 Task: Create data modelling, Tab and include under new custom app called Insurance Create lightning.
Action: Mouse moved to (1184, 158)
Screenshot: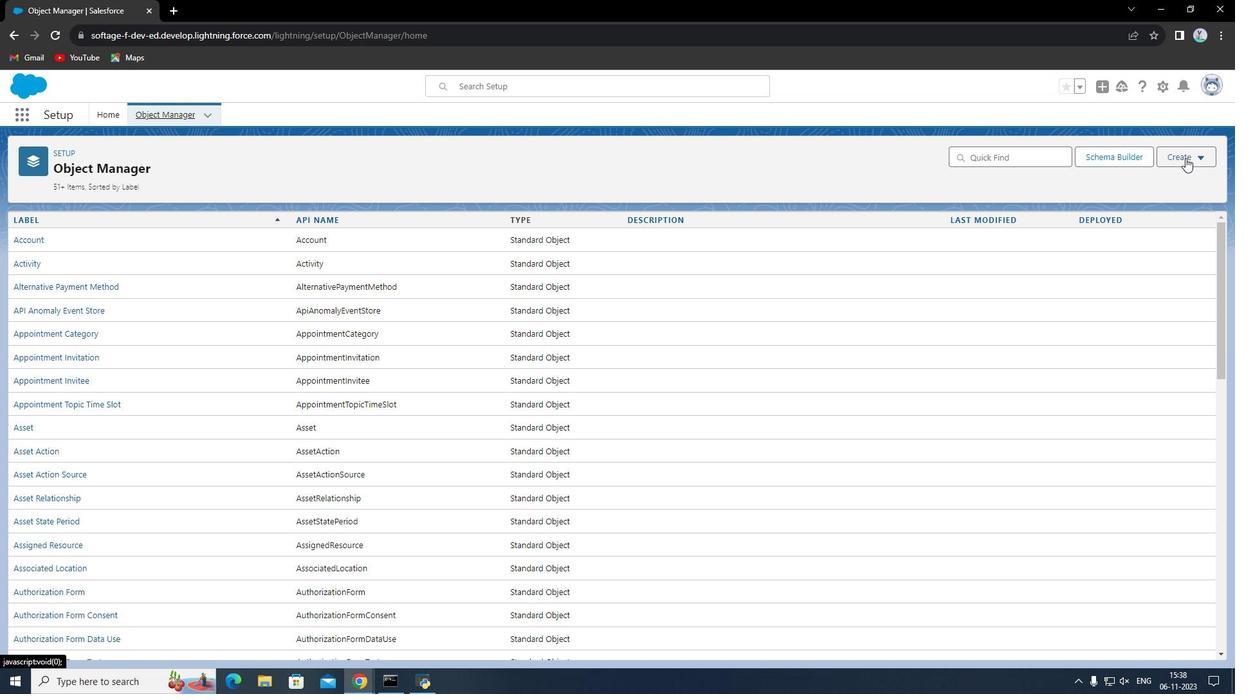 
Action: Mouse pressed left at (1184, 158)
Screenshot: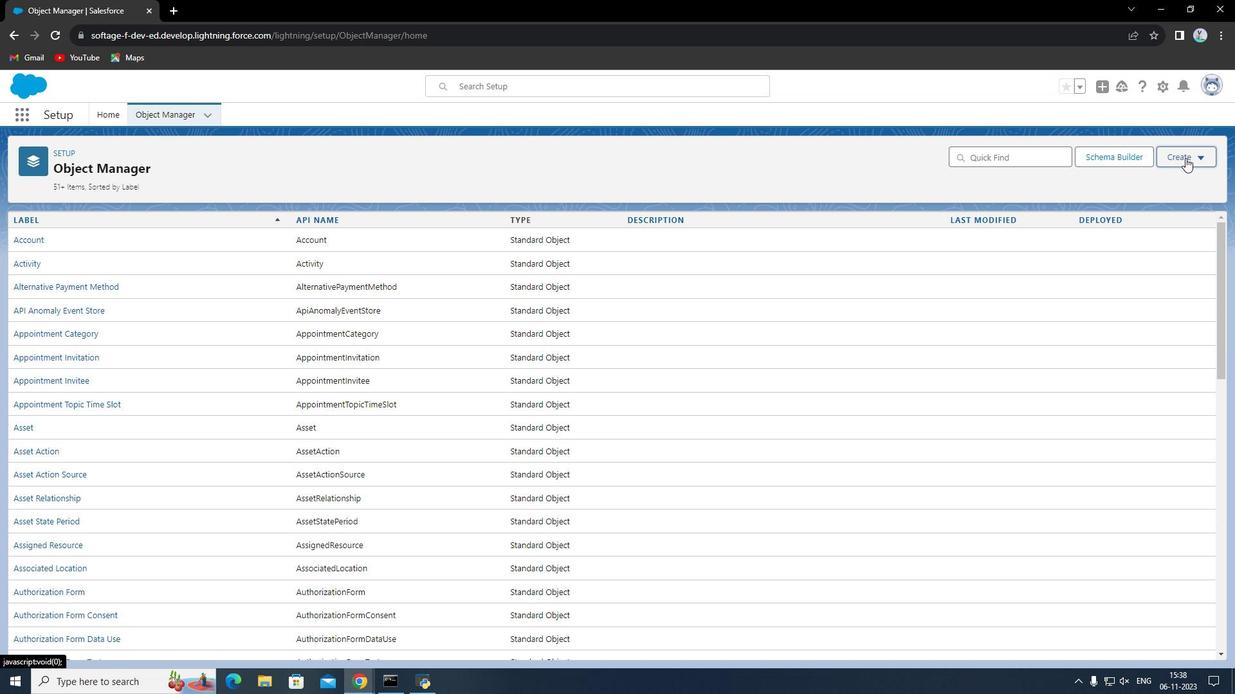 
Action: Mouse moved to (1162, 192)
Screenshot: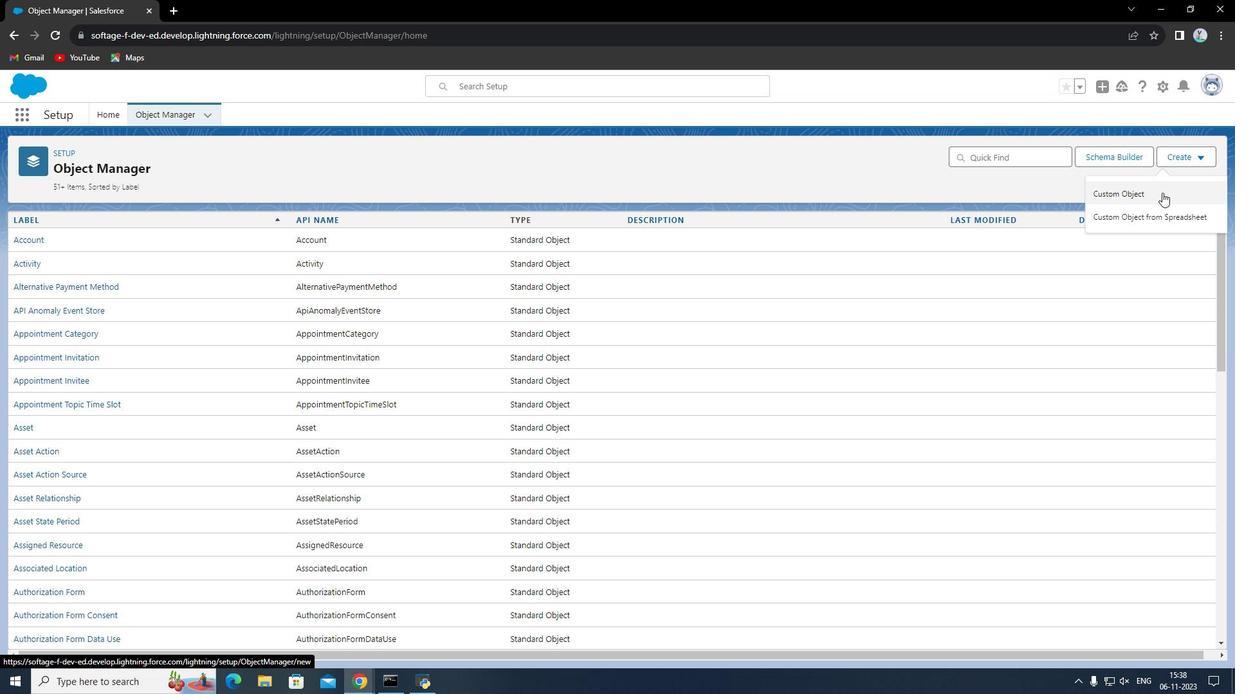 
Action: Mouse pressed left at (1162, 192)
Screenshot: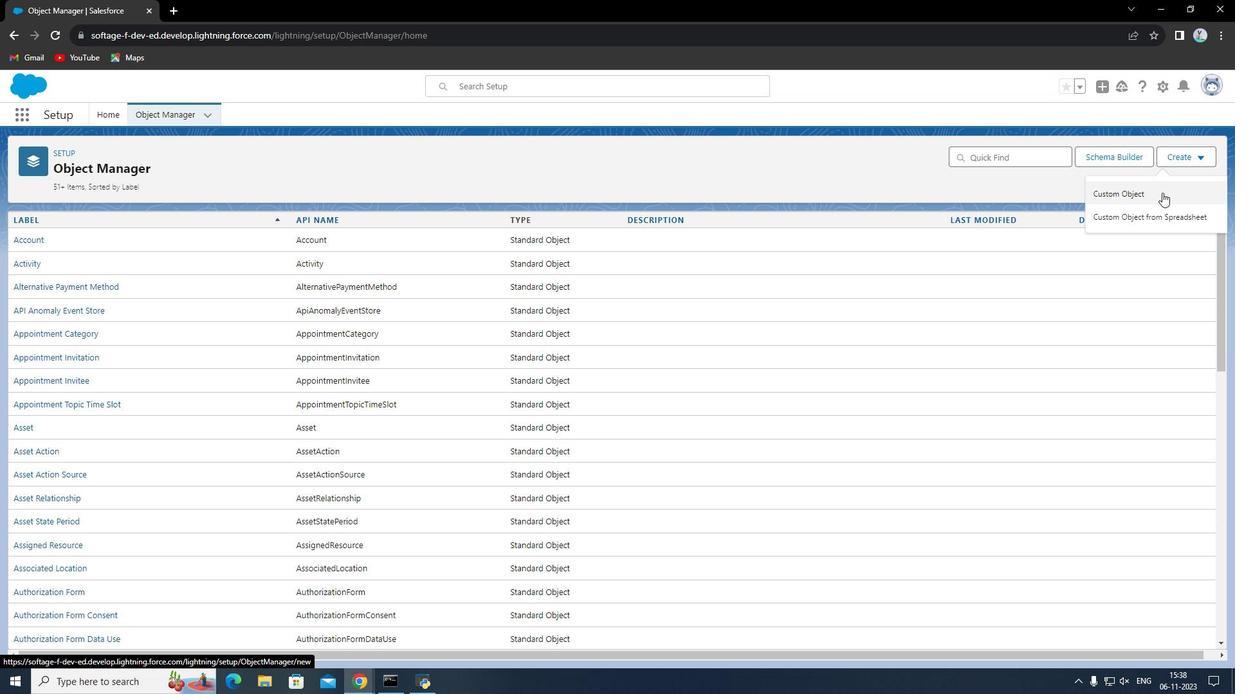 
Action: Mouse moved to (282, 326)
Screenshot: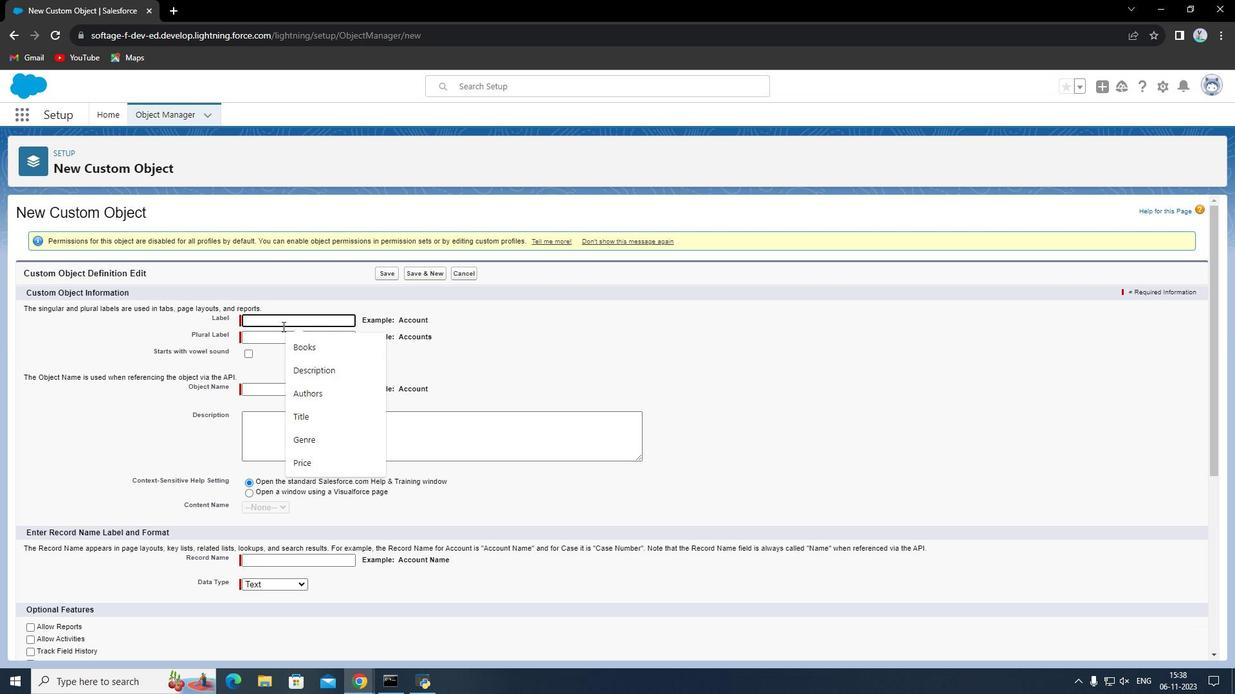 
Action: Mouse pressed left at (282, 326)
Screenshot: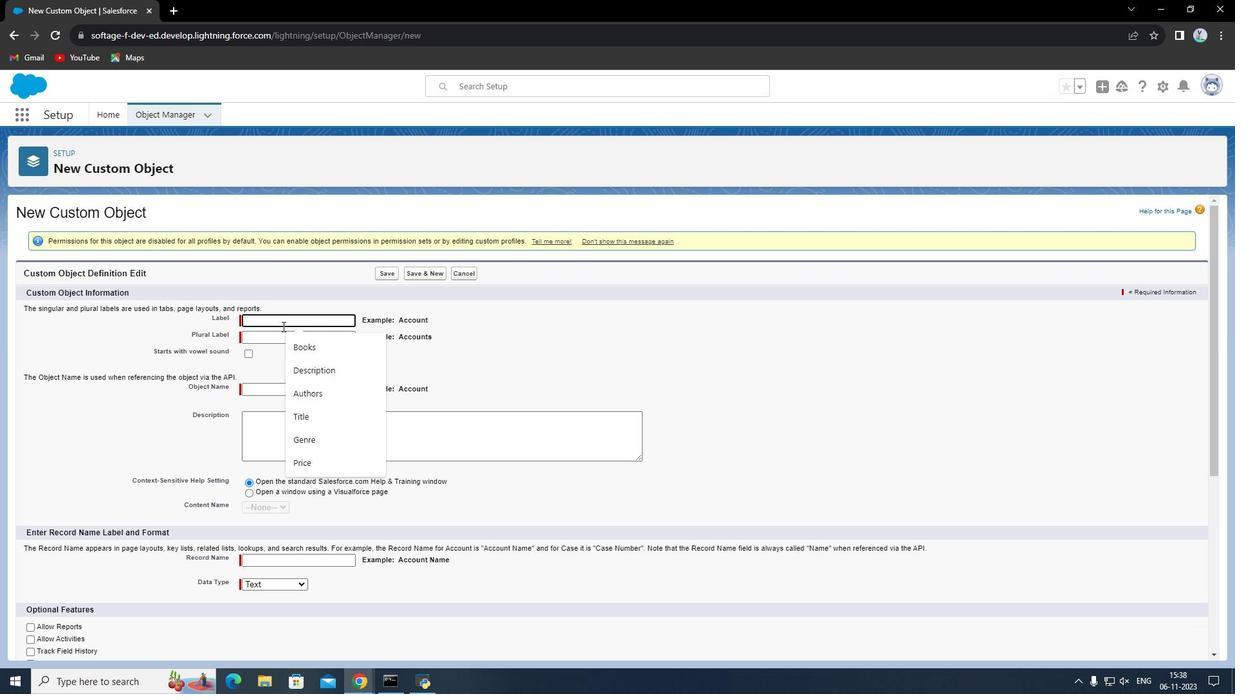 
Action: Mouse moved to (282, 326)
Screenshot: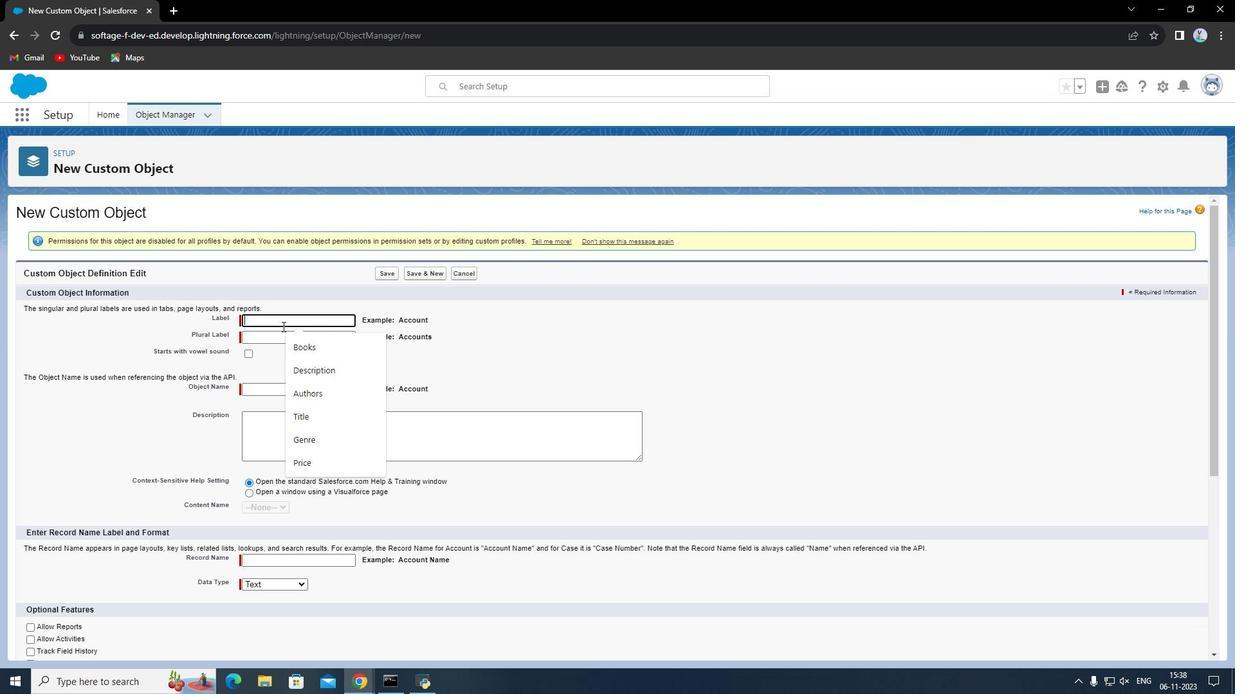 
Action: Key pressed <Key.shift><Key.shift><Key.shift><Key.shift>Policy<Key.tab><Key.shift>Policies
Screenshot: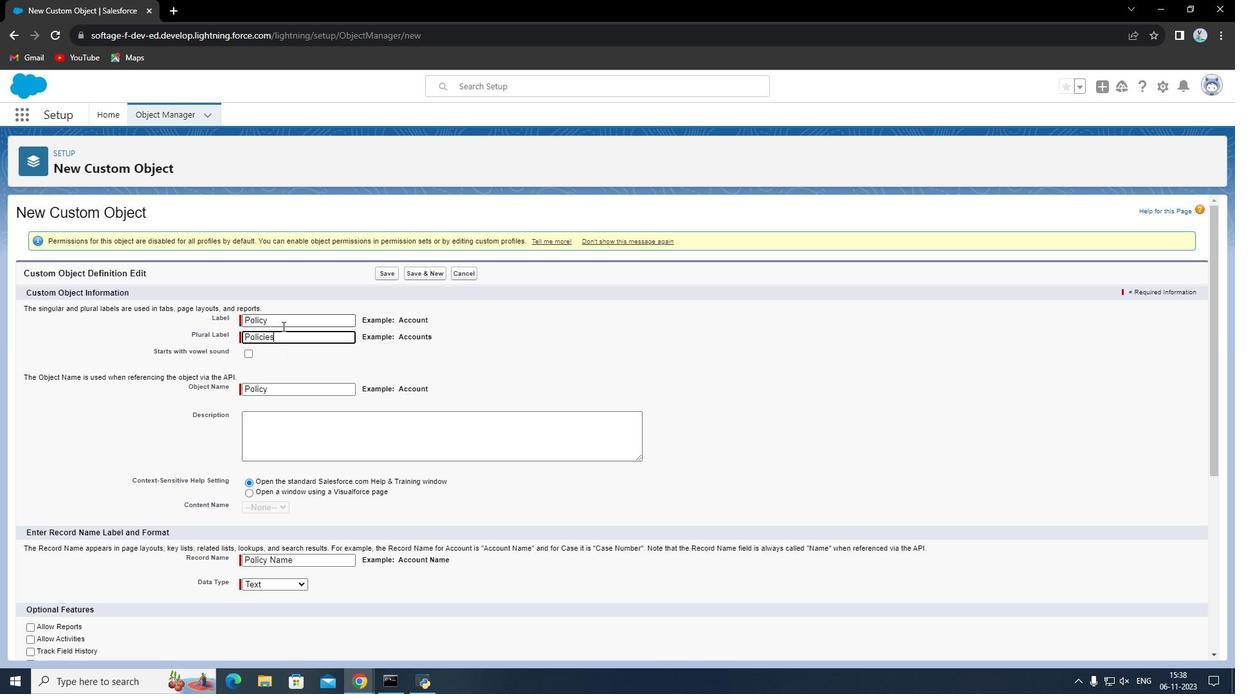 
Action: Mouse moved to (322, 449)
Screenshot: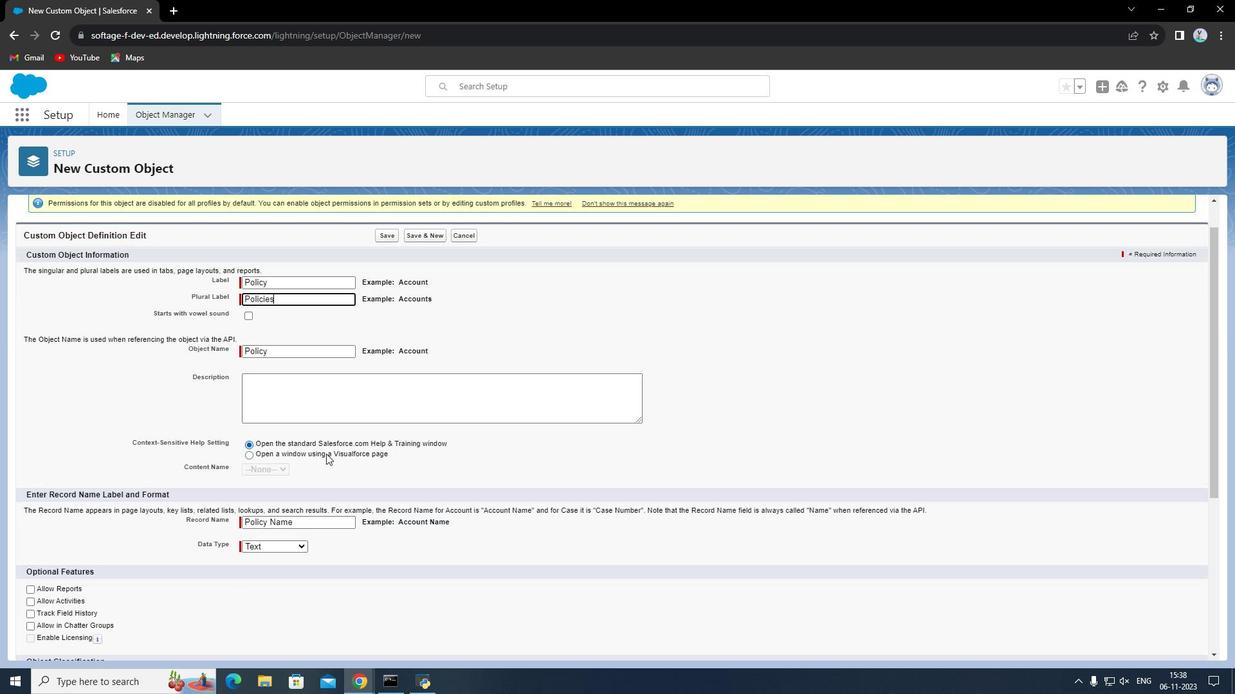 
Action: Mouse scrolled (322, 448) with delta (0, 0)
Screenshot: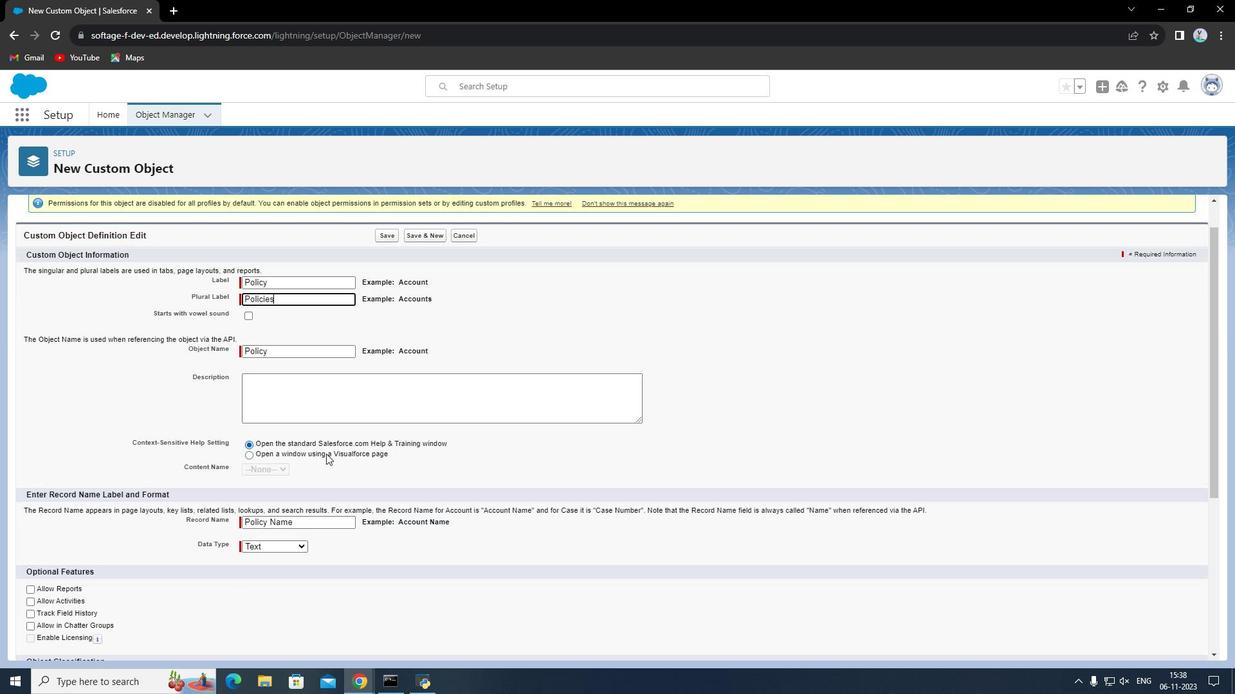 
Action: Mouse moved to (324, 451)
Screenshot: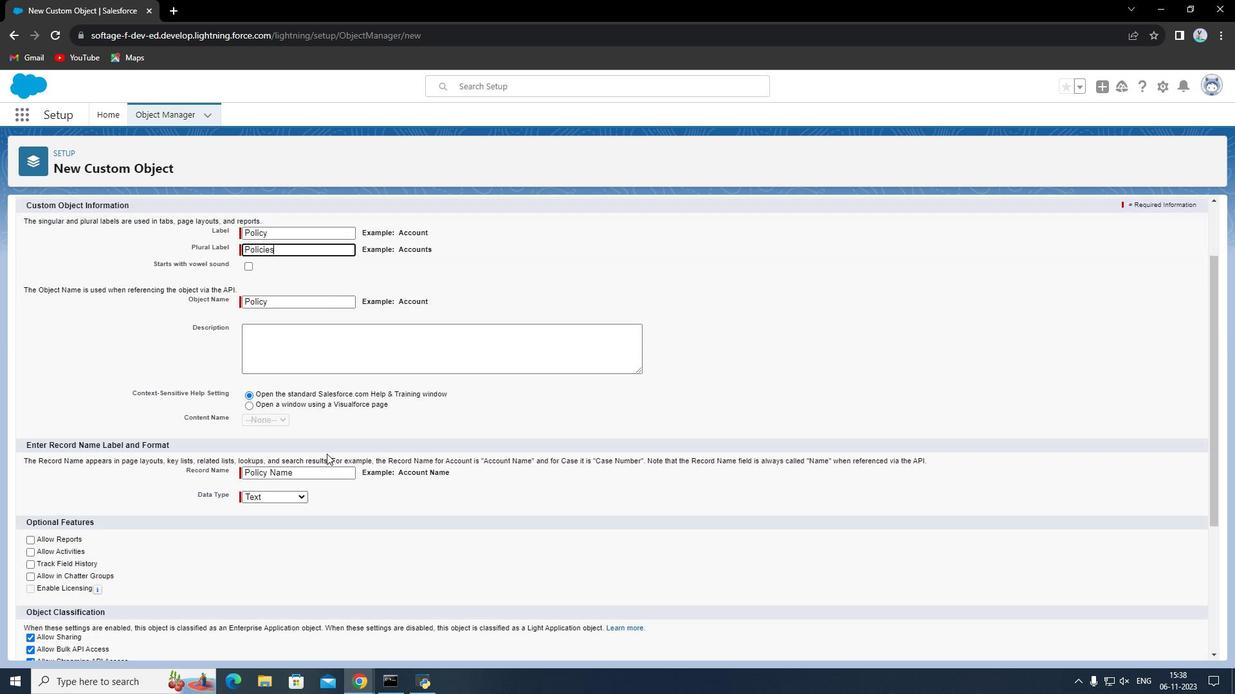 
Action: Mouse scrolled (324, 450) with delta (0, 0)
Screenshot: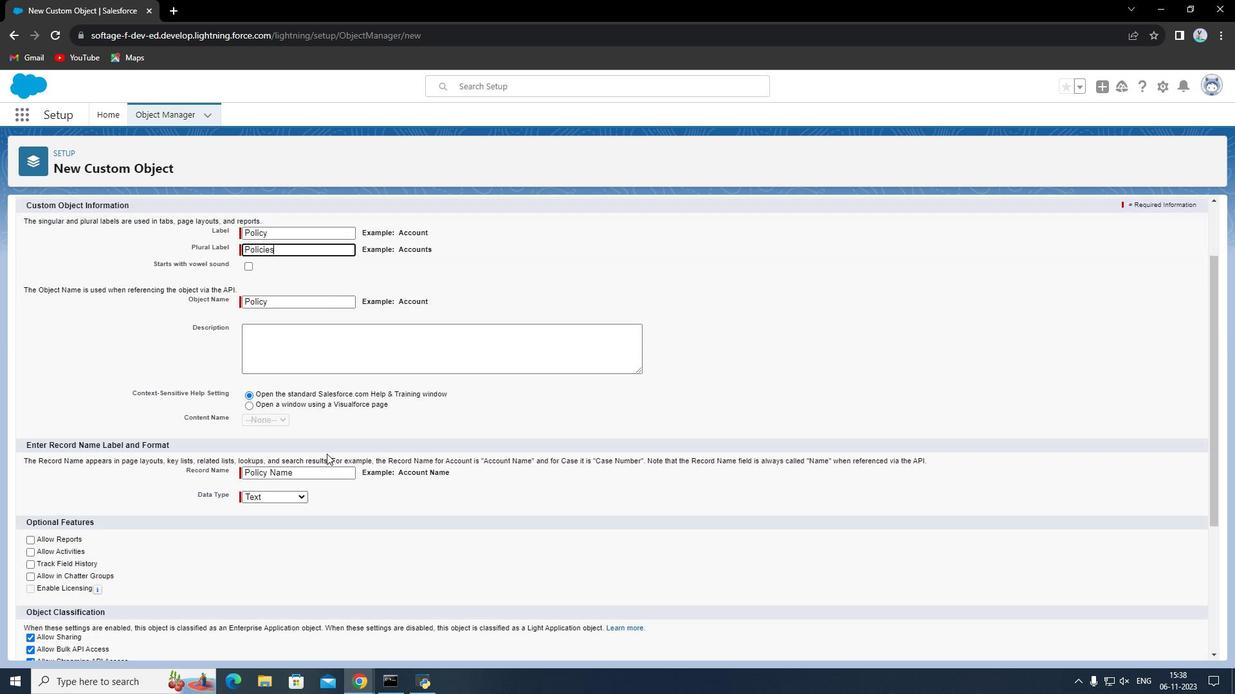 
Action: Mouse moved to (326, 453)
Screenshot: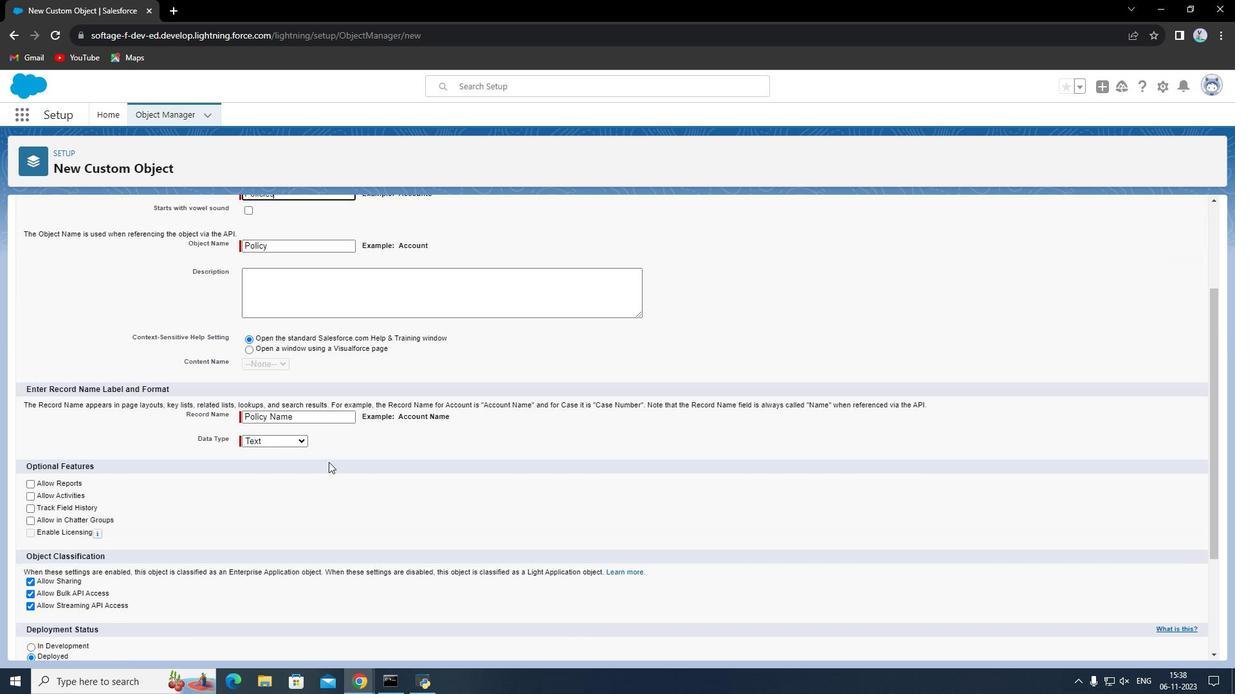 
Action: Mouse scrolled (326, 452) with delta (0, 0)
Screenshot: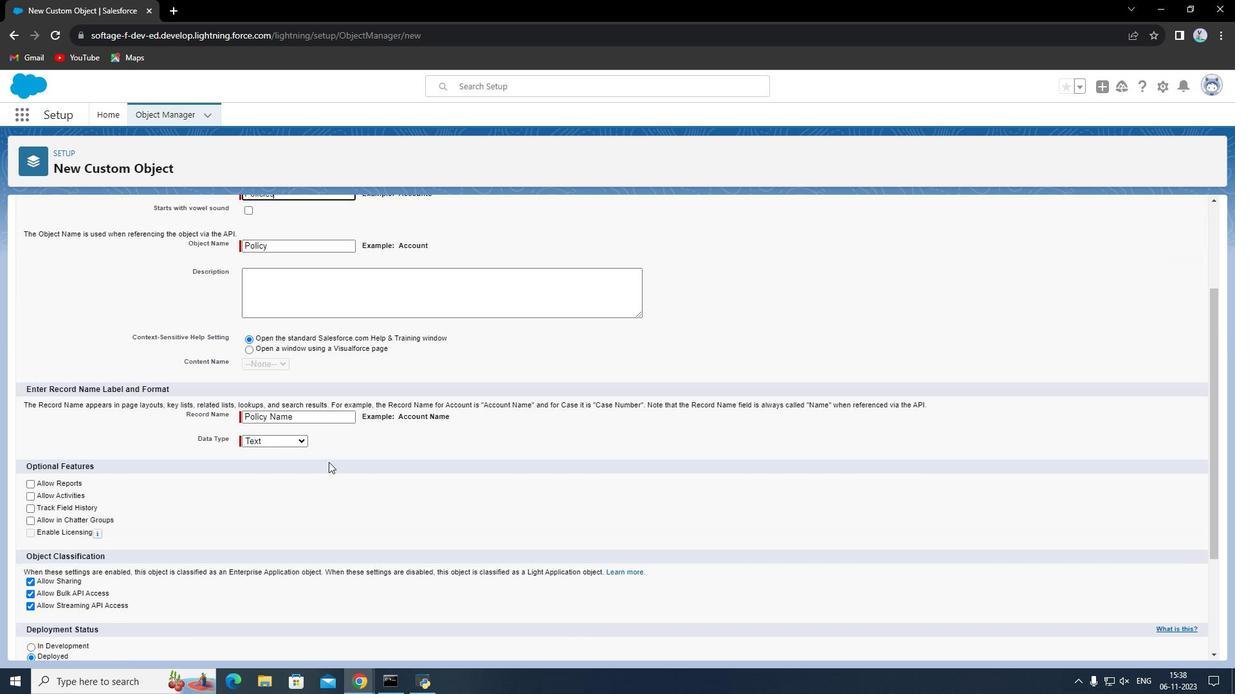 
Action: Mouse moved to (326, 454)
Screenshot: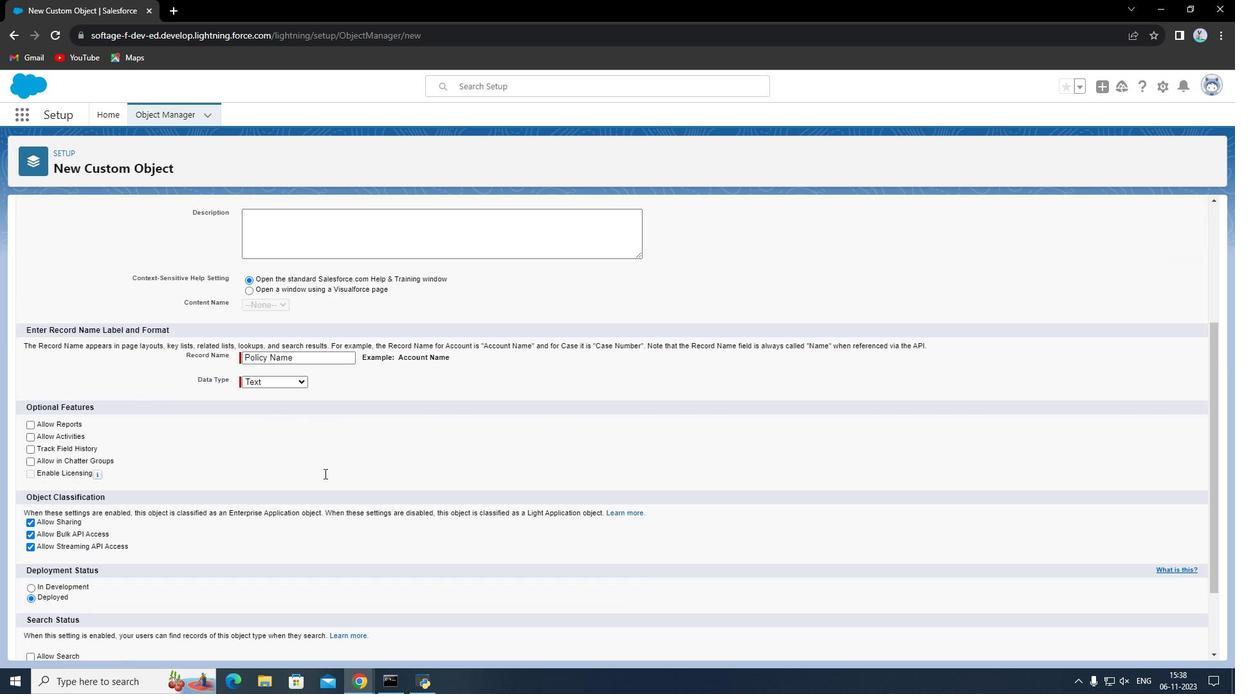 
Action: Mouse scrolled (326, 453) with delta (0, 0)
Screenshot: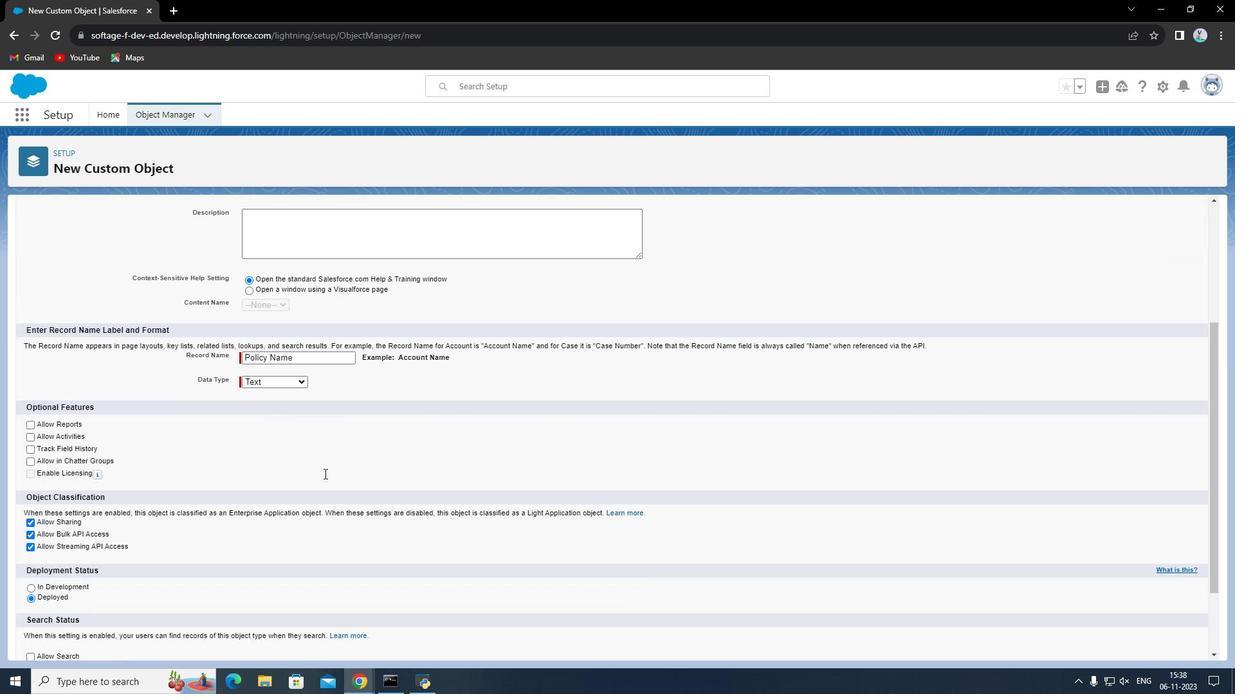 
Action: Mouse moved to (50, 370)
Screenshot: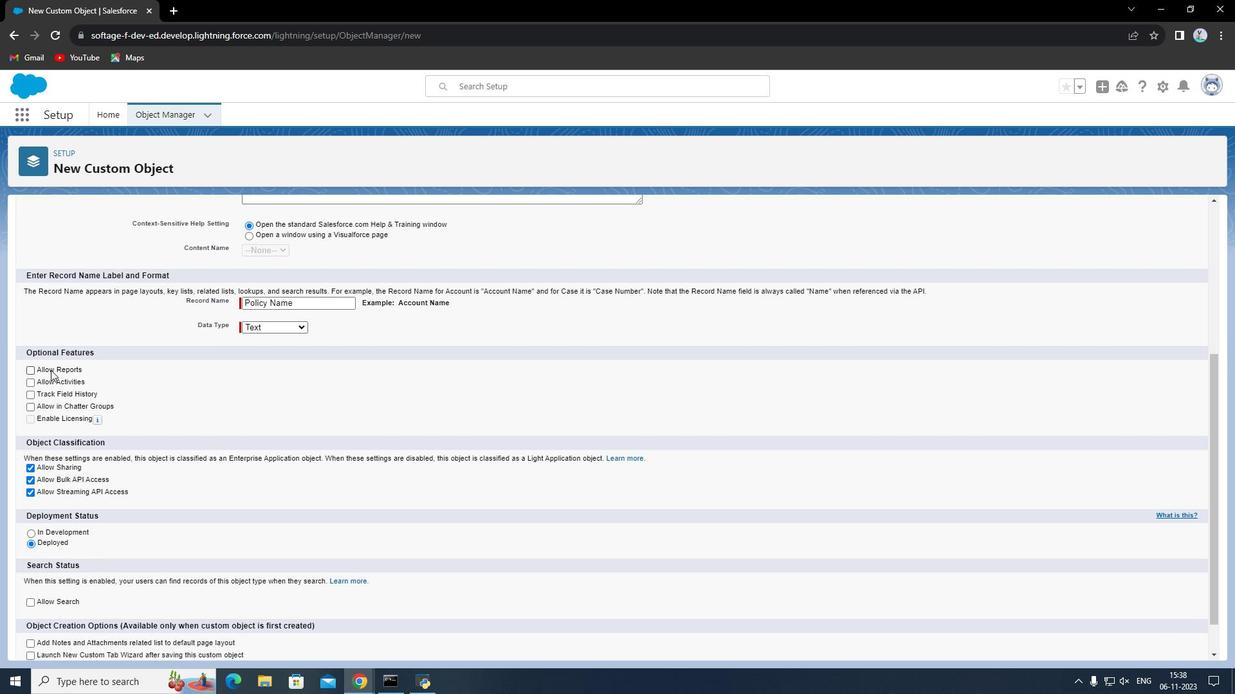 
Action: Mouse pressed left at (50, 370)
Screenshot: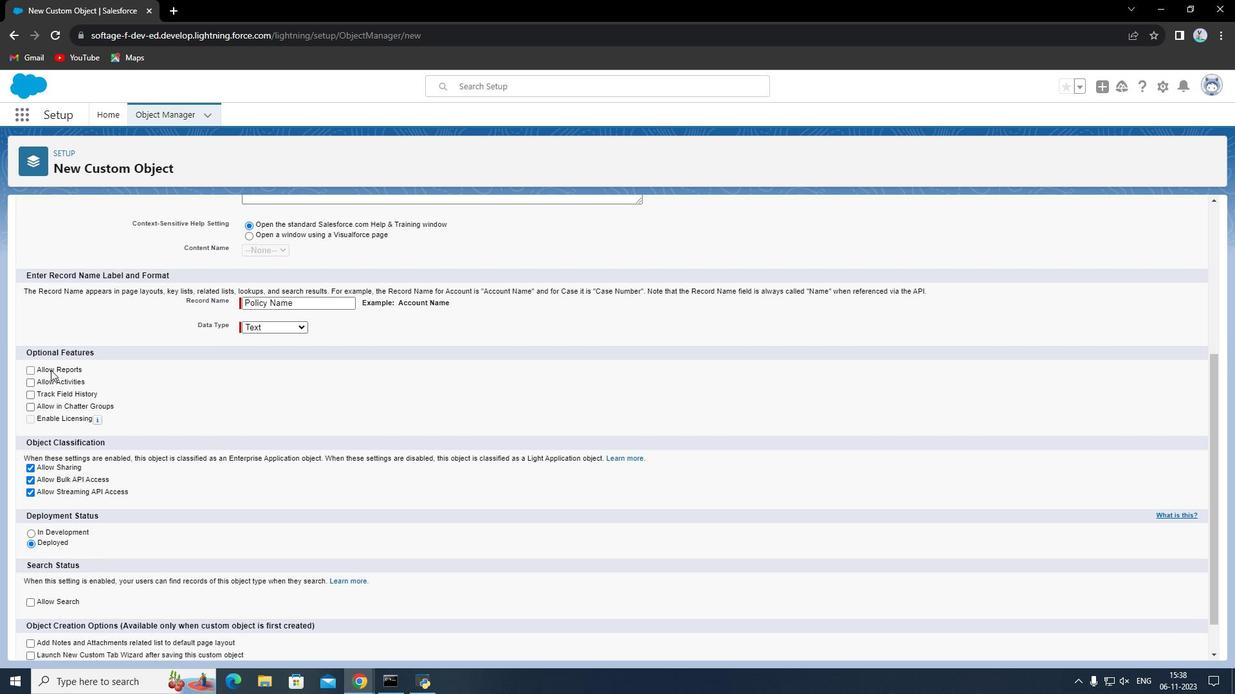 
Action: Mouse moved to (63, 382)
Screenshot: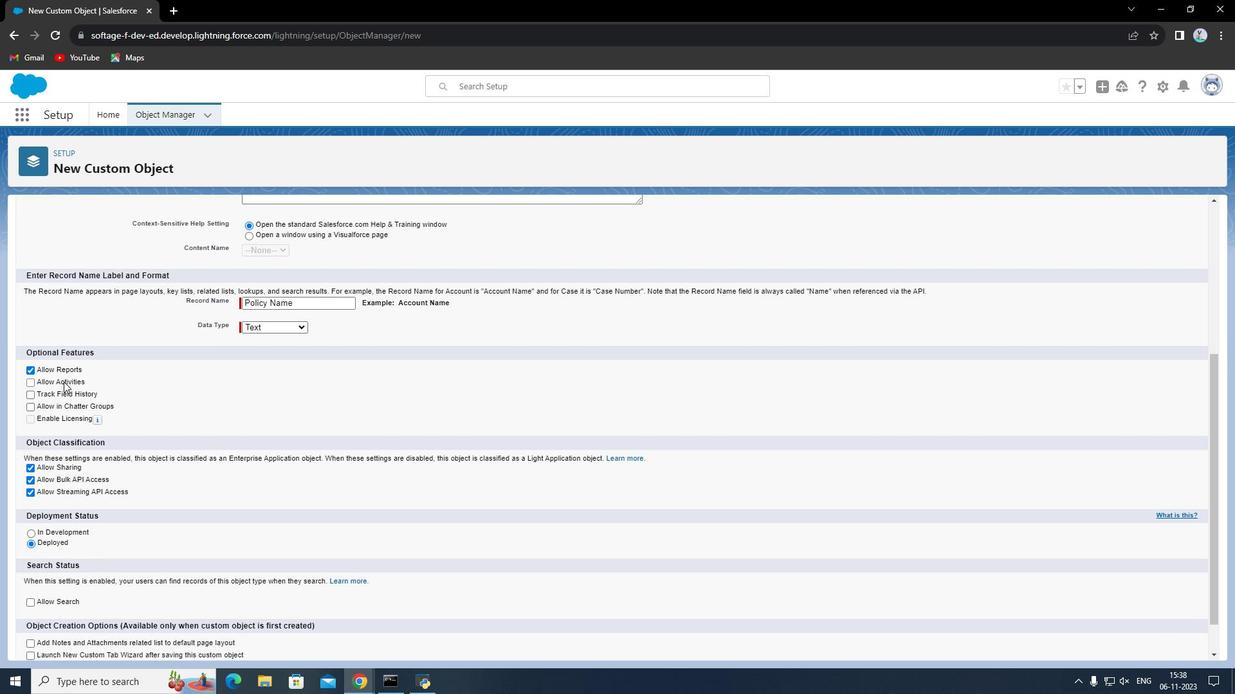 
Action: Mouse pressed left at (63, 382)
Screenshot: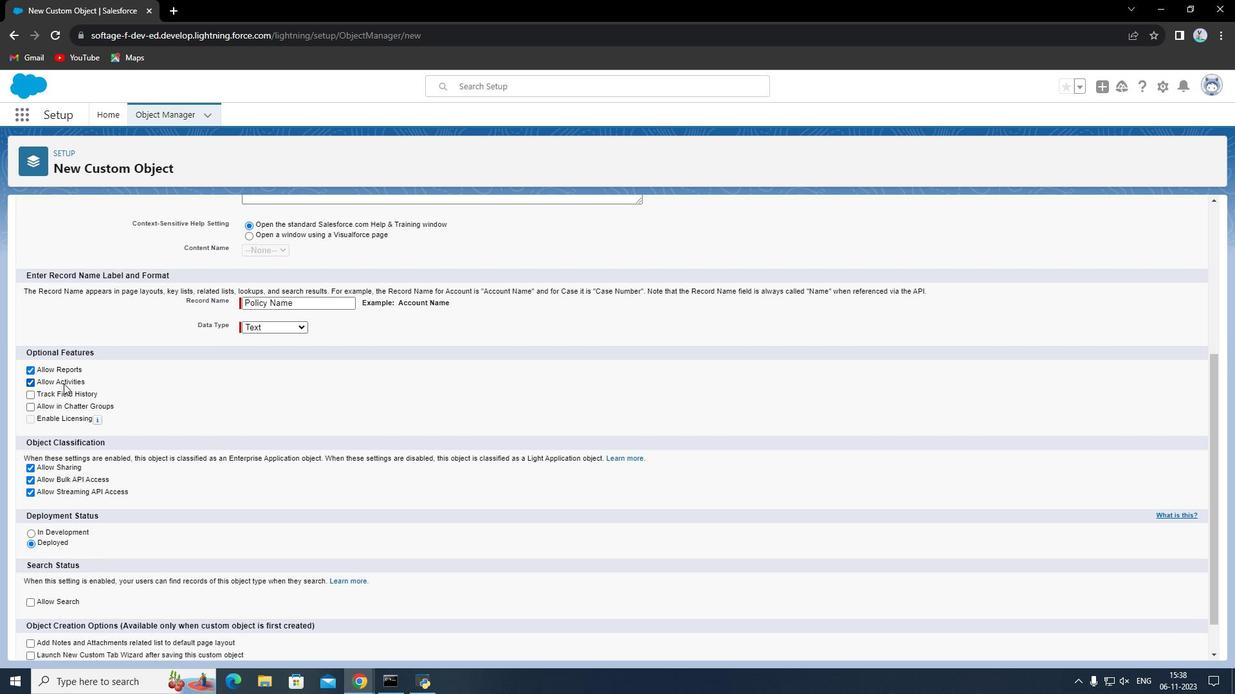 
Action: Mouse moved to (62, 390)
Screenshot: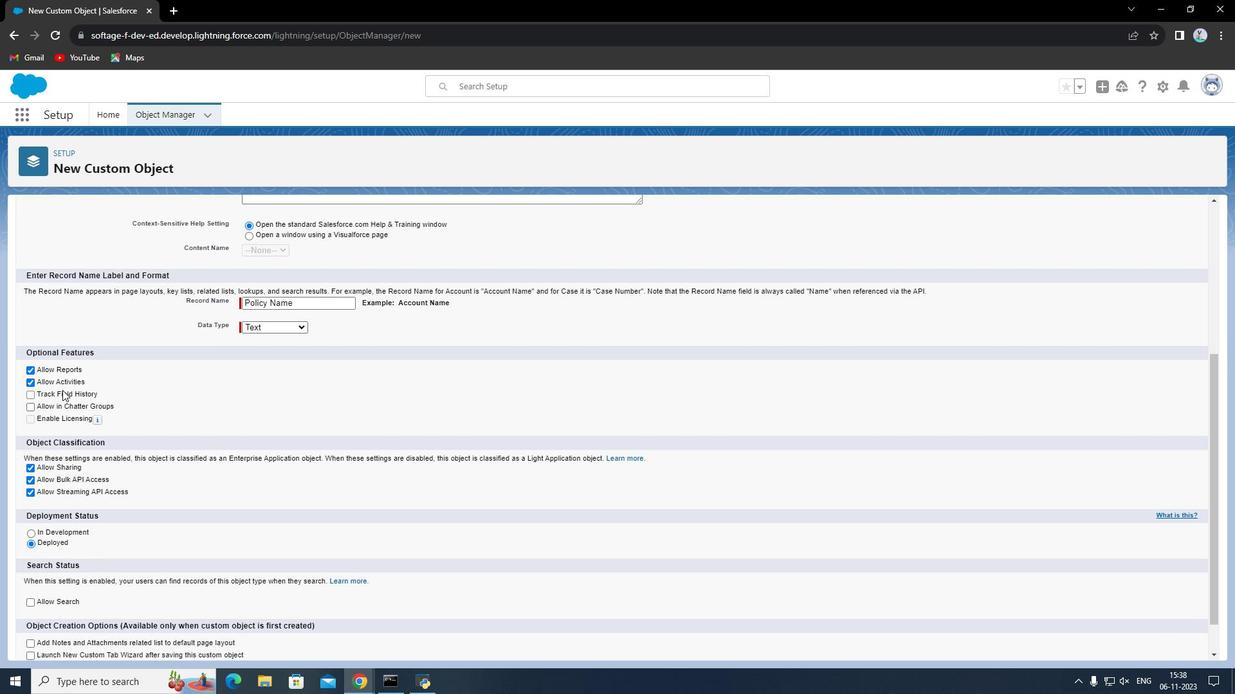 
Action: Mouse pressed left at (62, 390)
Screenshot: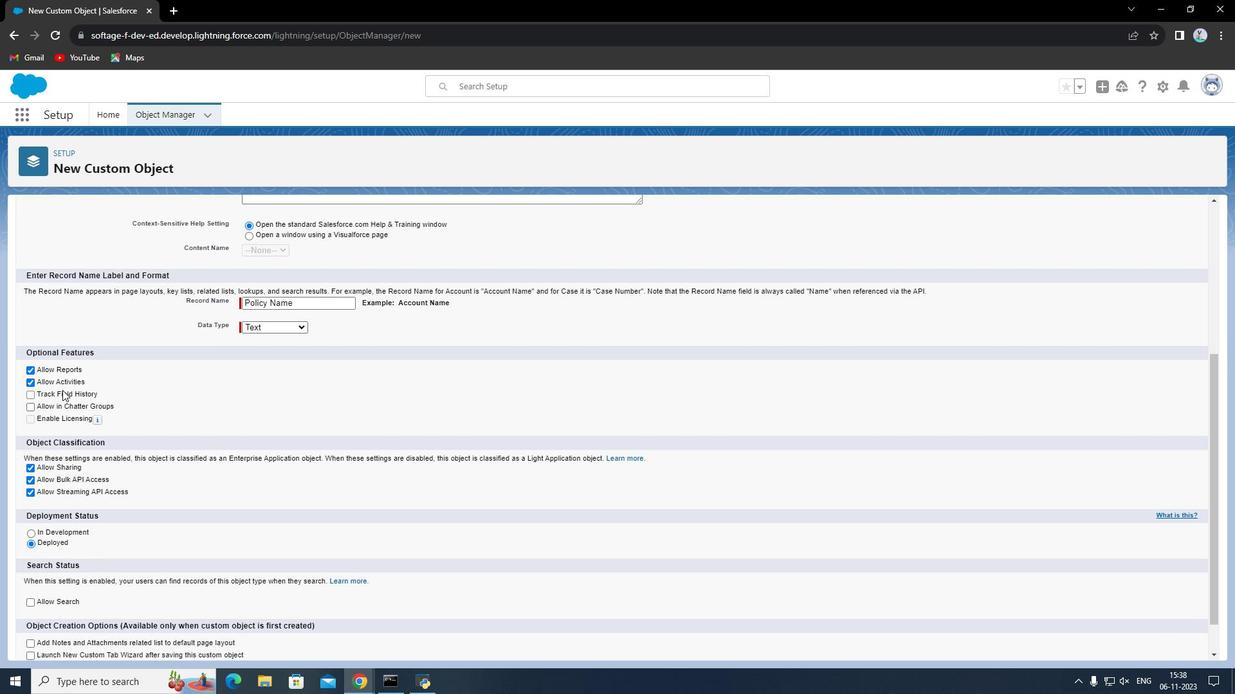
Action: Mouse moved to (85, 479)
Screenshot: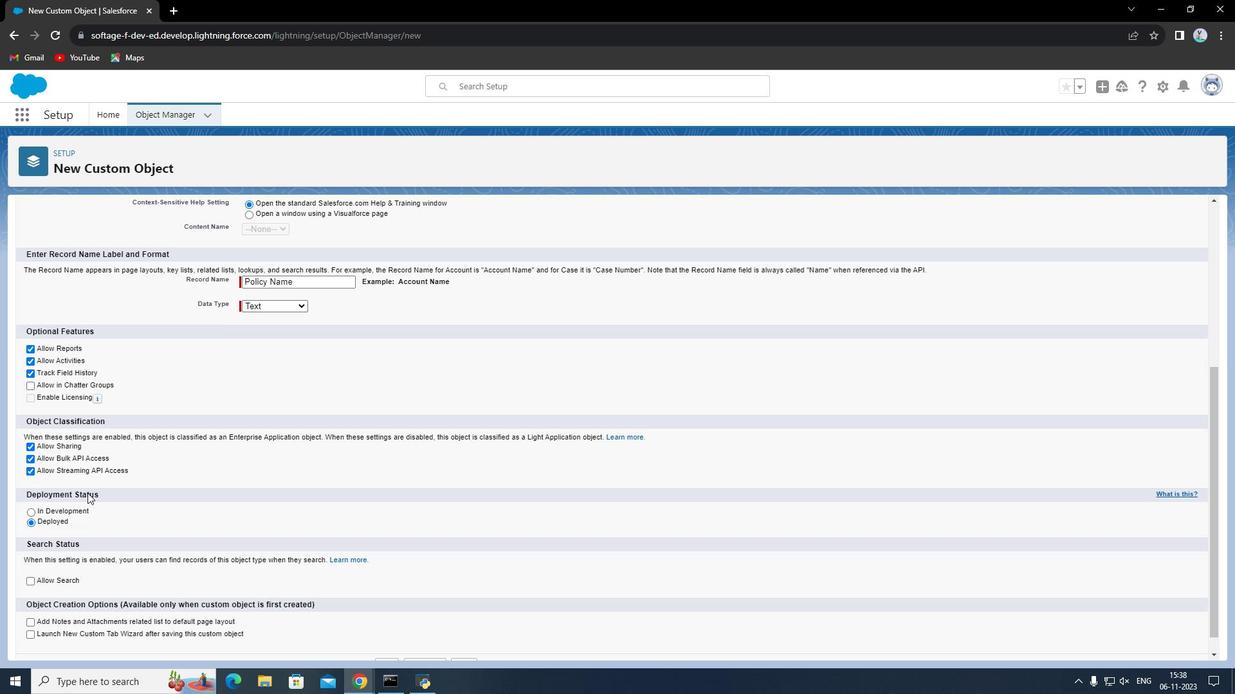 
Action: Mouse scrolled (85, 478) with delta (0, 0)
Screenshot: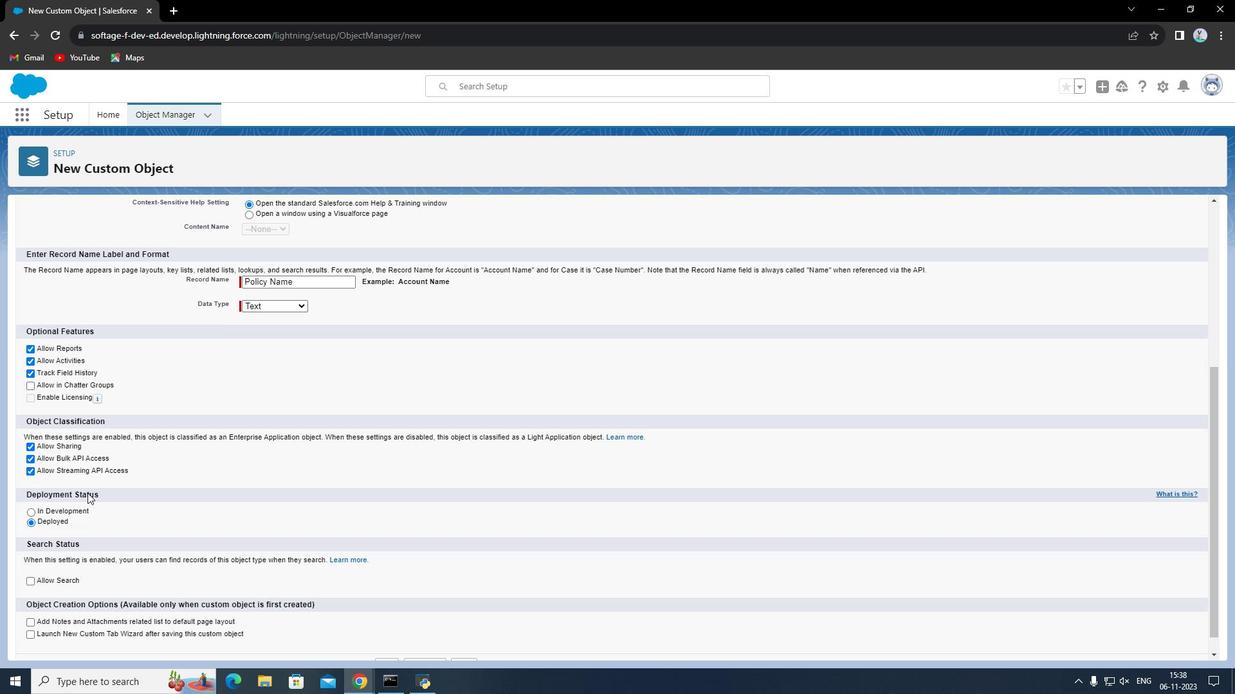 
Action: Mouse moved to (86, 486)
Screenshot: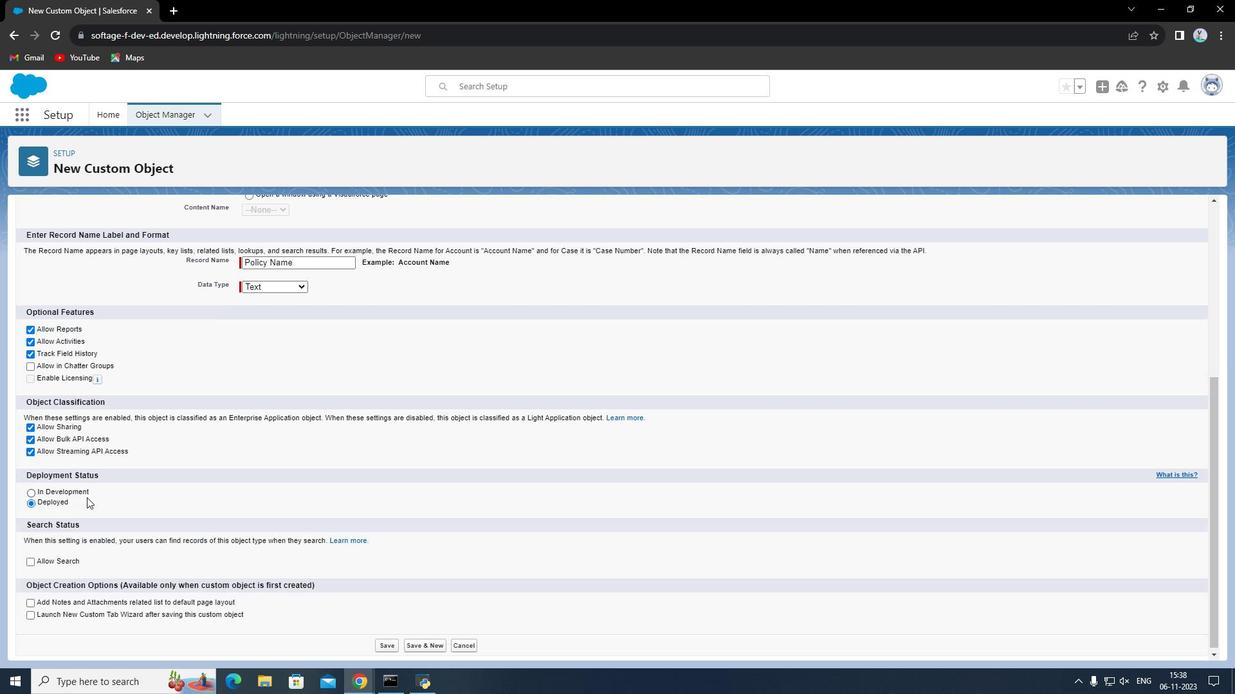 
Action: Mouse scrolled (86, 486) with delta (0, 0)
Screenshot: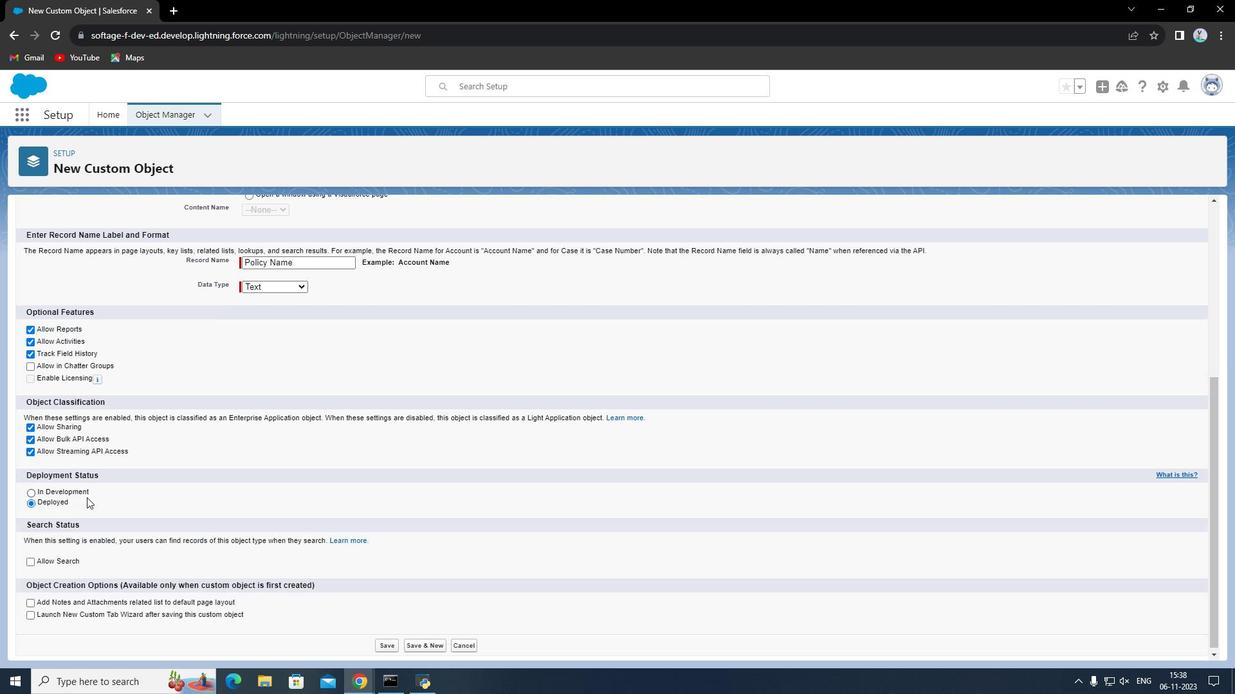 
Action: Mouse moved to (87, 489)
Screenshot: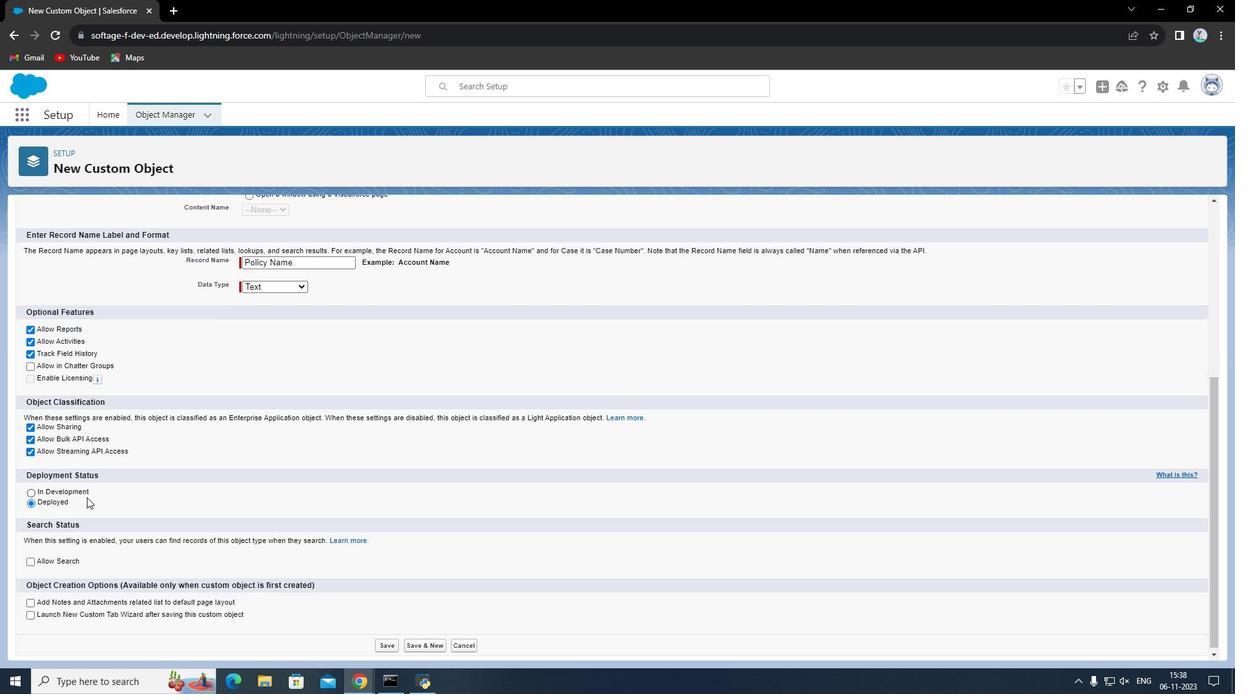 
Action: Mouse scrolled (87, 488) with delta (0, 0)
Screenshot: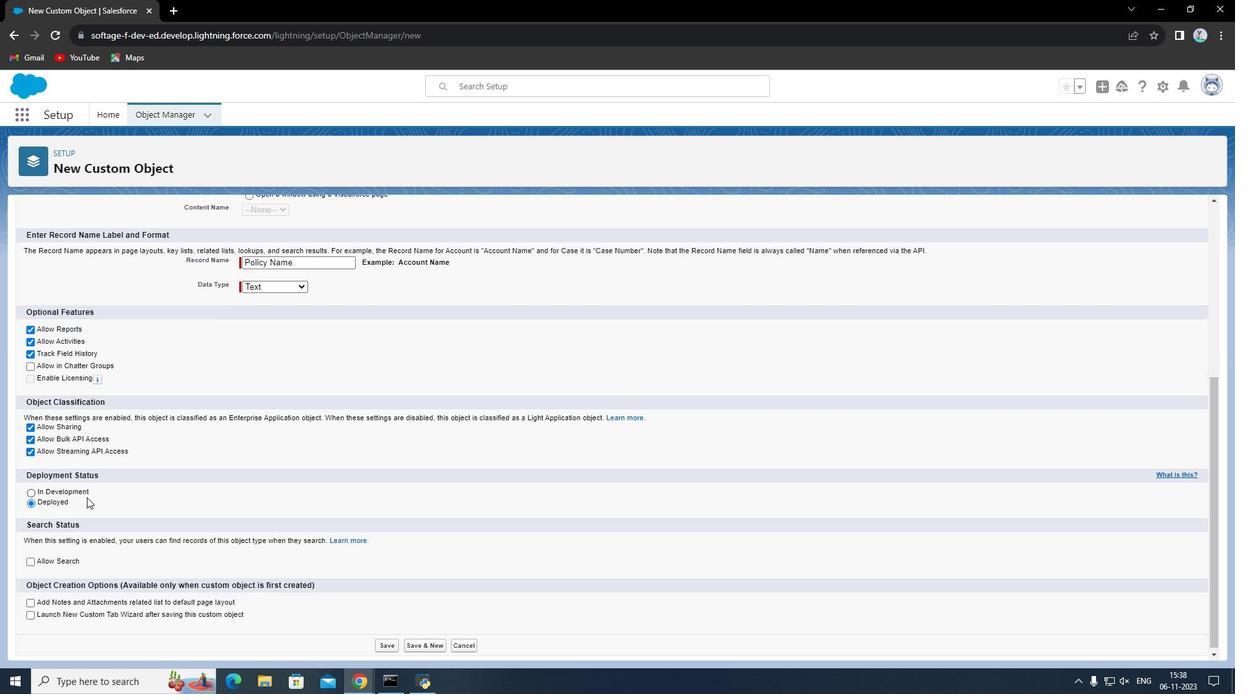 
Action: Mouse moved to (64, 558)
Screenshot: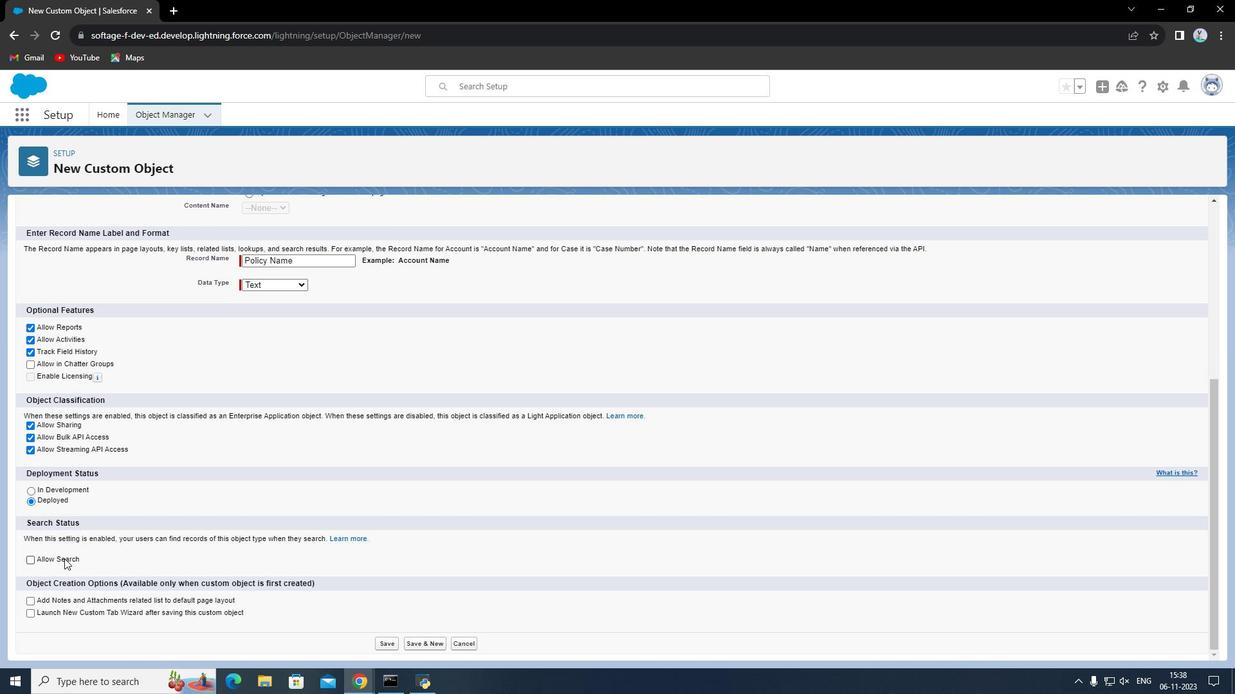 
Action: Mouse pressed left at (64, 558)
Screenshot: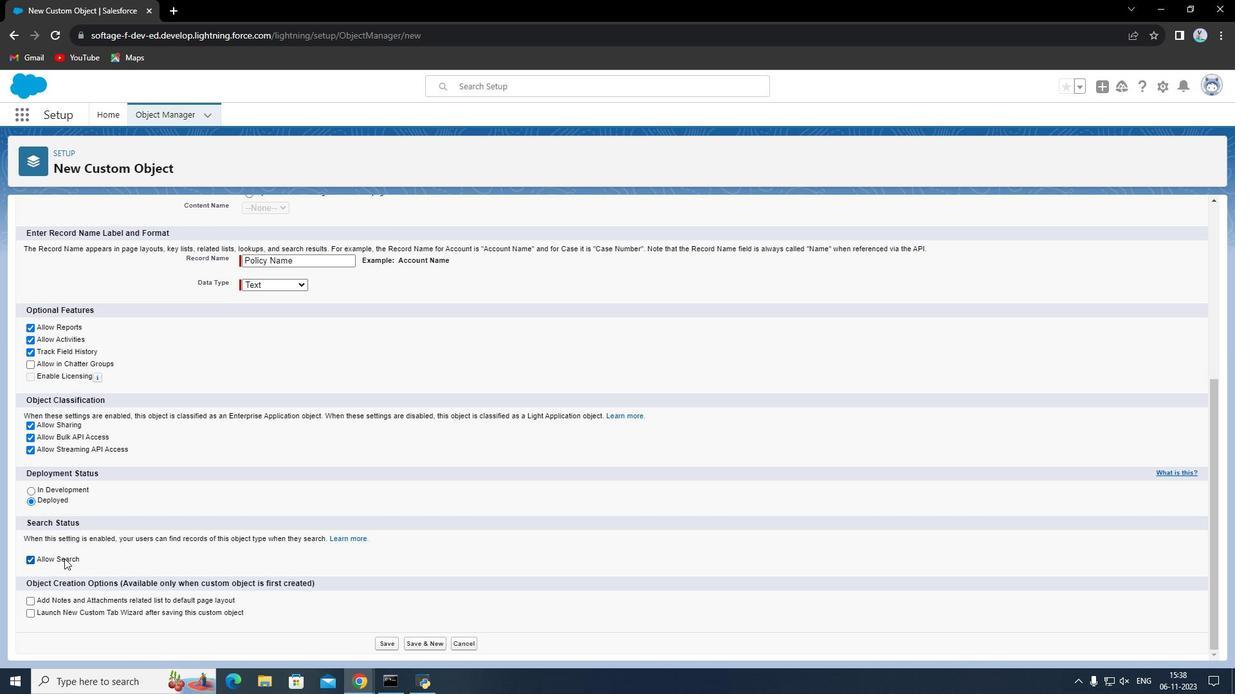 
Action: Mouse moved to (386, 645)
Screenshot: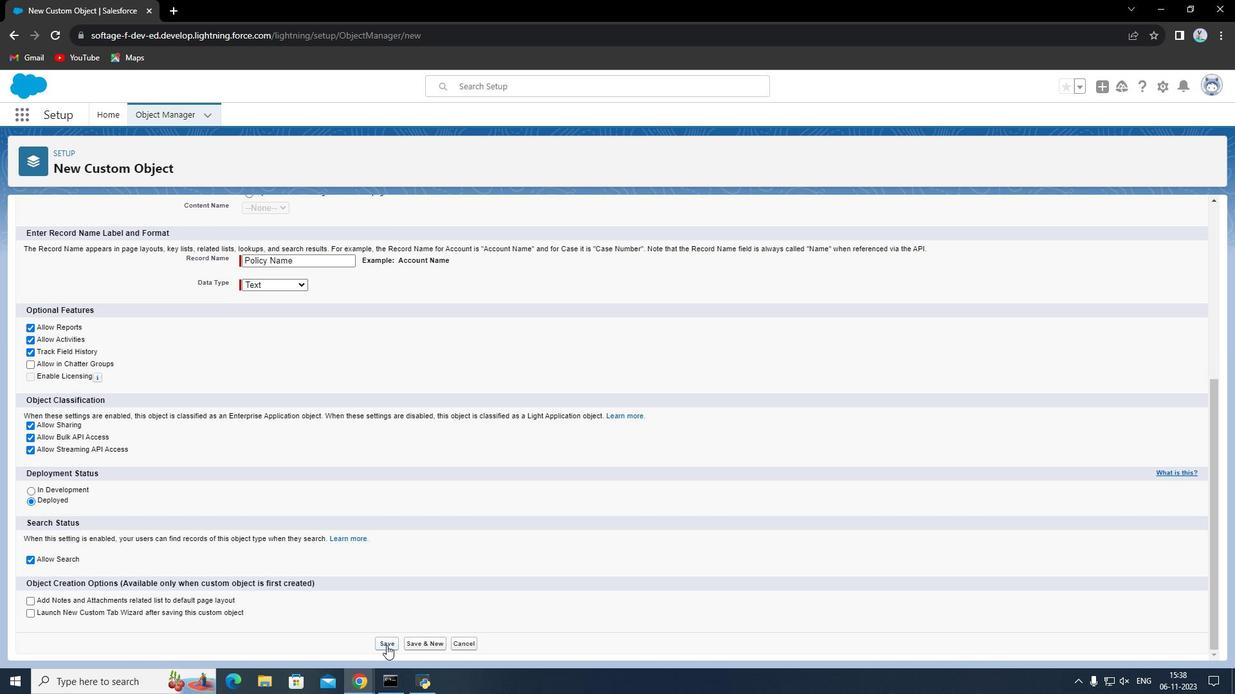 
Action: Mouse pressed left at (386, 645)
Screenshot: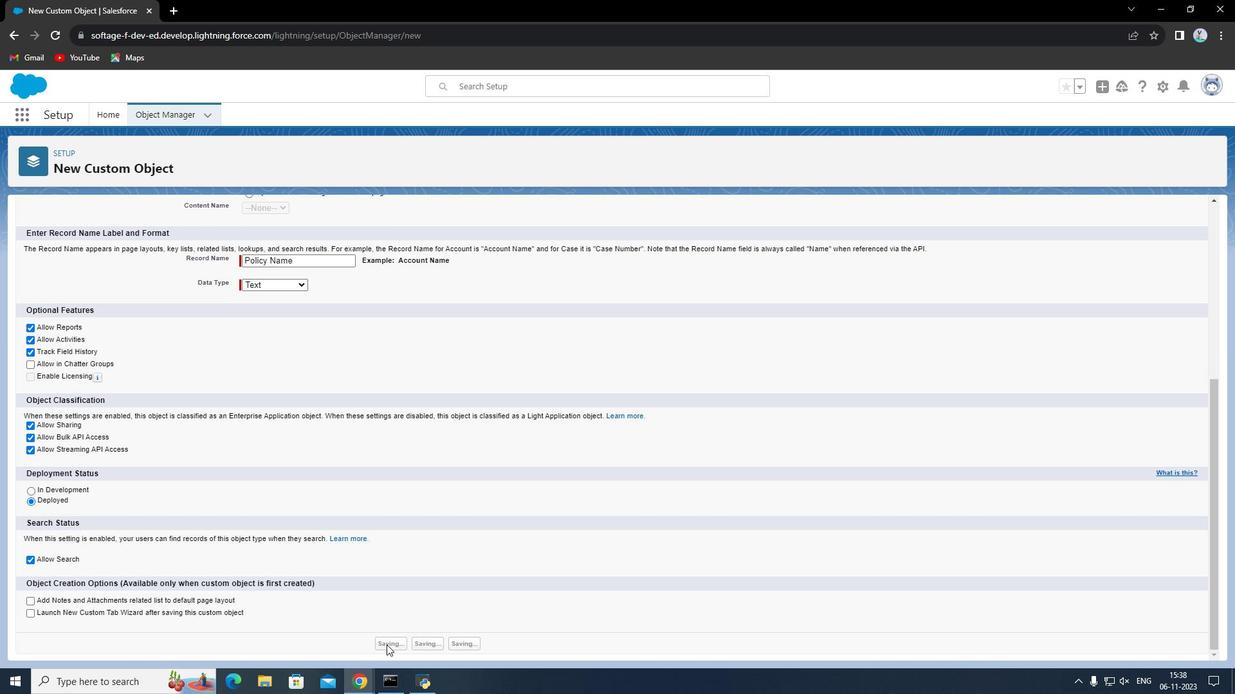 
Action: Mouse moved to (95, 245)
Screenshot: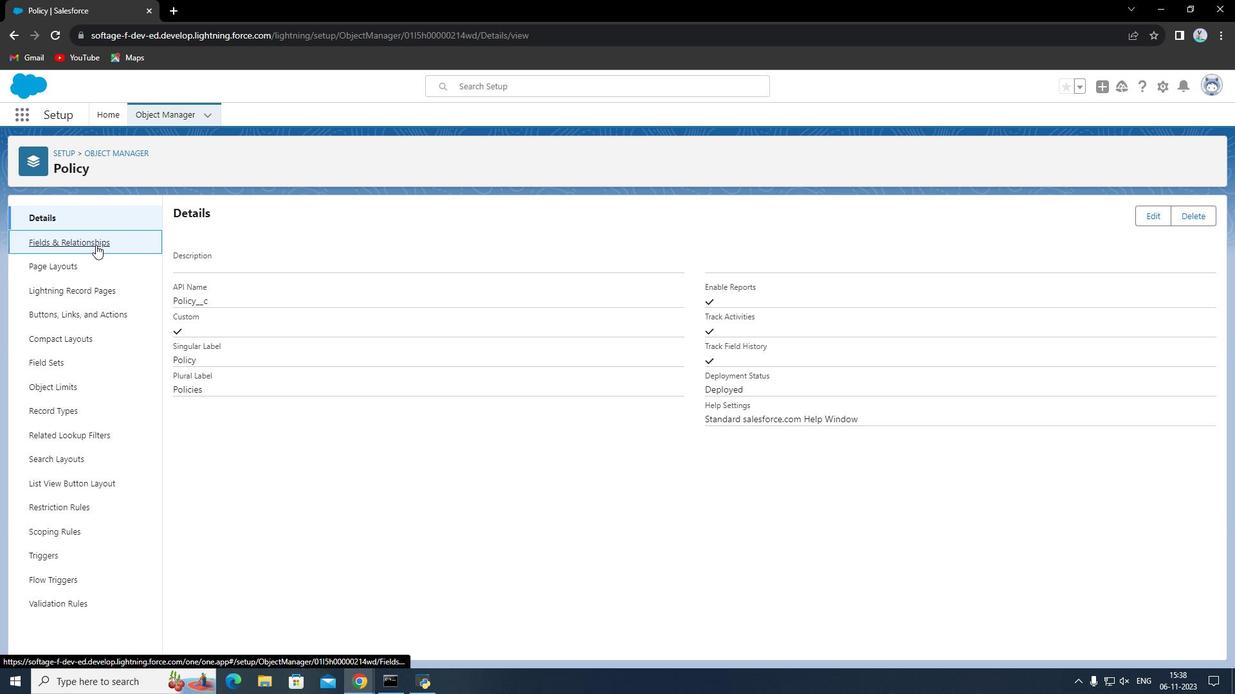 
Action: Mouse pressed left at (95, 245)
Screenshot: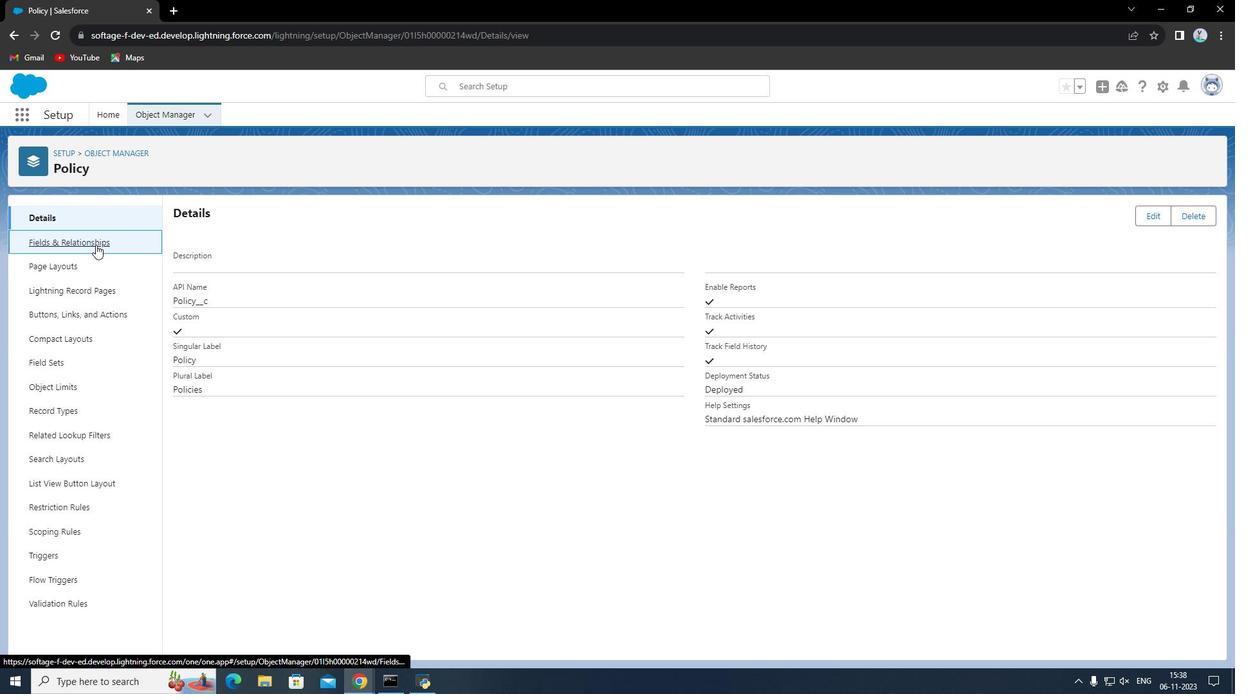 
Action: Mouse moved to (950, 215)
Screenshot: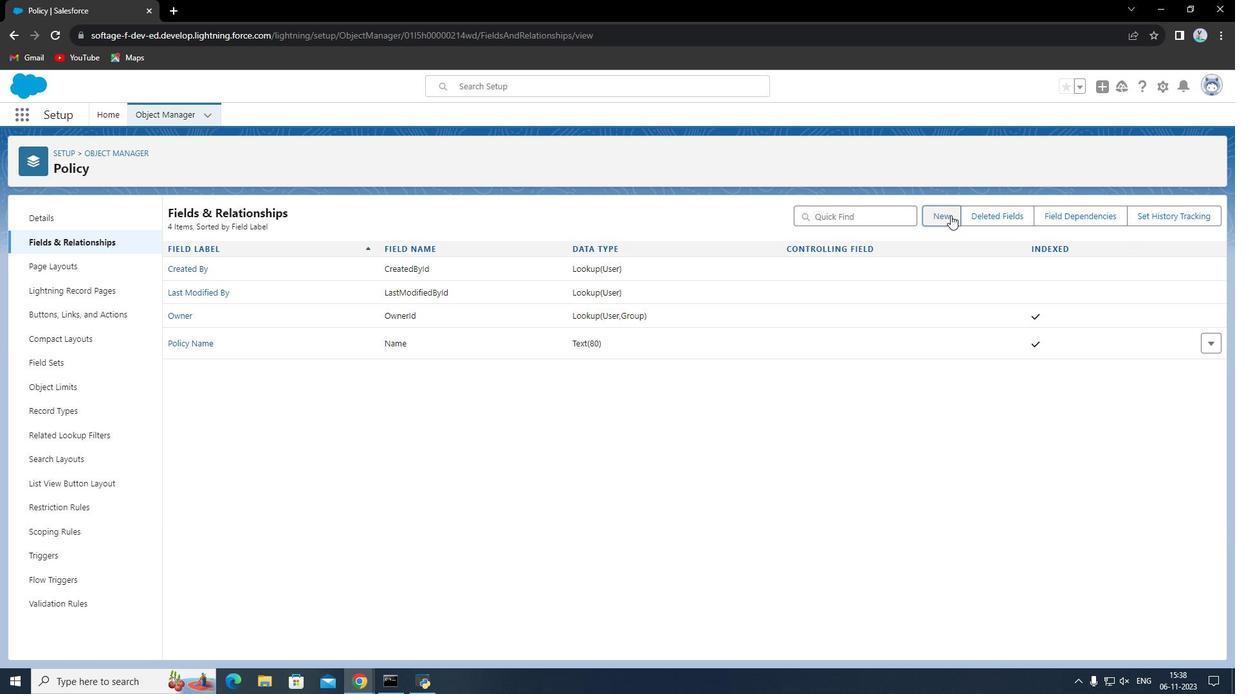 
Action: Mouse pressed left at (950, 215)
Screenshot: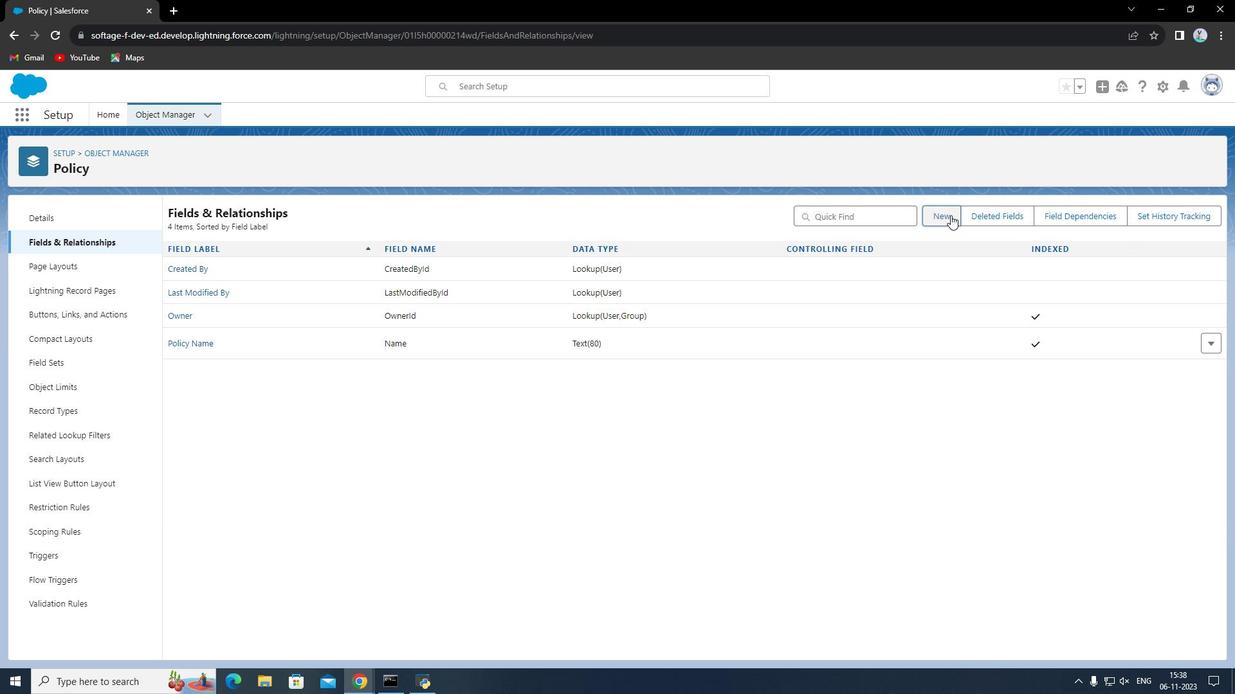 
Action: Mouse moved to (214, 438)
Screenshot: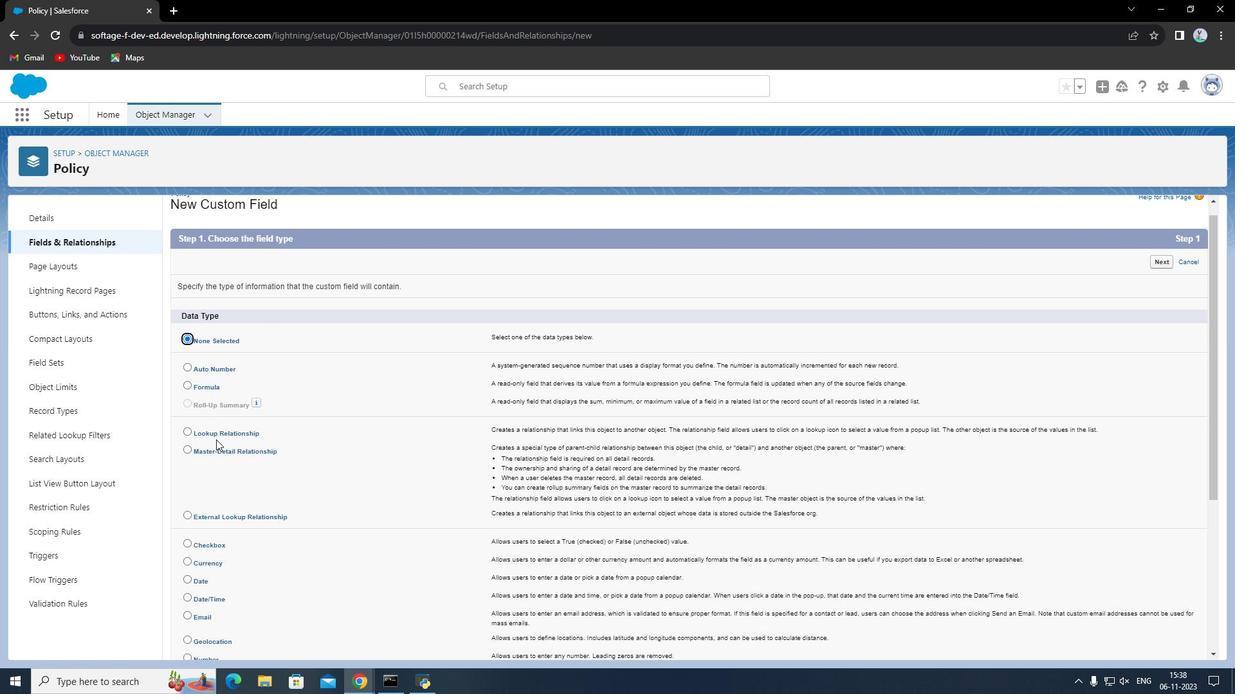 
Action: Mouse scrolled (214, 437) with delta (0, 0)
Screenshot: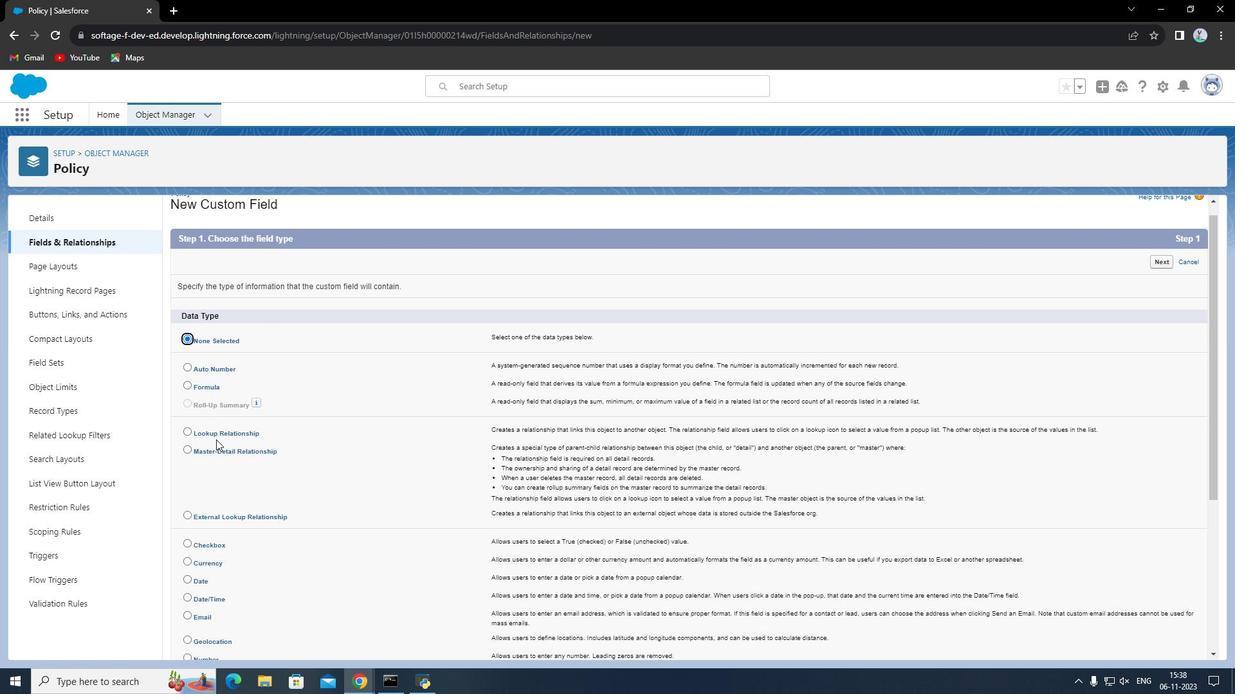 
Action: Mouse moved to (218, 442)
Screenshot: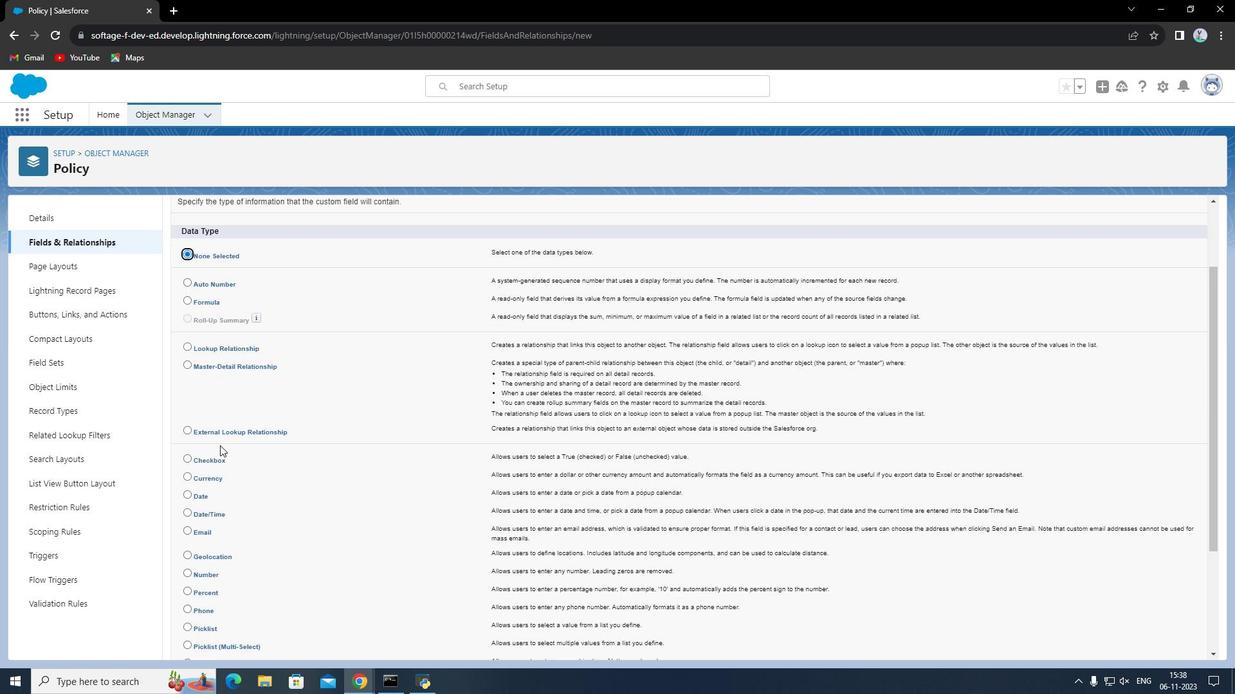 
Action: Mouse scrolled (218, 441) with delta (0, 0)
Screenshot: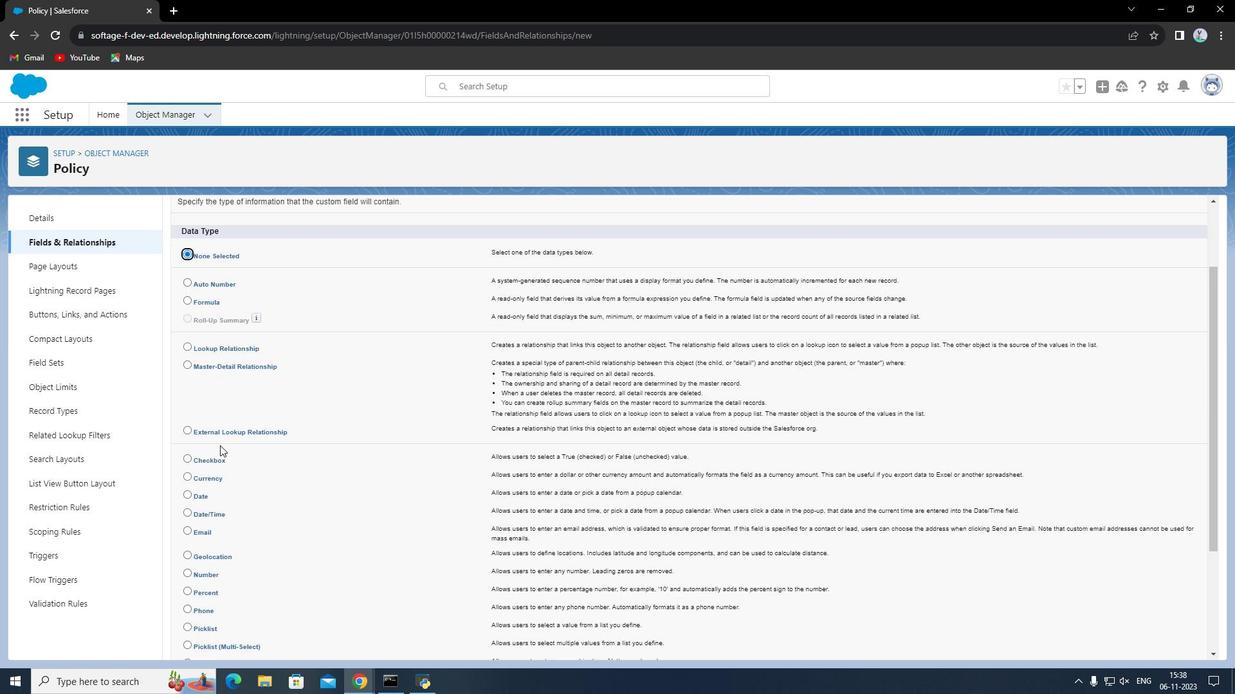 
Action: Mouse moved to (222, 468)
Screenshot: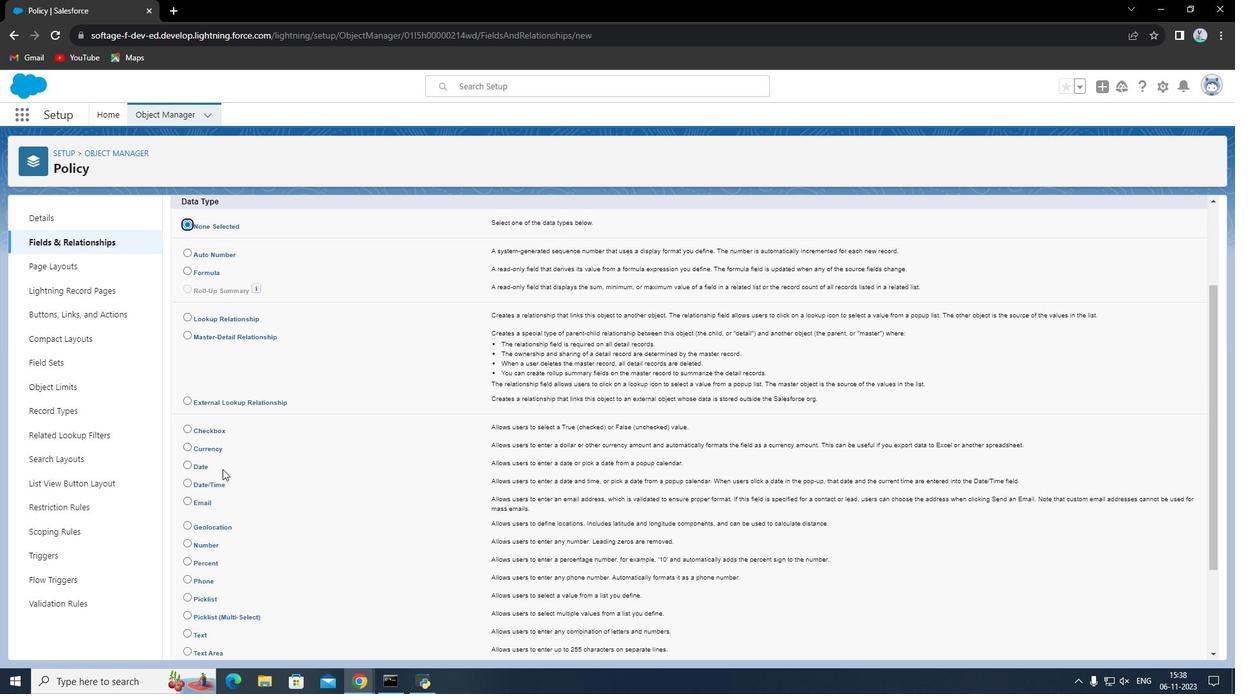
Action: Mouse scrolled (222, 468) with delta (0, 0)
Screenshot: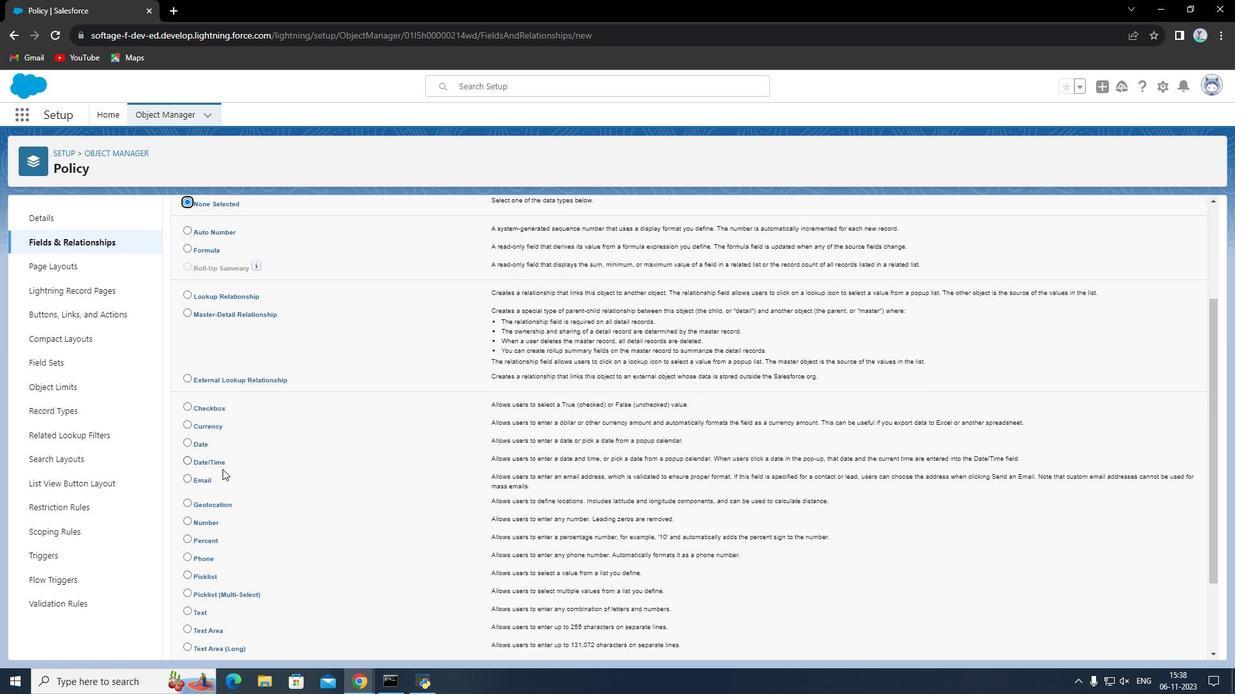 
Action: Mouse moved to (210, 463)
Screenshot: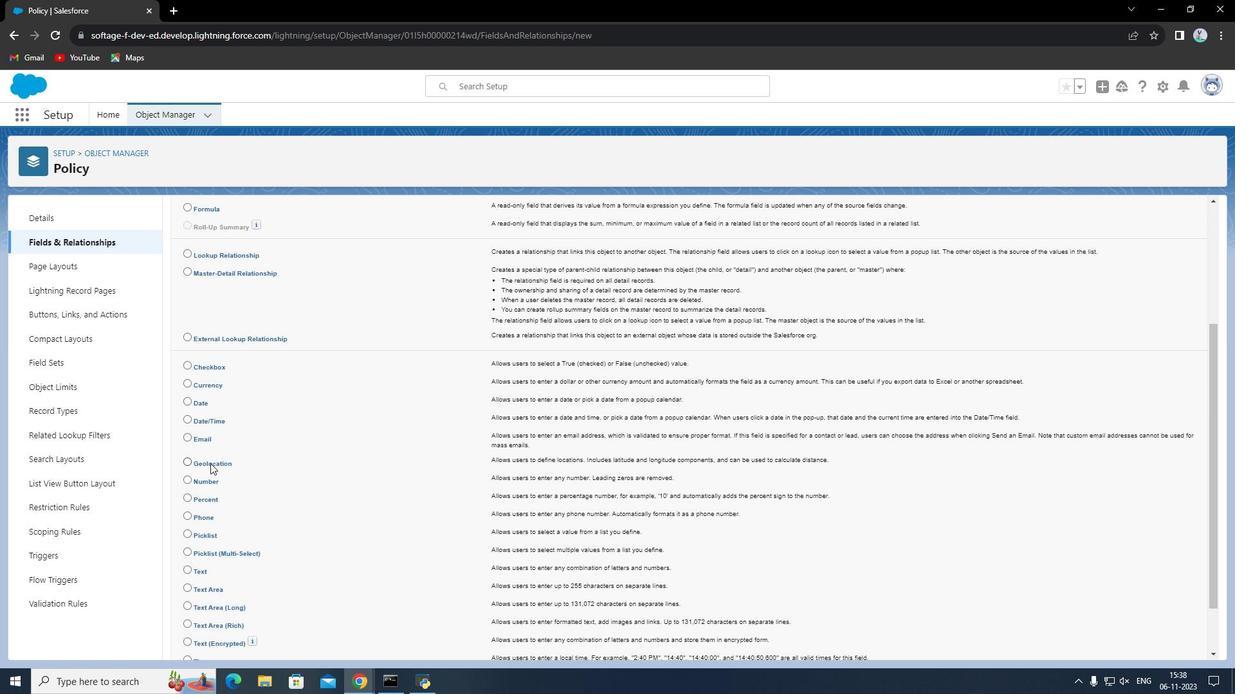 
Action: Mouse scrolled (210, 463) with delta (0, 0)
Screenshot: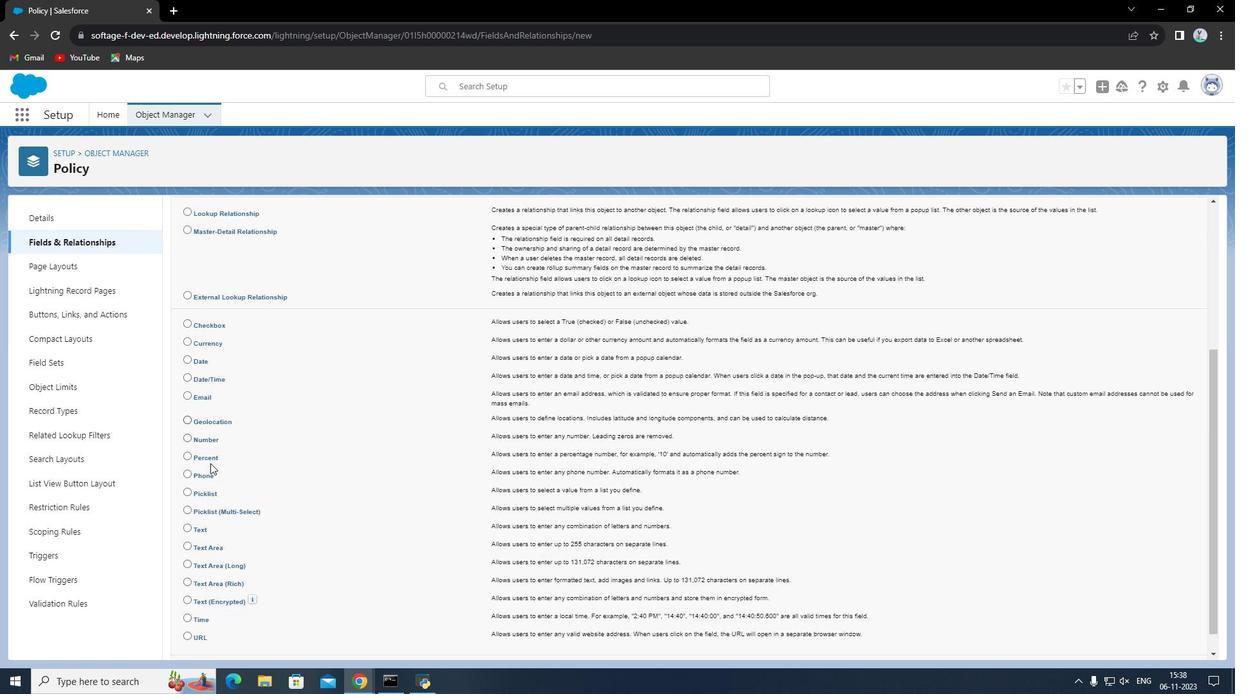 
Action: Mouse moved to (201, 415)
Screenshot: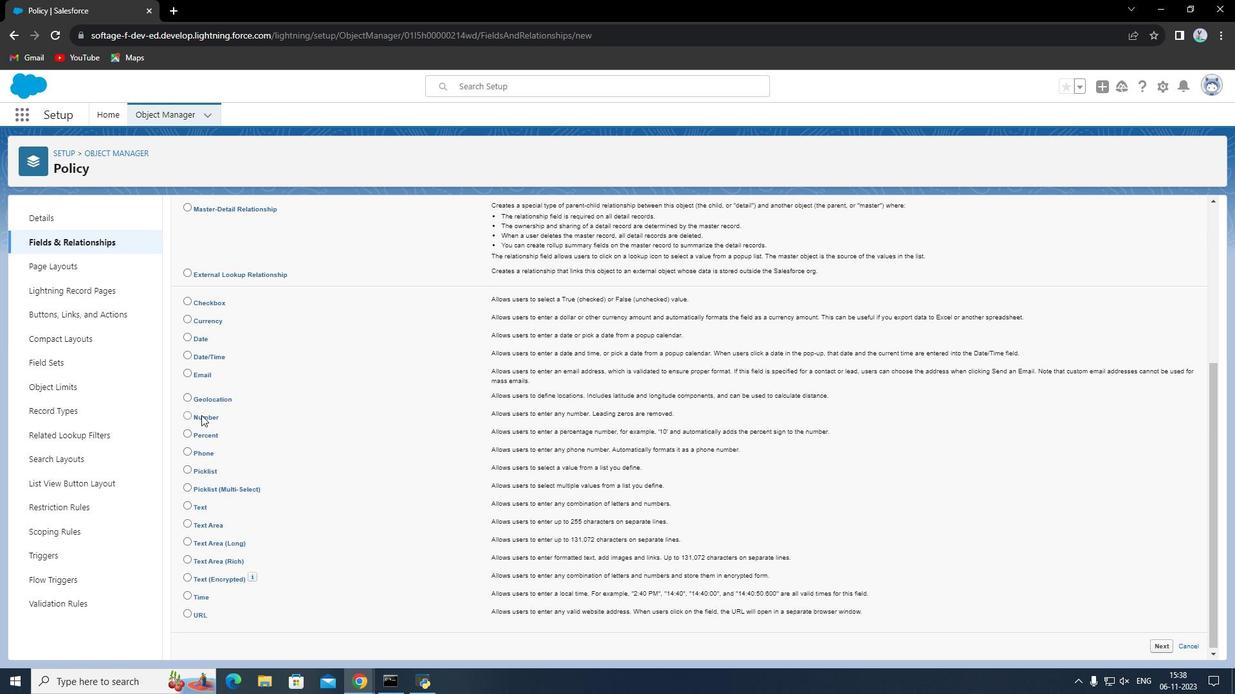 
Action: Mouse pressed left at (201, 415)
Screenshot: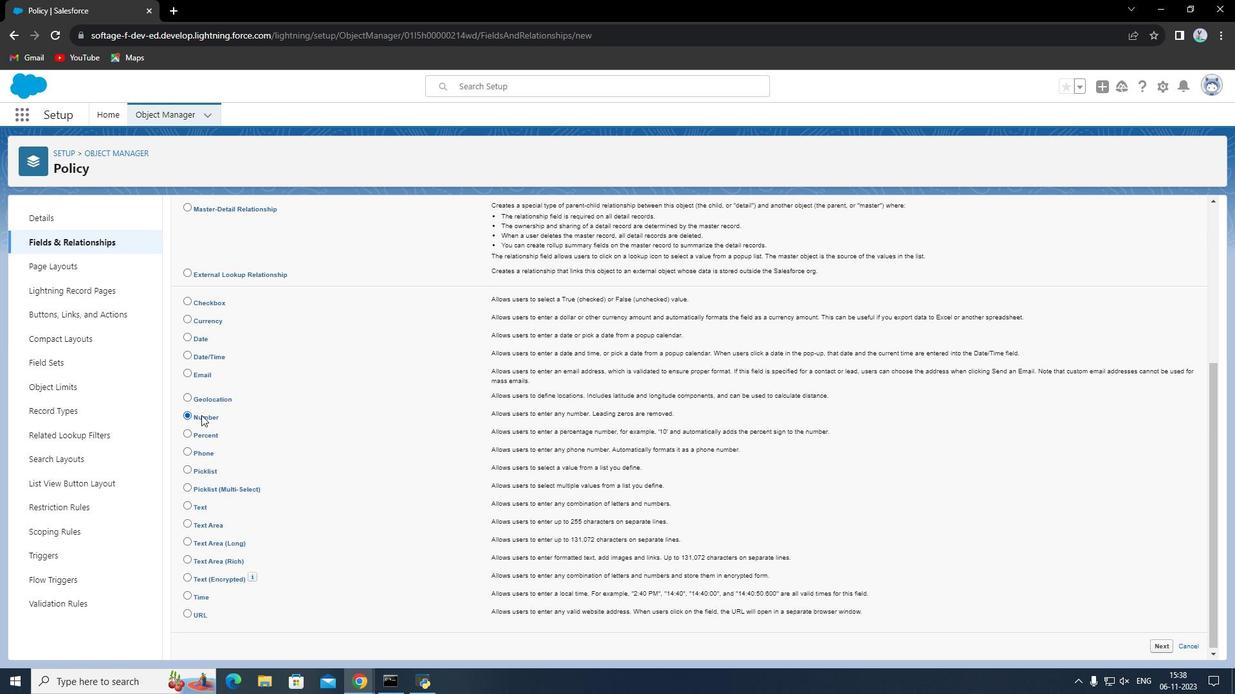 
Action: Mouse moved to (1161, 645)
Screenshot: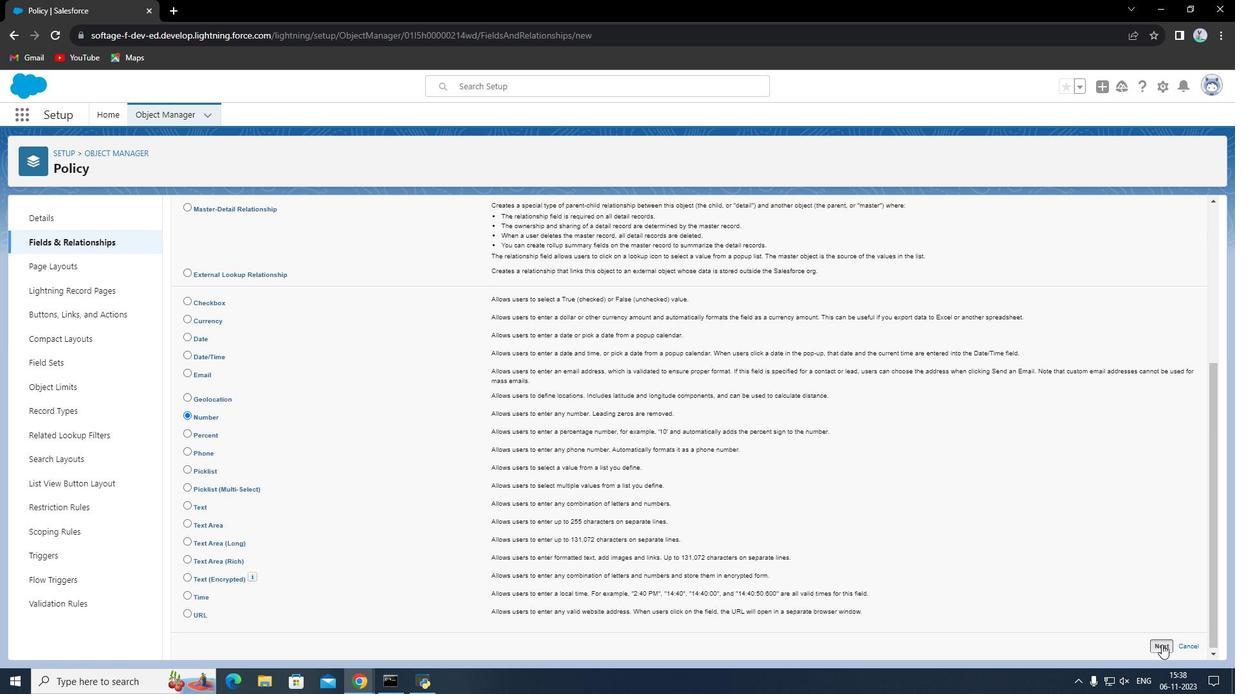 
Action: Mouse pressed left at (1161, 645)
Screenshot: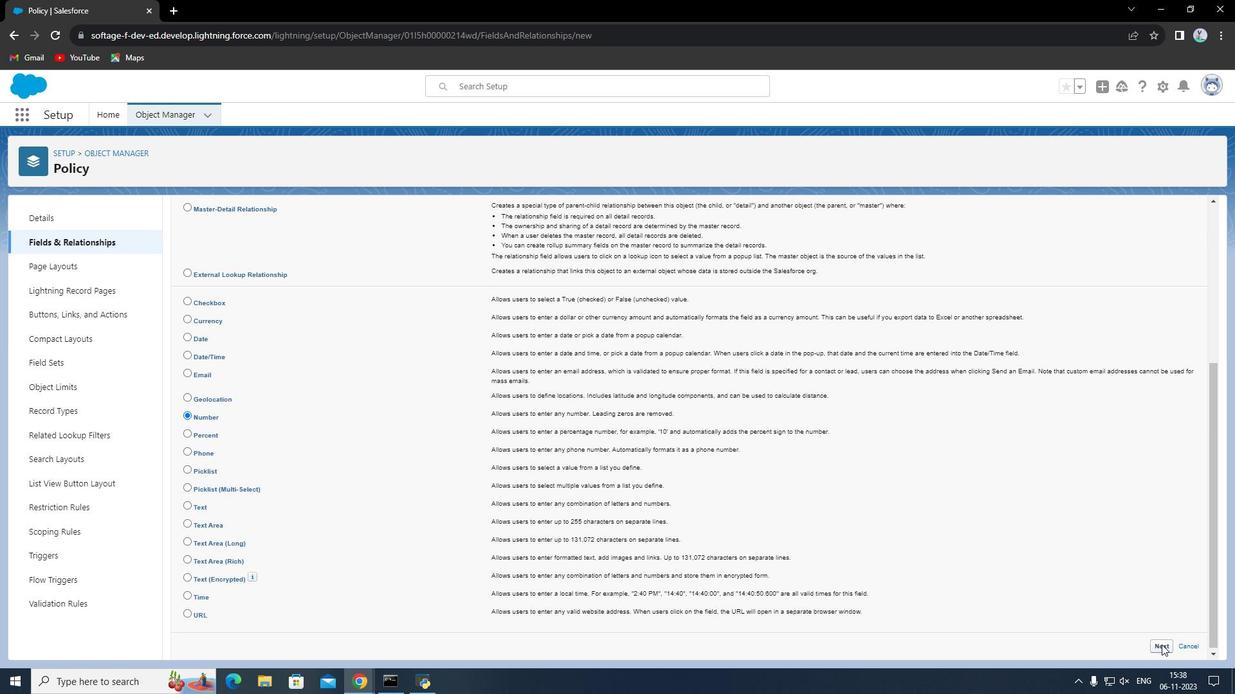 
Action: Mouse moved to (428, 308)
Screenshot: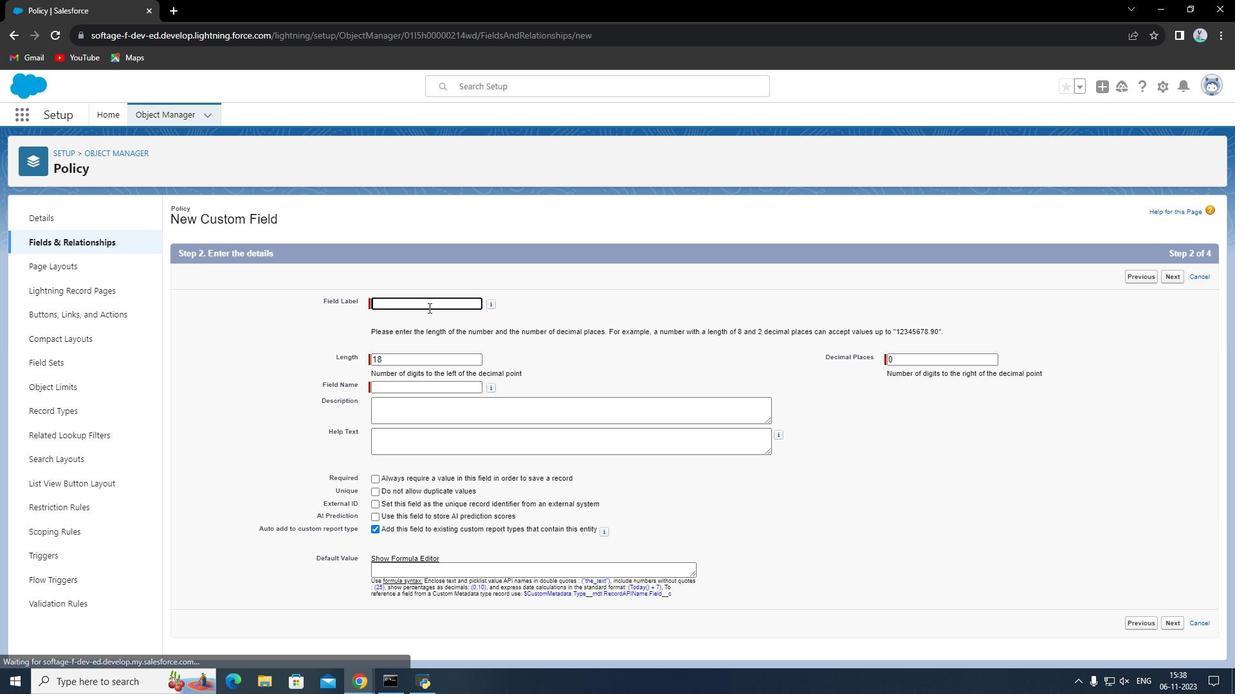 
Action: Mouse pressed left at (428, 308)
Screenshot: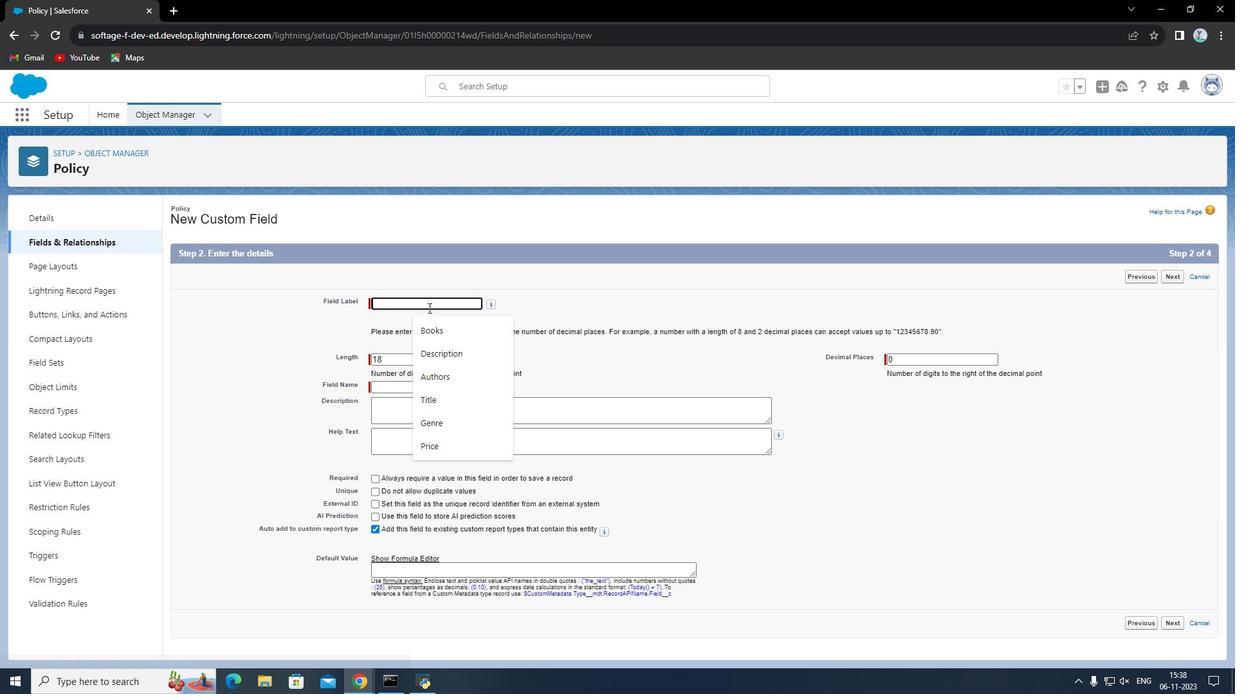 
Action: Key pressed <Key.shift><Key.shift><Key.shift><Key.shift><Key.shift><Key.shift>Policy<Key.space><Key.shift>Number
Screenshot: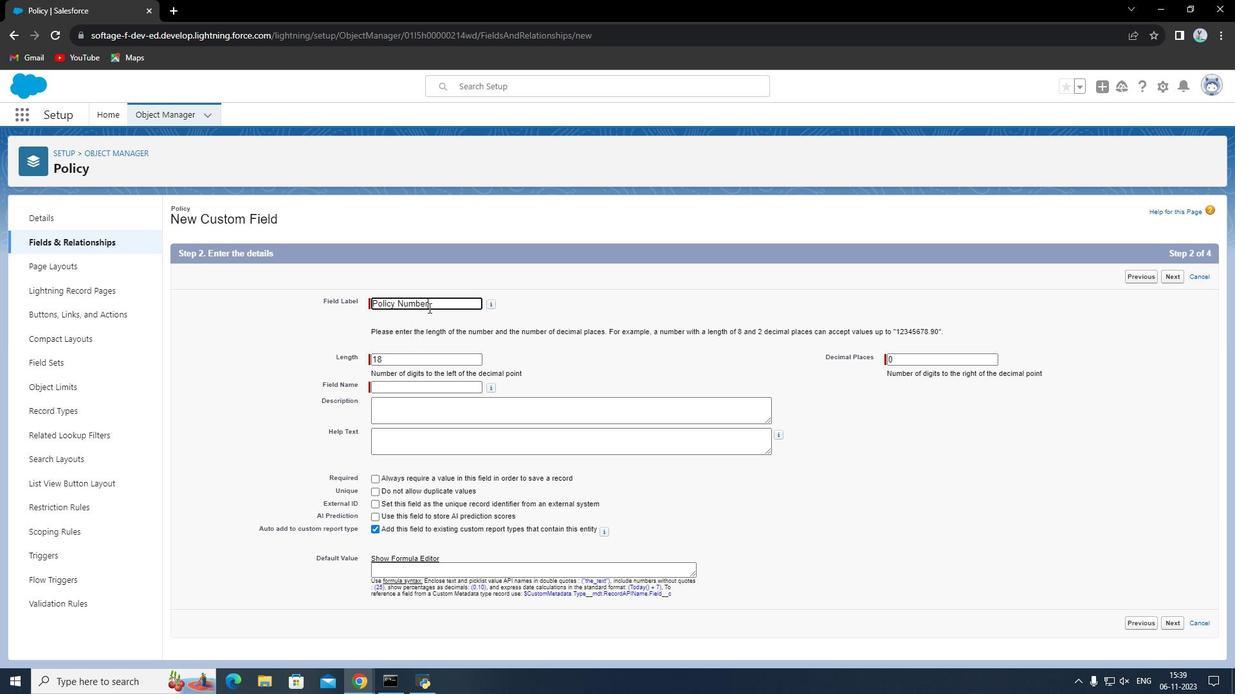 
Action: Mouse moved to (1170, 623)
Screenshot: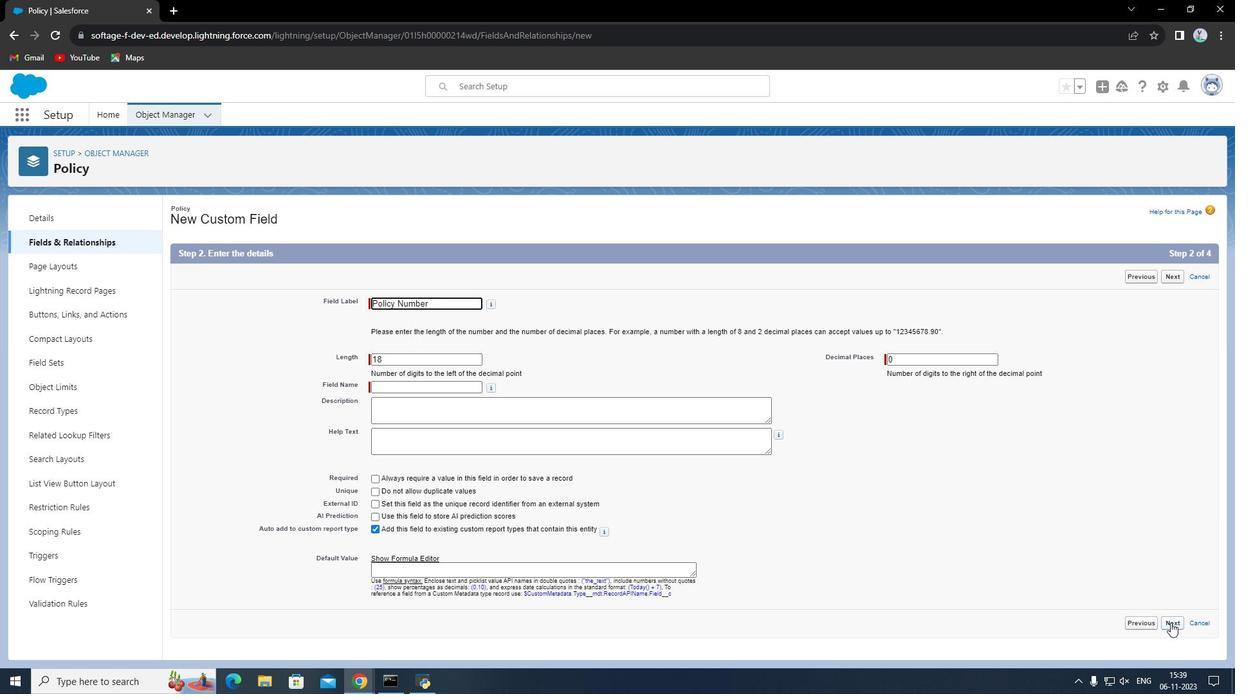 
Action: Mouse pressed left at (1170, 623)
Screenshot: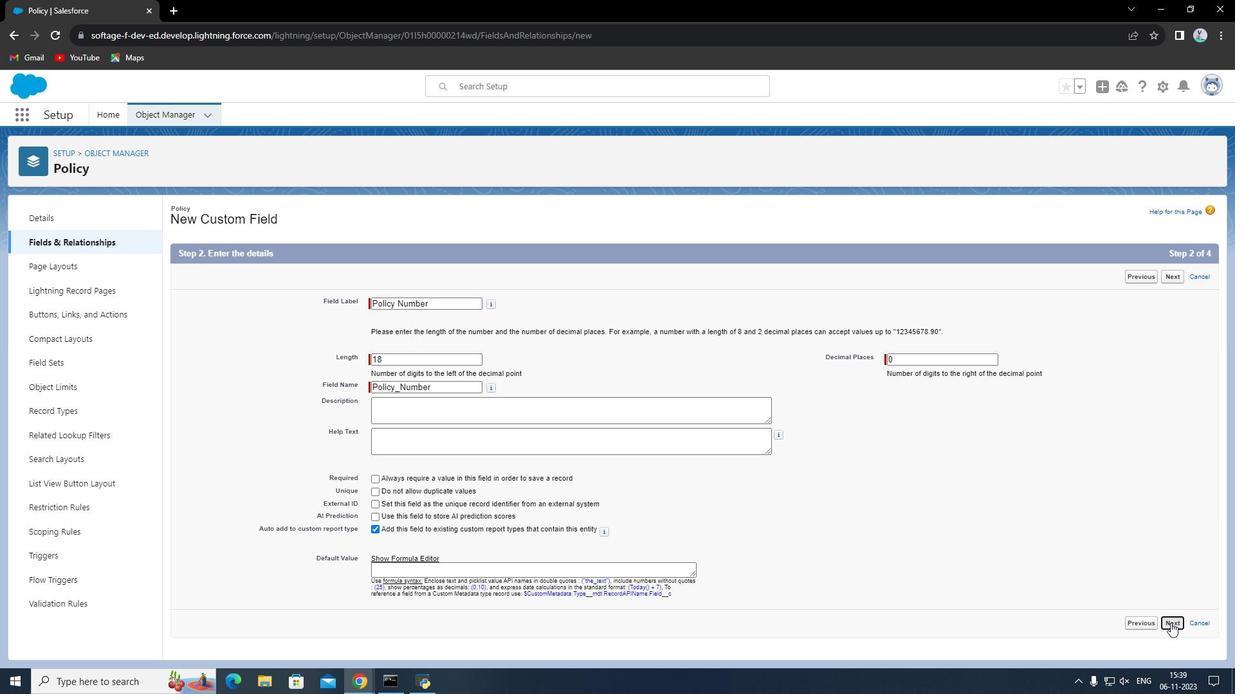 
Action: Mouse pressed left at (1170, 623)
Screenshot: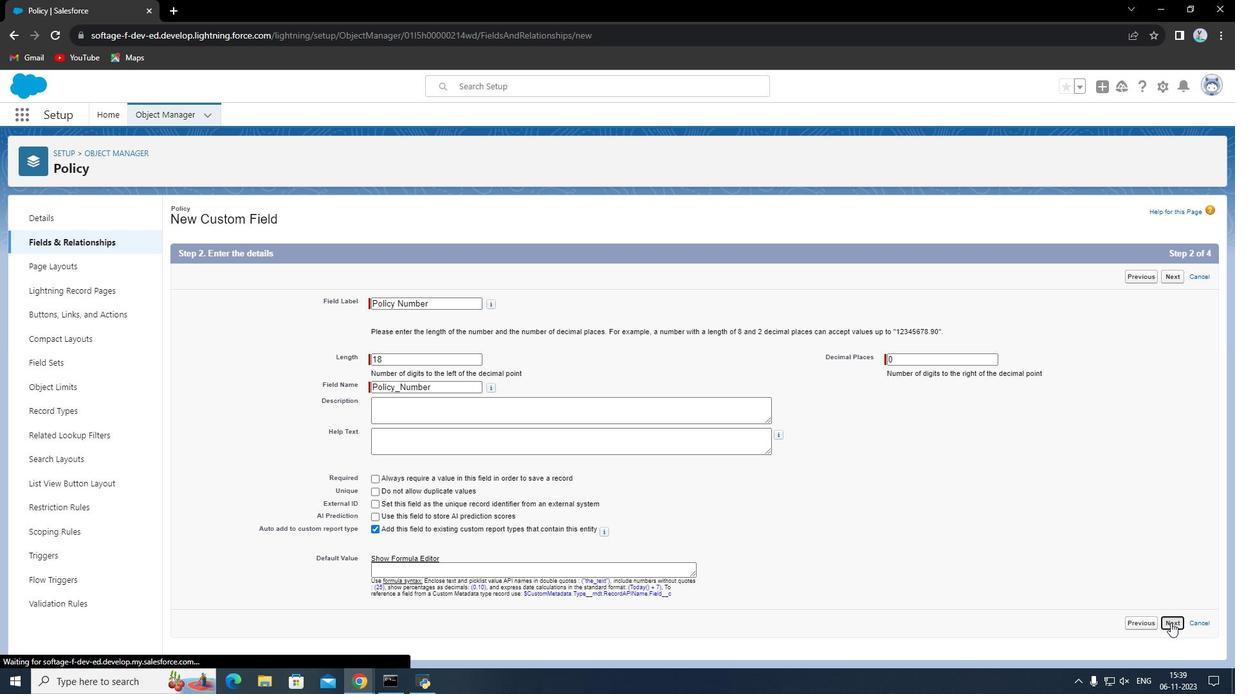 
Action: Mouse moved to (869, 382)
Screenshot: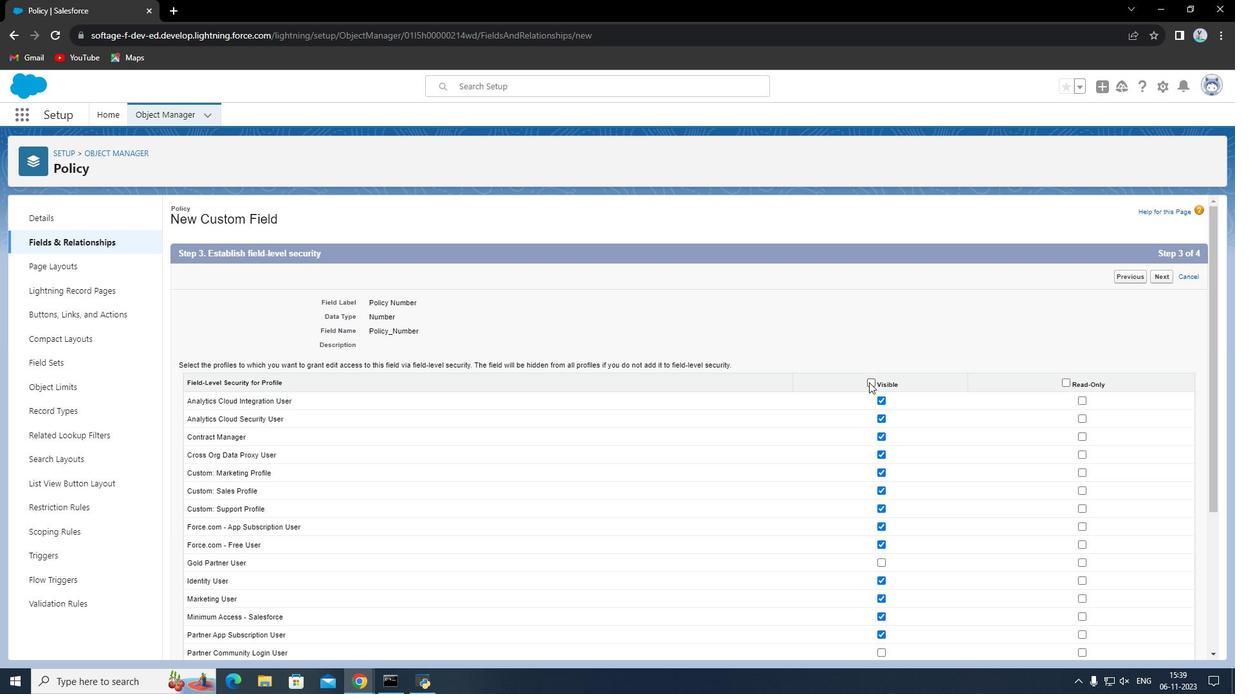 
Action: Mouse pressed left at (869, 382)
Screenshot: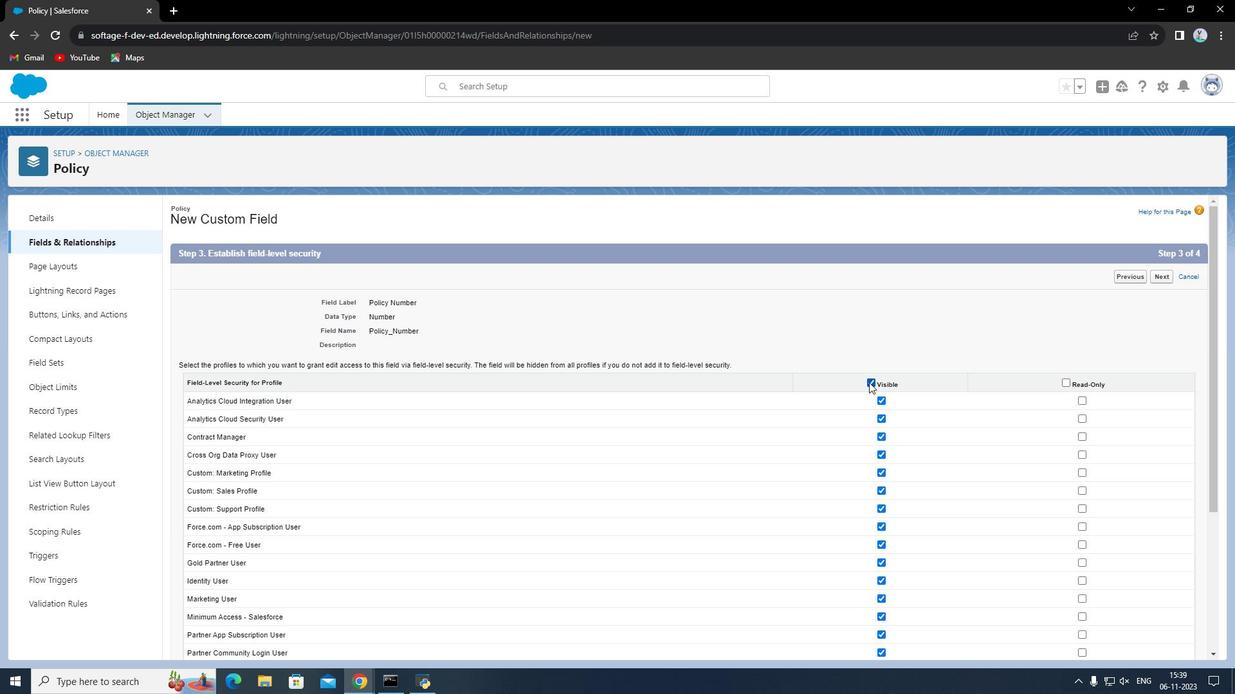 
Action: Mouse moved to (1155, 277)
Screenshot: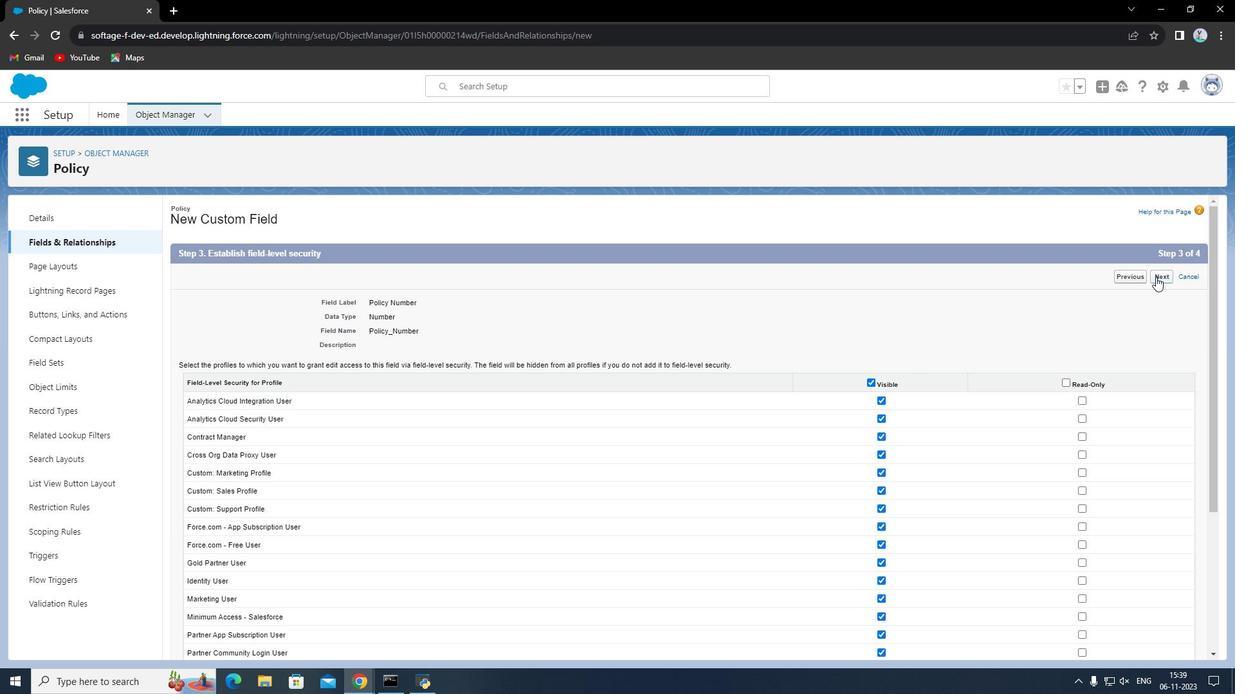 
Action: Mouse pressed left at (1155, 277)
Screenshot: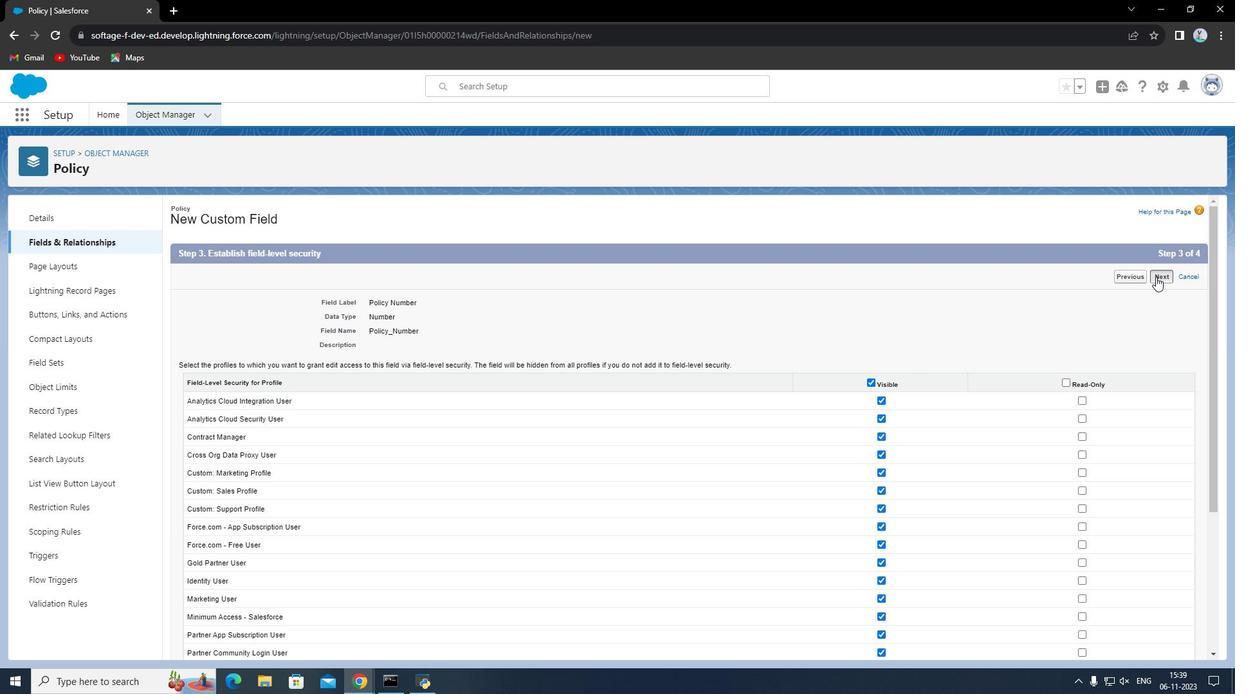 
Action: Mouse moved to (1150, 275)
Screenshot: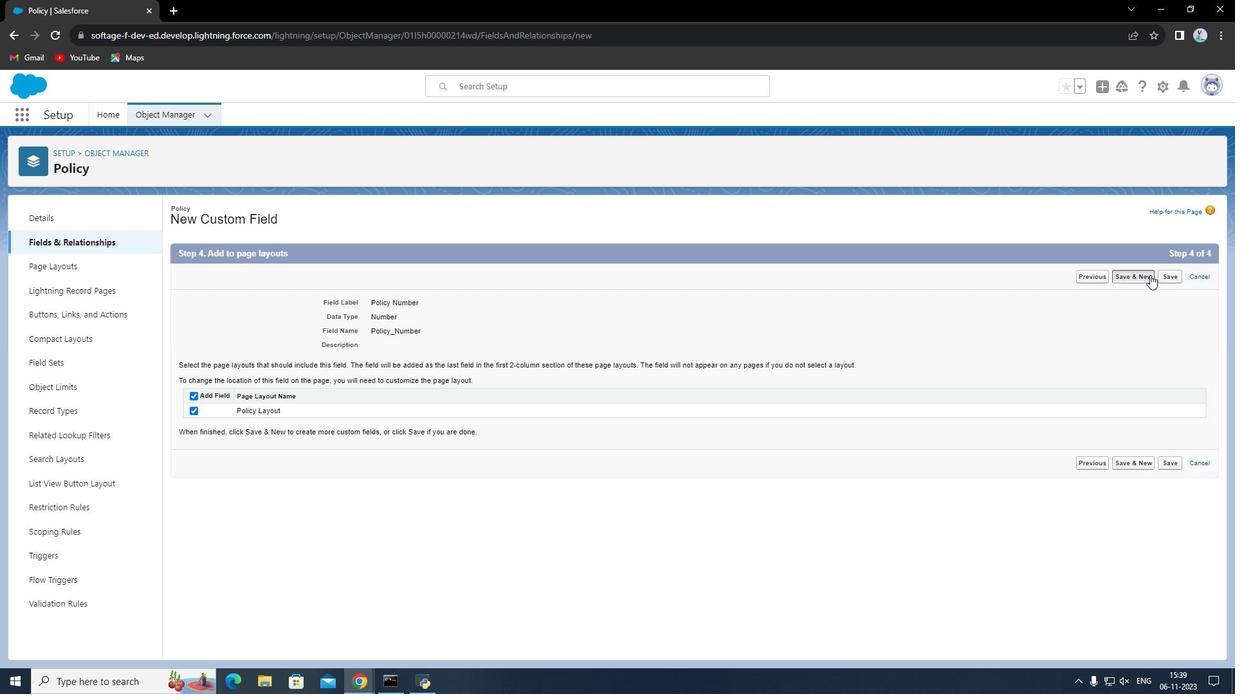 
Action: Mouse pressed left at (1150, 275)
Screenshot: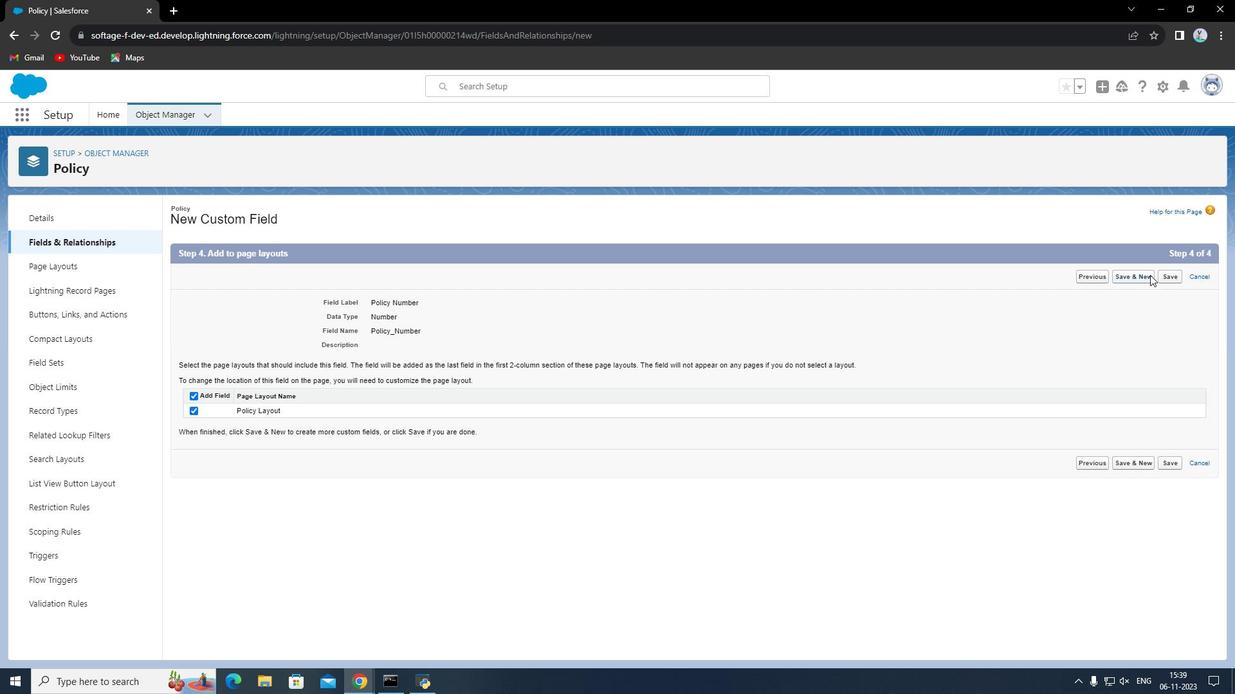 
Action: Mouse moved to (218, 449)
Screenshot: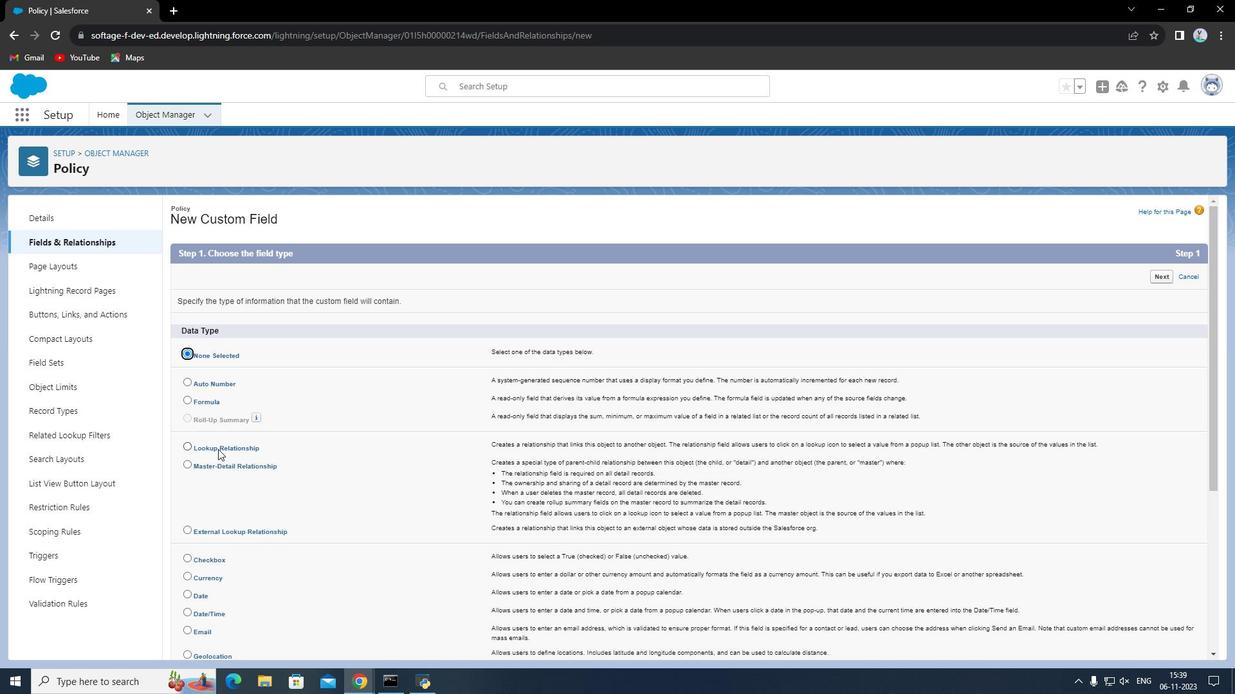 
Action: Mouse pressed left at (218, 449)
Screenshot: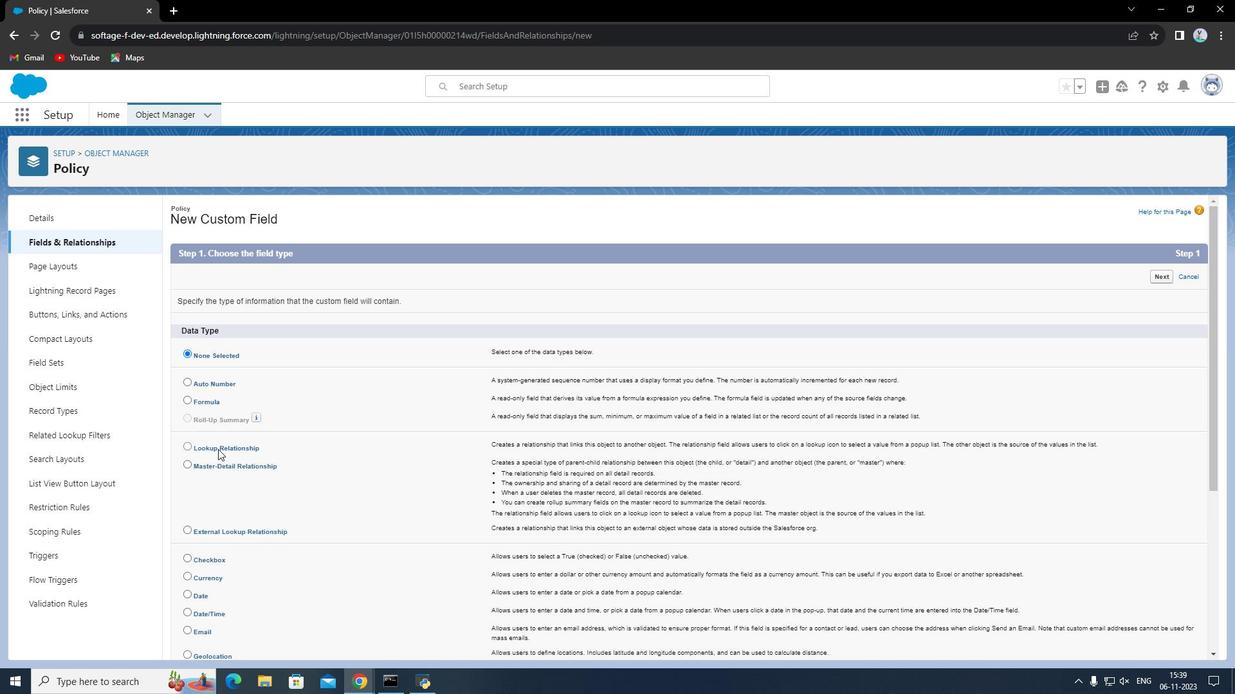 
Action: Mouse moved to (1157, 272)
Screenshot: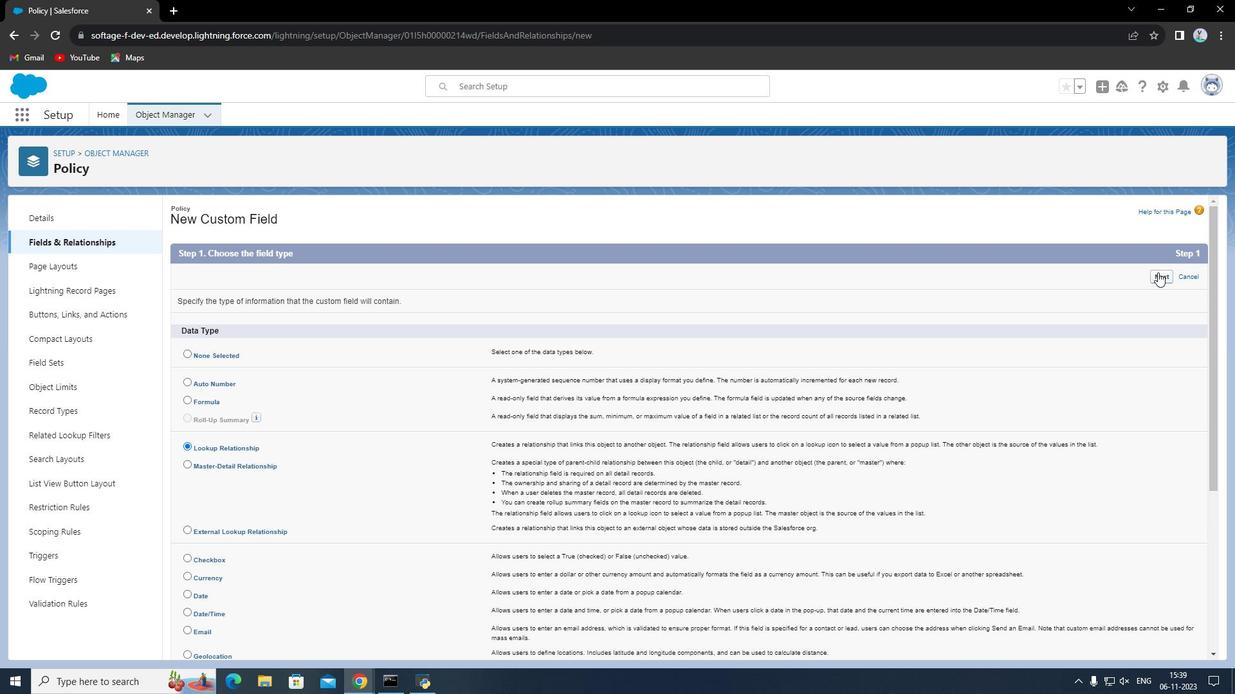 
Action: Mouse pressed left at (1157, 272)
Screenshot: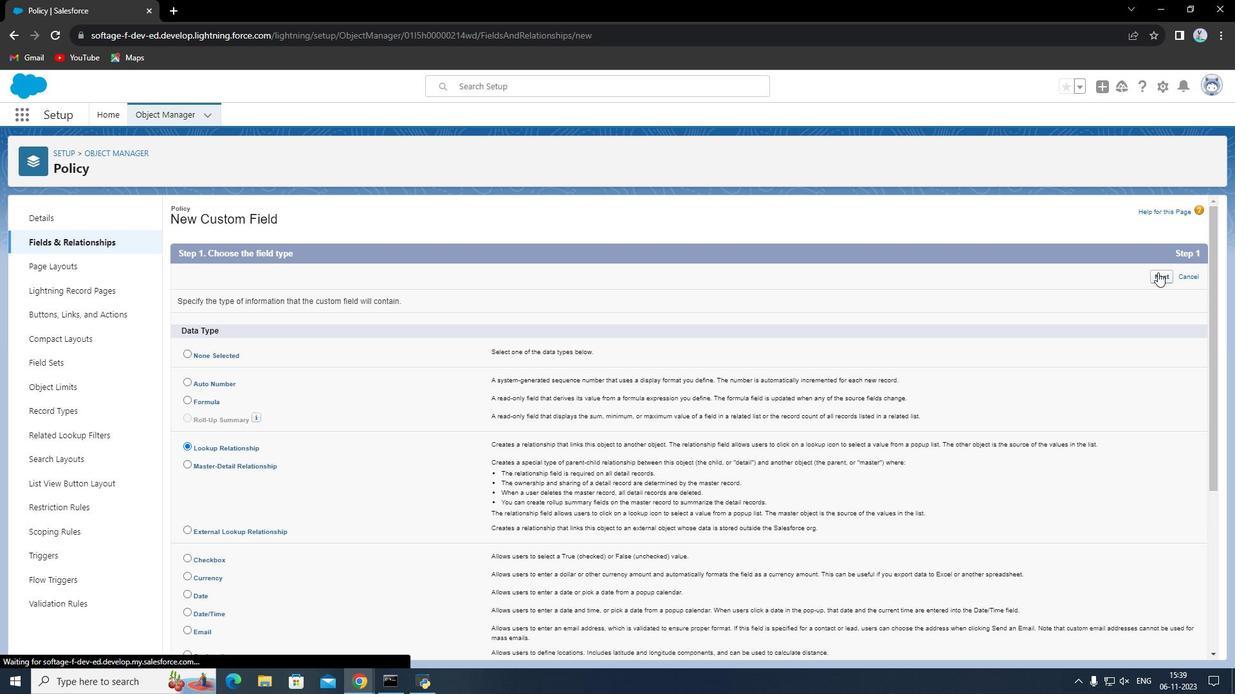 
Action: Mouse moved to (461, 328)
Screenshot: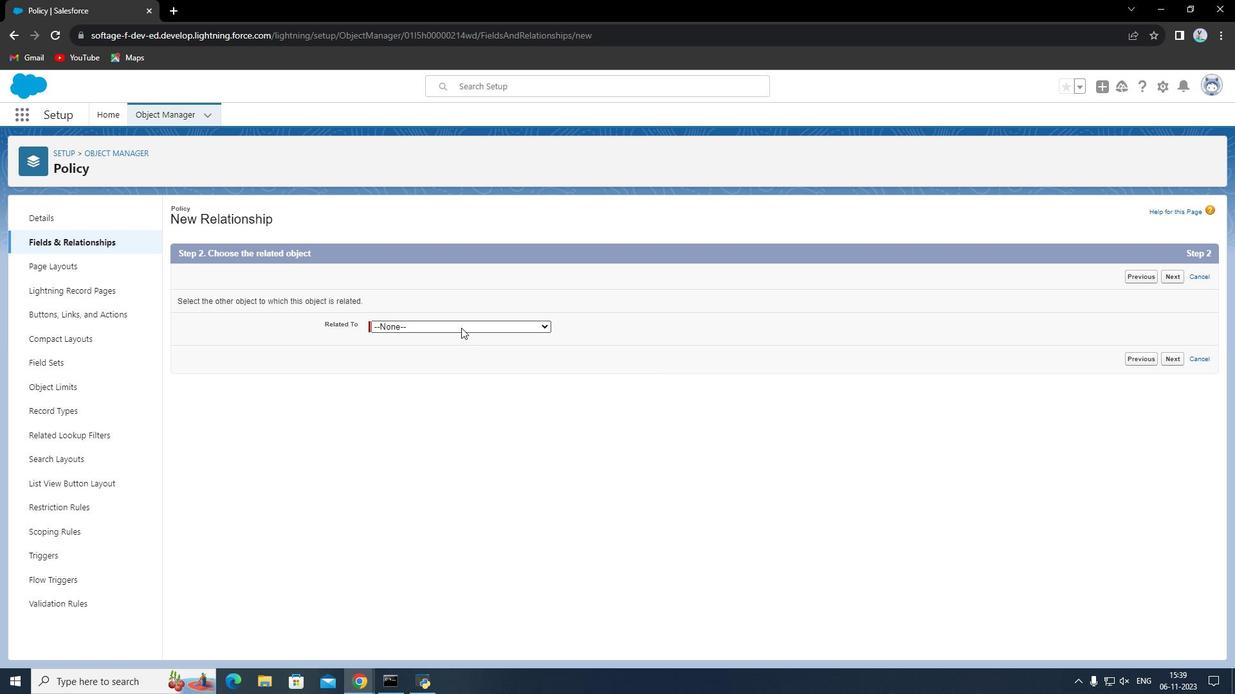 
Action: Mouse pressed left at (461, 328)
Screenshot: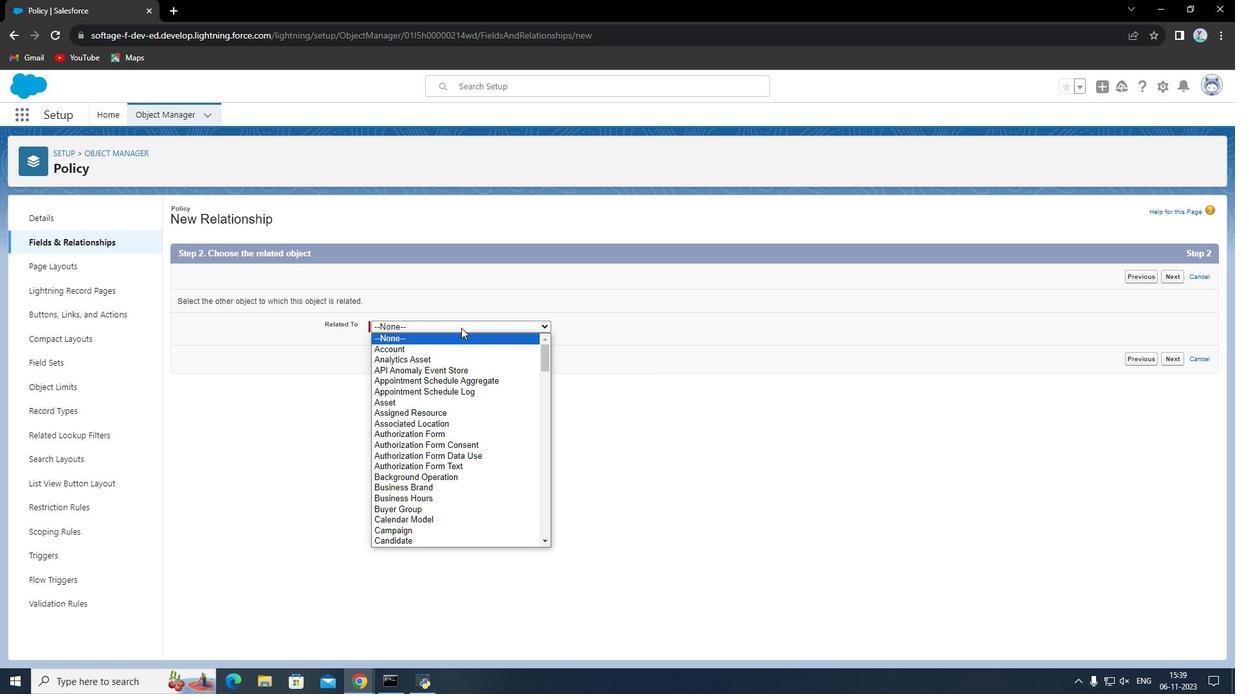 
Action: Key pressed c
Screenshot: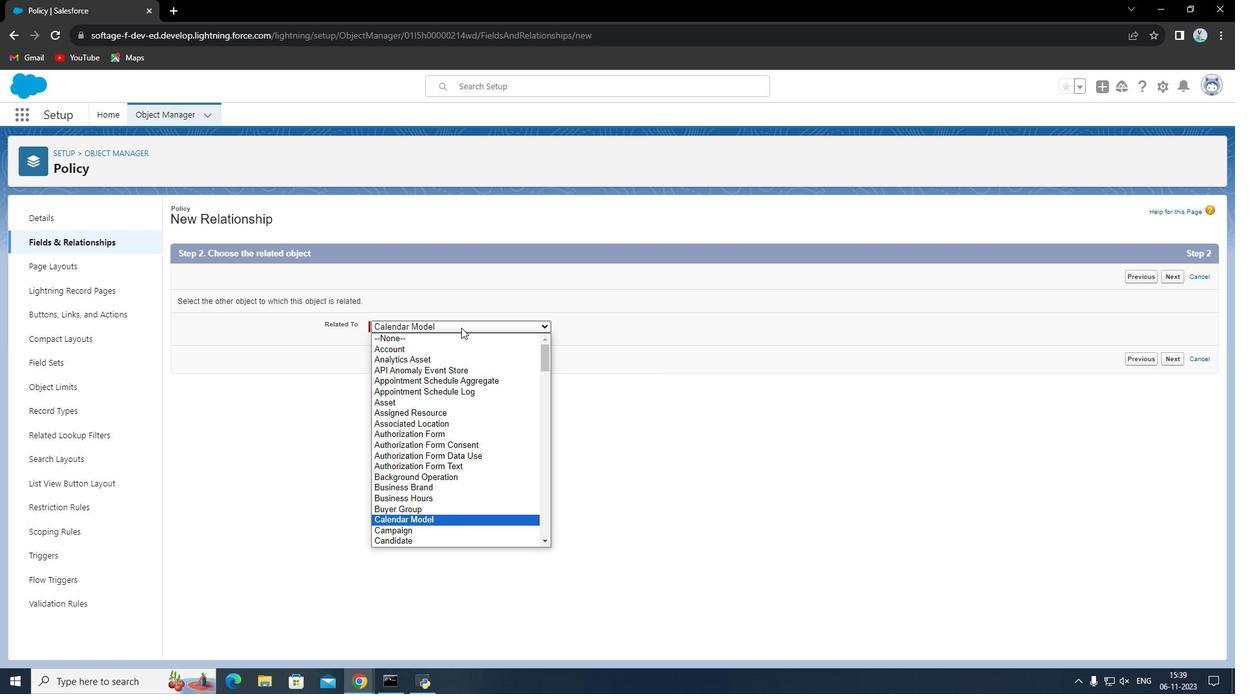 
Action: Mouse moved to (456, 390)
Screenshot: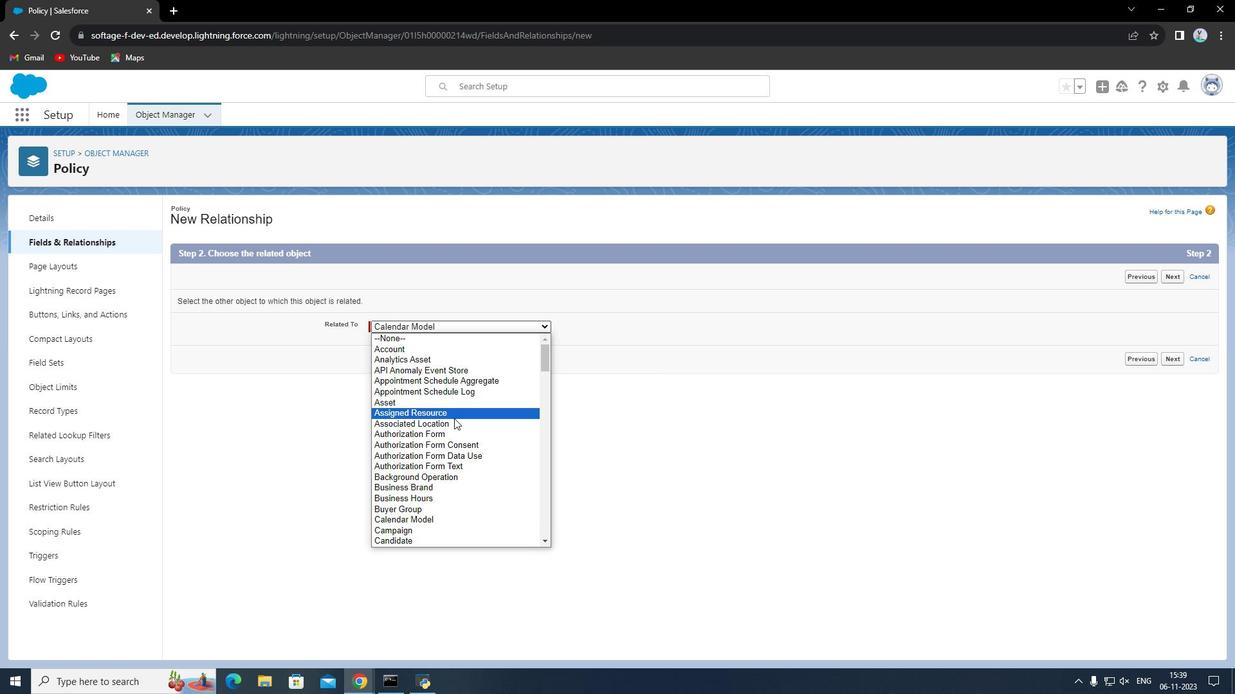 
Action: Key pressed c
Screenshot: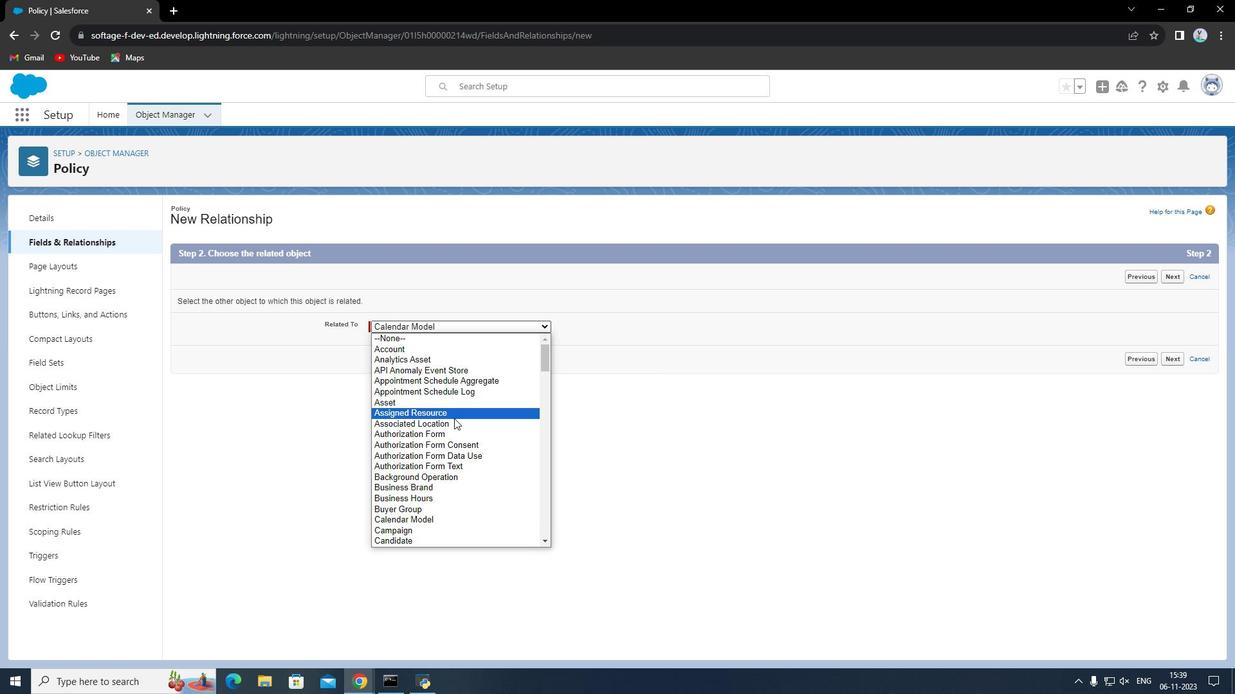 
Action: Mouse moved to (459, 498)
Screenshot: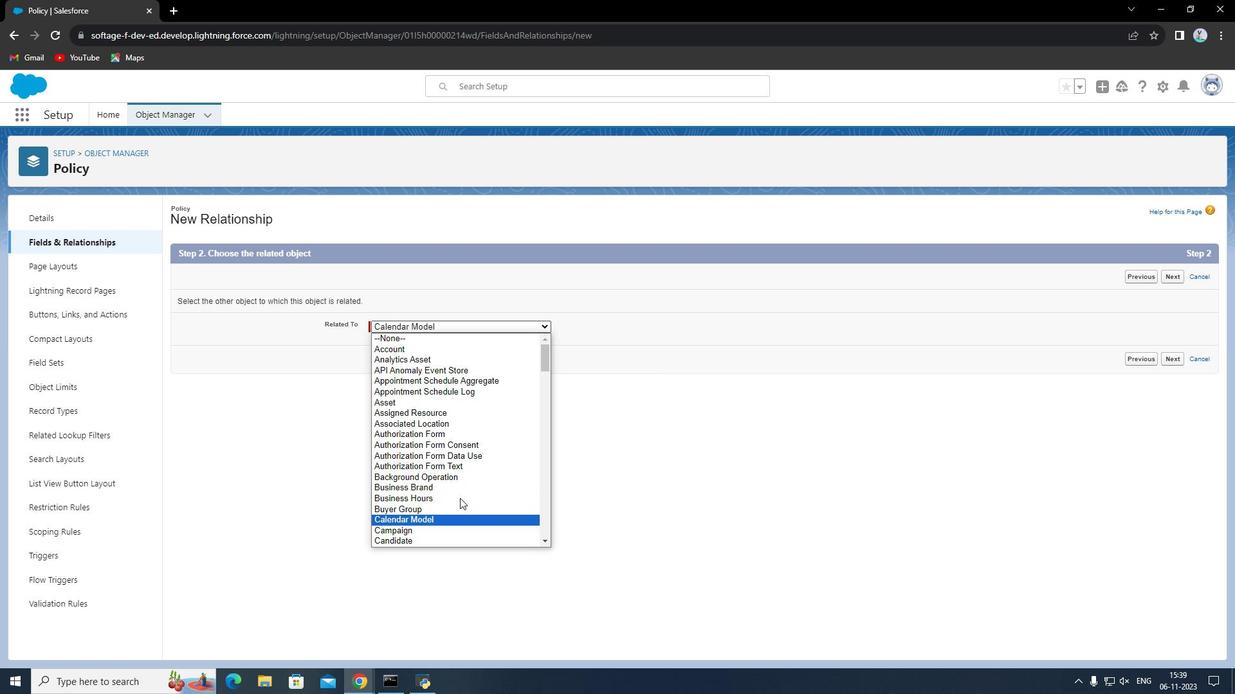 
Action: Key pressed c
Screenshot: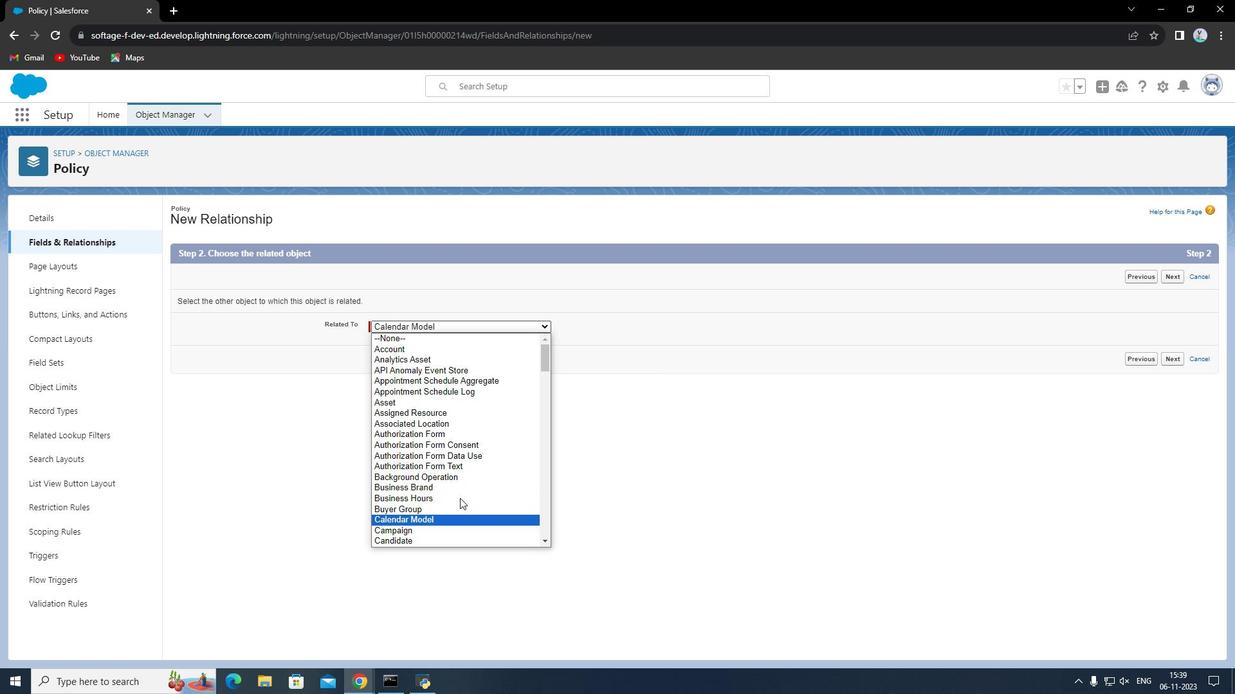 
Action: Mouse moved to (459, 498)
Screenshot: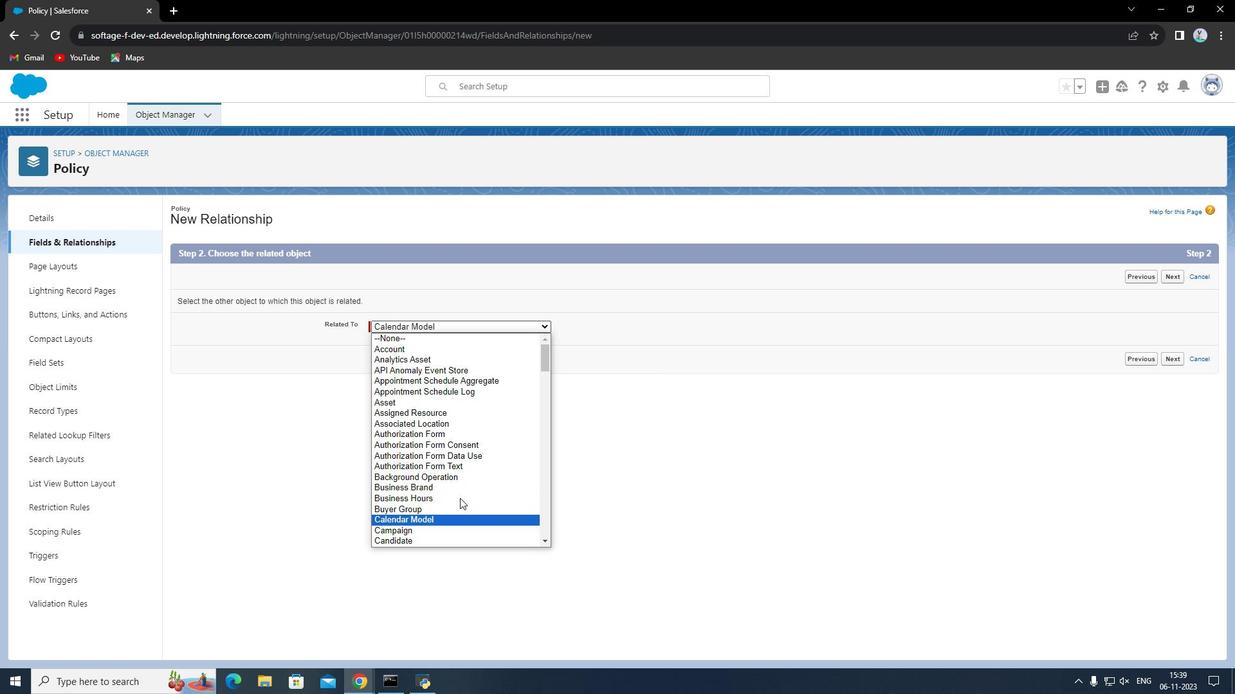 
Action: Key pressed c
Screenshot: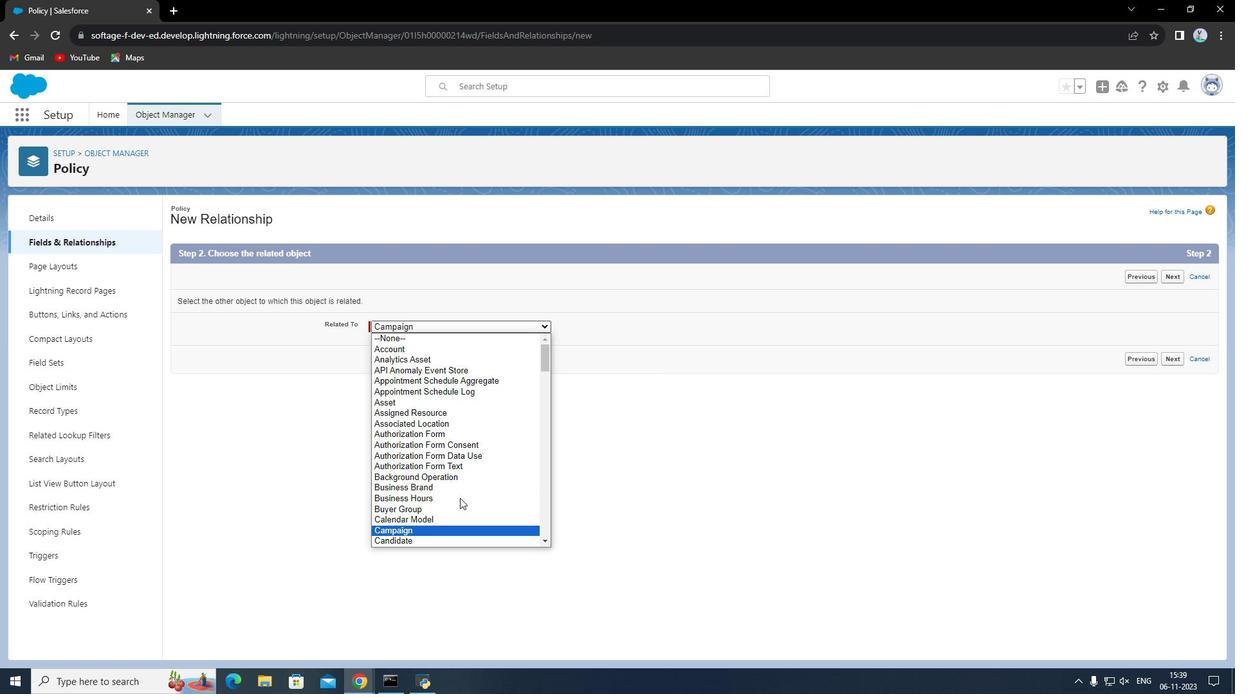 
Action: Mouse moved to (458, 498)
Screenshot: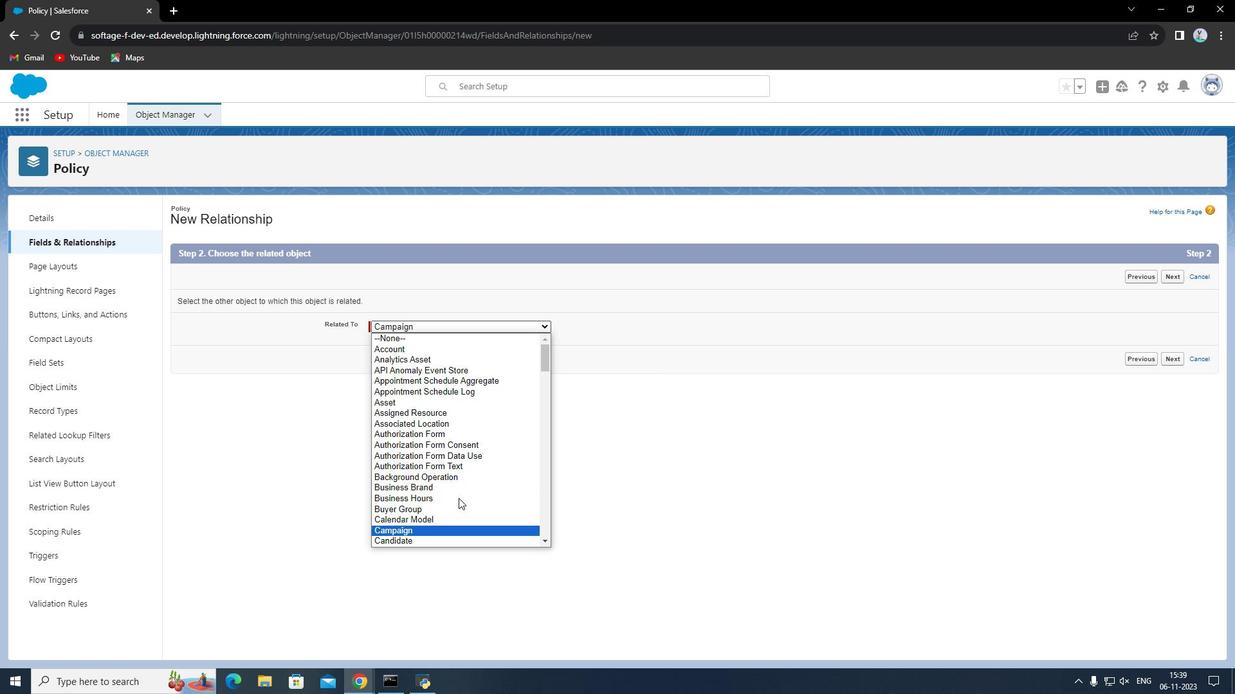 
Action: Key pressed ccc
Screenshot: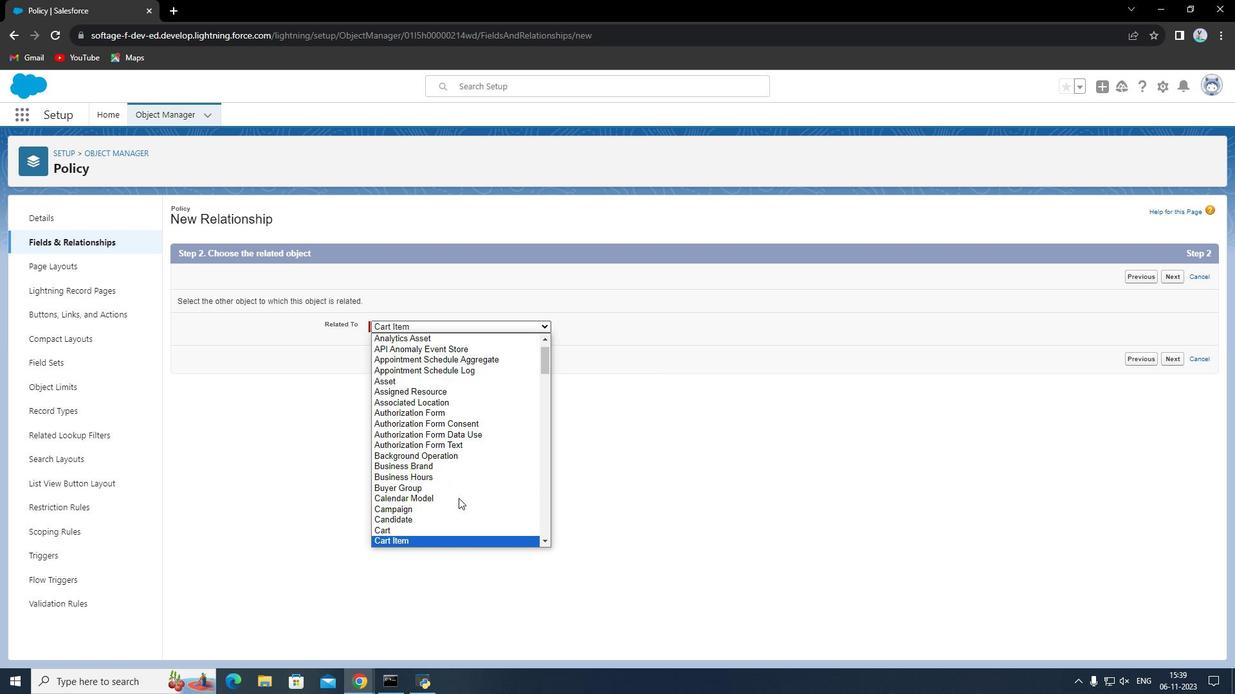 
Action: Mouse moved to (457, 498)
Screenshot: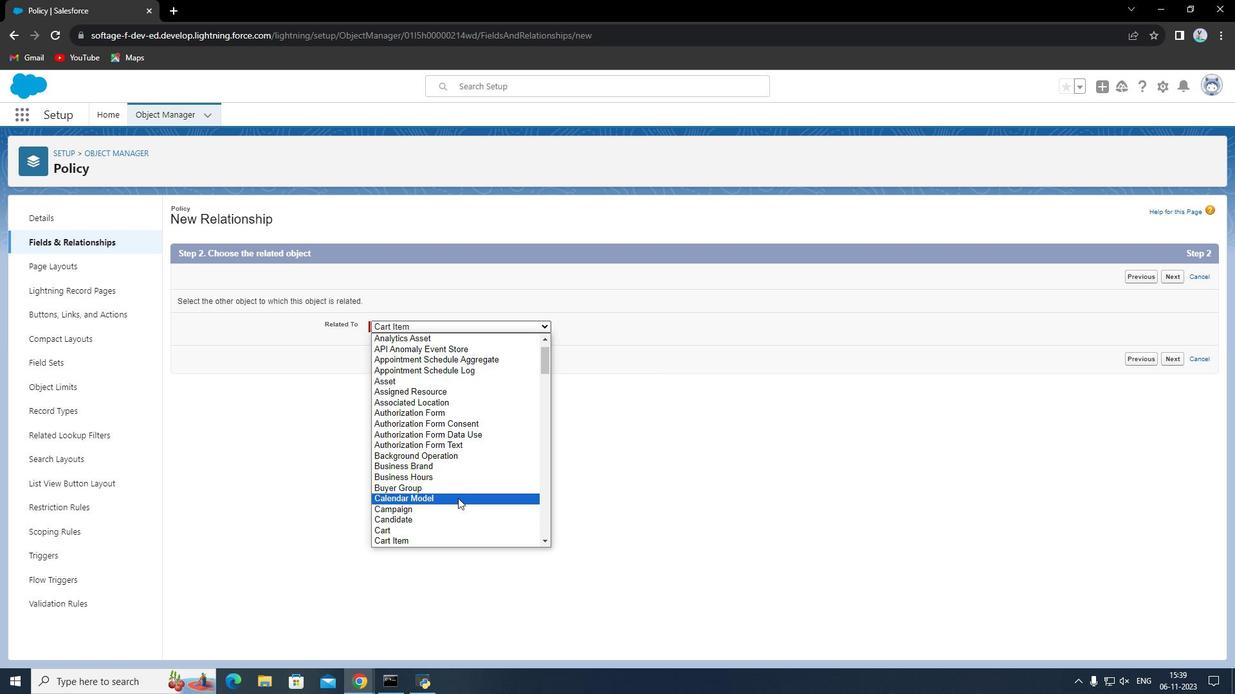 
Action: Key pressed cccccccccccccccccccc
Screenshot: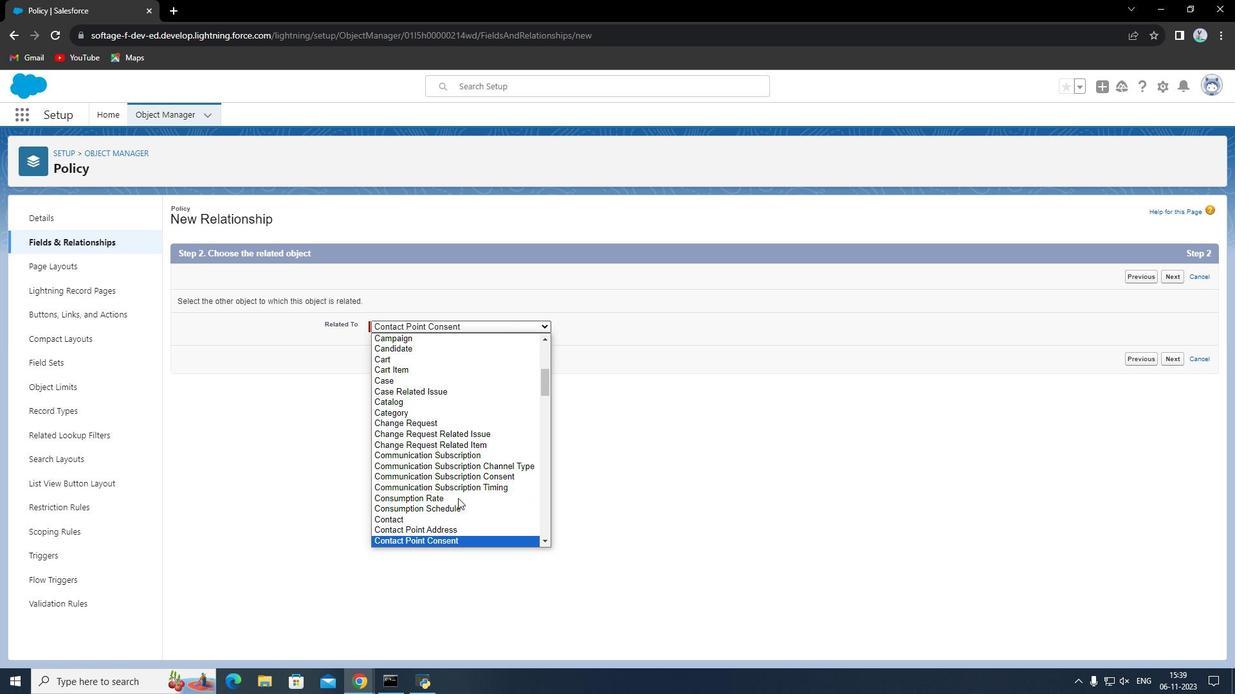 
Action: Mouse moved to (449, 522)
Screenshot: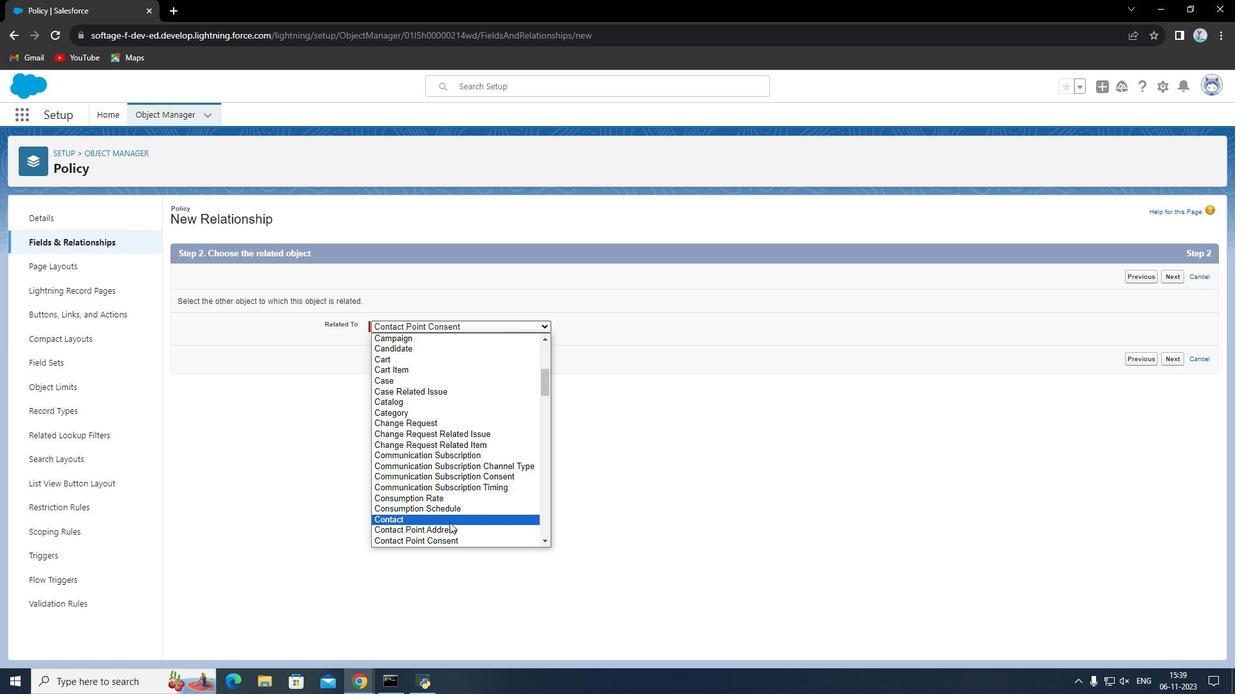 
Action: Mouse pressed left at (449, 522)
Screenshot: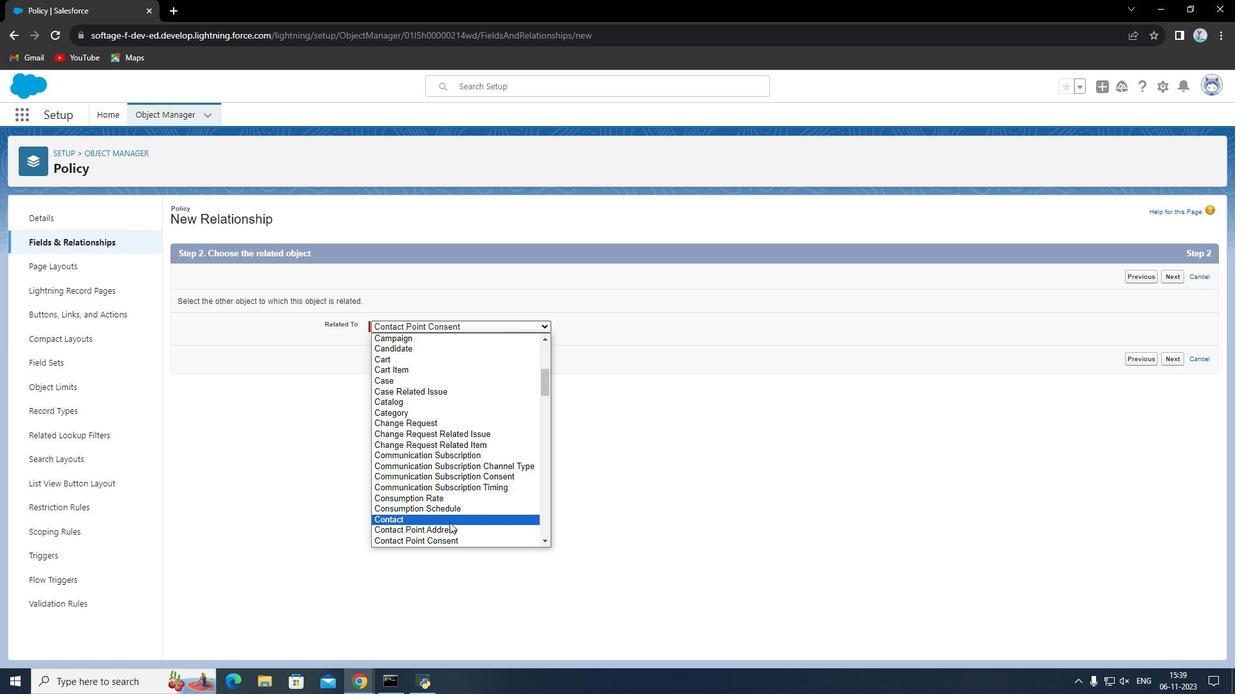 
Action: Mouse moved to (1170, 279)
Screenshot: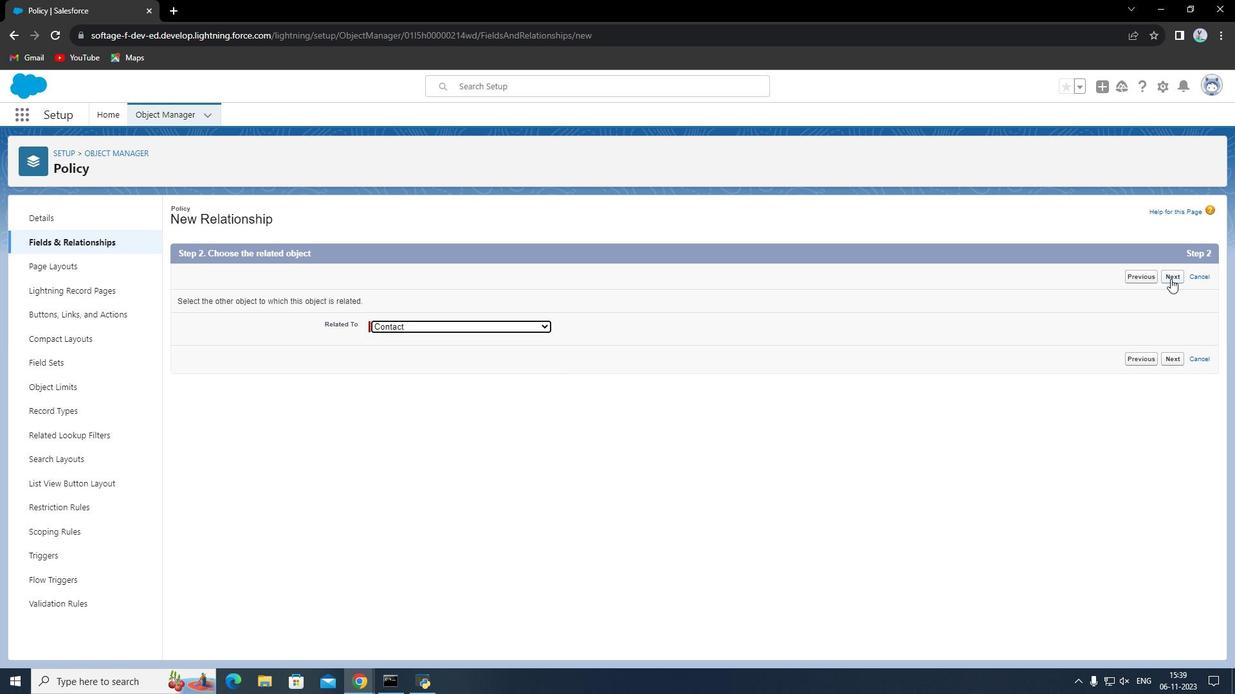 
Action: Mouse pressed left at (1170, 279)
Screenshot: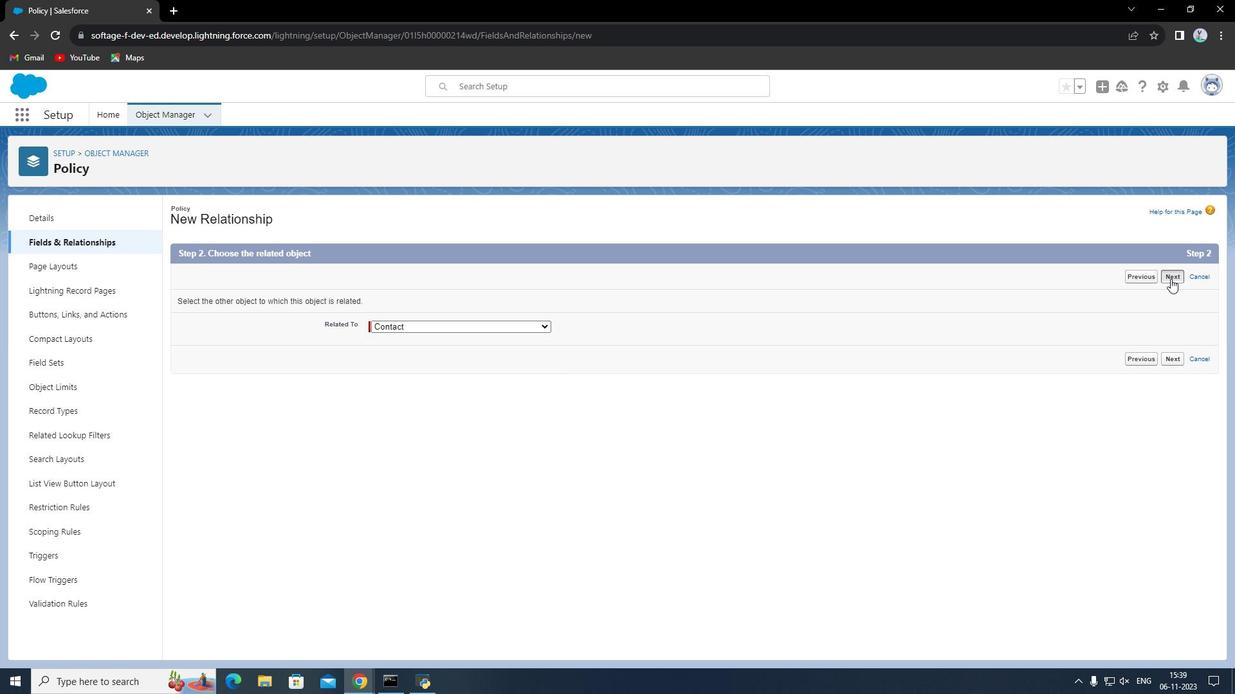 
Action: Mouse moved to (452, 303)
Screenshot: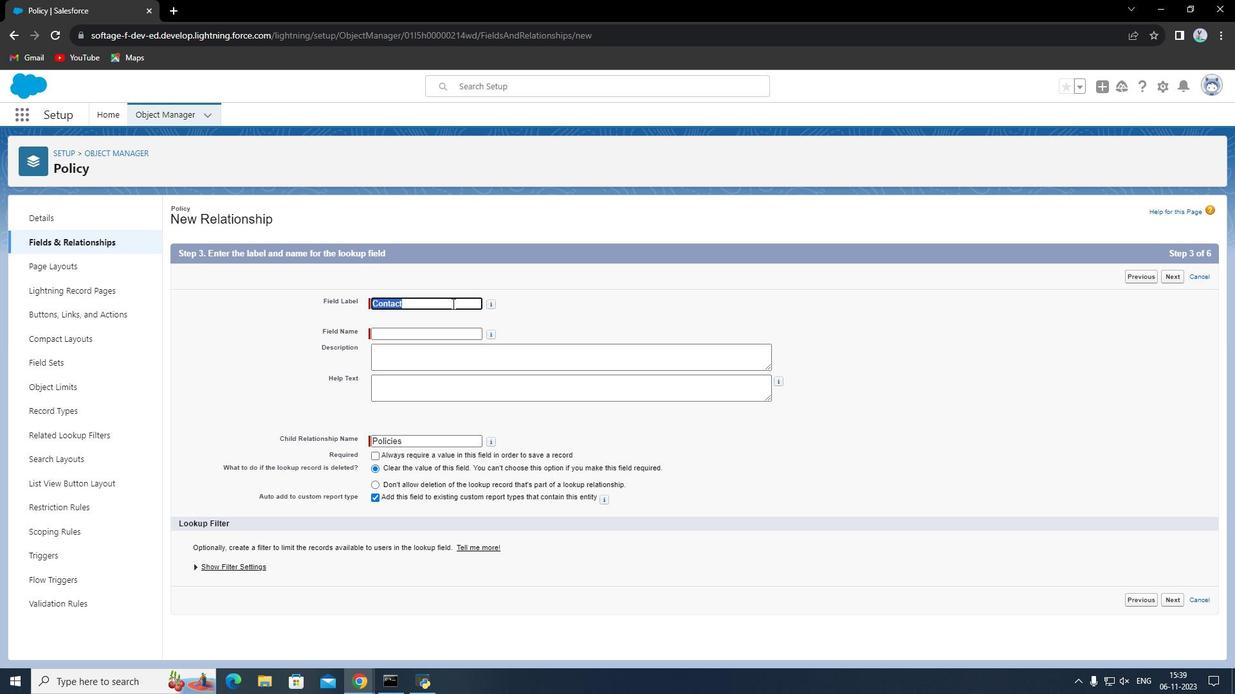 
Action: Key pressed <Key.shift>Policy<Key.space><Key.shift>Holder
Screenshot: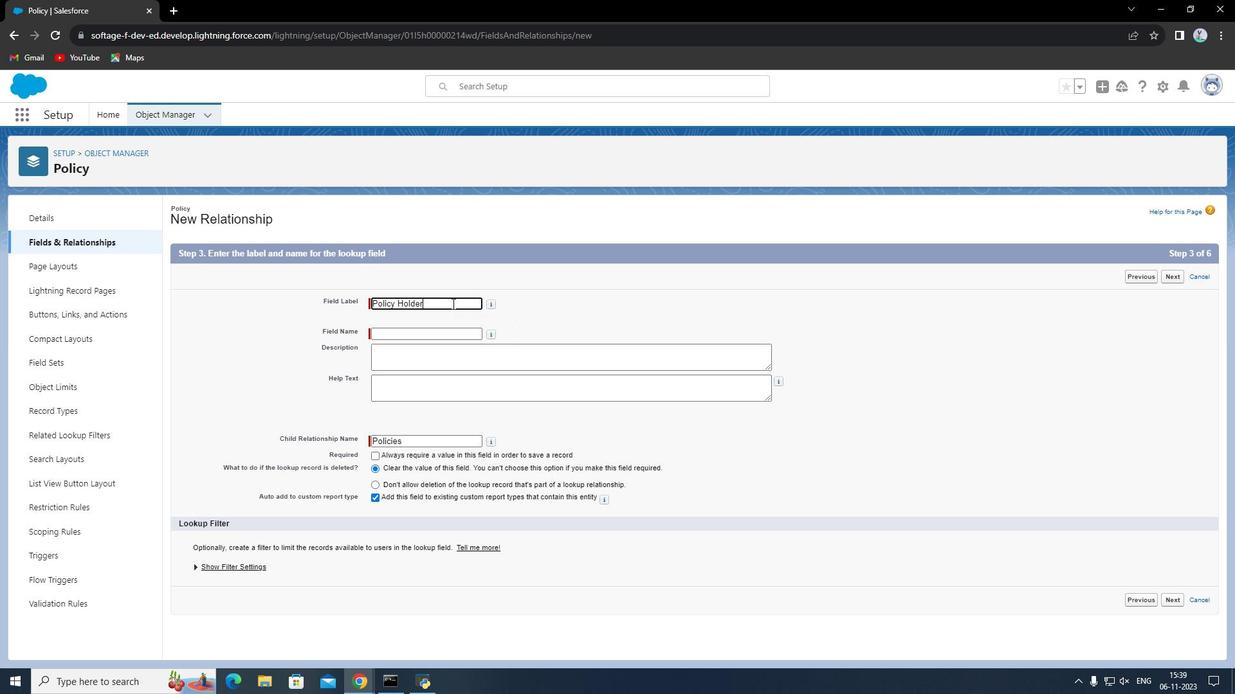 
Action: Mouse moved to (456, 331)
Screenshot: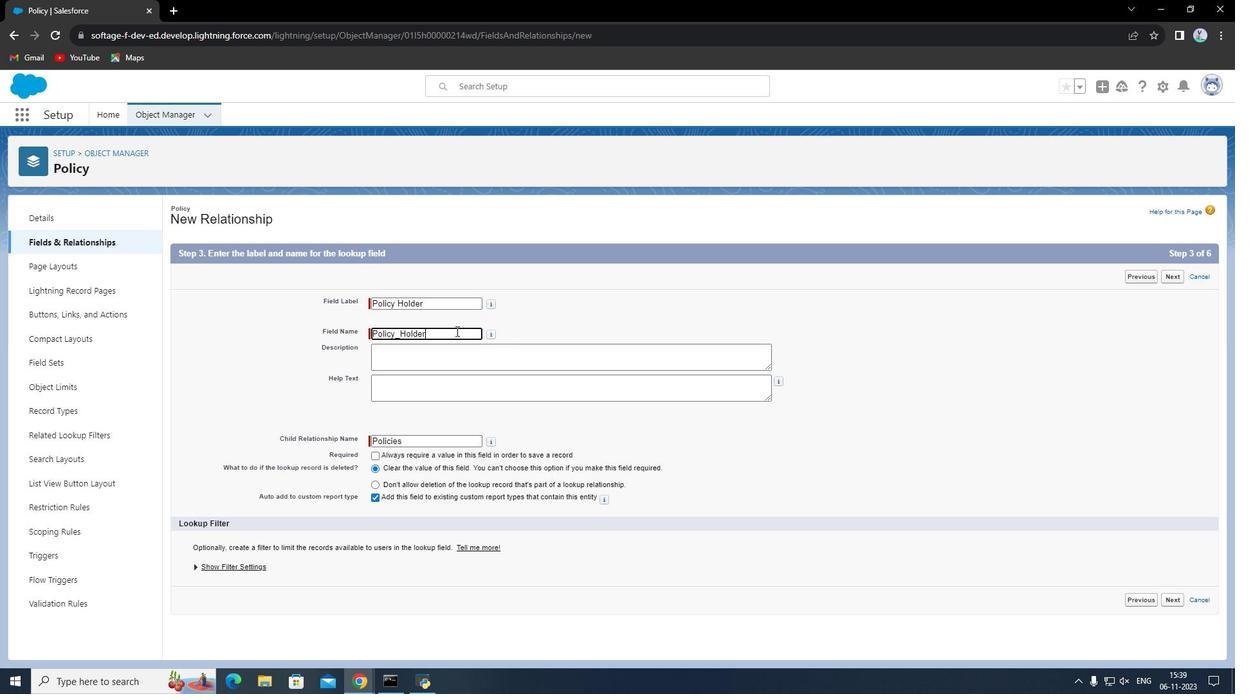 
Action: Mouse pressed left at (456, 331)
Screenshot: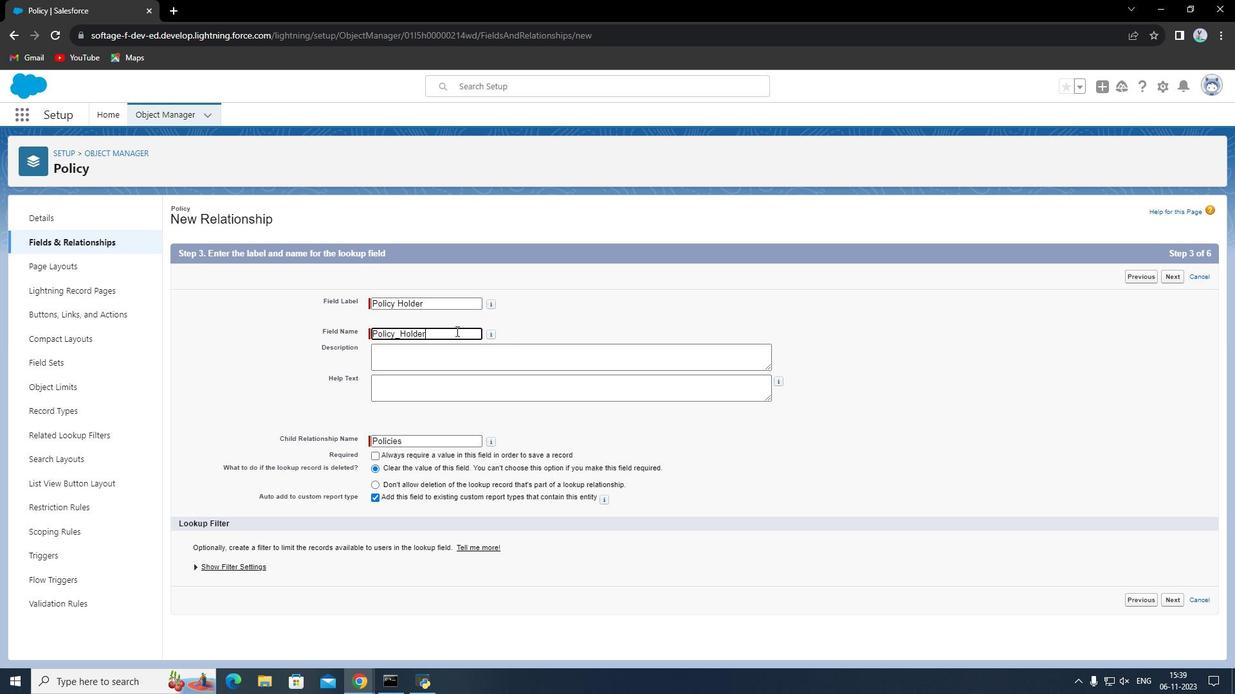 
Action: Mouse moved to (1173, 275)
Screenshot: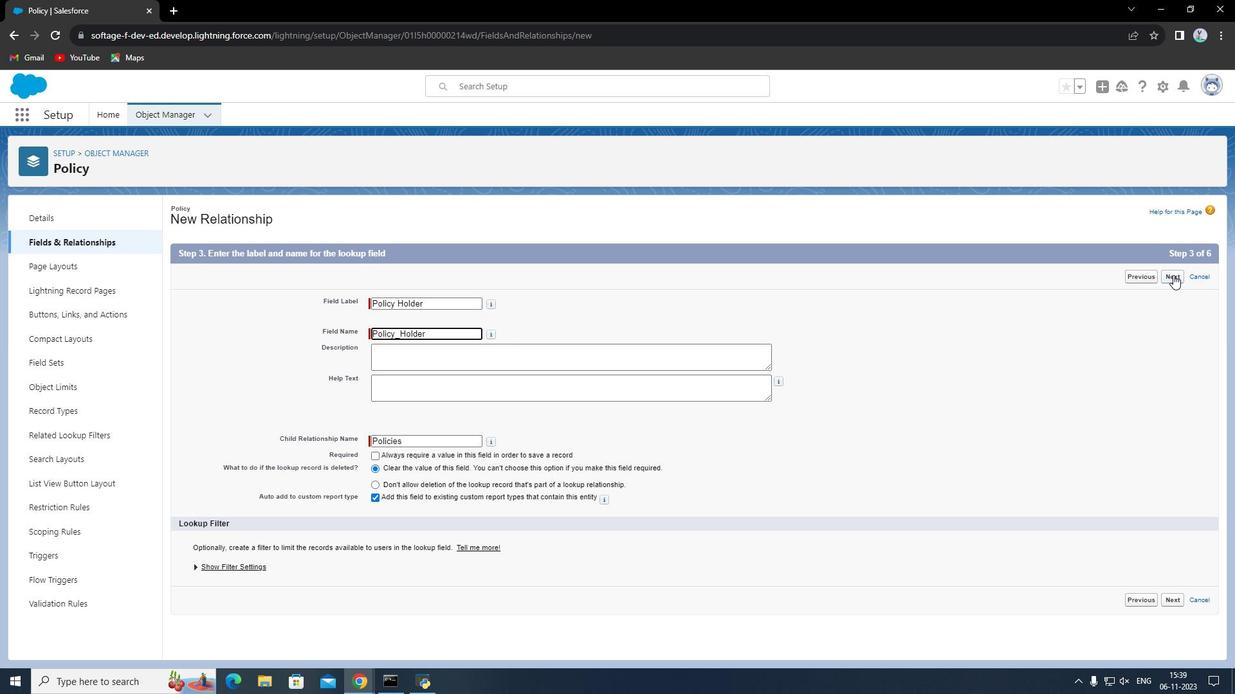 
Action: Mouse pressed left at (1173, 275)
Screenshot: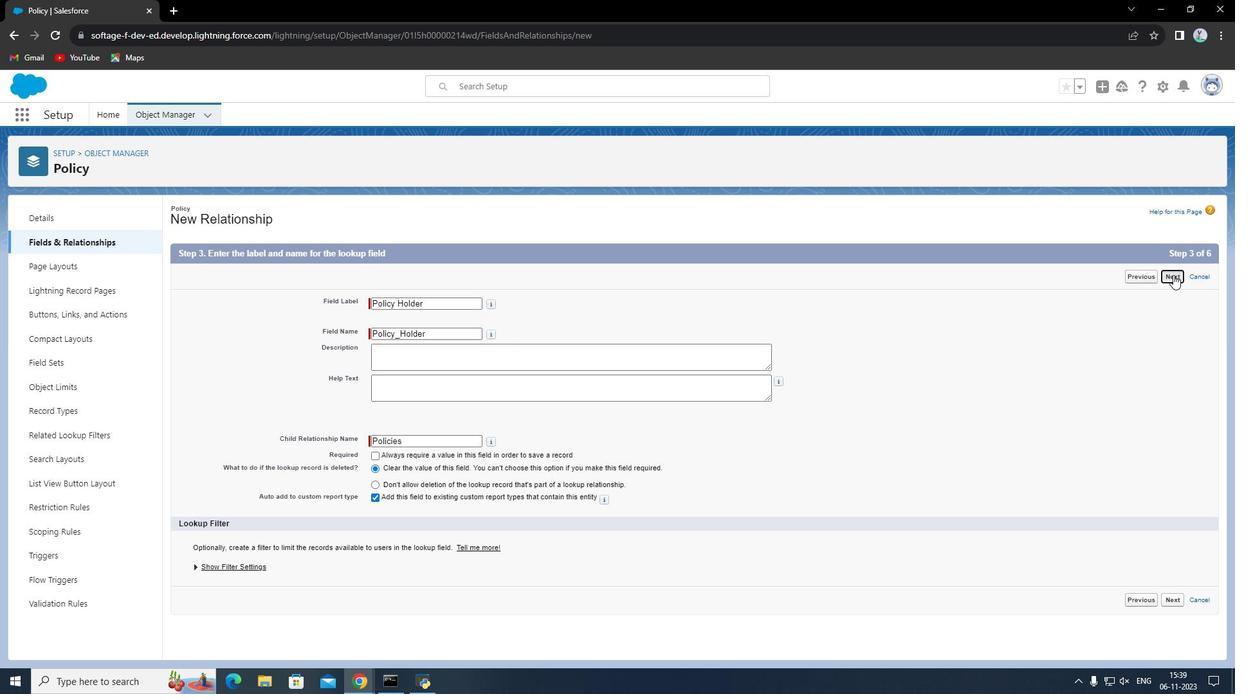 
Action: Mouse moved to (870, 380)
Screenshot: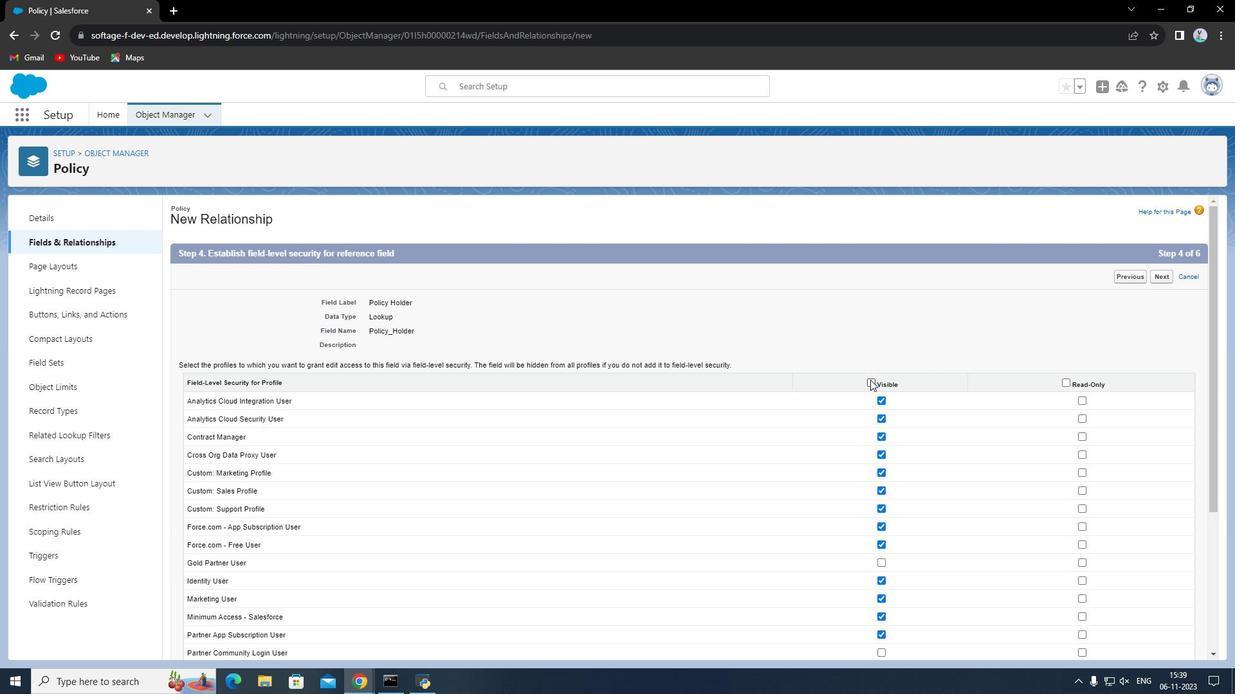 
Action: Mouse pressed left at (870, 380)
Screenshot: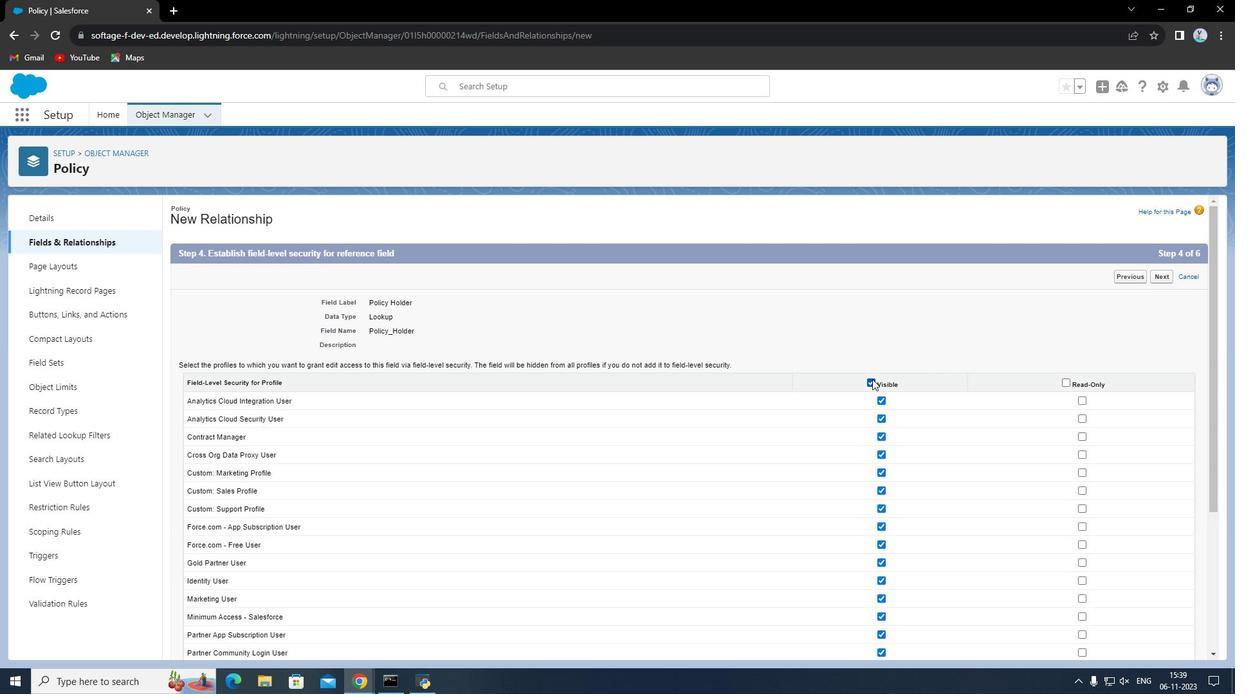
Action: Mouse moved to (1171, 276)
Screenshot: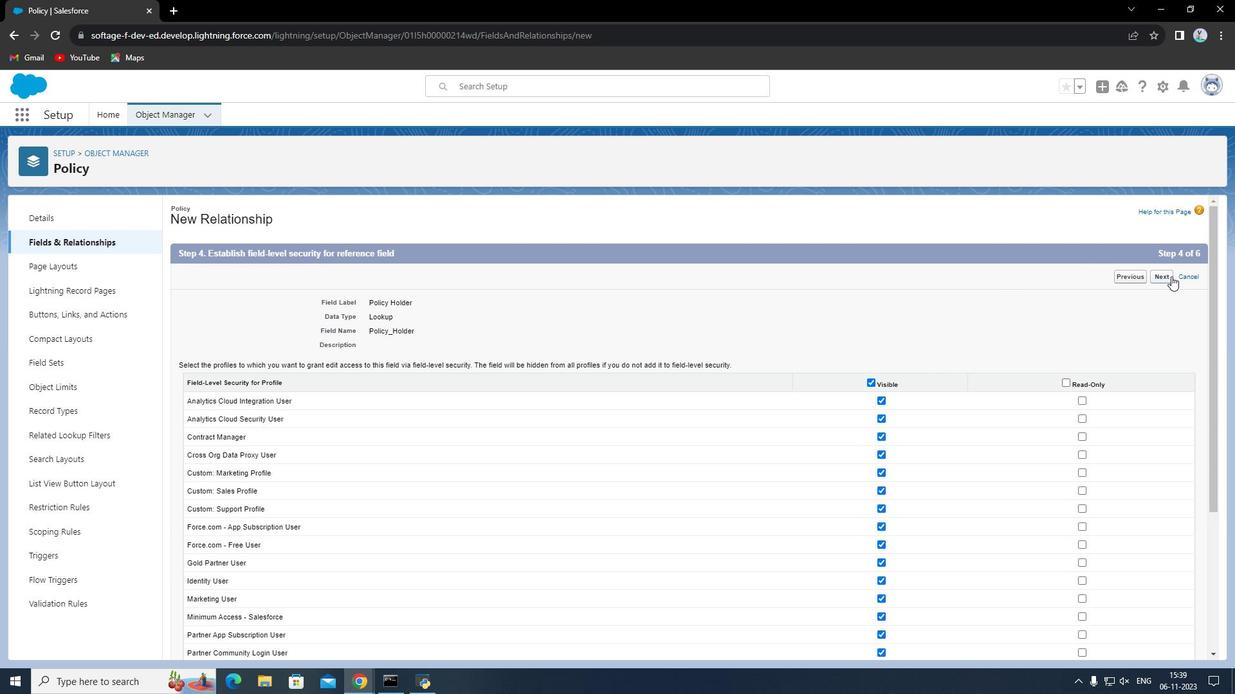 
Action: Mouse pressed left at (1171, 276)
Screenshot: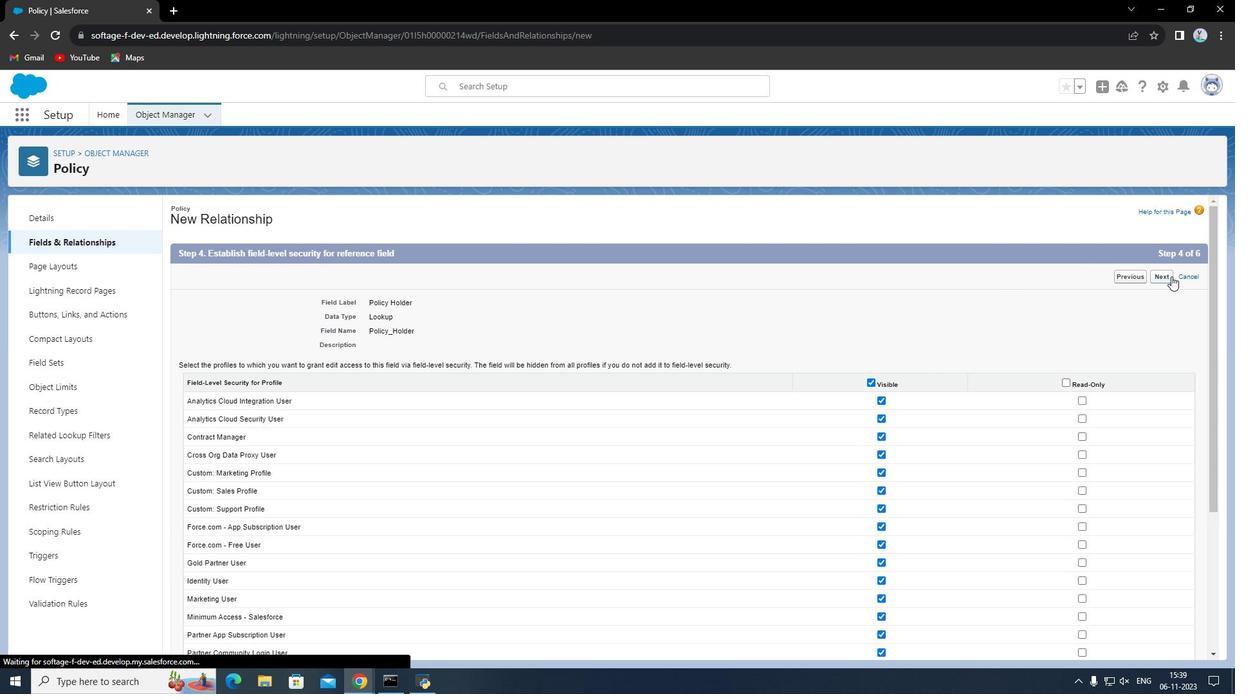
Action: Mouse moved to (1168, 275)
Screenshot: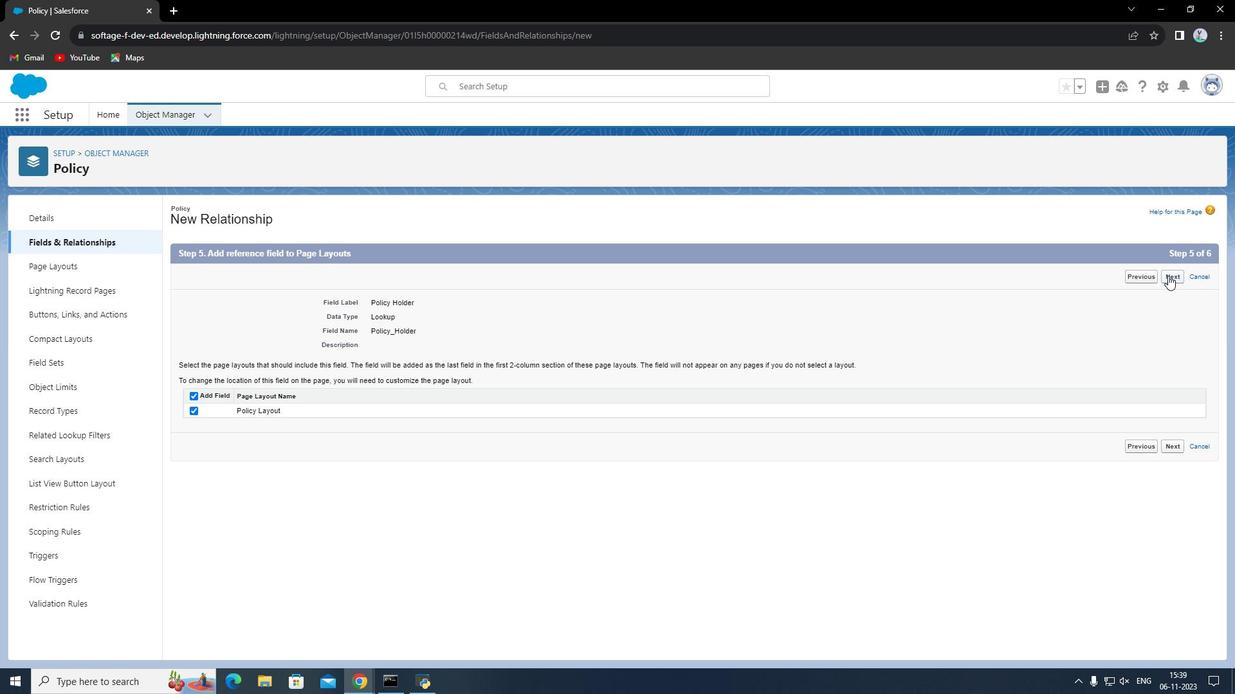 
Action: Mouse pressed left at (1168, 275)
Screenshot: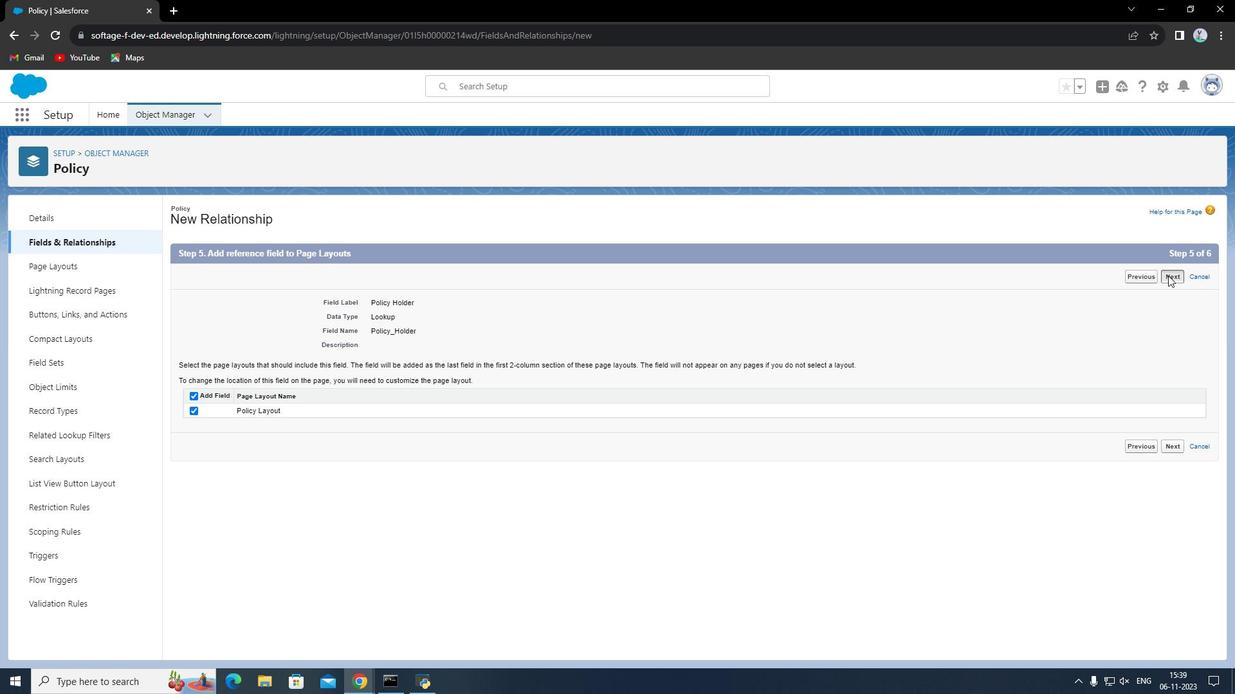 
Action: Mouse moved to (1148, 277)
Screenshot: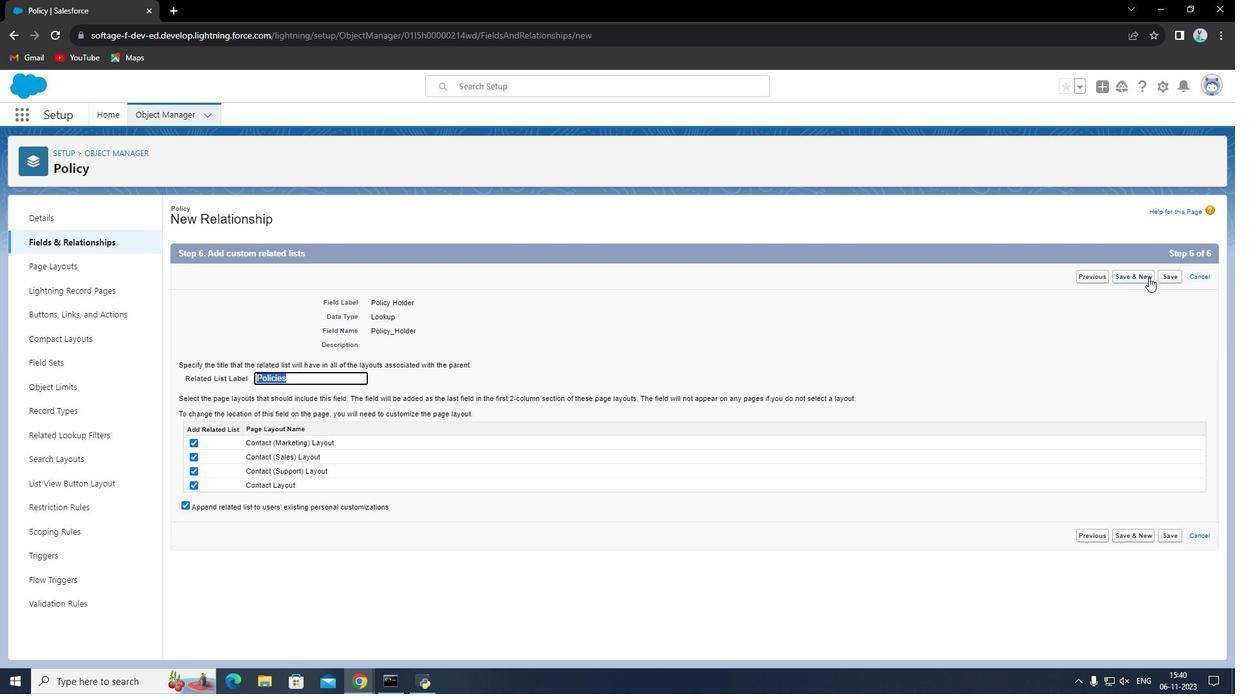 
Action: Mouse pressed left at (1148, 277)
Screenshot: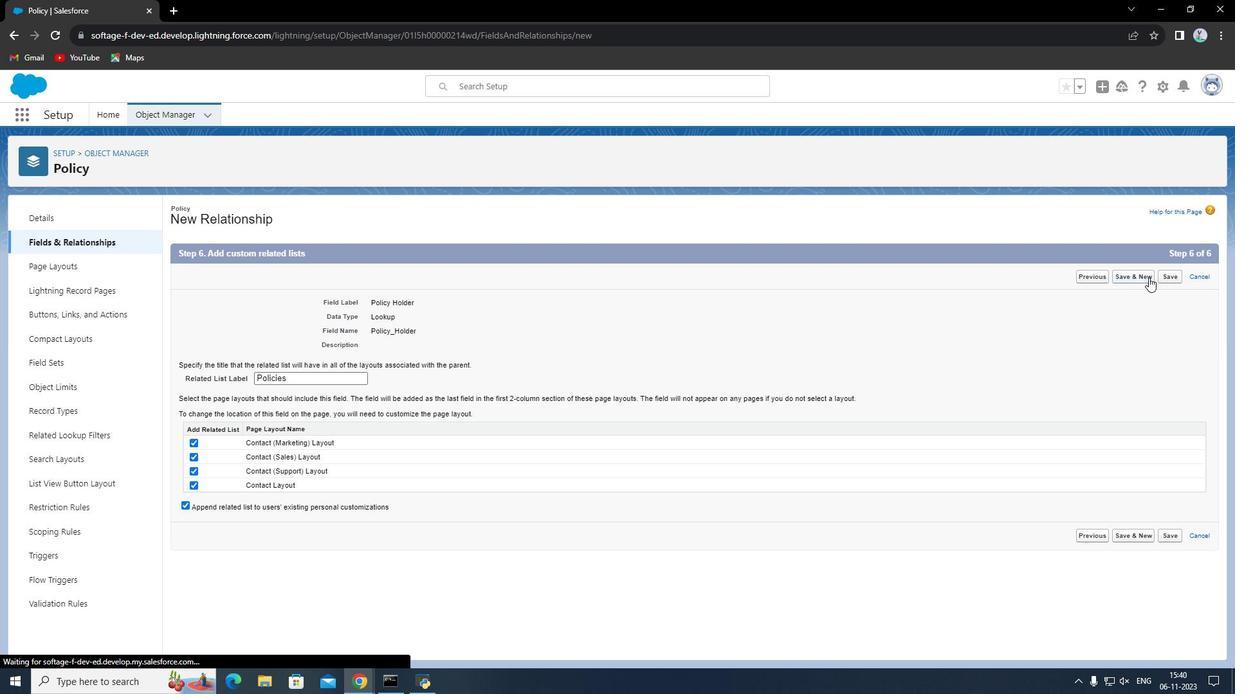 
Action: Mouse moved to (264, 421)
Screenshot: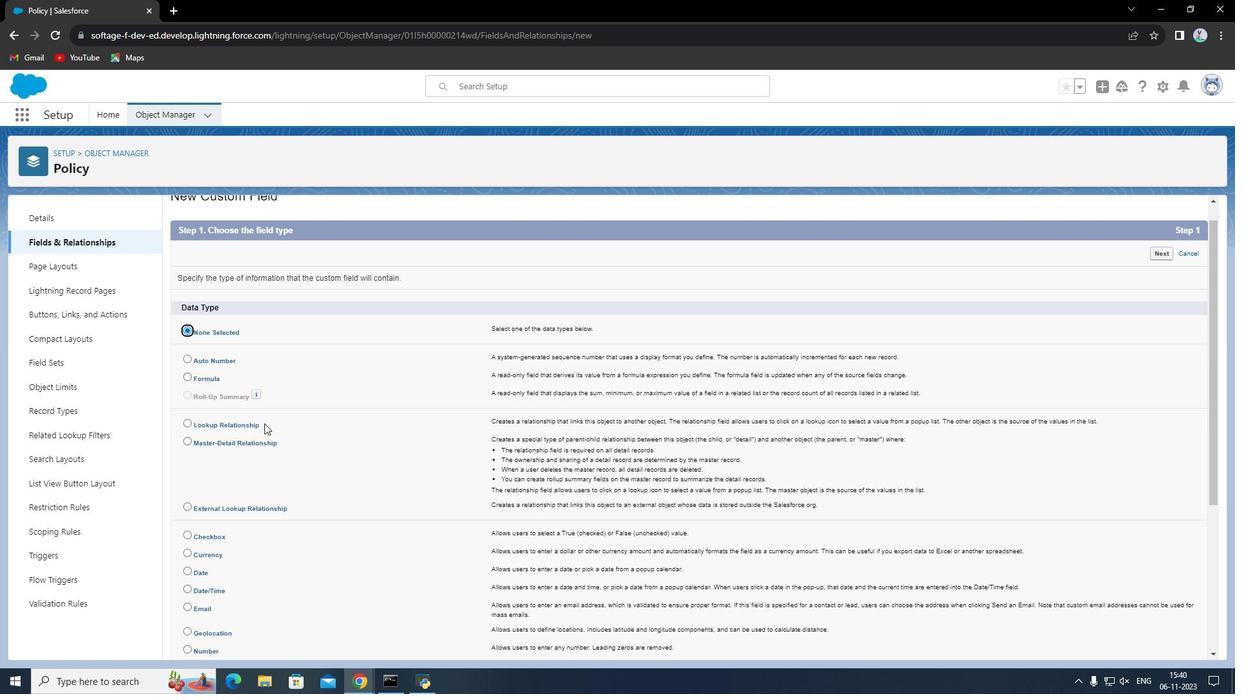 
Action: Mouse scrolled (264, 421) with delta (0, 0)
Screenshot: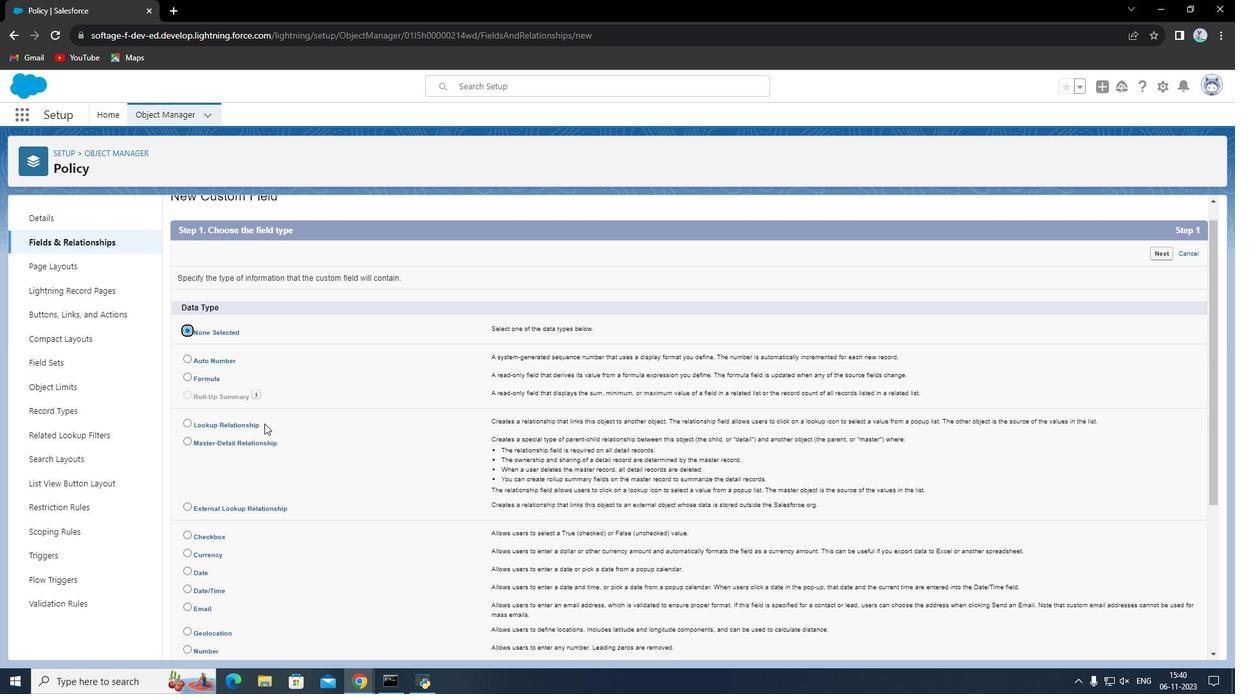 
Action: Mouse moved to (264, 423)
Screenshot: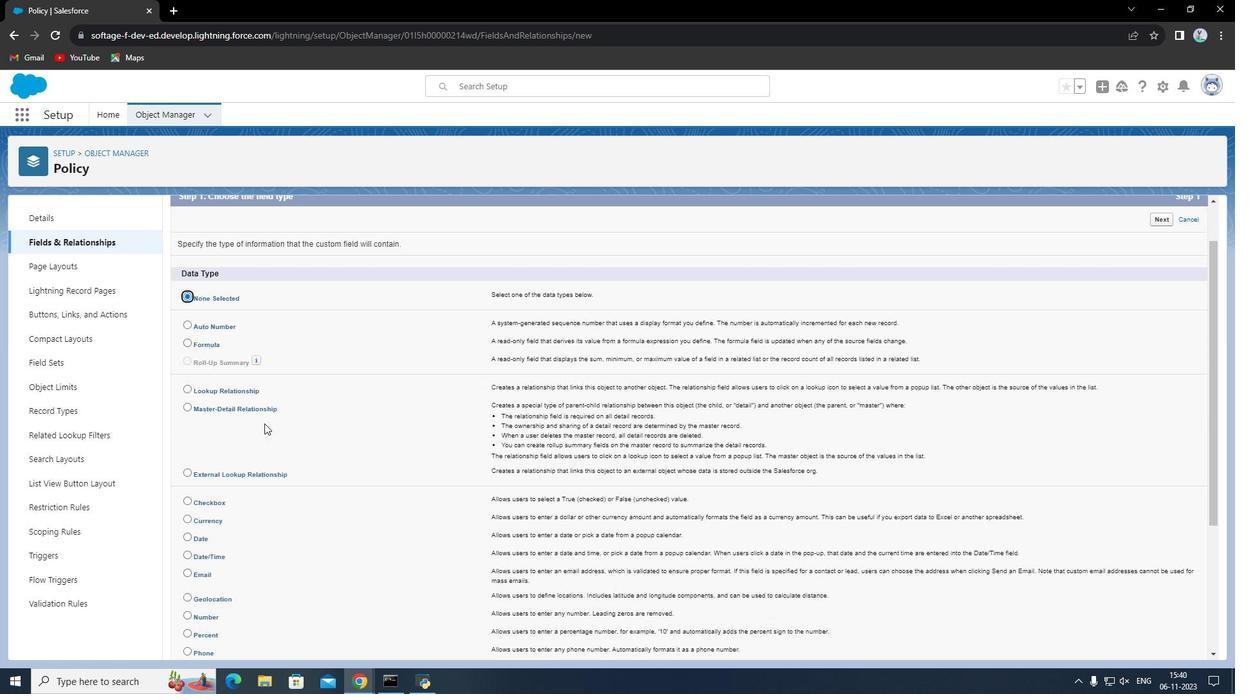 
Action: Mouse scrolled (264, 423) with delta (0, 0)
Screenshot: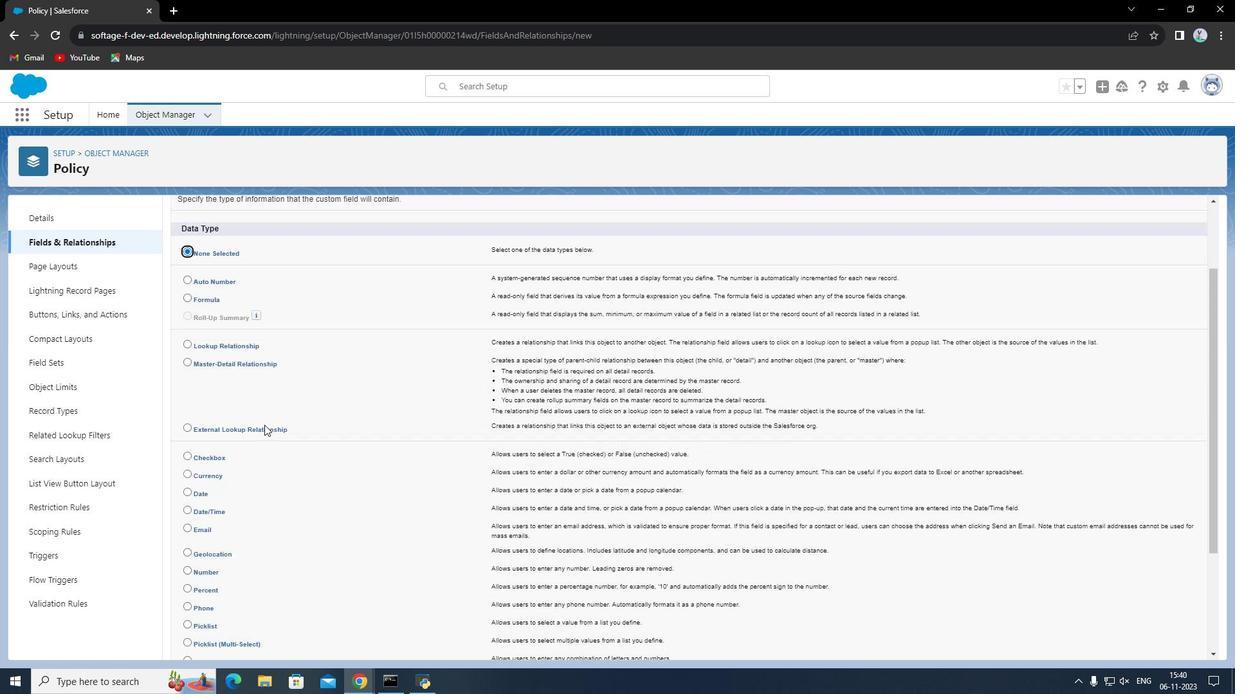 
Action: Mouse moved to (183, 468)
Screenshot: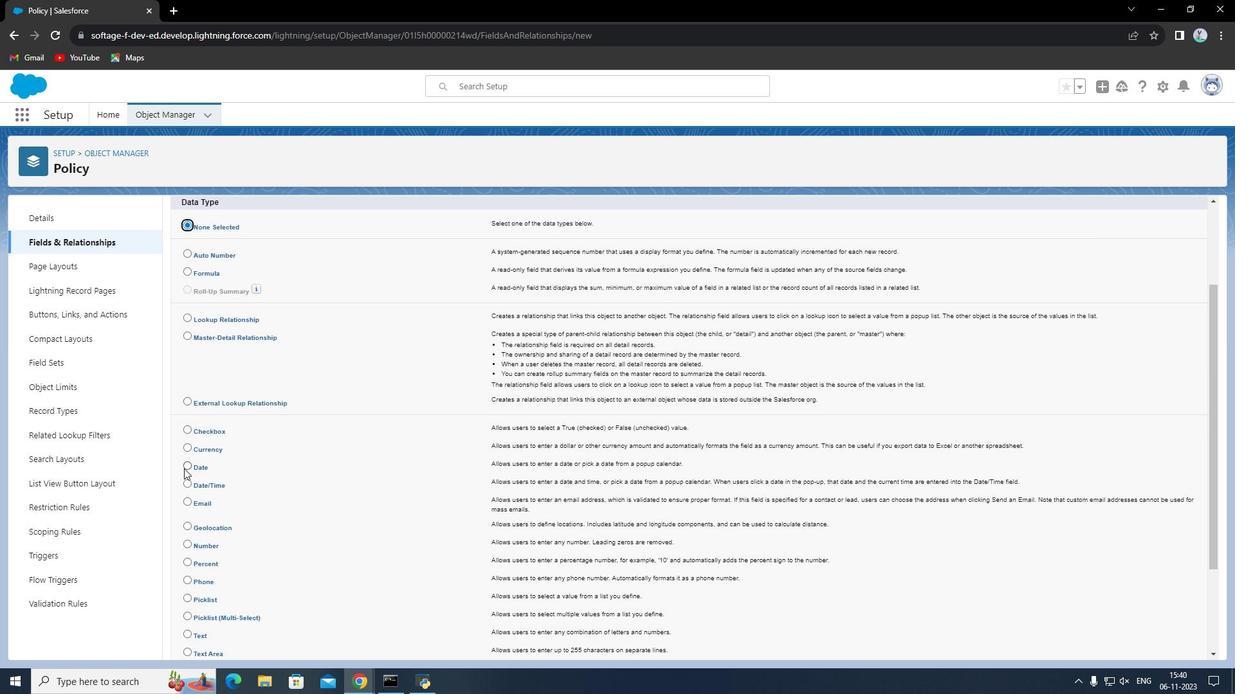 
Action: Mouse pressed left at (183, 468)
Screenshot: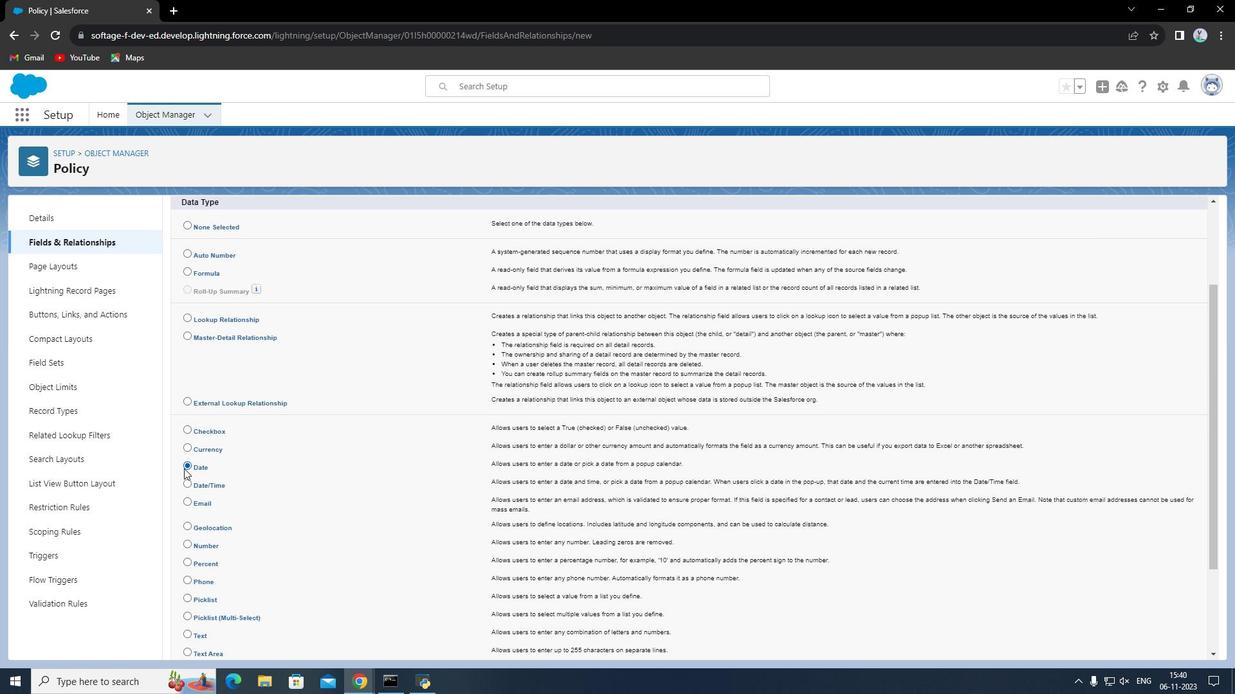 
Action: Mouse moved to (1099, 317)
Screenshot: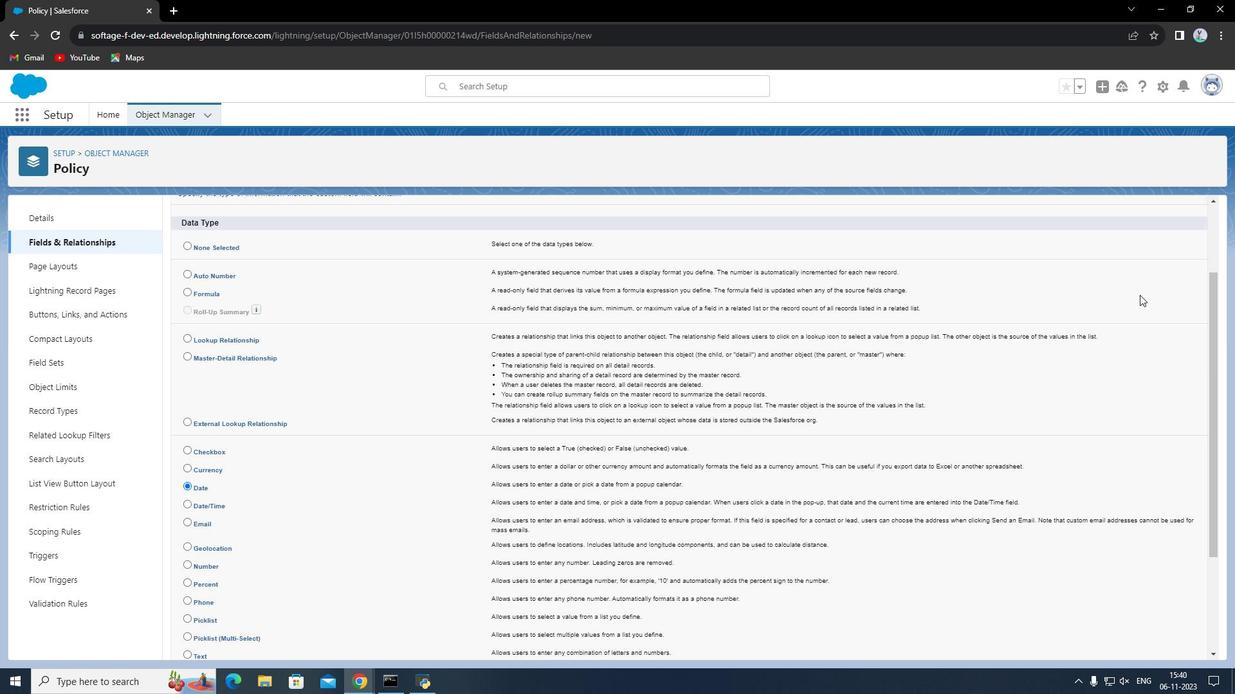 
Action: Mouse scrolled (1099, 317) with delta (0, 0)
Screenshot: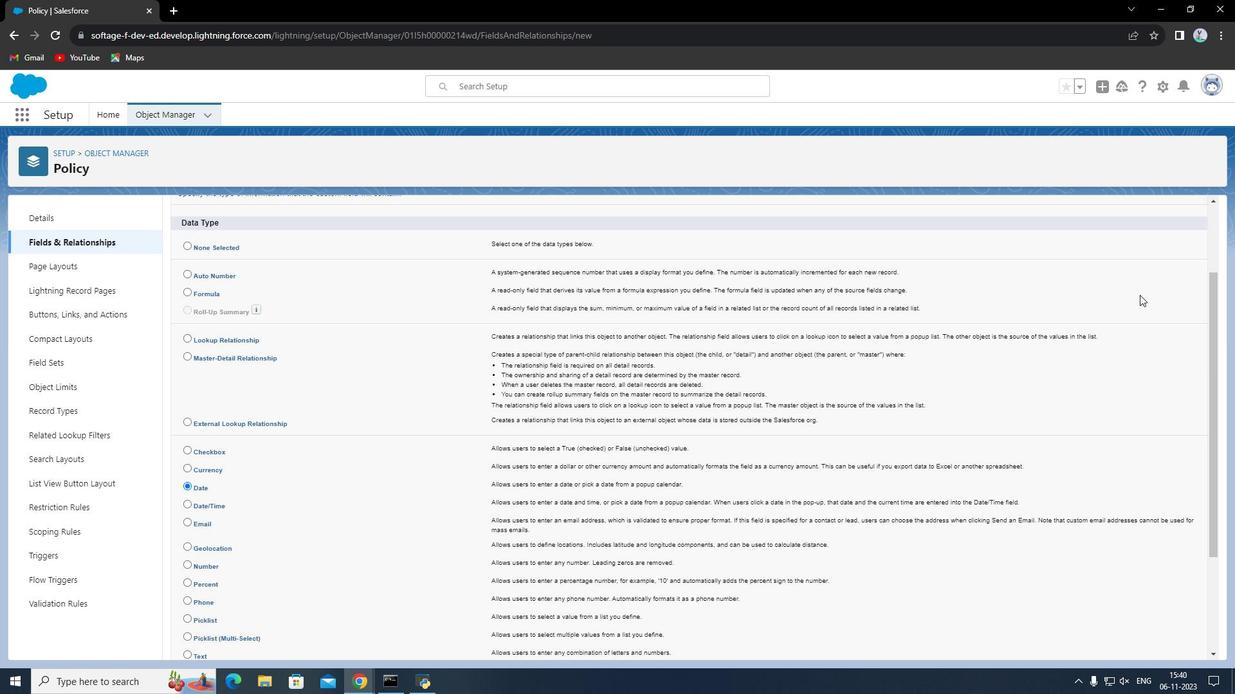 
Action: Mouse moved to (1121, 308)
Screenshot: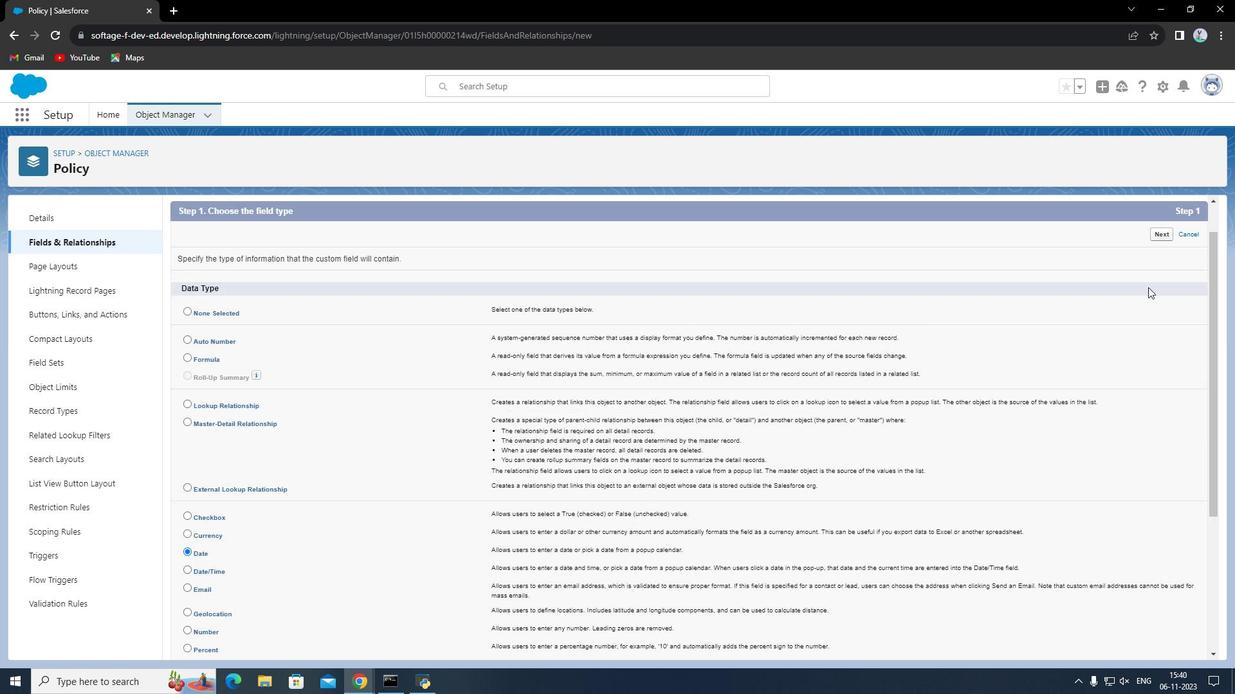 
Action: Mouse scrolled (1121, 309) with delta (0, 0)
Screenshot: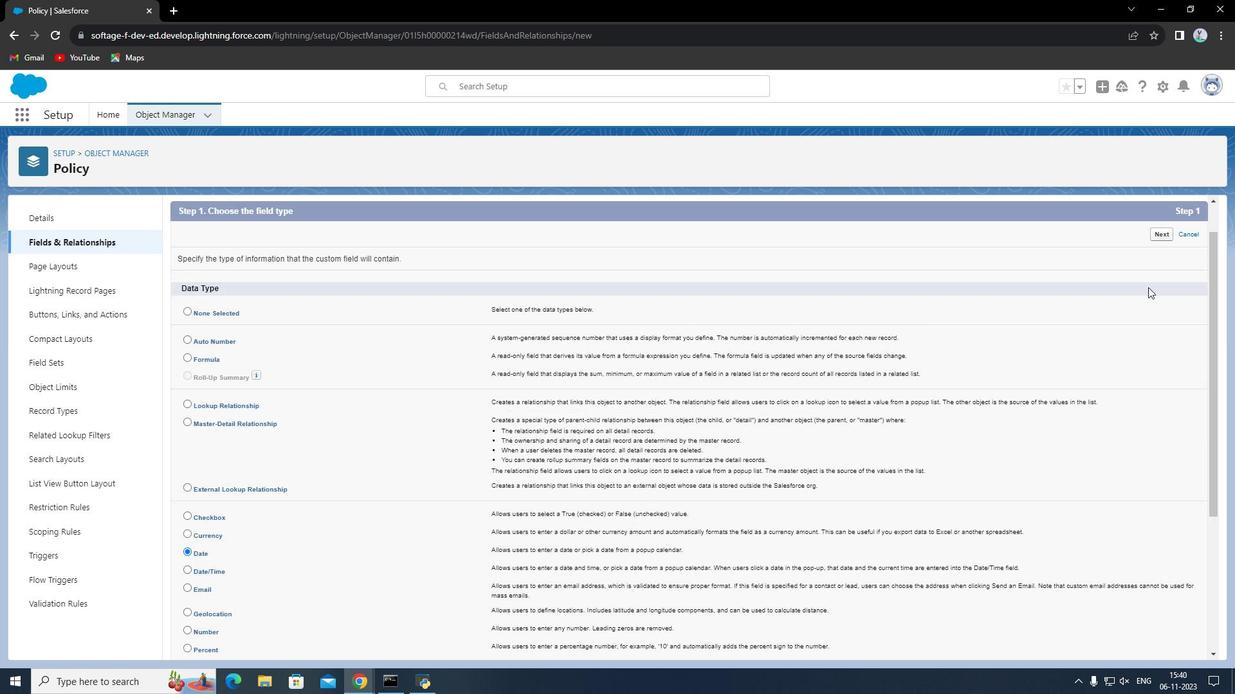 
Action: Mouse moved to (1162, 272)
Screenshot: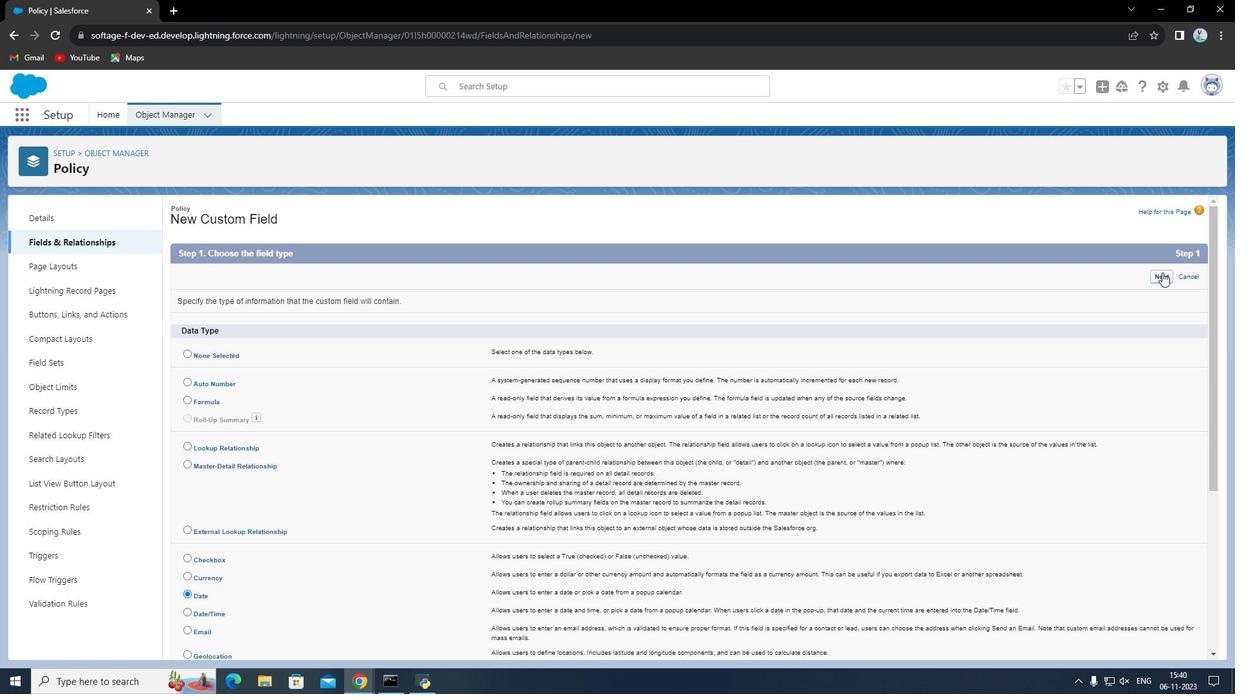 
Action: Mouse pressed left at (1162, 272)
Screenshot: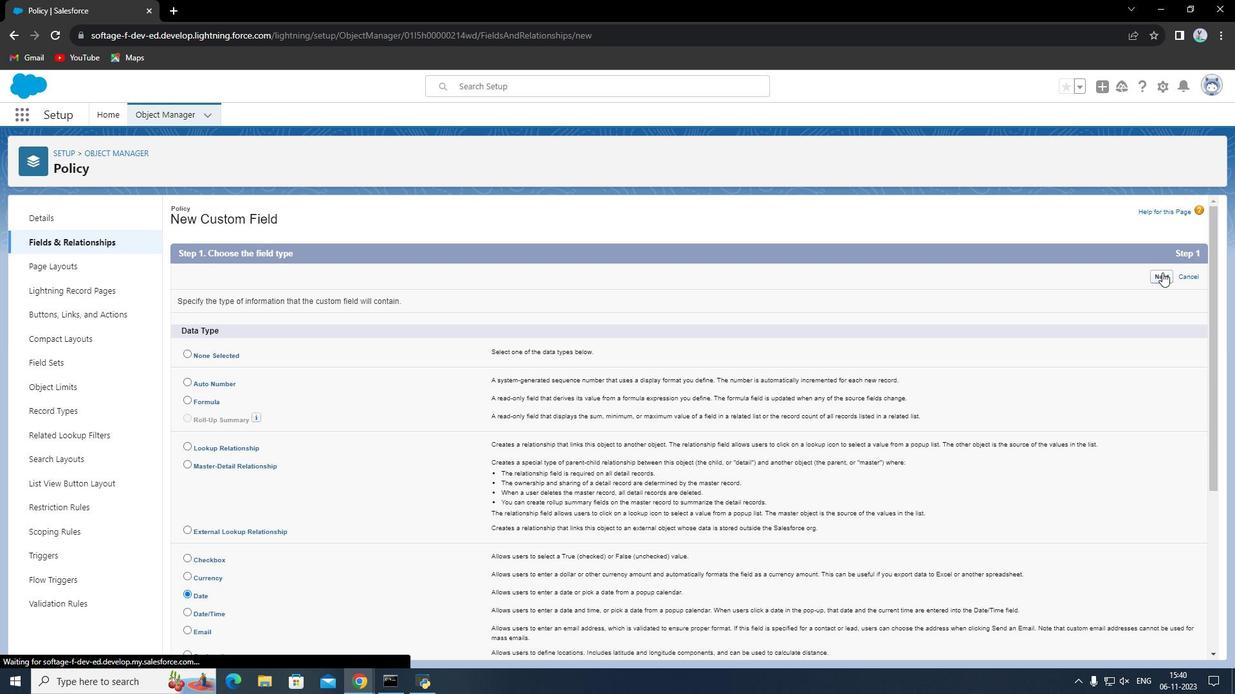 
Action: Mouse moved to (407, 304)
Screenshot: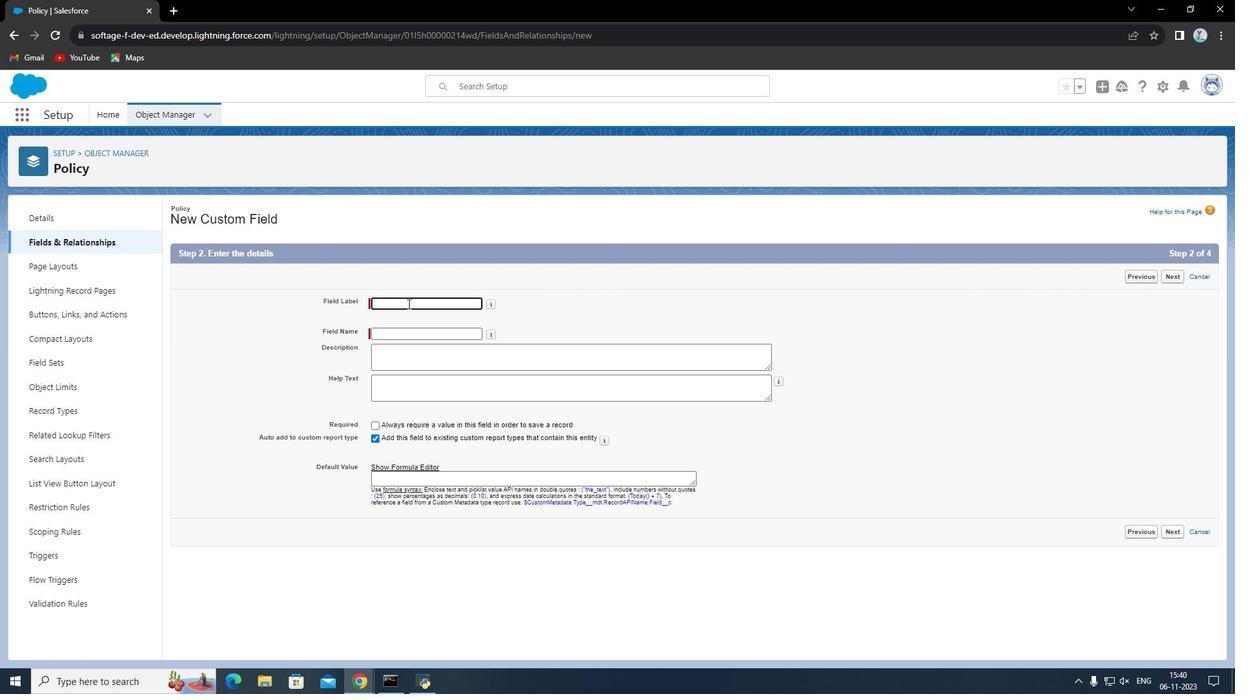 
Action: Mouse pressed left at (407, 304)
Screenshot: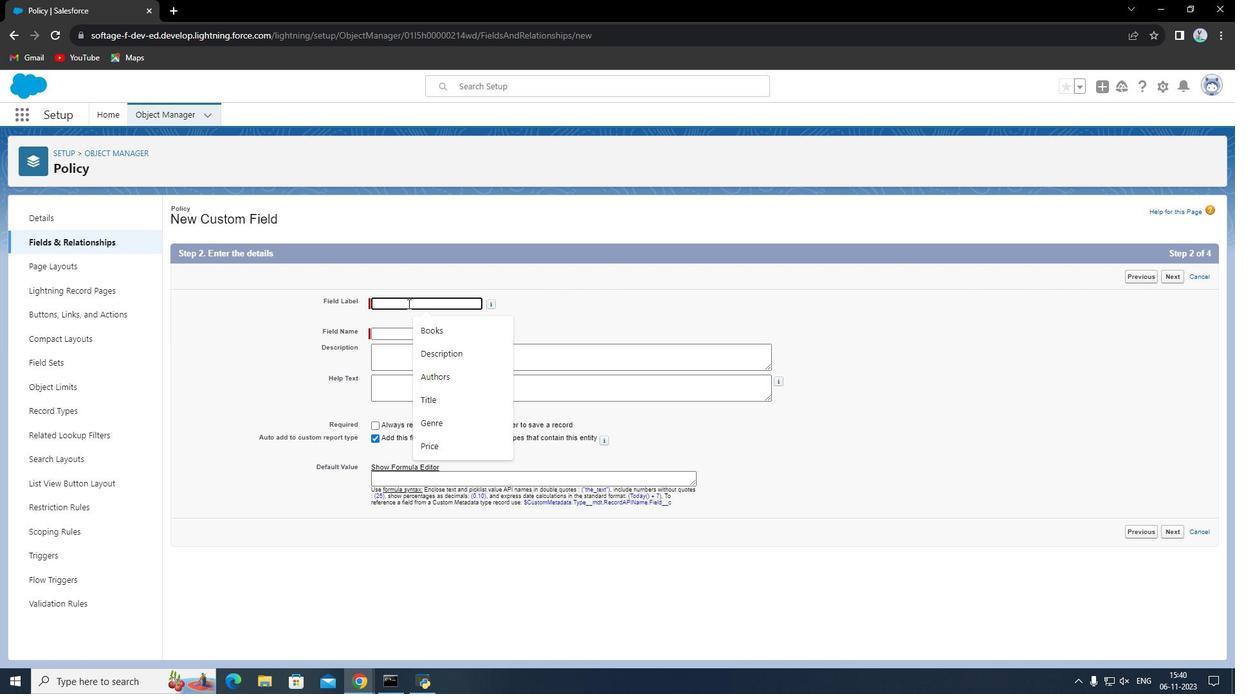 
Action: Key pressed <Key.shift>
Screenshot: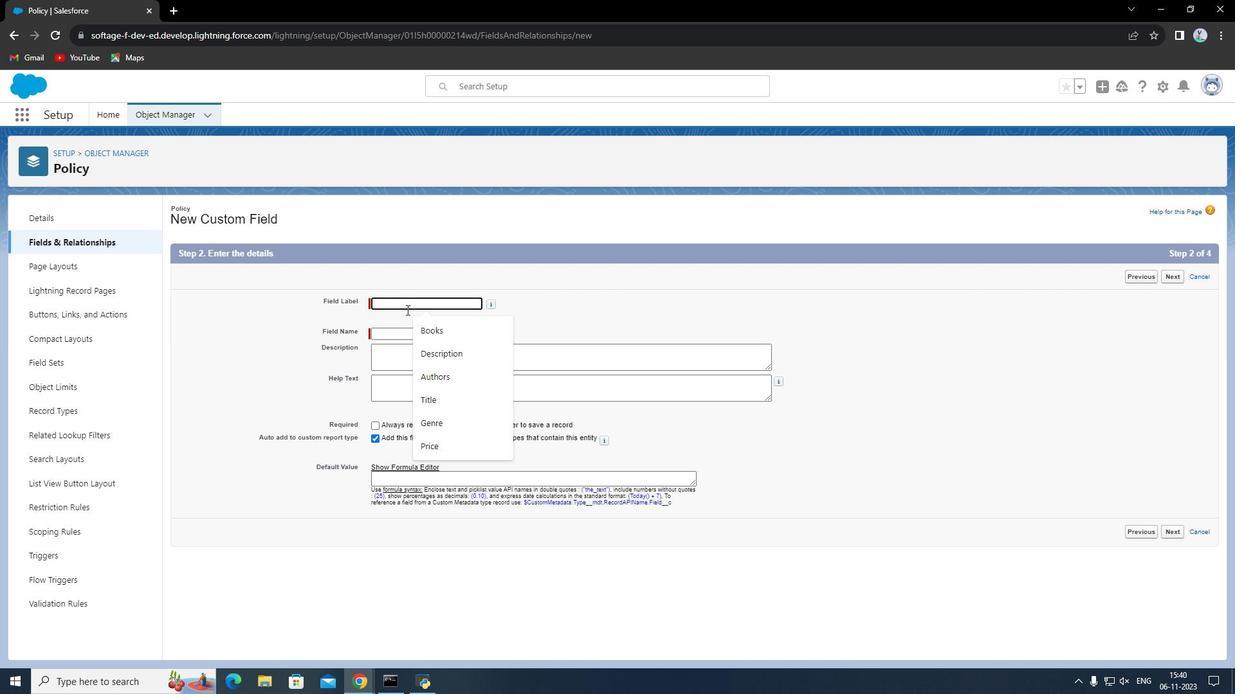 
Action: Mouse moved to (406, 310)
Screenshot: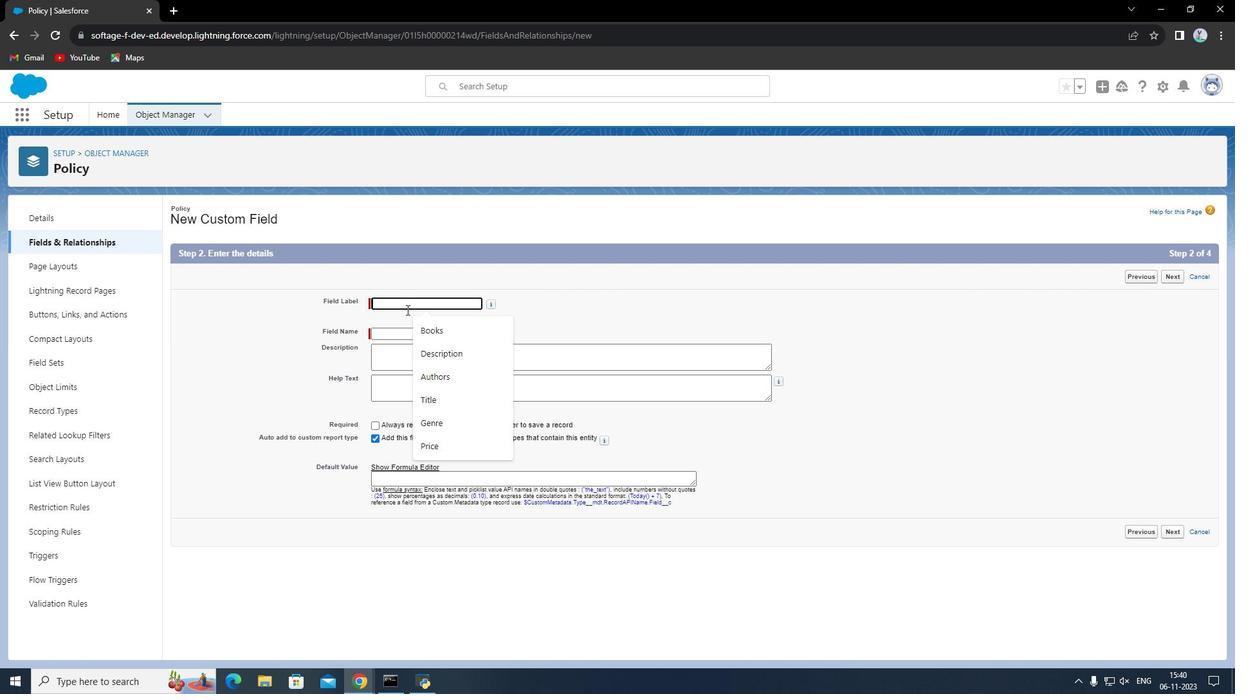 
Action: Key pressed Coverage<Key.space><Key.shift>Start<Key.space><Key.shift><Key.shift>Date
Screenshot: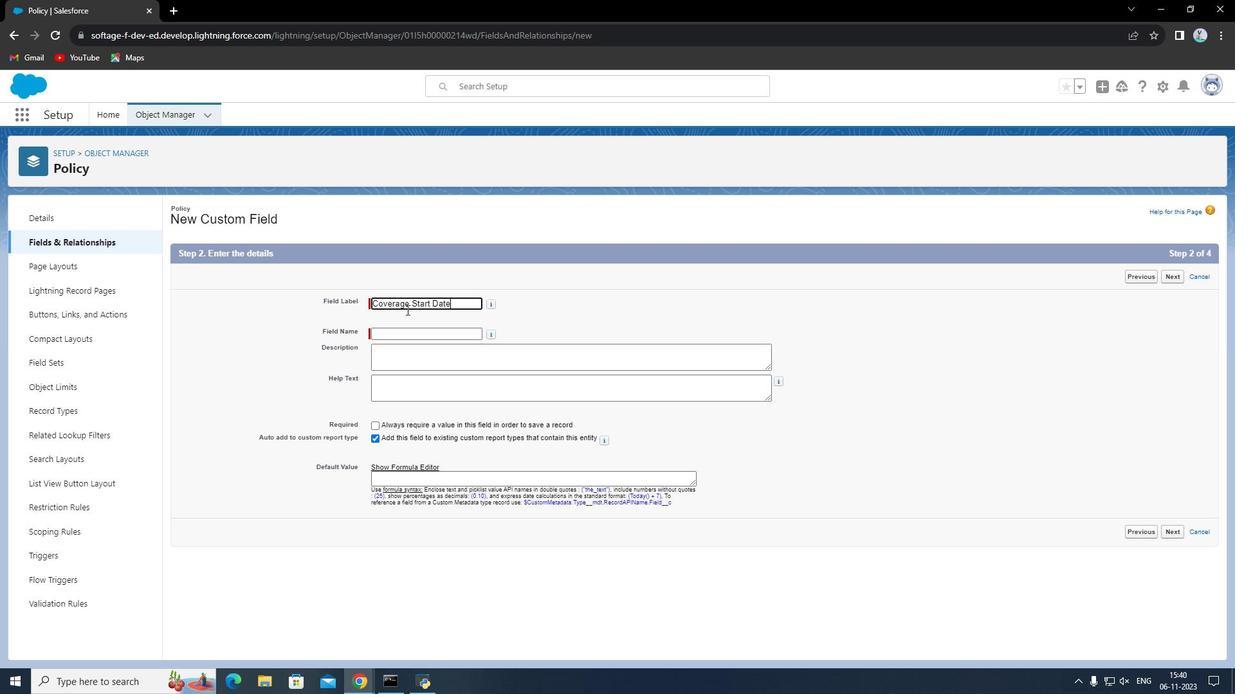 
Action: Mouse moved to (430, 337)
Screenshot: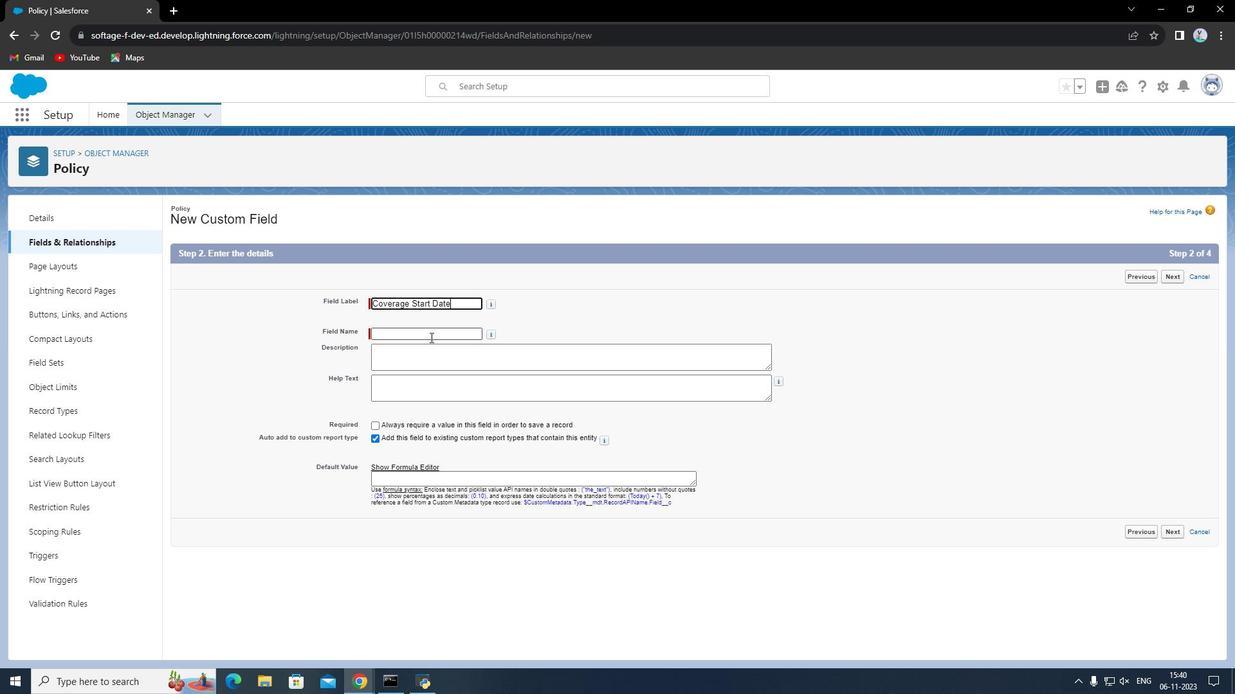 
Action: Mouse pressed left at (430, 337)
Screenshot: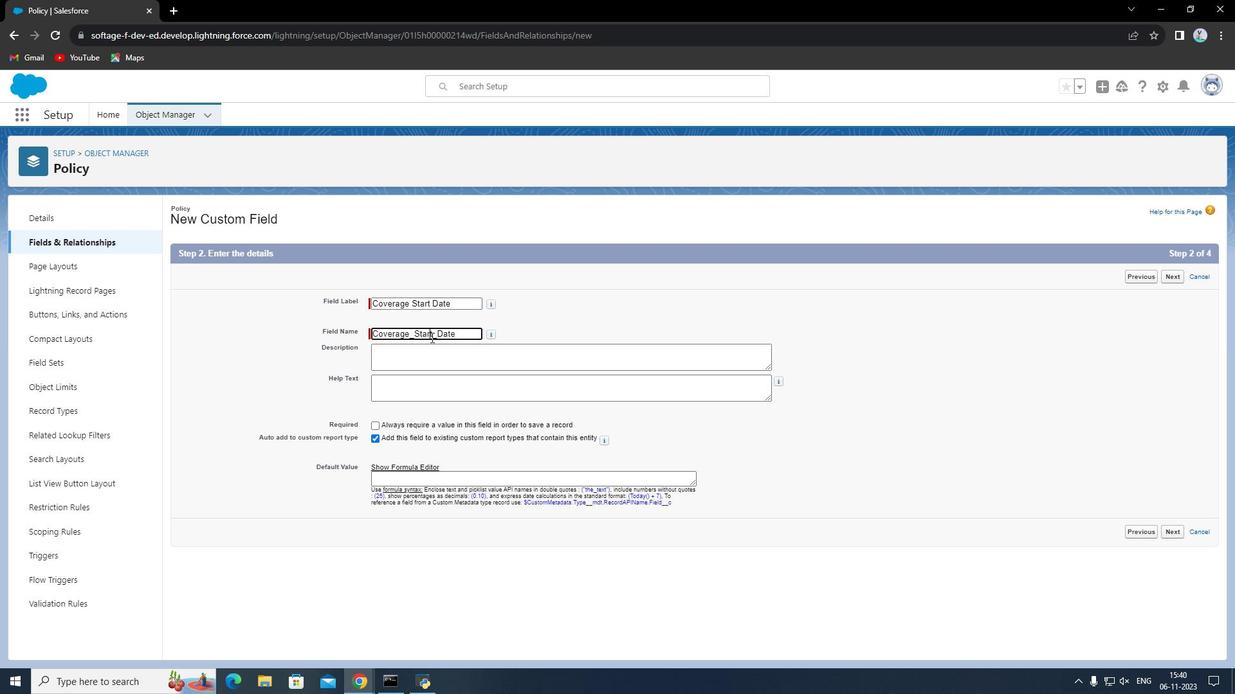 
Action: Mouse moved to (1161, 274)
Screenshot: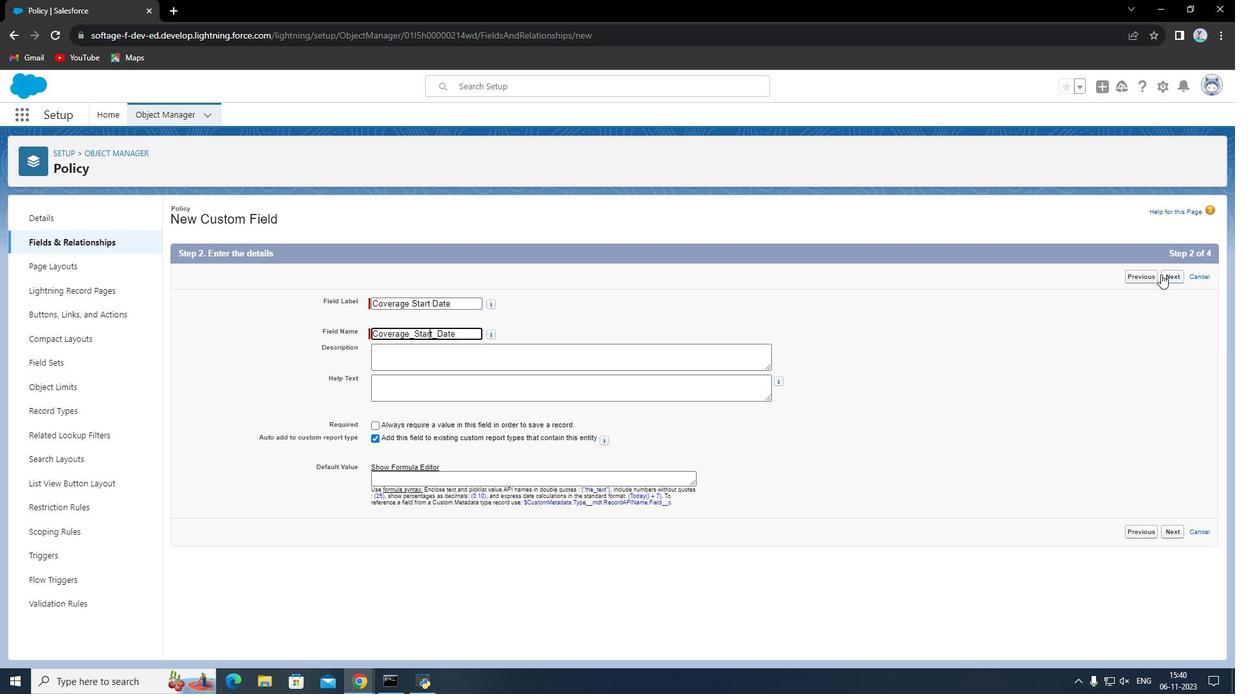 
Action: Mouse pressed left at (1161, 274)
Screenshot: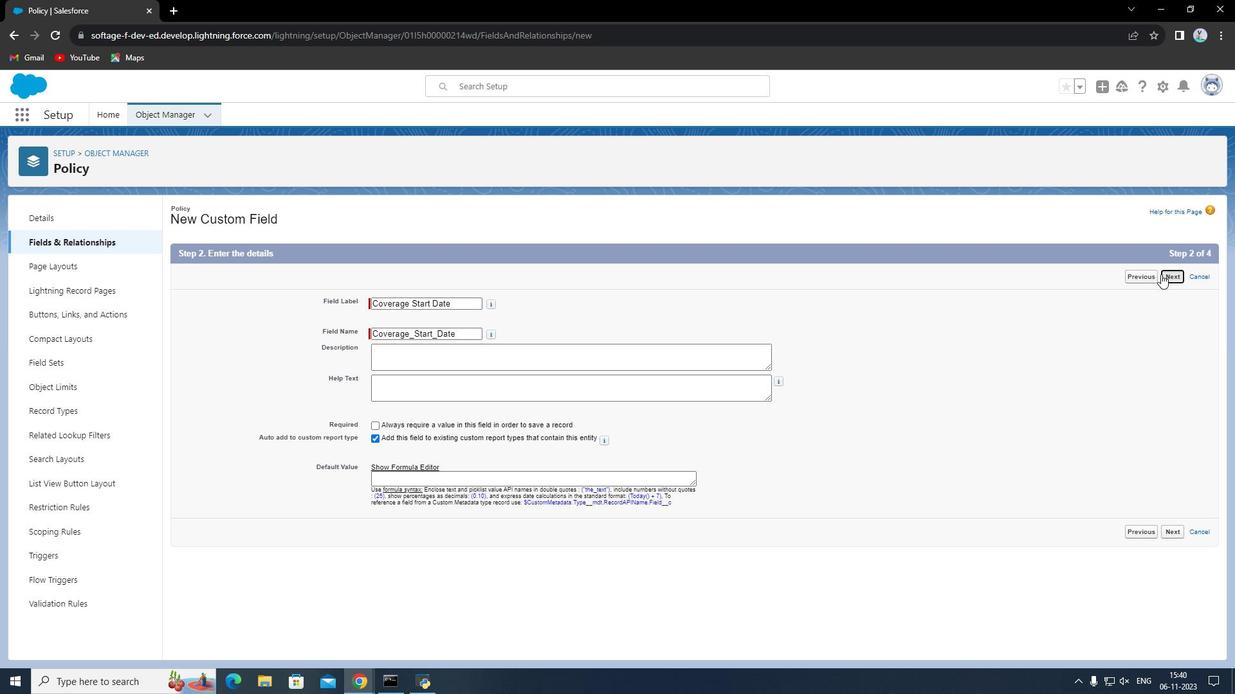 
Action: Mouse moved to (874, 375)
Screenshot: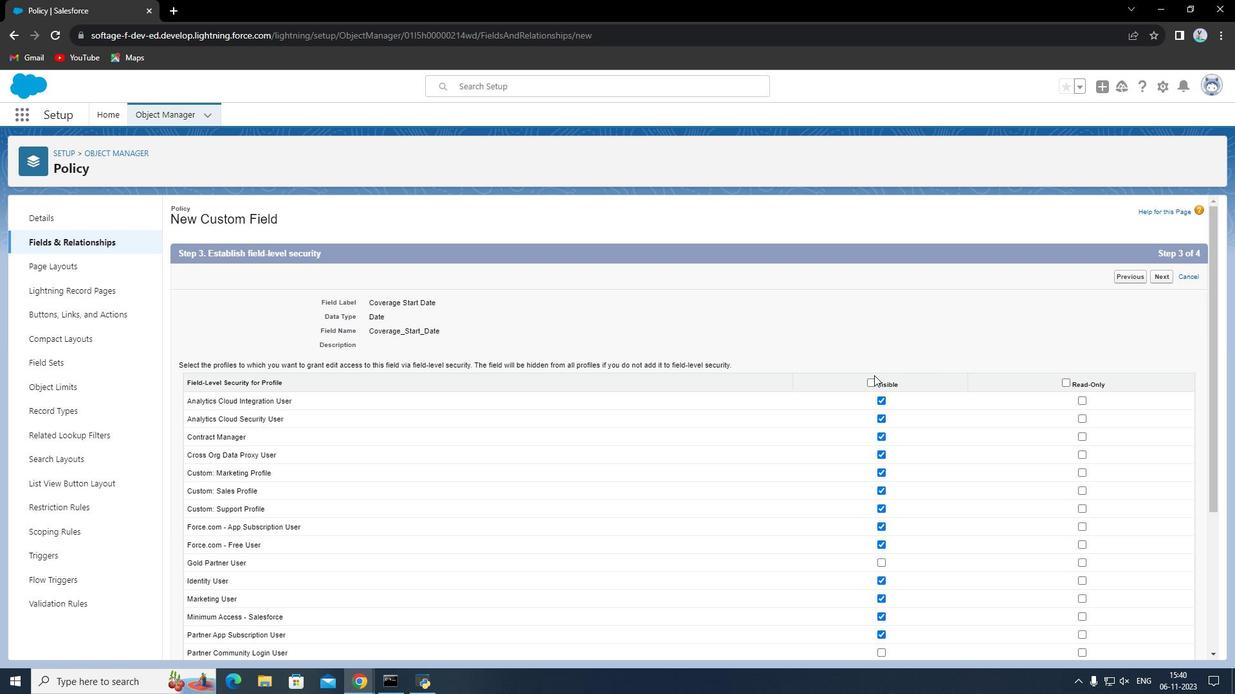 
Action: Mouse pressed left at (874, 375)
Screenshot: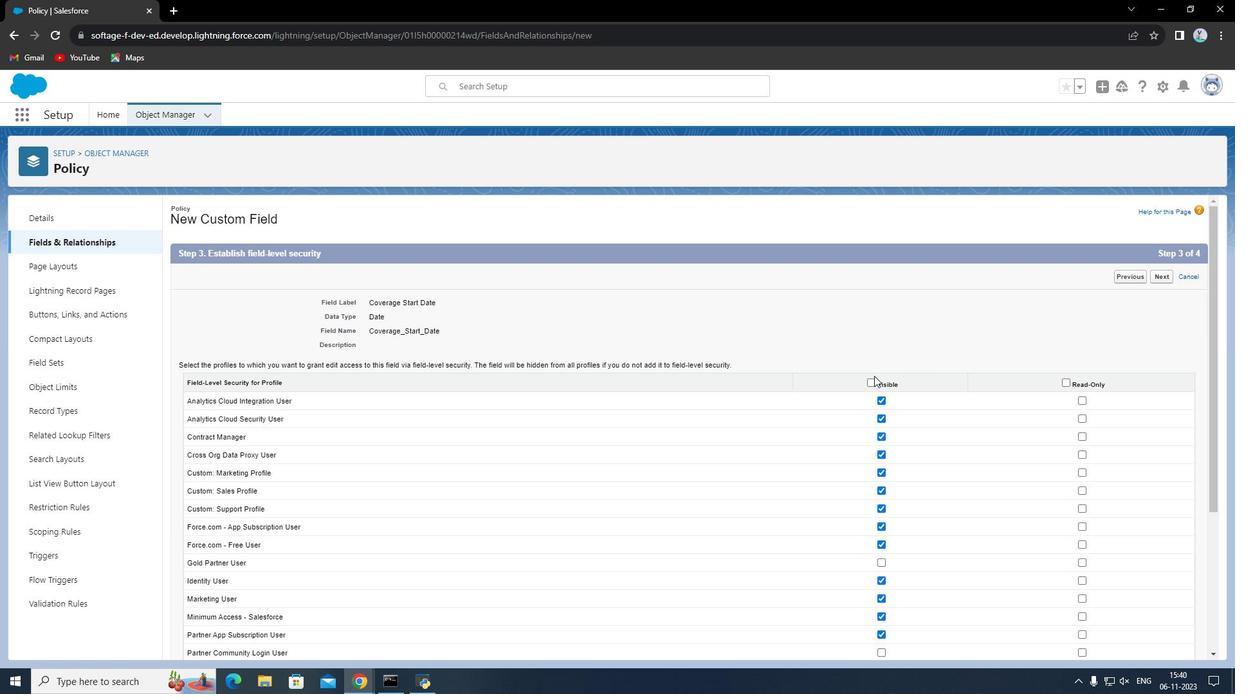 
Action: Mouse moved to (874, 381)
Screenshot: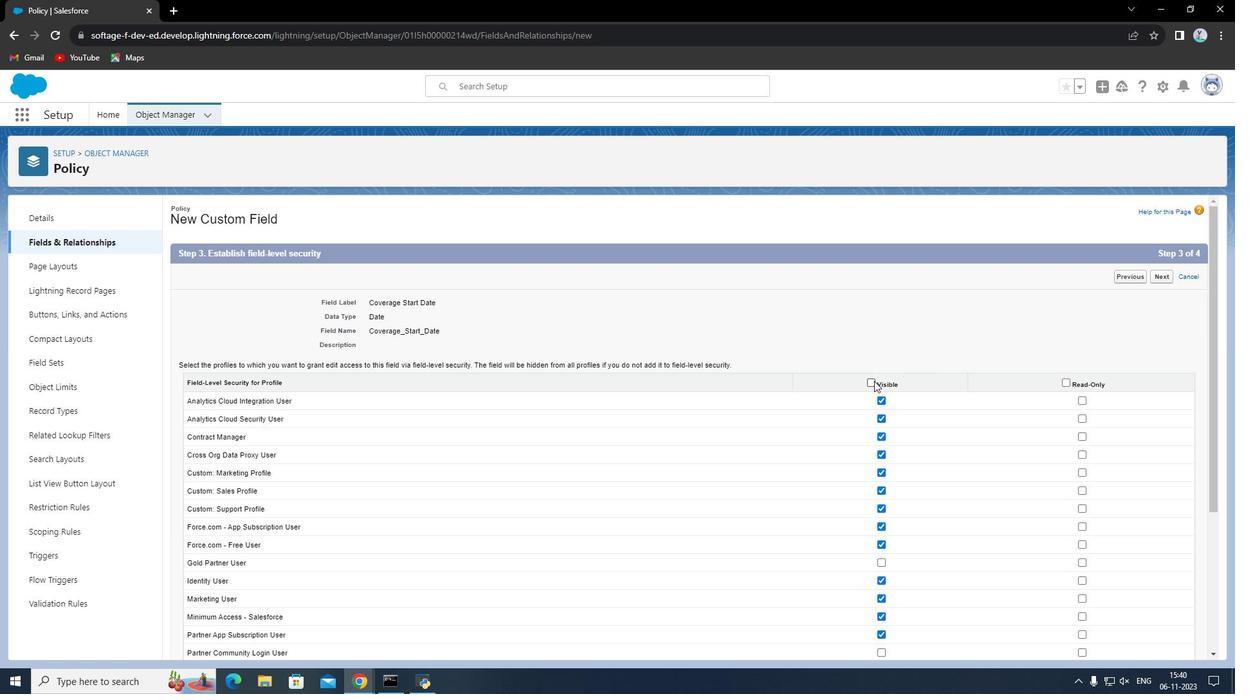 
Action: Mouse pressed left at (874, 381)
Screenshot: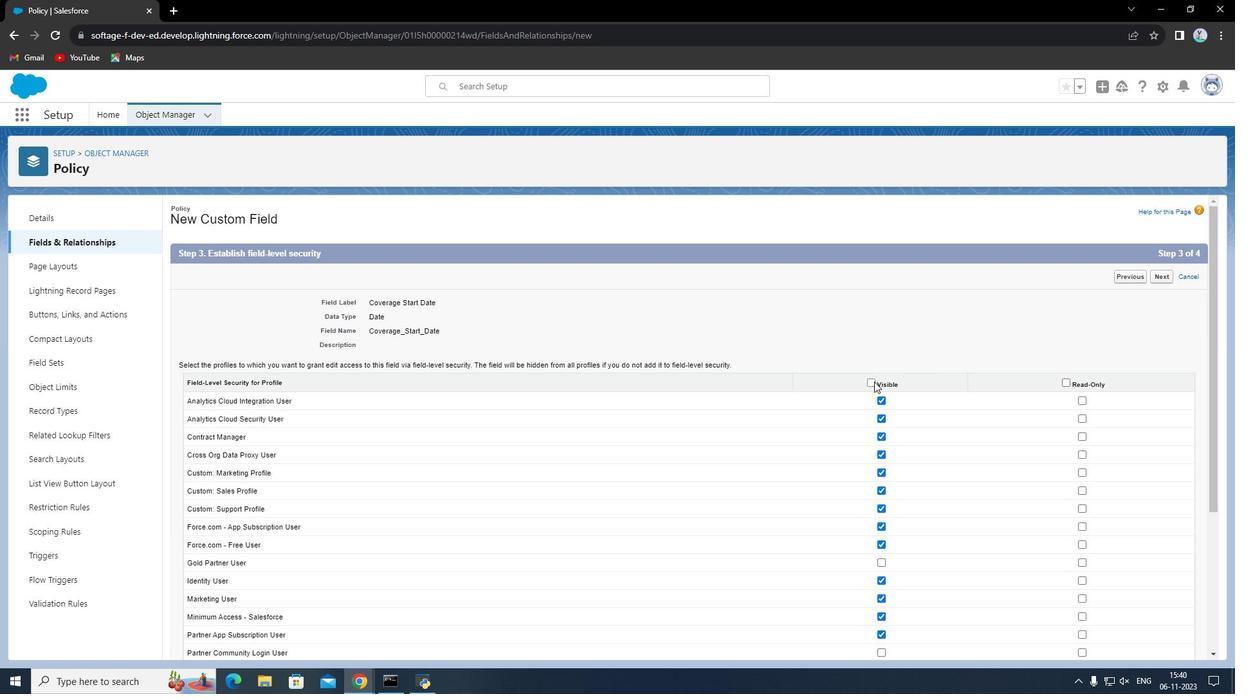 
Action: Mouse moved to (1162, 278)
Screenshot: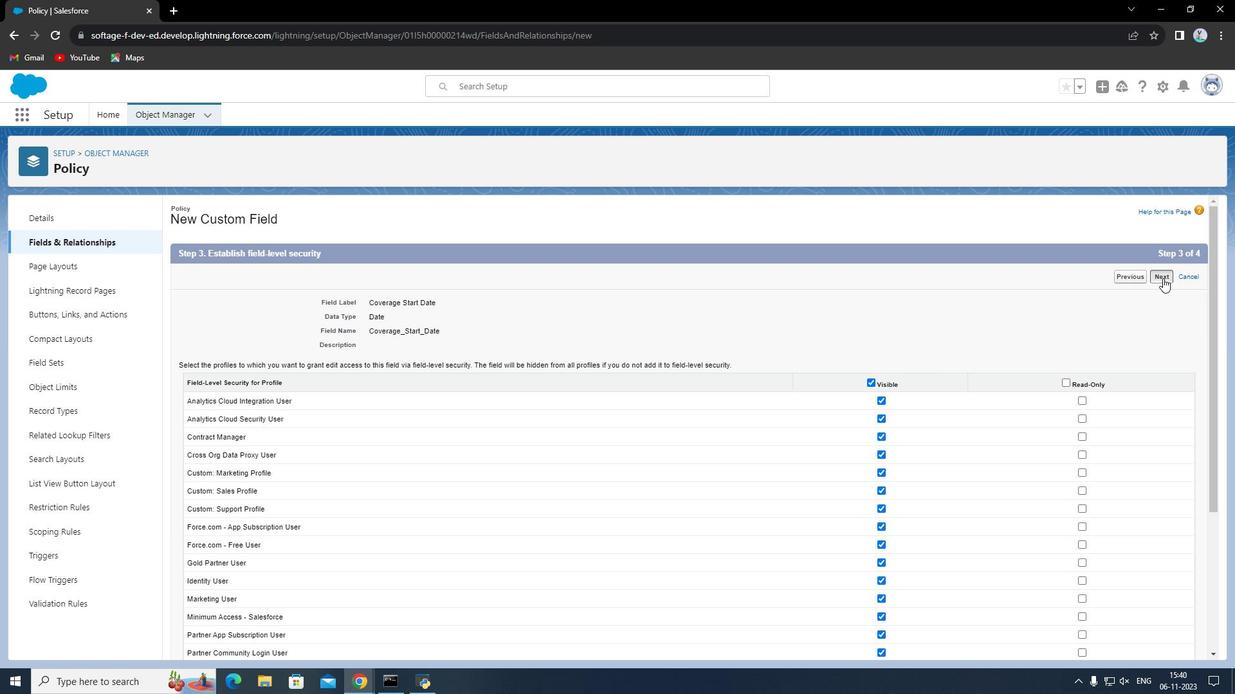 
Action: Mouse pressed left at (1162, 278)
Screenshot: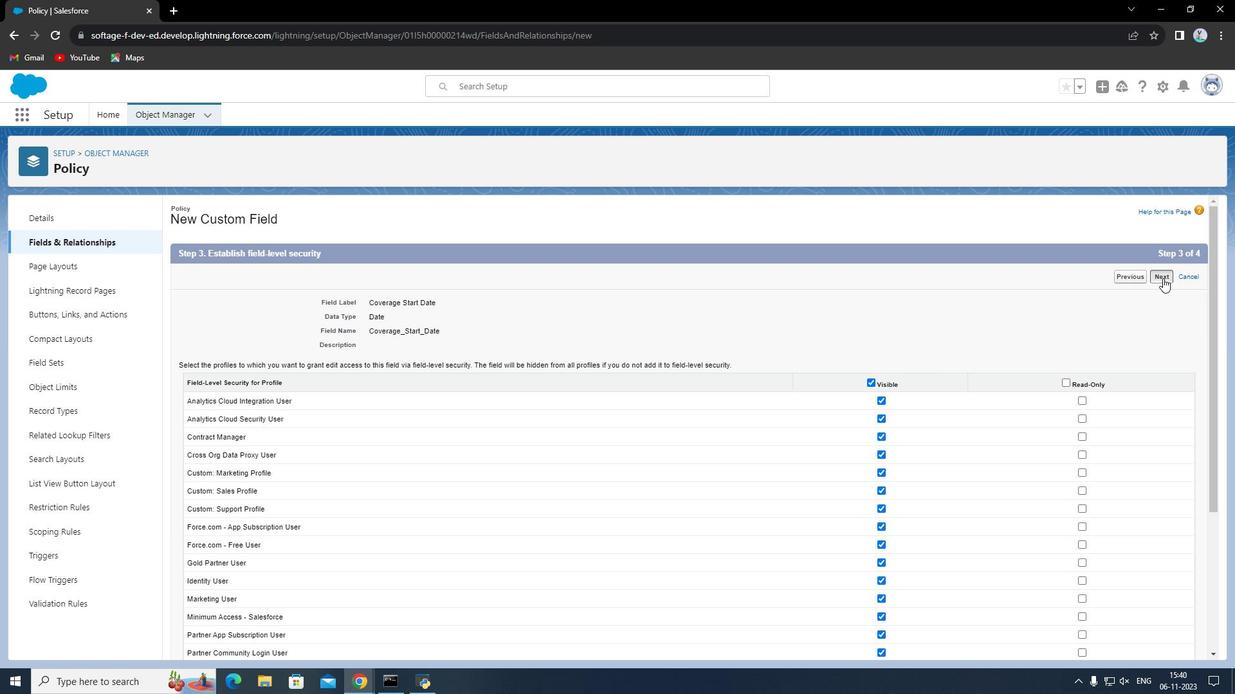 
Action: Mouse moved to (1149, 277)
Screenshot: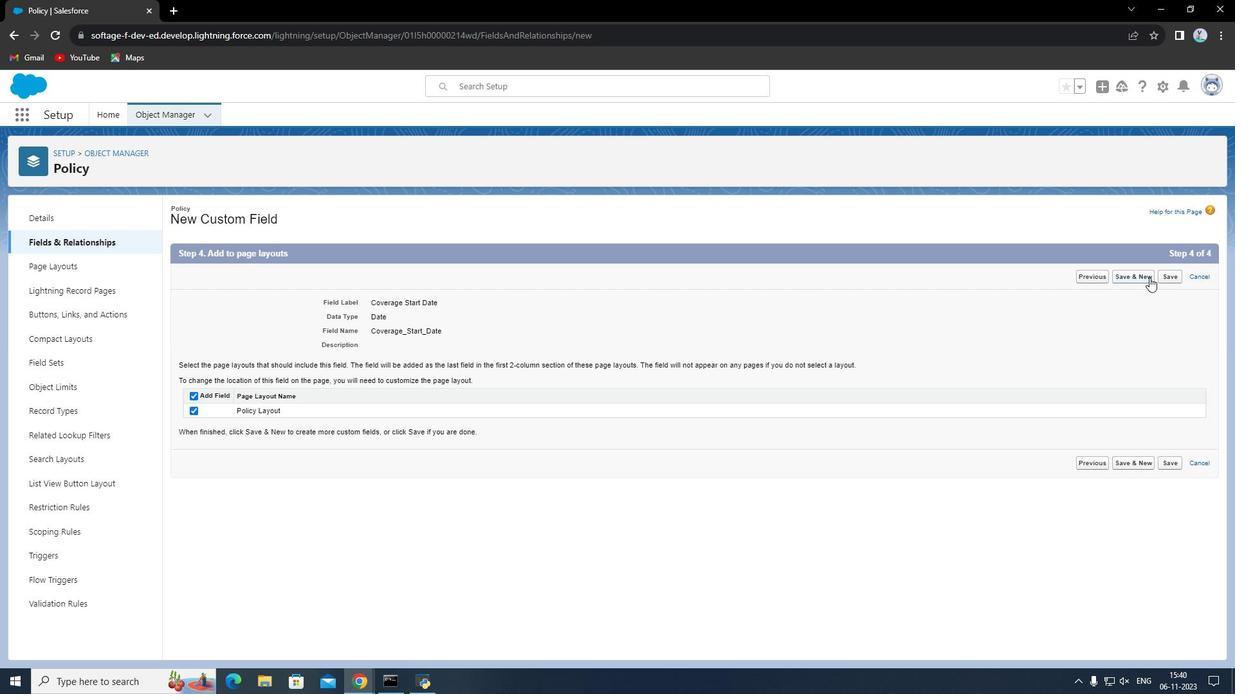 
Action: Mouse pressed left at (1149, 277)
Screenshot: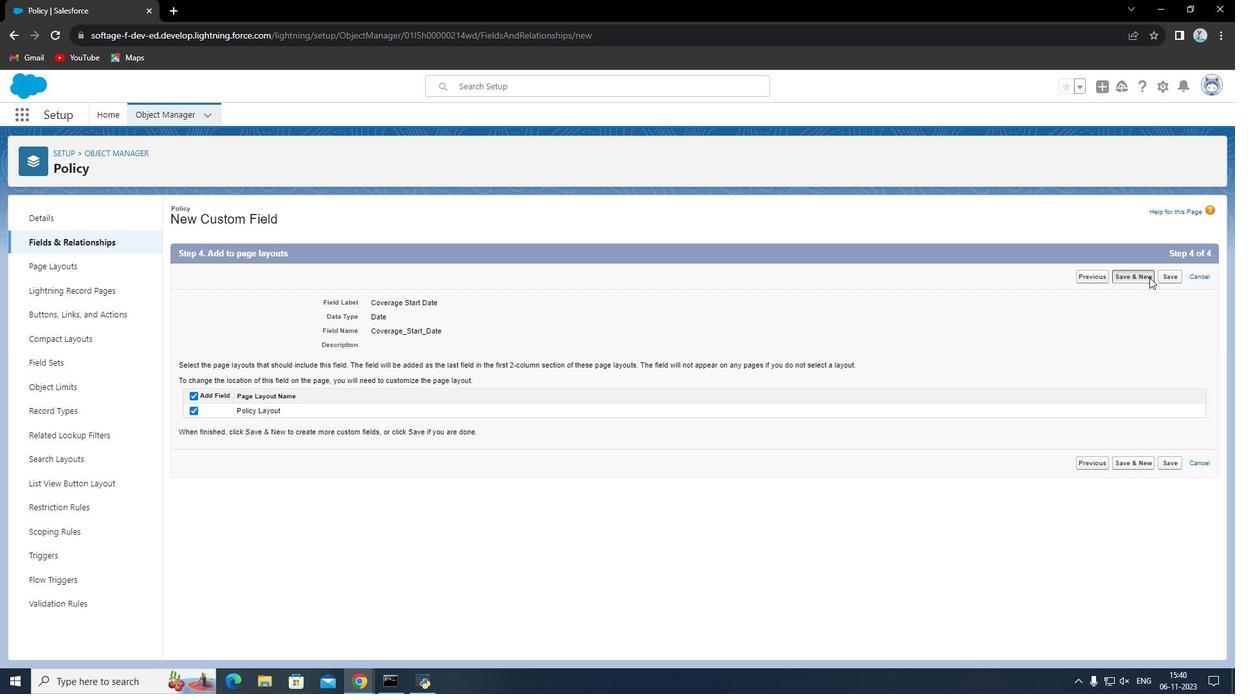 
Action: Mouse moved to (351, 379)
Screenshot: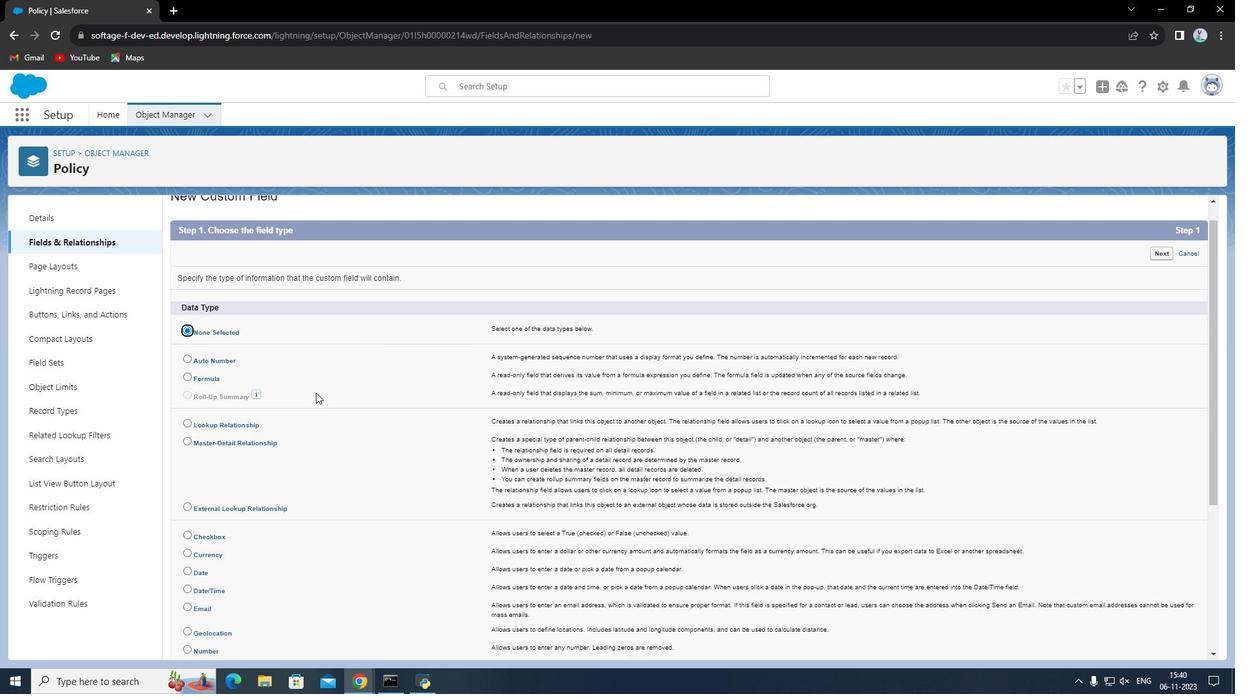 
Action: Mouse scrolled (351, 378) with delta (0, 0)
Screenshot: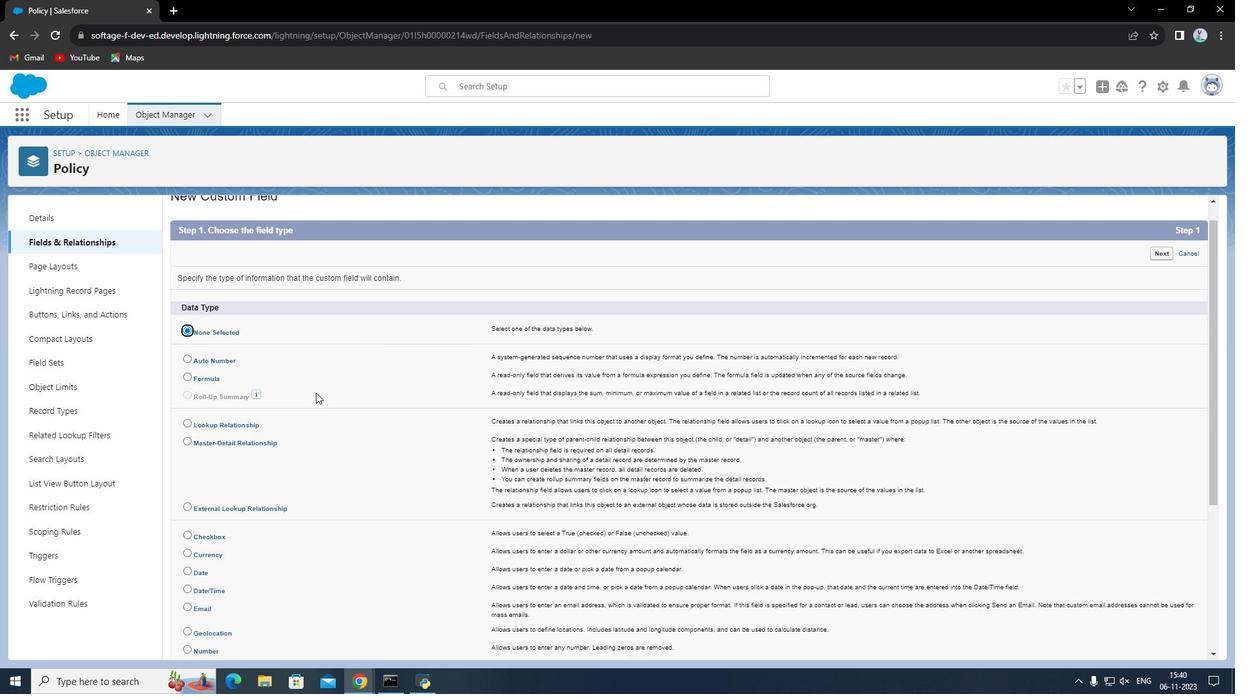 
Action: Mouse moved to (310, 394)
Screenshot: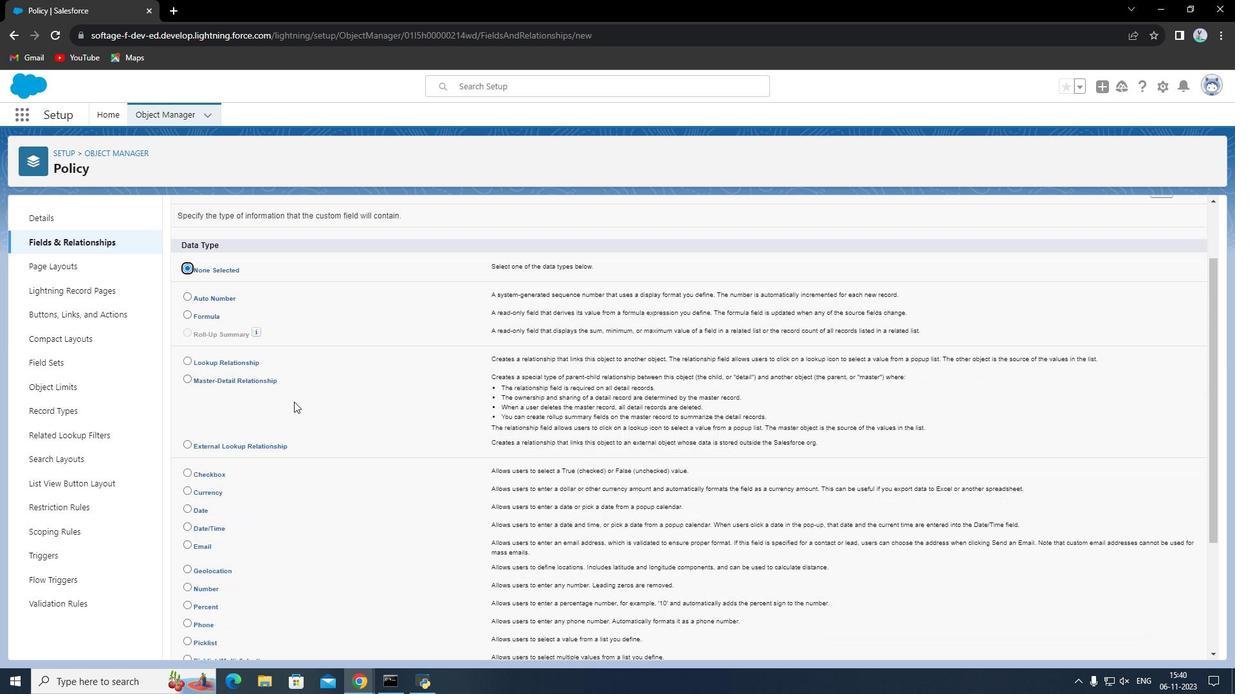 
Action: Mouse scrolled (310, 394) with delta (0, 0)
Screenshot: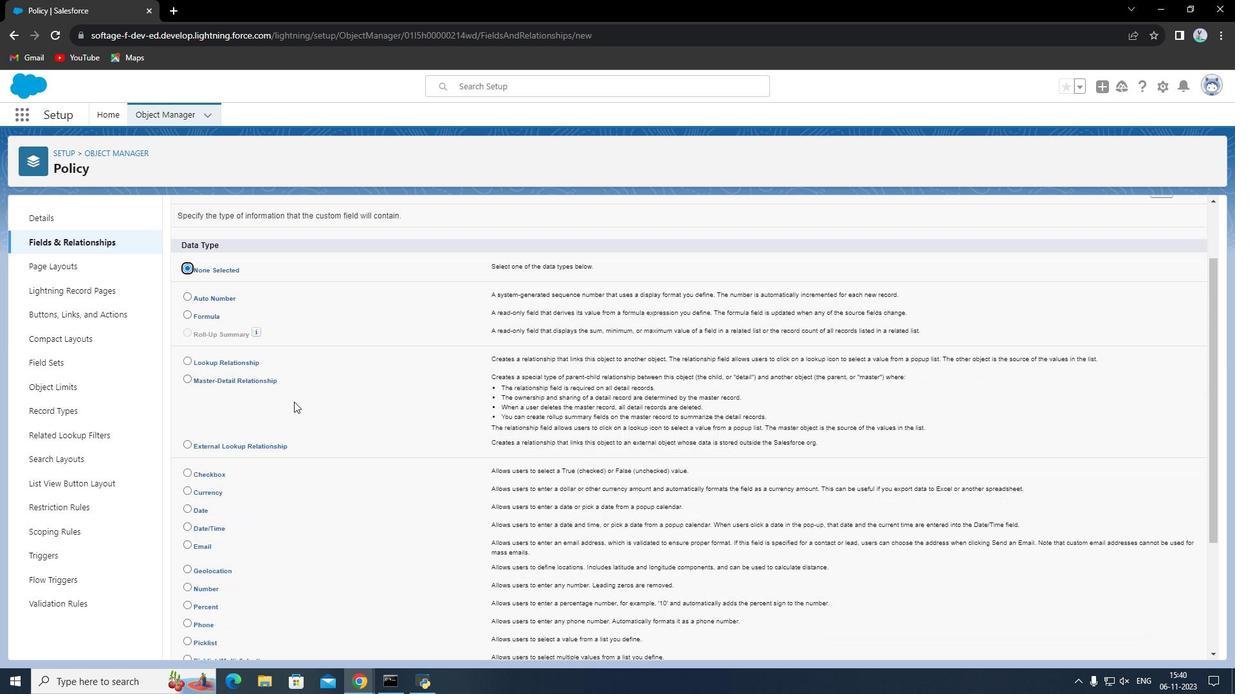 
Action: Mouse moved to (196, 467)
Screenshot: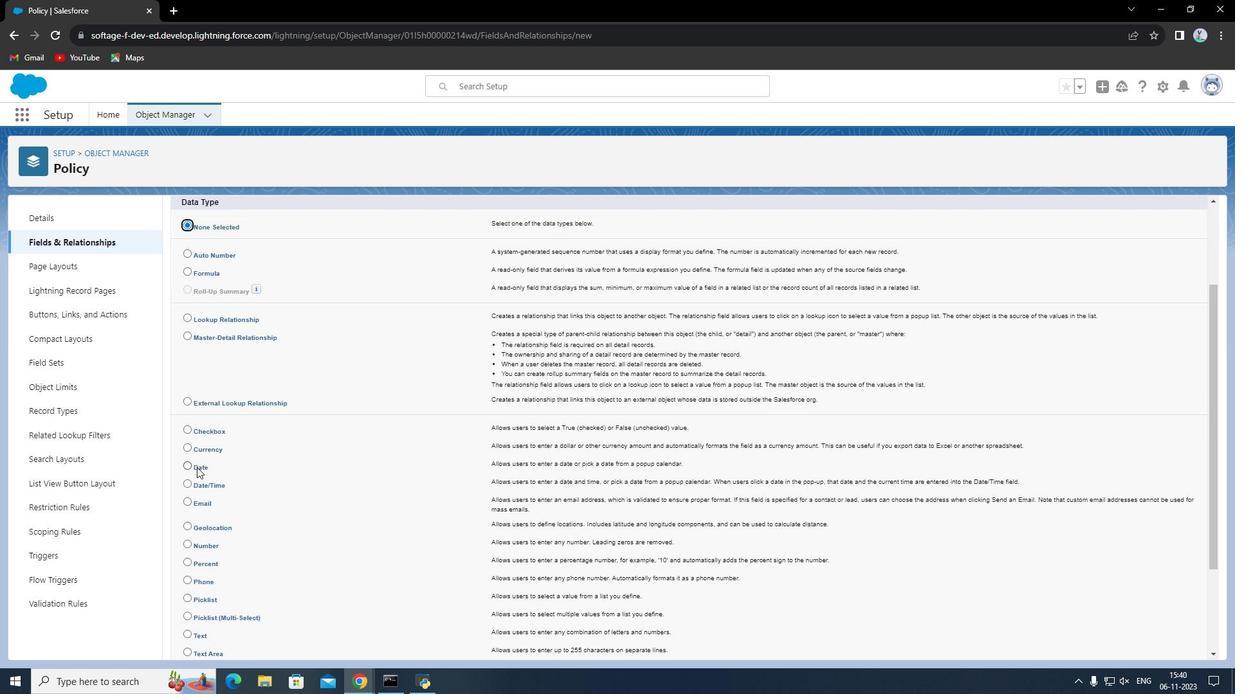 
Action: Mouse pressed left at (196, 467)
Screenshot: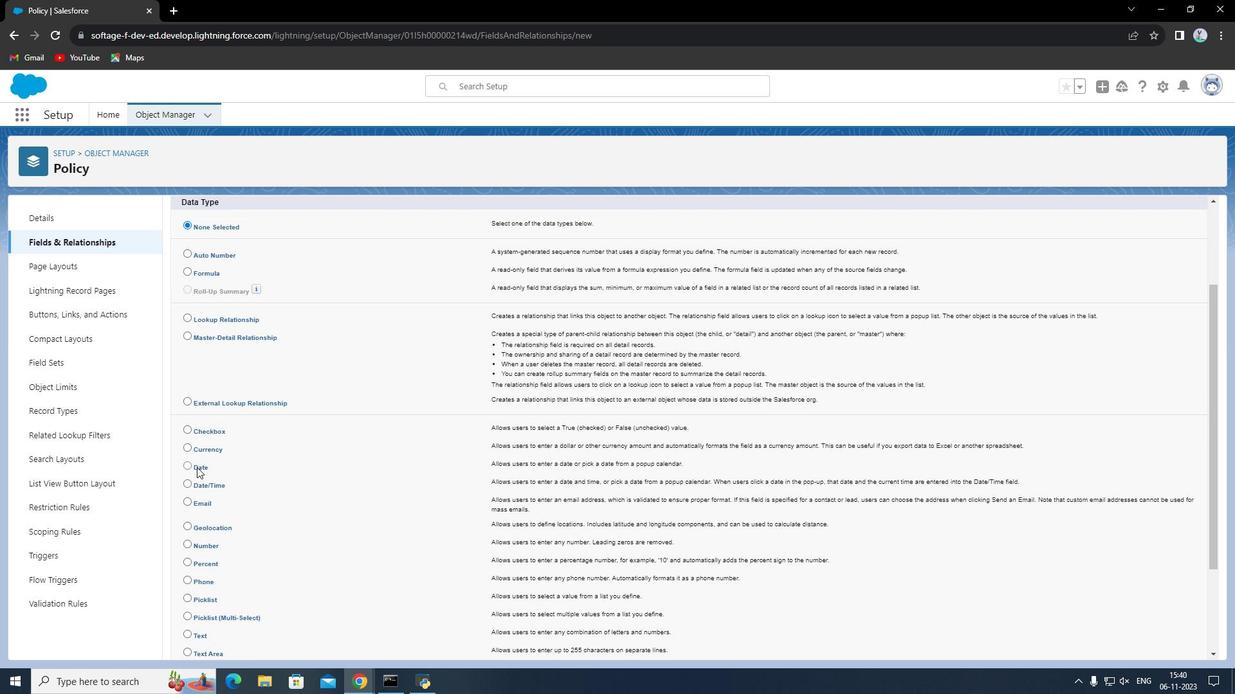 
Action: Mouse moved to (1090, 279)
Screenshot: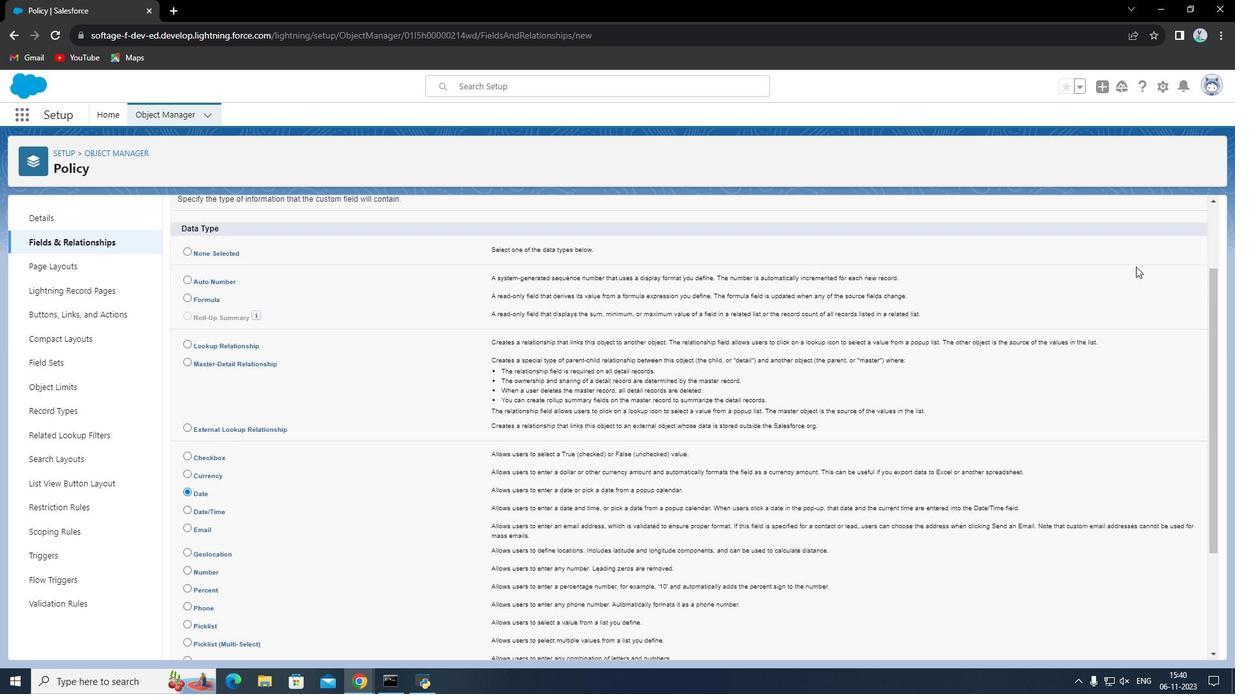 
Action: Mouse scrolled (1090, 280) with delta (0, 0)
Screenshot: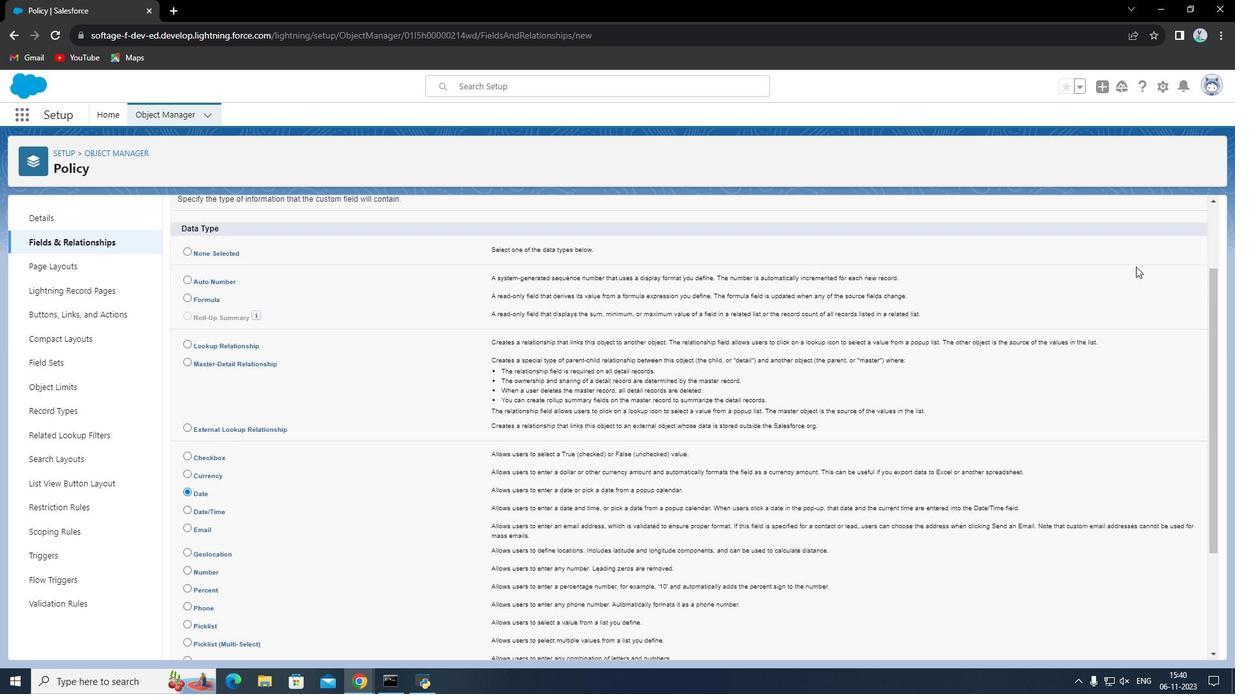 
Action: Mouse moved to (1096, 278)
Screenshot: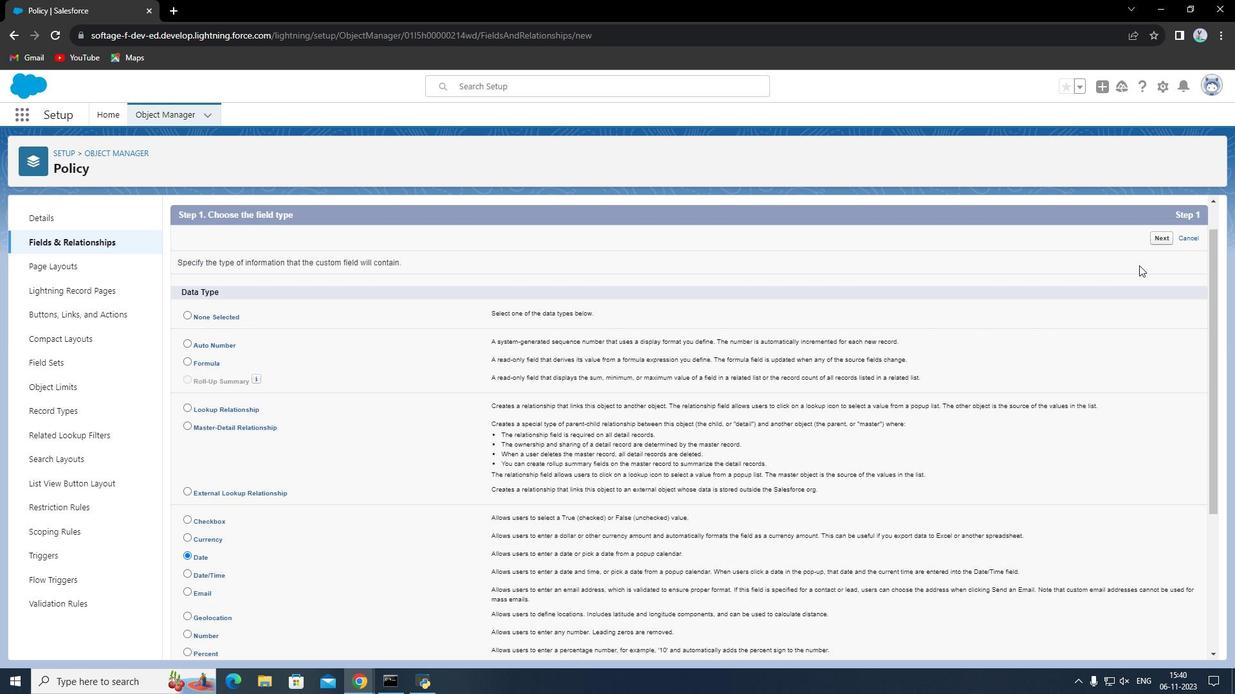 
Action: Mouse scrolled (1096, 279) with delta (0, 0)
Screenshot: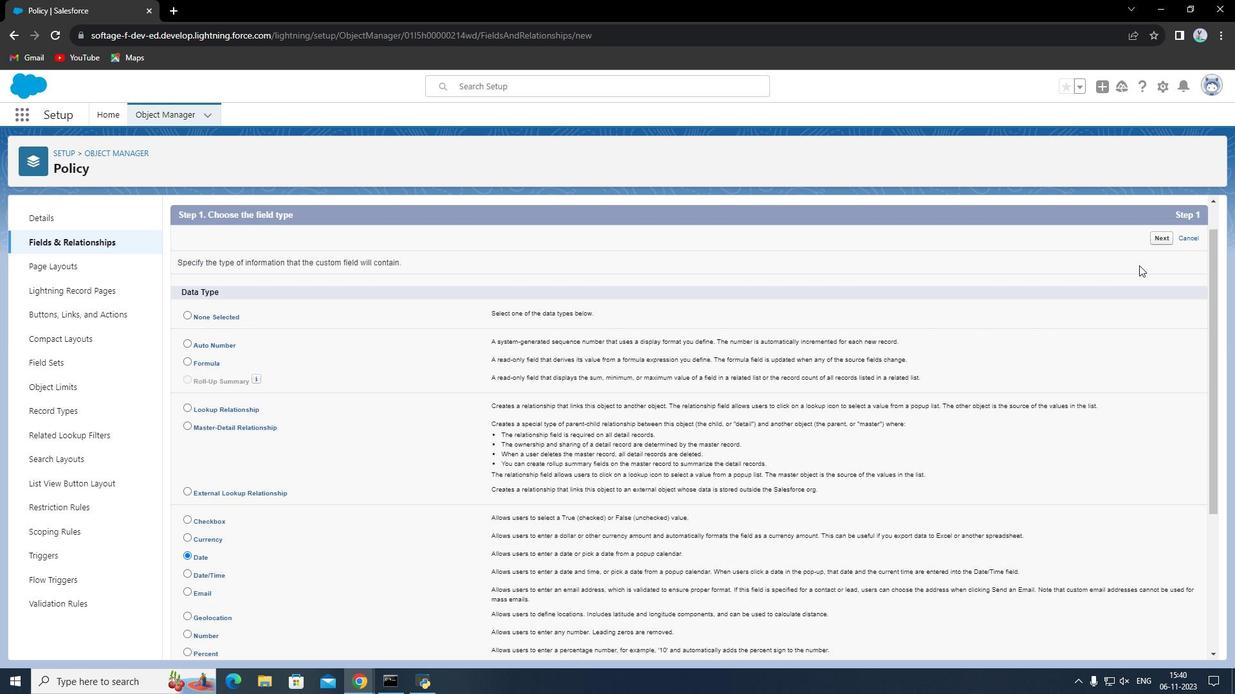 
Action: Mouse moved to (1130, 268)
Screenshot: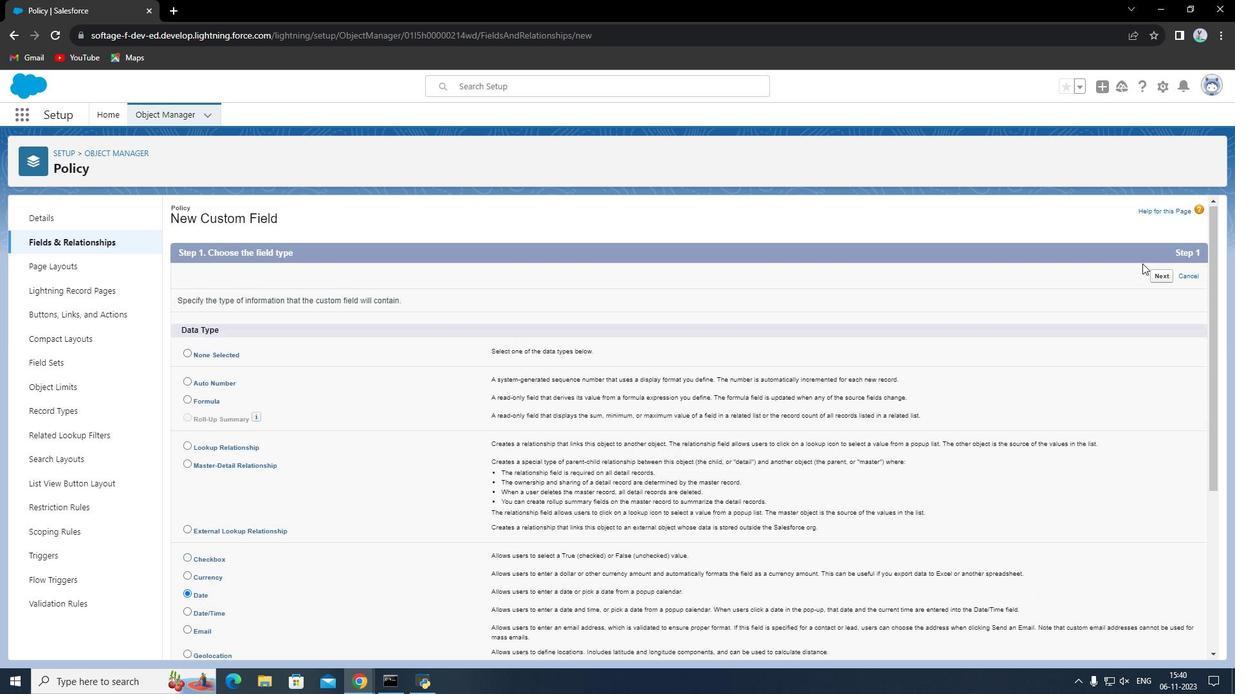 
Action: Mouse scrolled (1130, 269) with delta (0, 0)
Screenshot: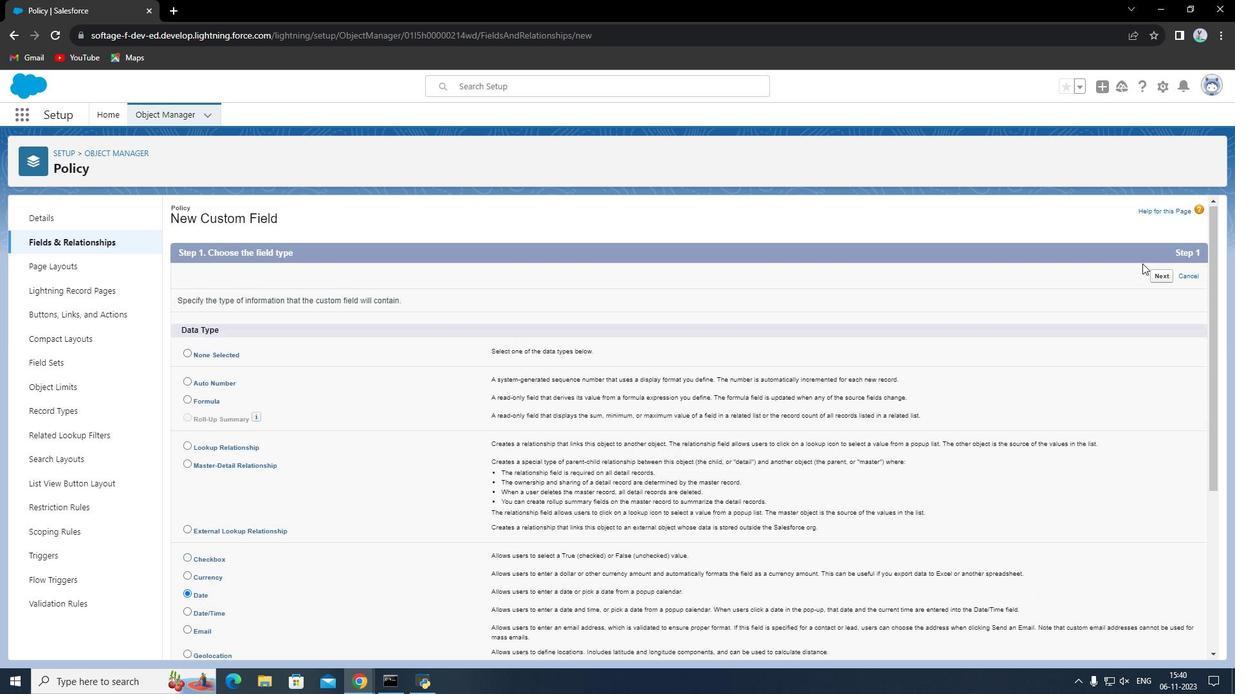 
Action: Mouse moved to (1157, 279)
Screenshot: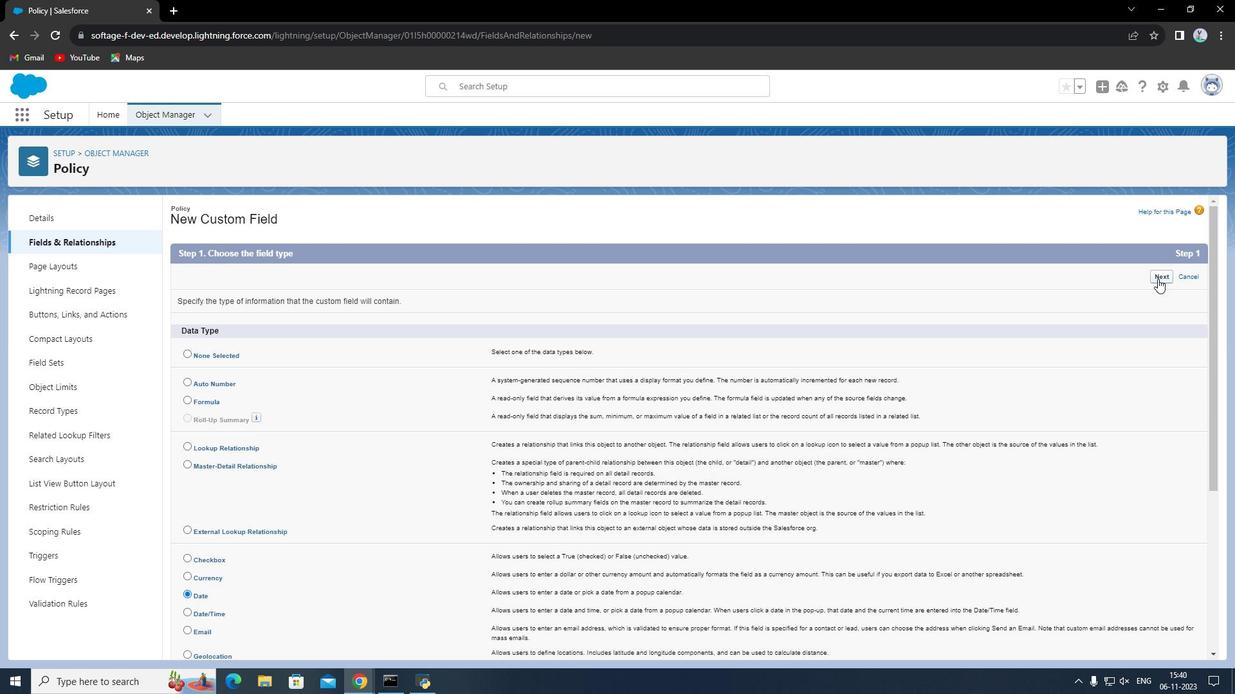 
Action: Mouse pressed left at (1157, 279)
Screenshot: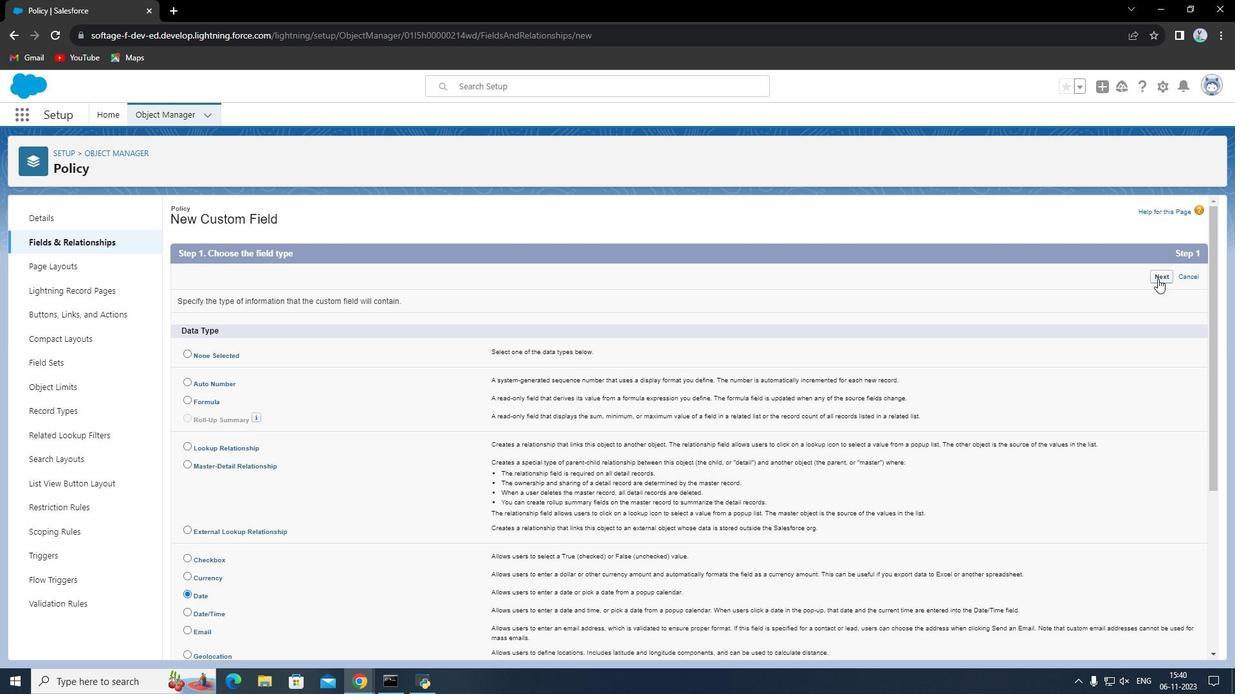 
Action: Mouse moved to (420, 305)
Screenshot: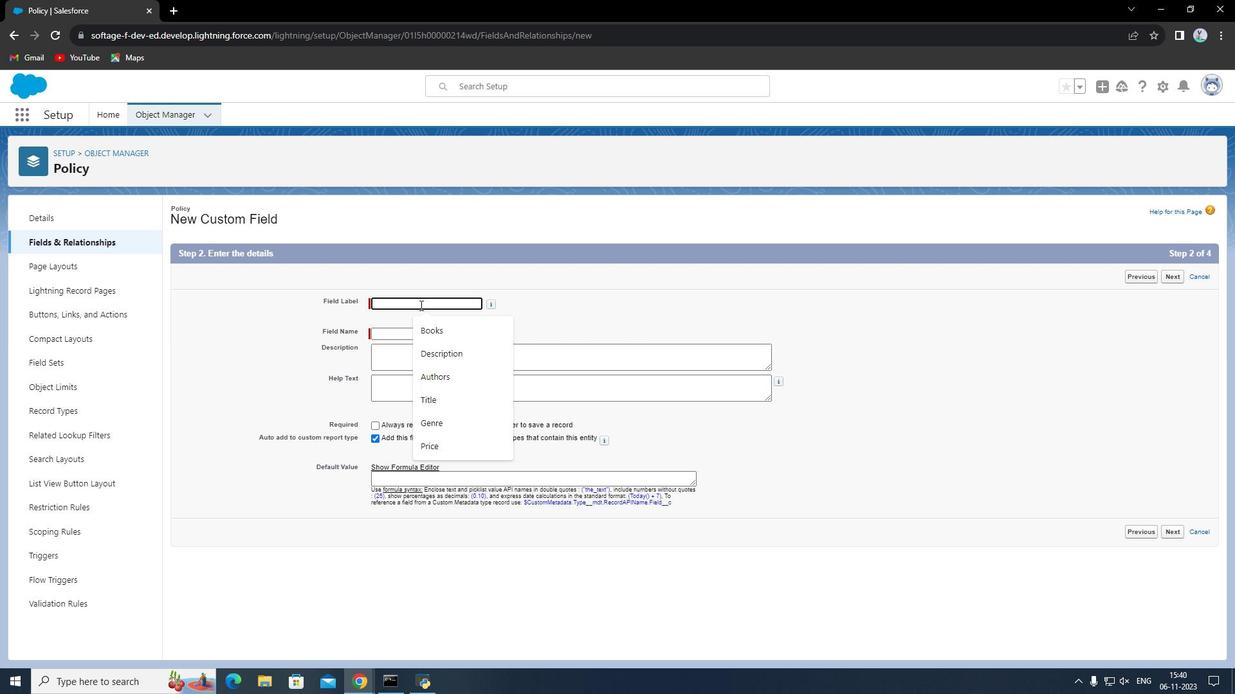 
Action: Mouse pressed left at (420, 305)
Screenshot: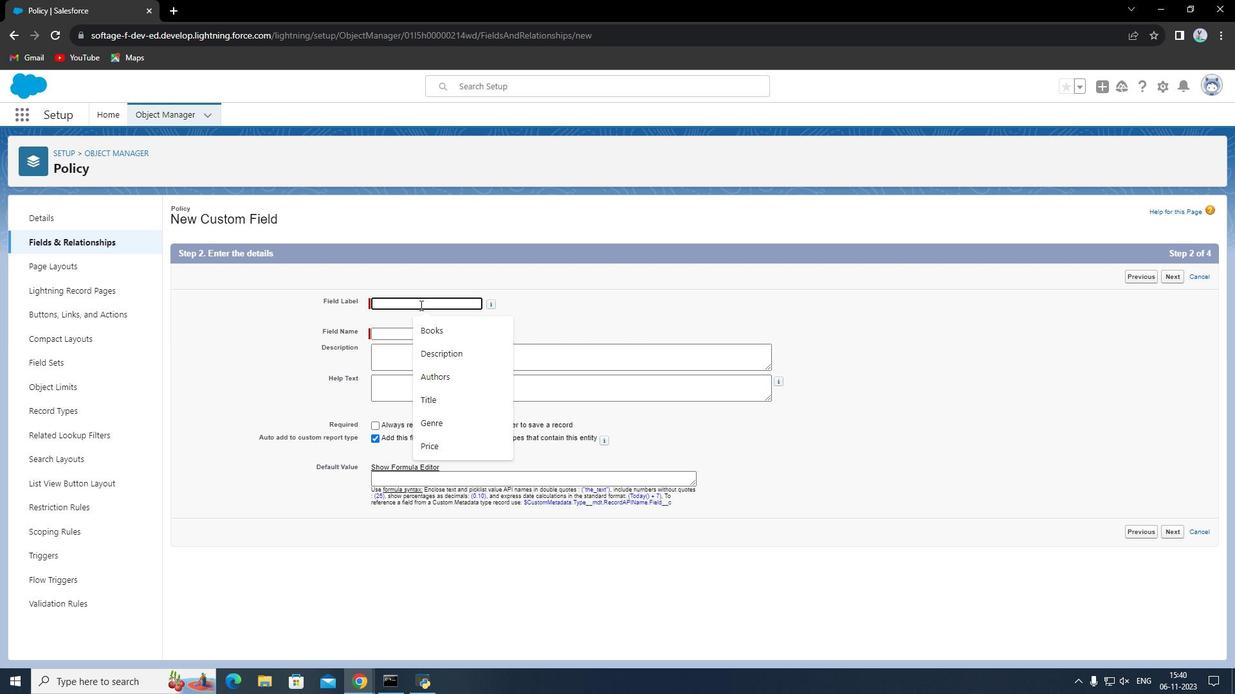 
Action: Key pressed <Key.shift>Coverage<Key.space><Key.shift>End<Key.space><Key.shift>Date
Screenshot: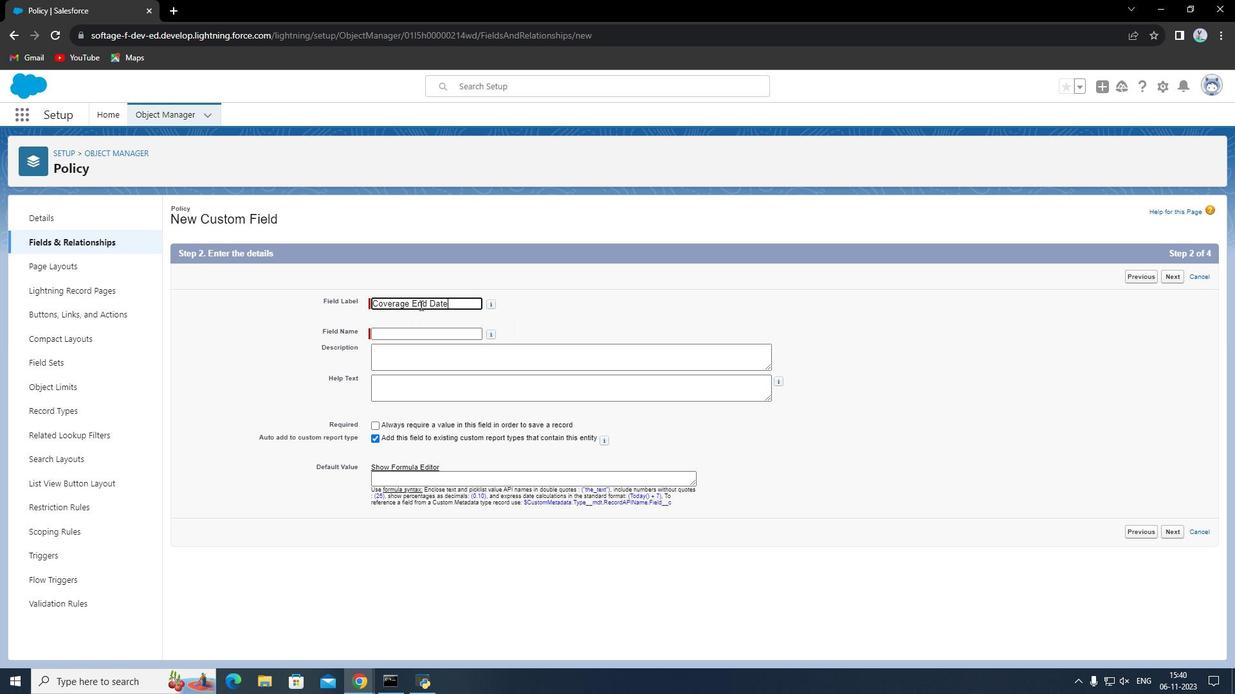 
Action: Mouse moved to (459, 331)
Screenshot: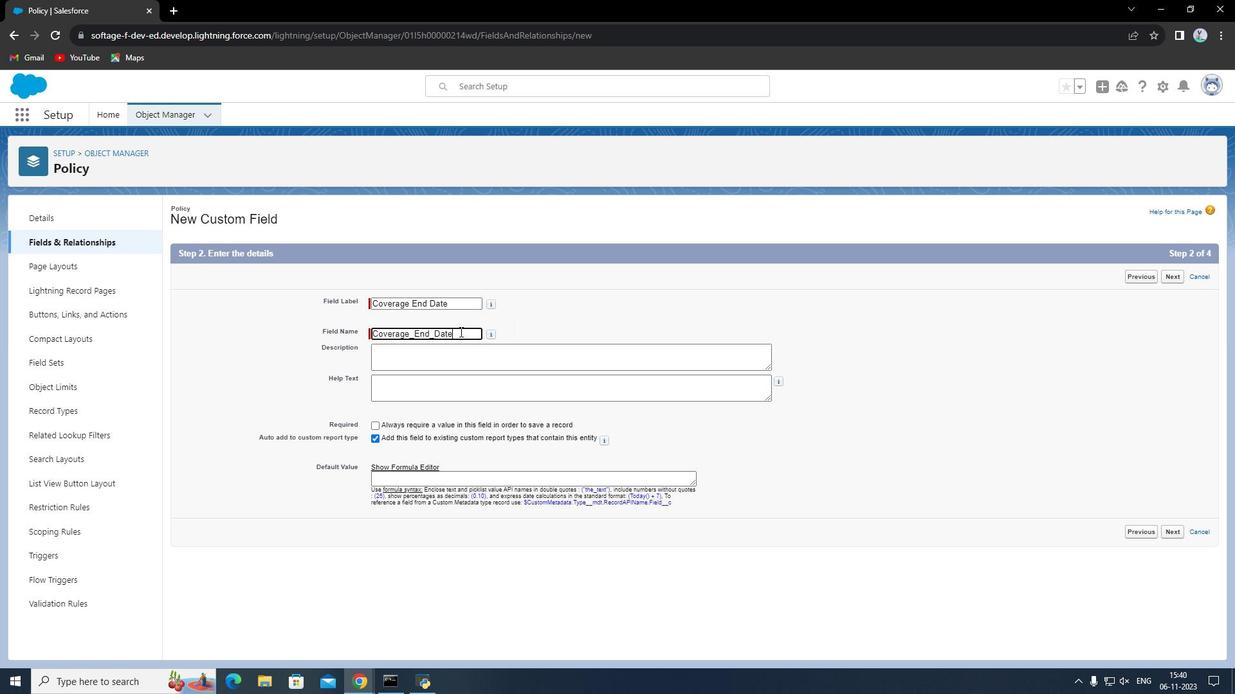 
Action: Mouse pressed left at (459, 331)
Screenshot: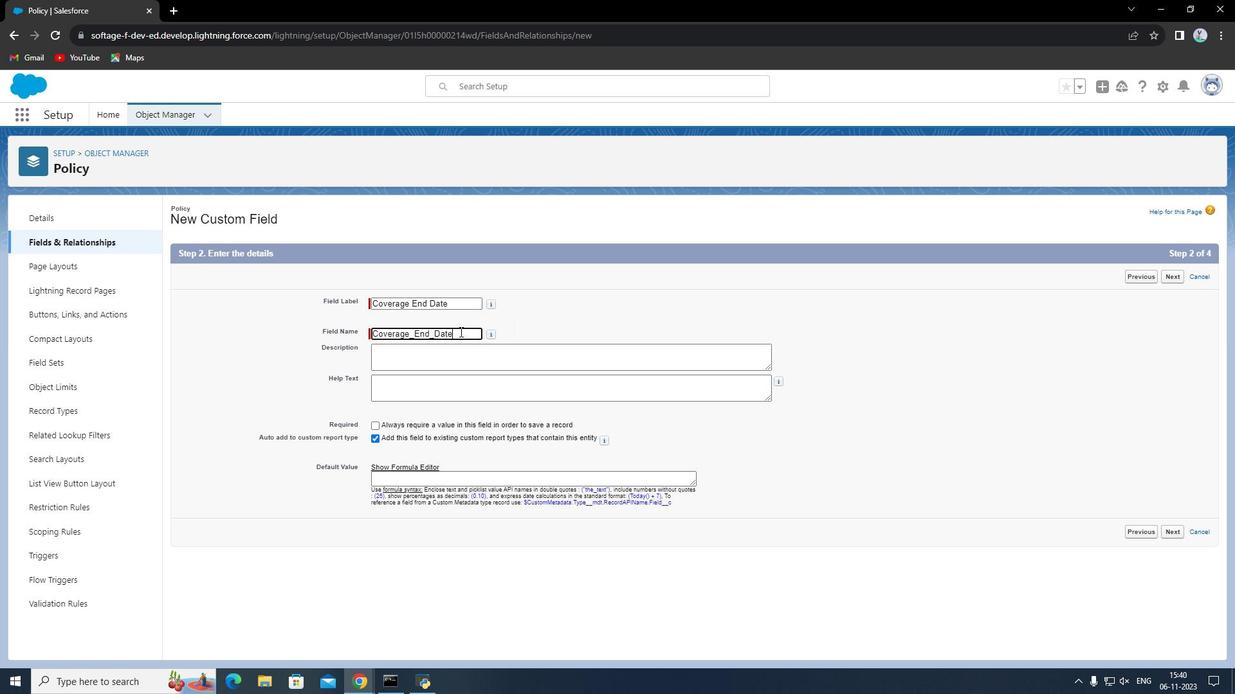 
Action: Mouse moved to (1162, 275)
Screenshot: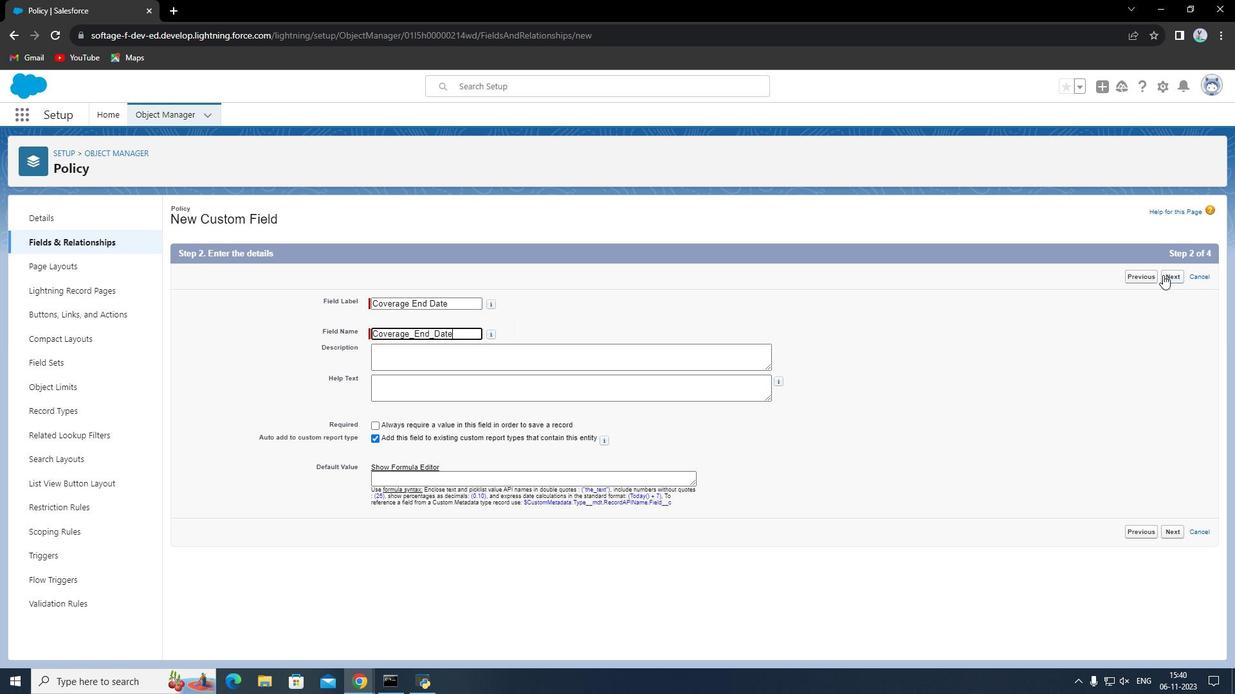 
Action: Mouse pressed left at (1162, 275)
Screenshot: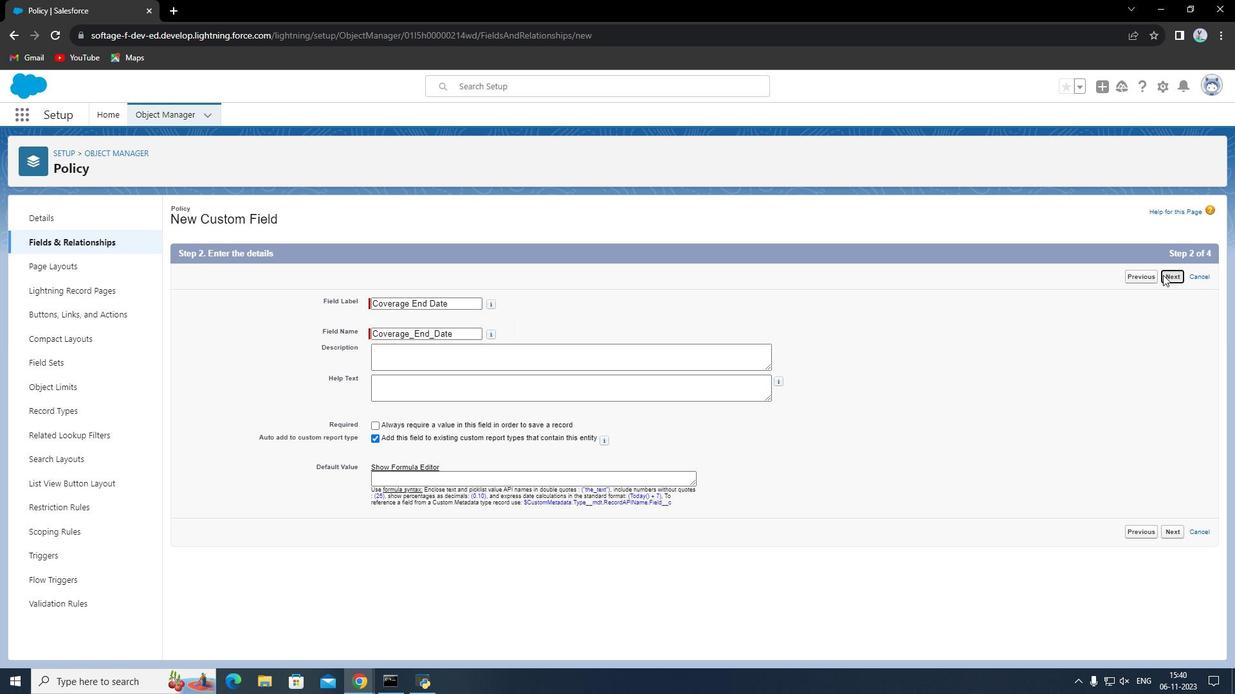 
Action: Mouse moved to (870, 382)
Screenshot: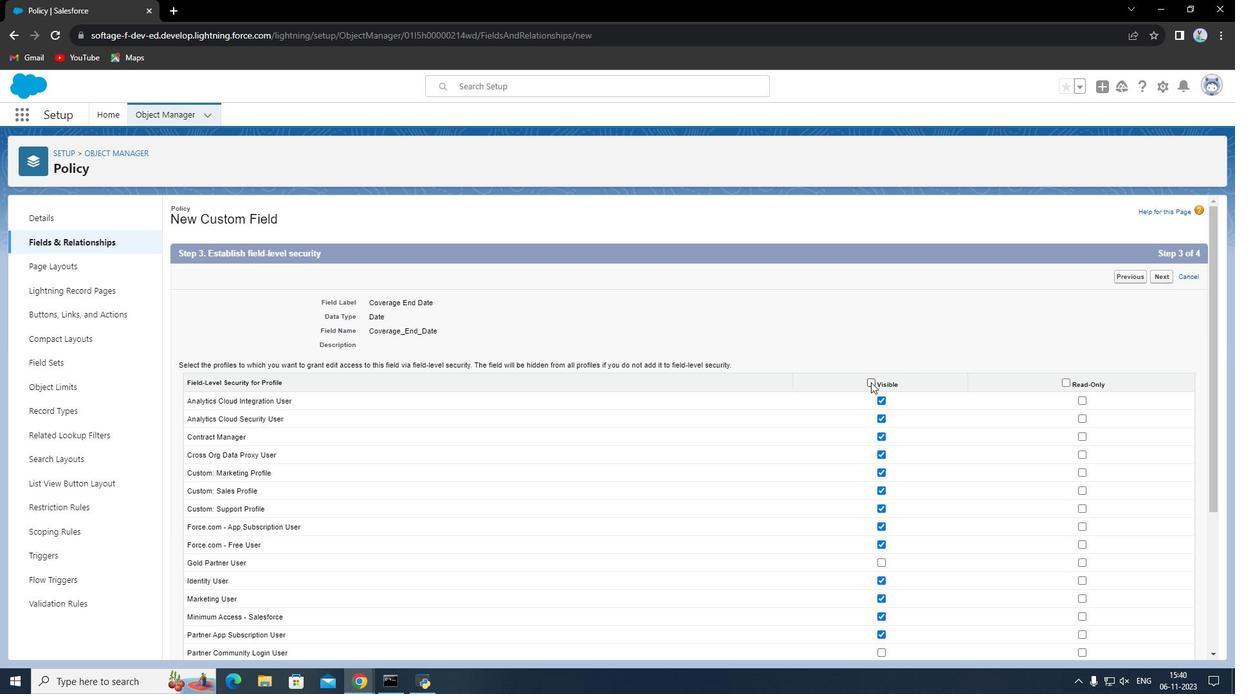 
Action: Mouse pressed left at (870, 382)
Screenshot: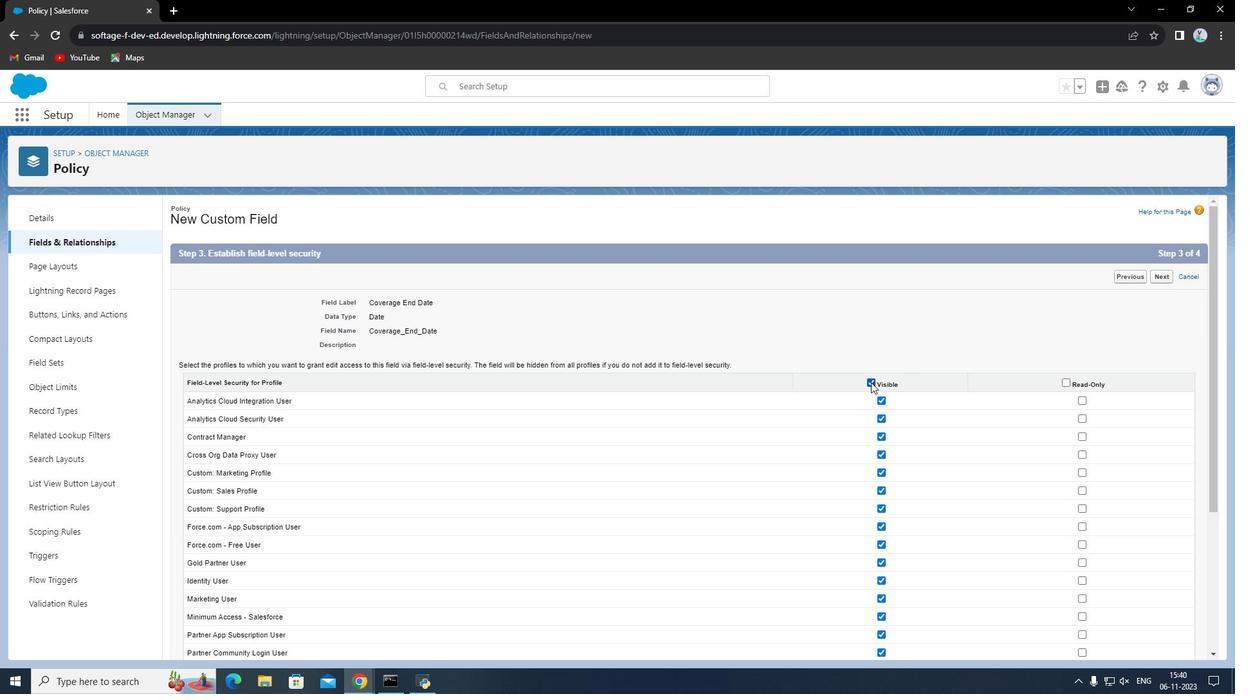 
Action: Mouse moved to (1161, 273)
Screenshot: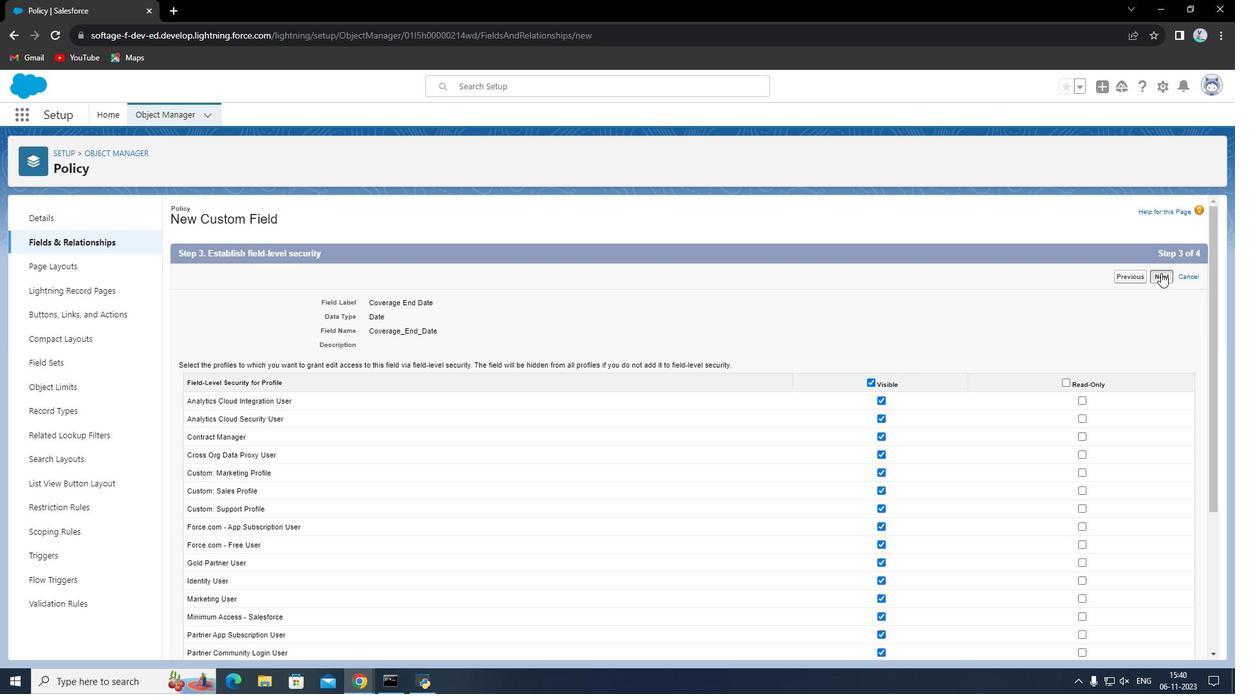 
Action: Mouse pressed left at (1161, 273)
Screenshot: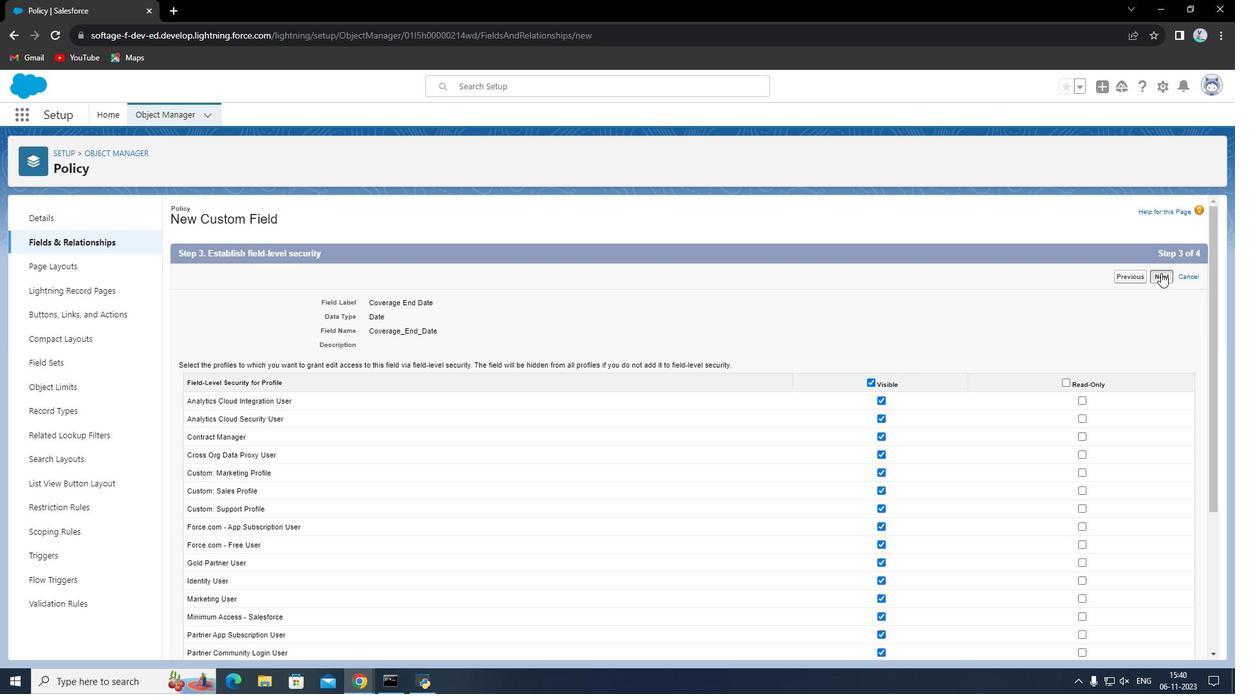
Action: Mouse moved to (1139, 279)
Screenshot: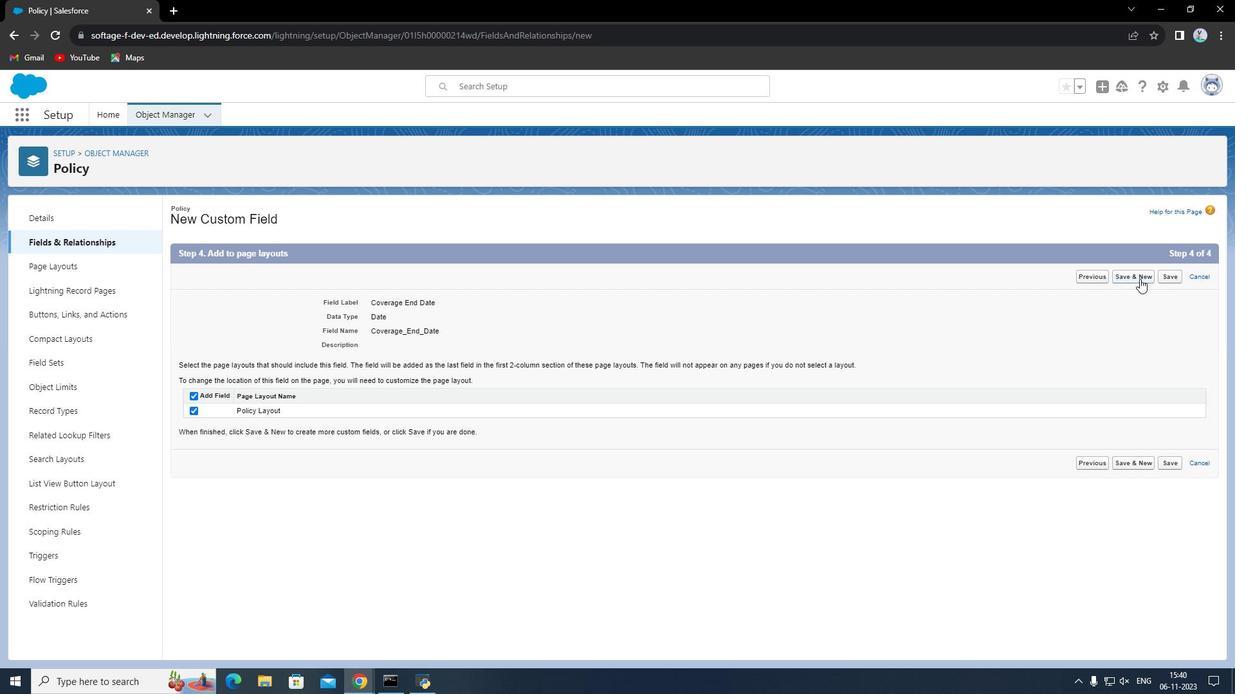 
Action: Mouse pressed left at (1139, 279)
Screenshot: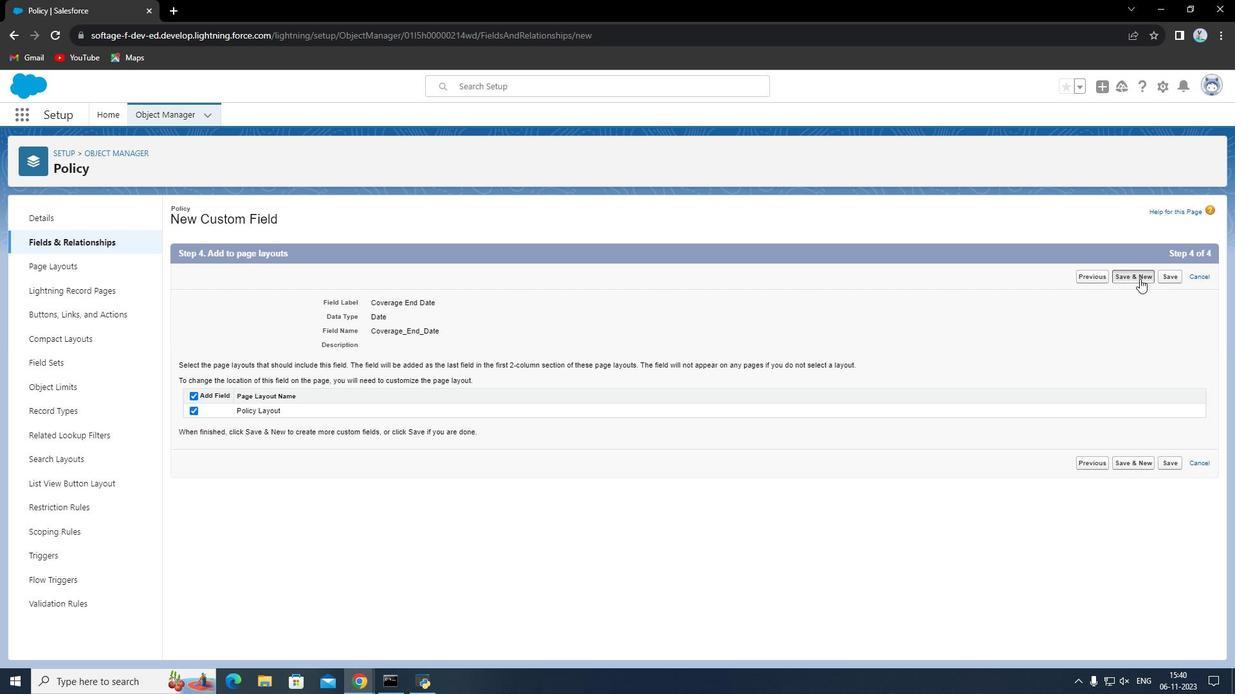 
Action: Mouse moved to (360, 452)
Screenshot: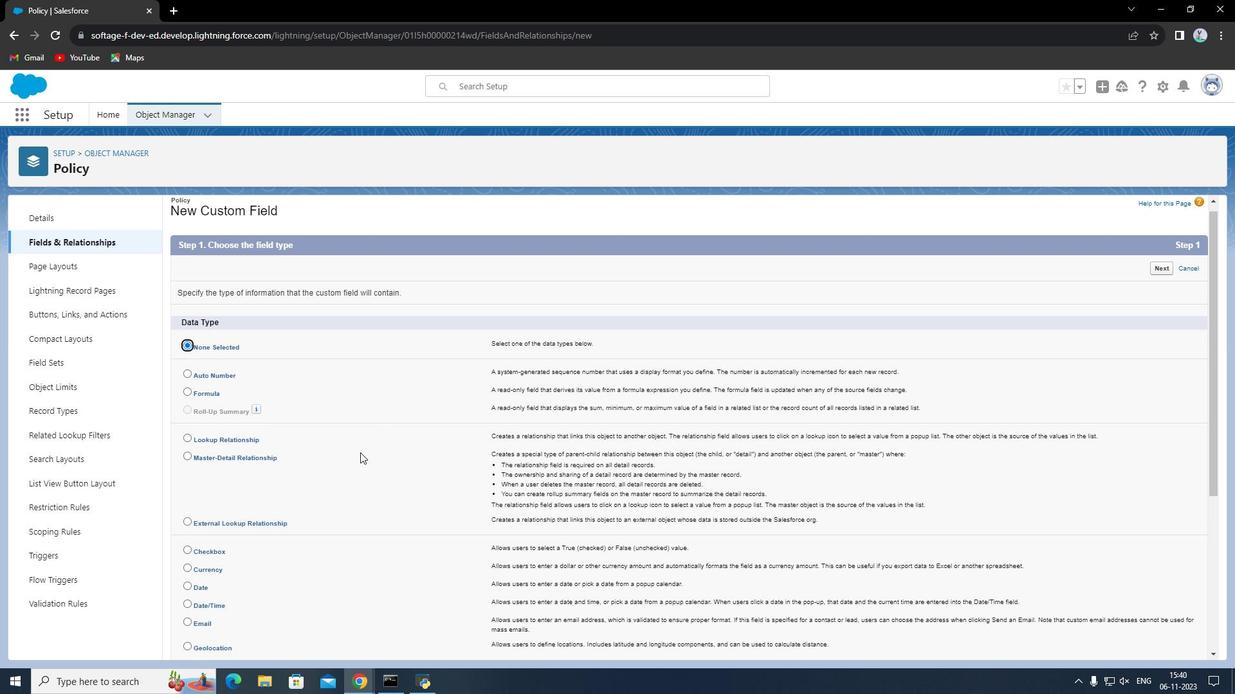 
Action: Mouse scrolled (360, 451) with delta (0, 0)
Screenshot: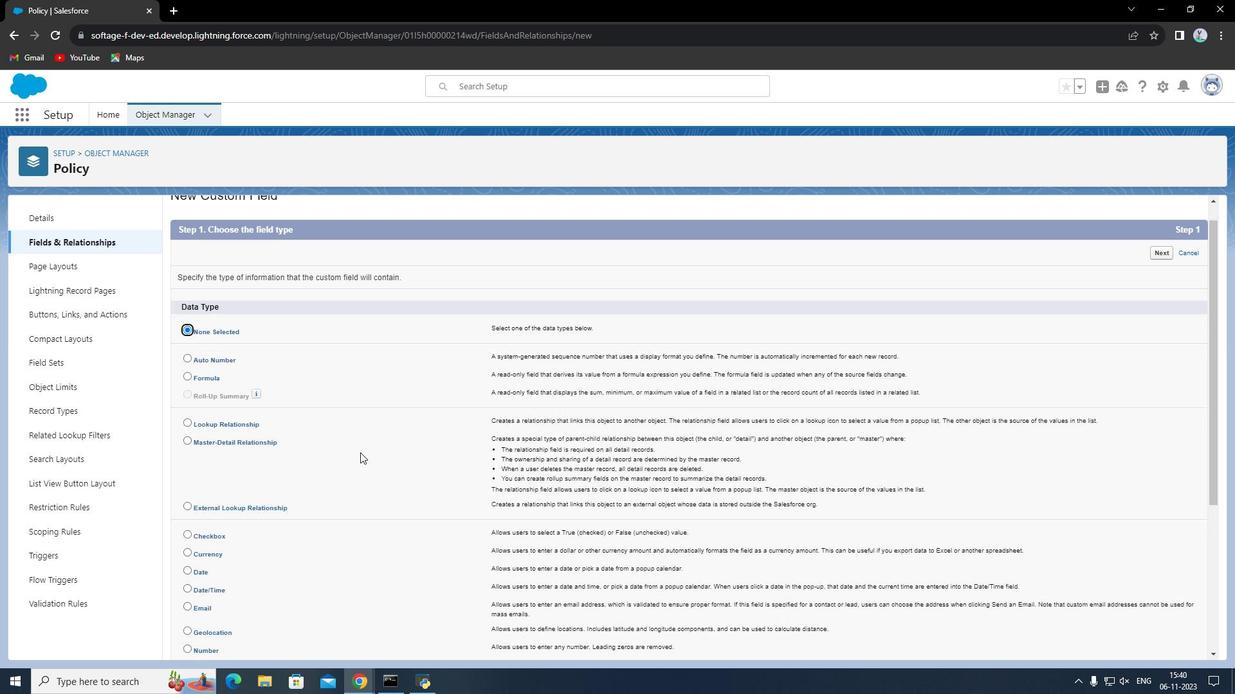 
Action: Mouse moved to (360, 452)
Screenshot: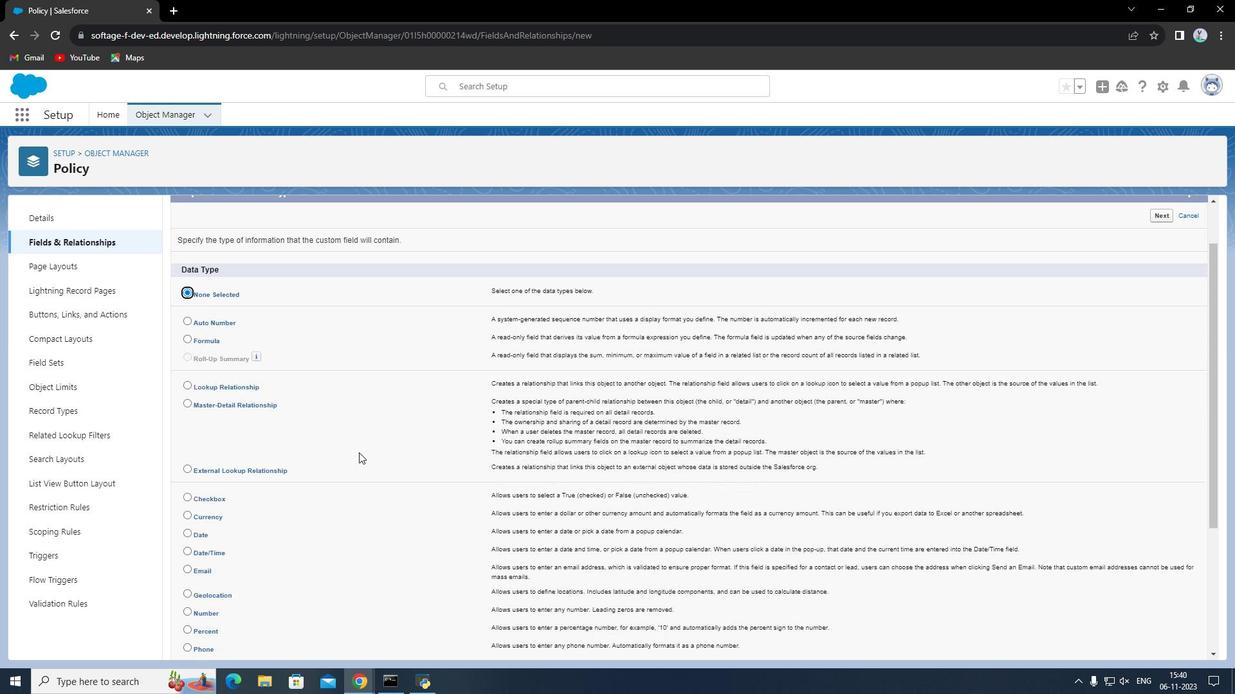 
Action: Mouse scrolled (360, 452) with delta (0, 0)
Screenshot: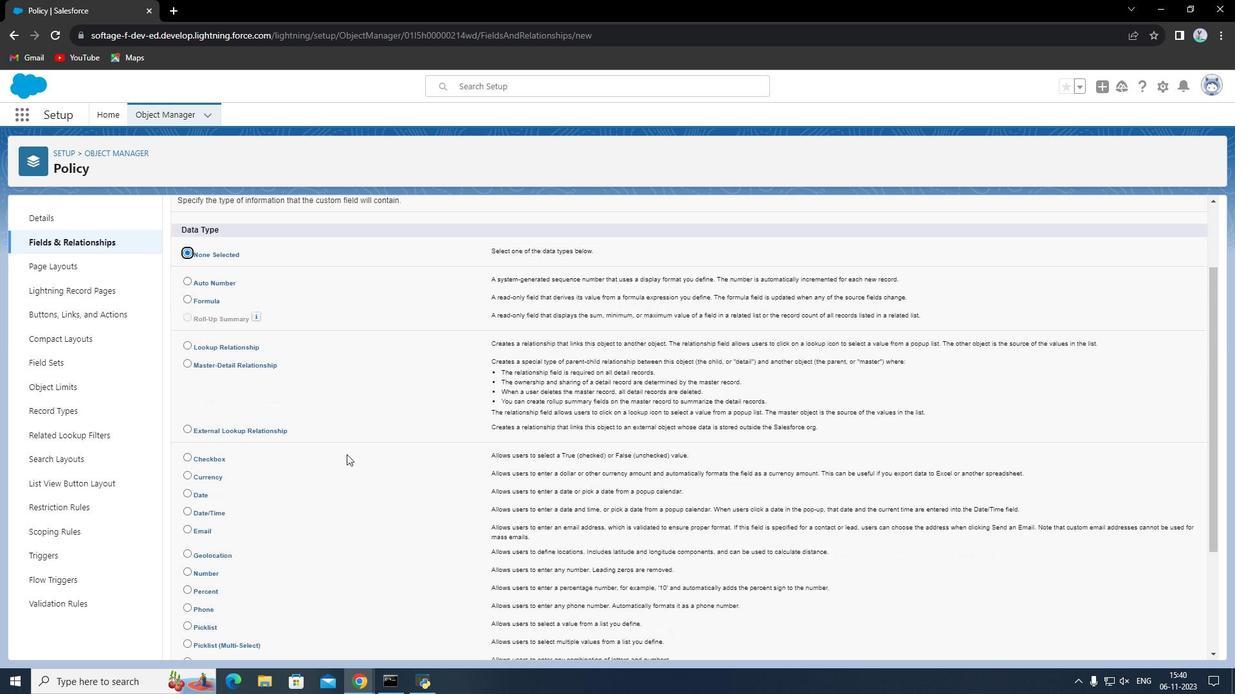 
Action: Mouse moved to (191, 451)
Screenshot: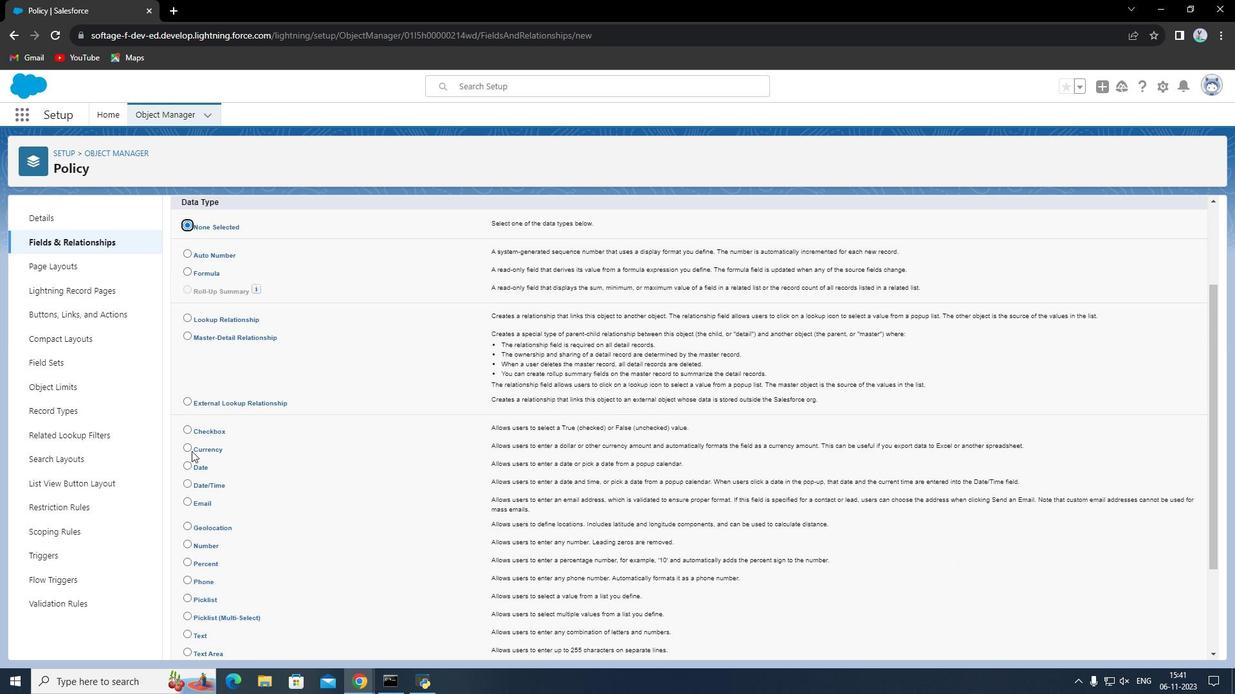 
Action: Mouse pressed left at (191, 451)
Screenshot: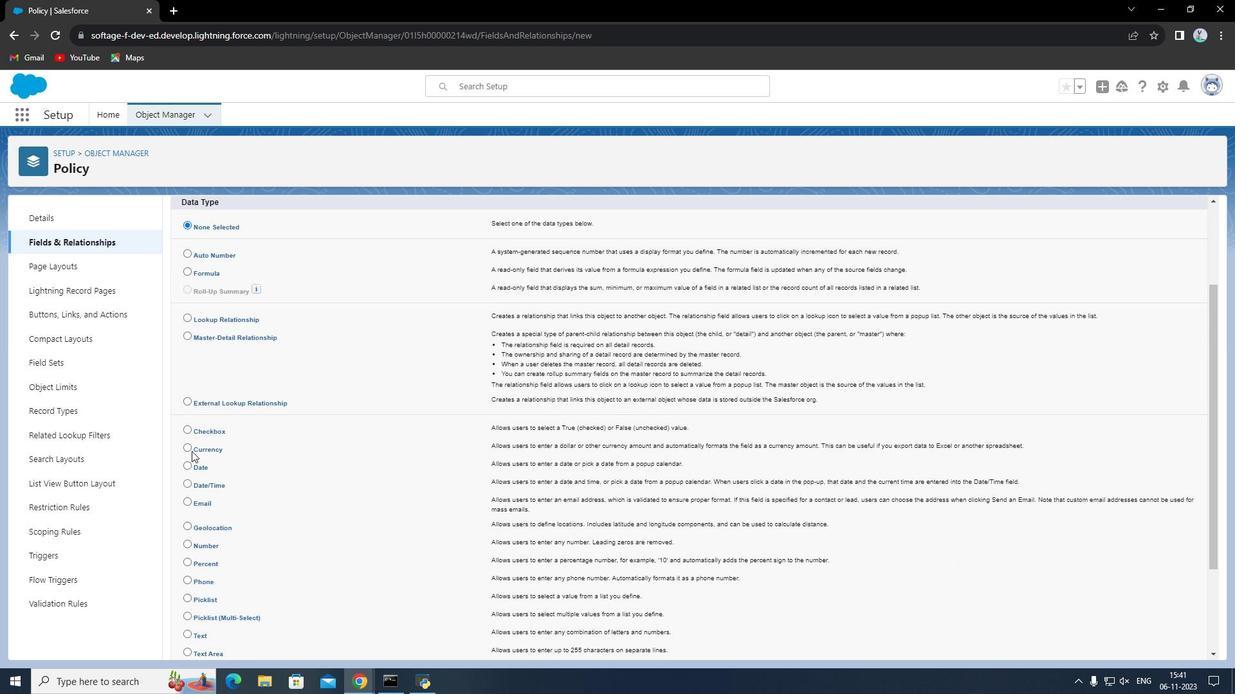 
Action: Mouse moved to (187, 450)
Screenshot: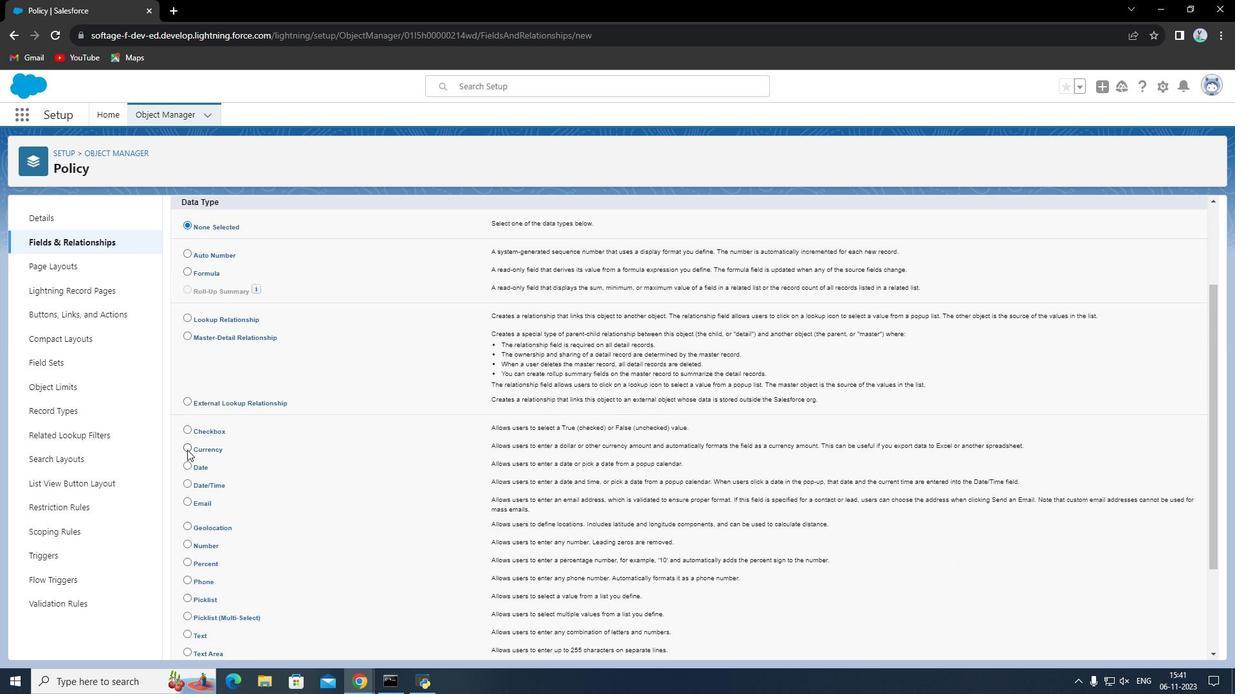 
Action: Mouse pressed left at (187, 450)
Screenshot: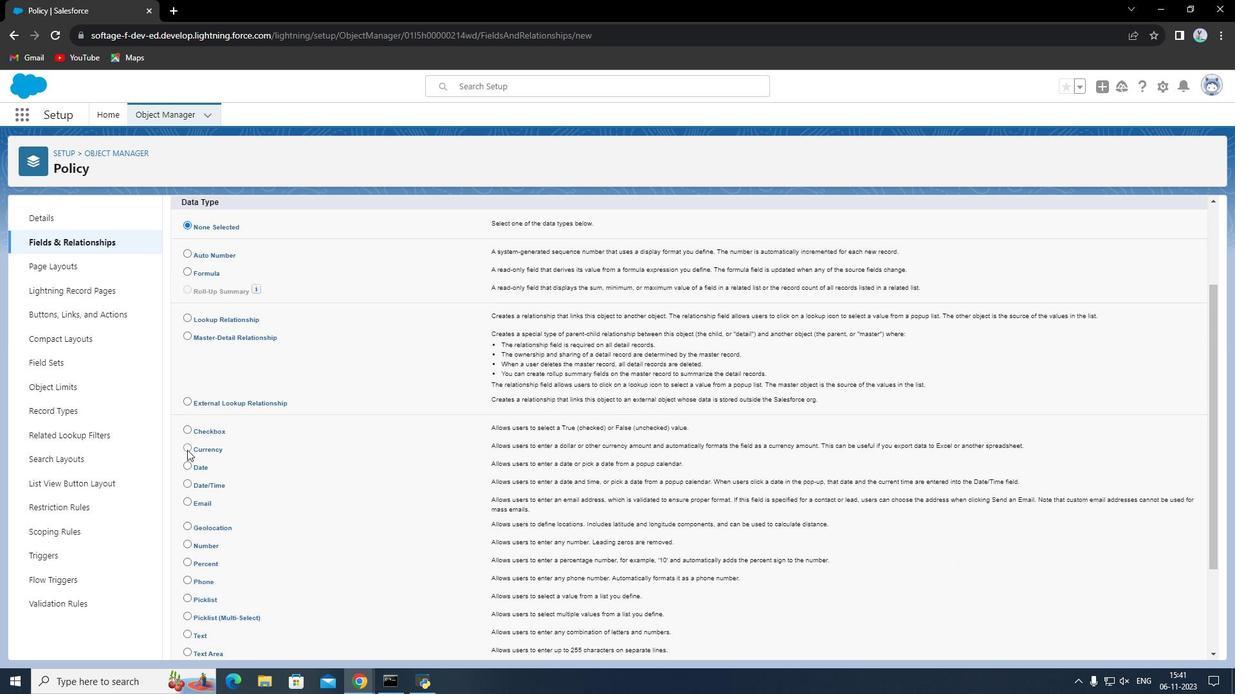 
Action: Mouse moved to (964, 359)
Screenshot: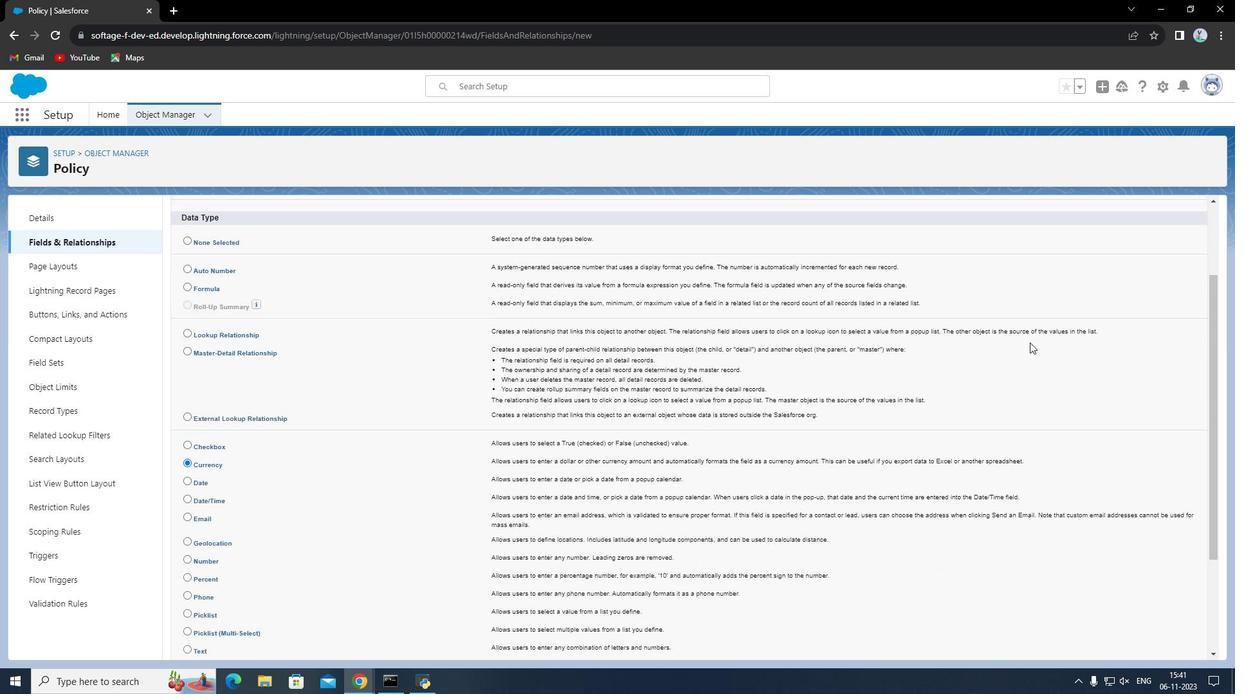 
Action: Mouse scrolled (964, 360) with delta (0, 0)
Screenshot: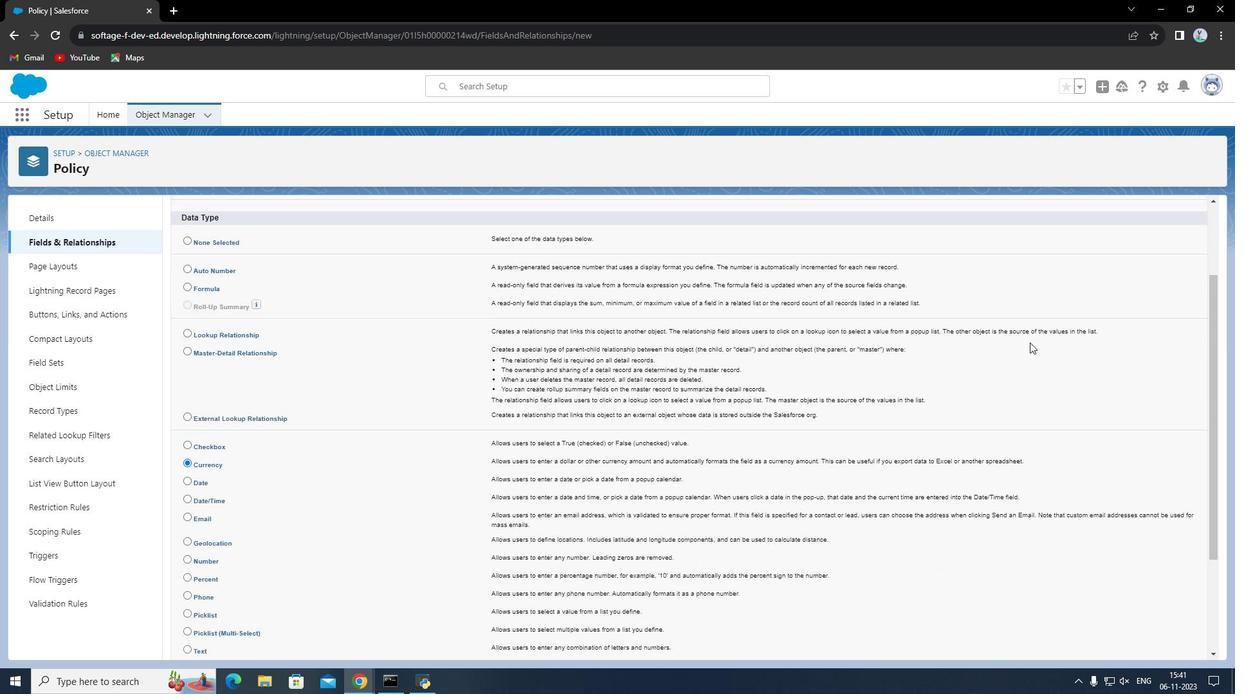 
Action: Mouse moved to (992, 351)
Screenshot: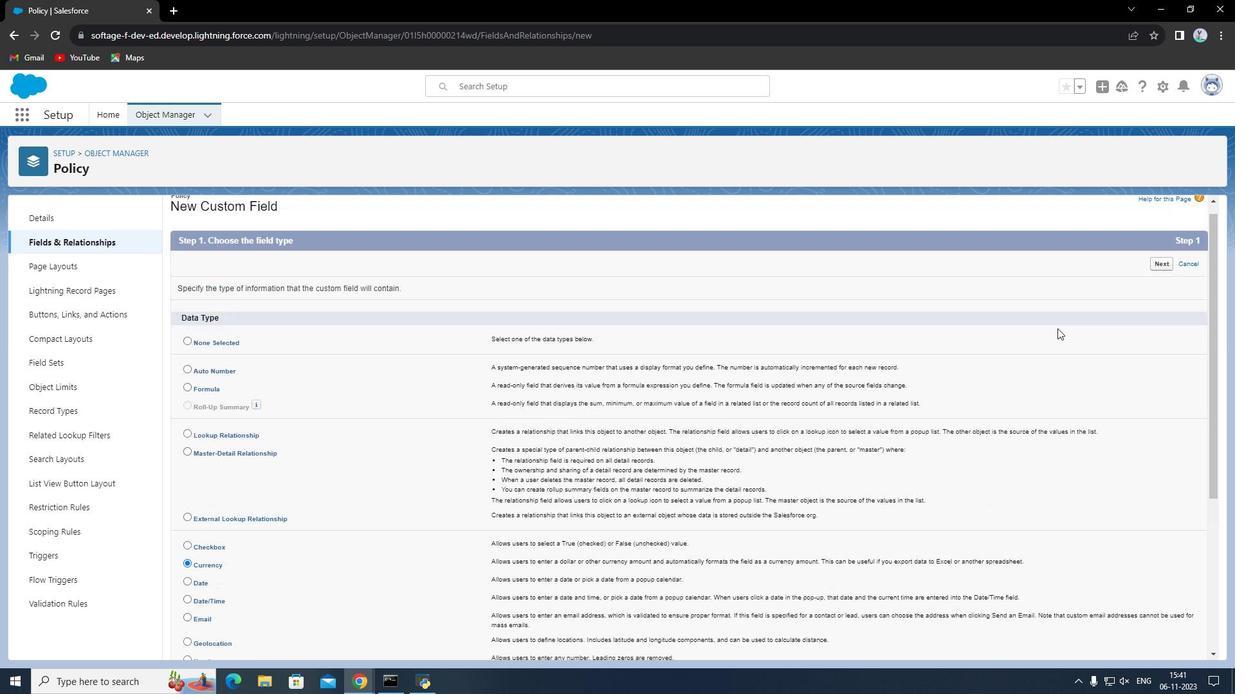 
Action: Mouse scrolled (992, 352) with delta (0, 0)
Screenshot: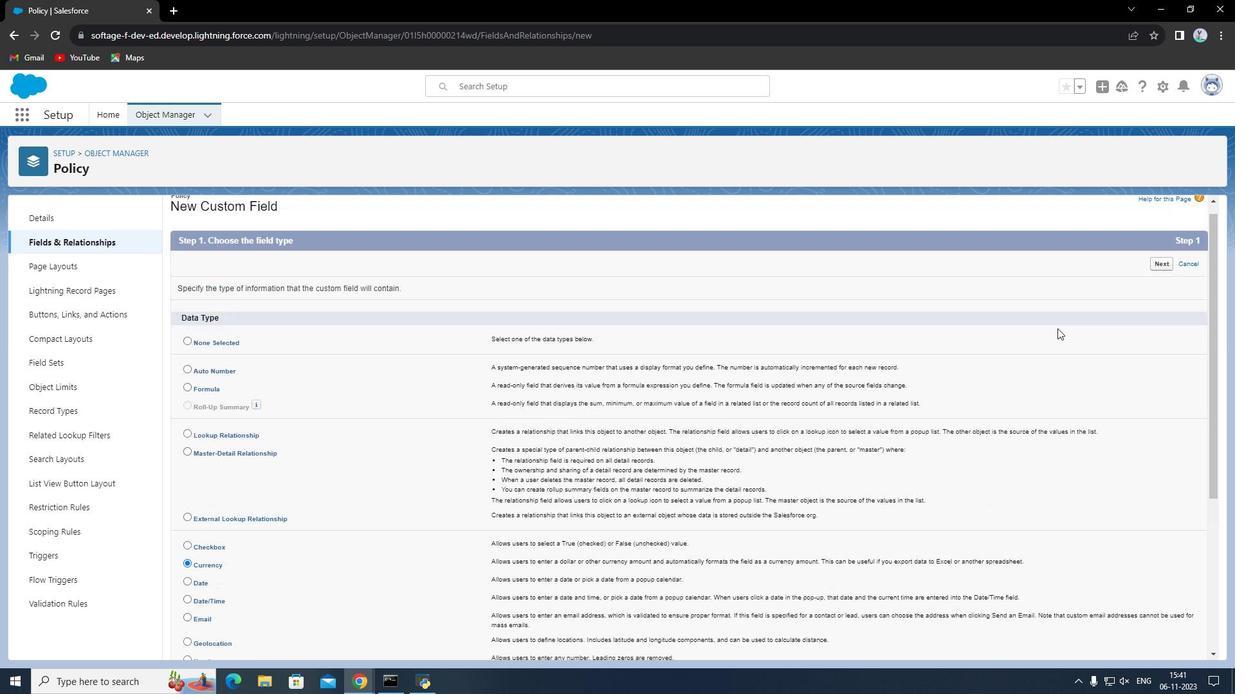 
Action: Mouse moved to (1025, 343)
Screenshot: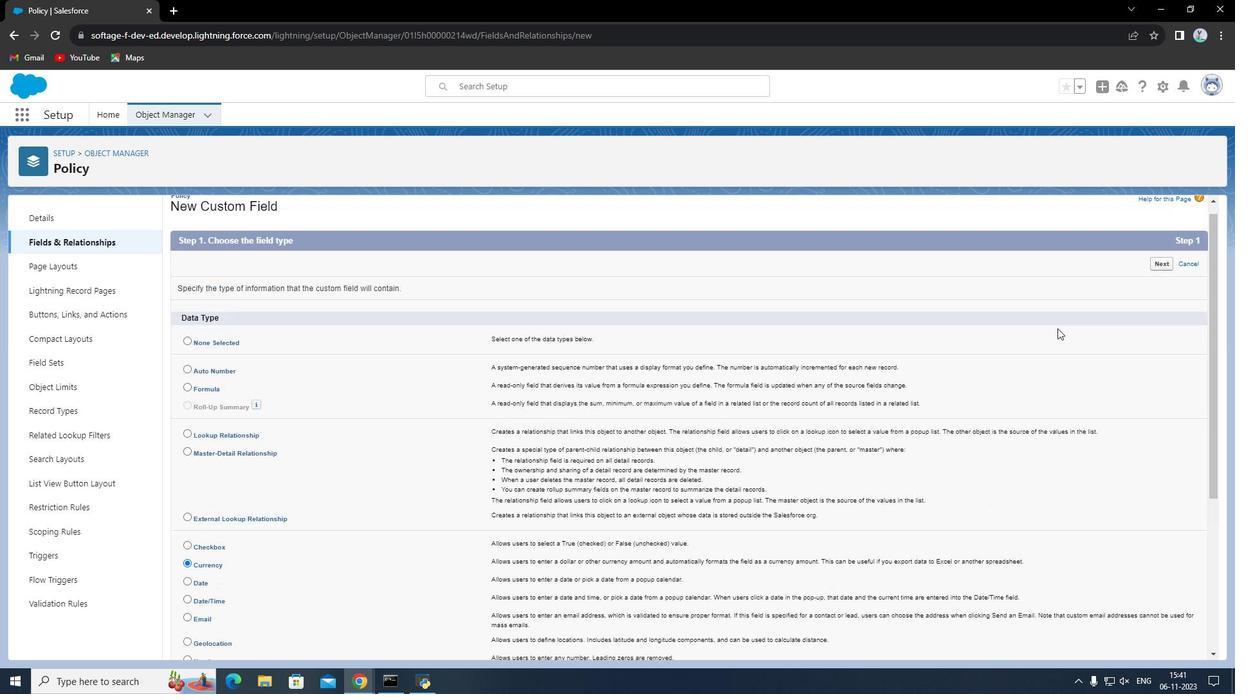 
Action: Mouse scrolled (1025, 344) with delta (0, 0)
Screenshot: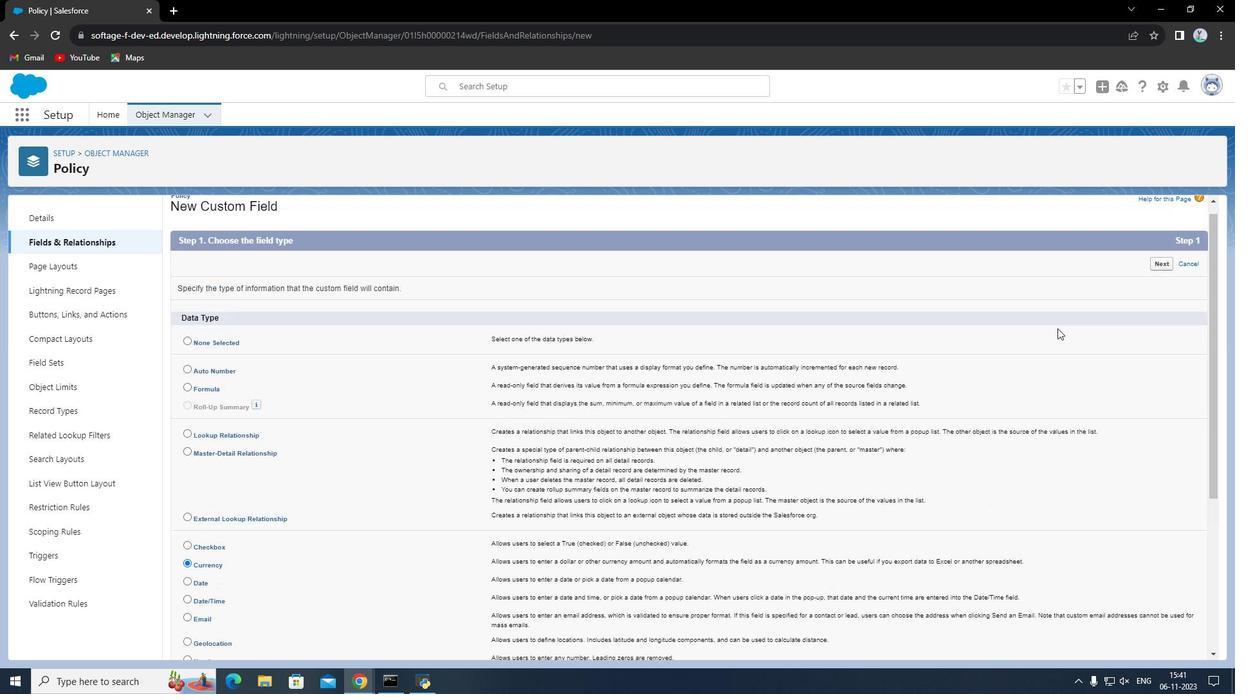 
Action: Mouse moved to (1047, 336)
Screenshot: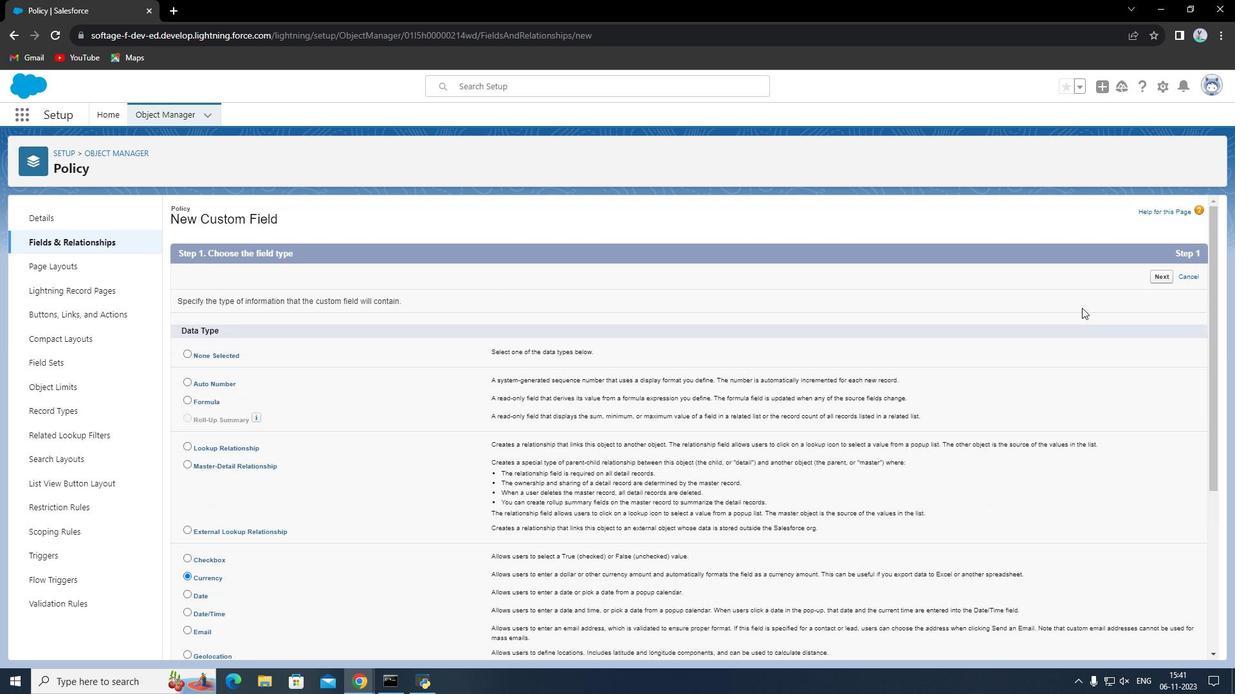 
Action: Mouse scrolled (1047, 337) with delta (0, 0)
Screenshot: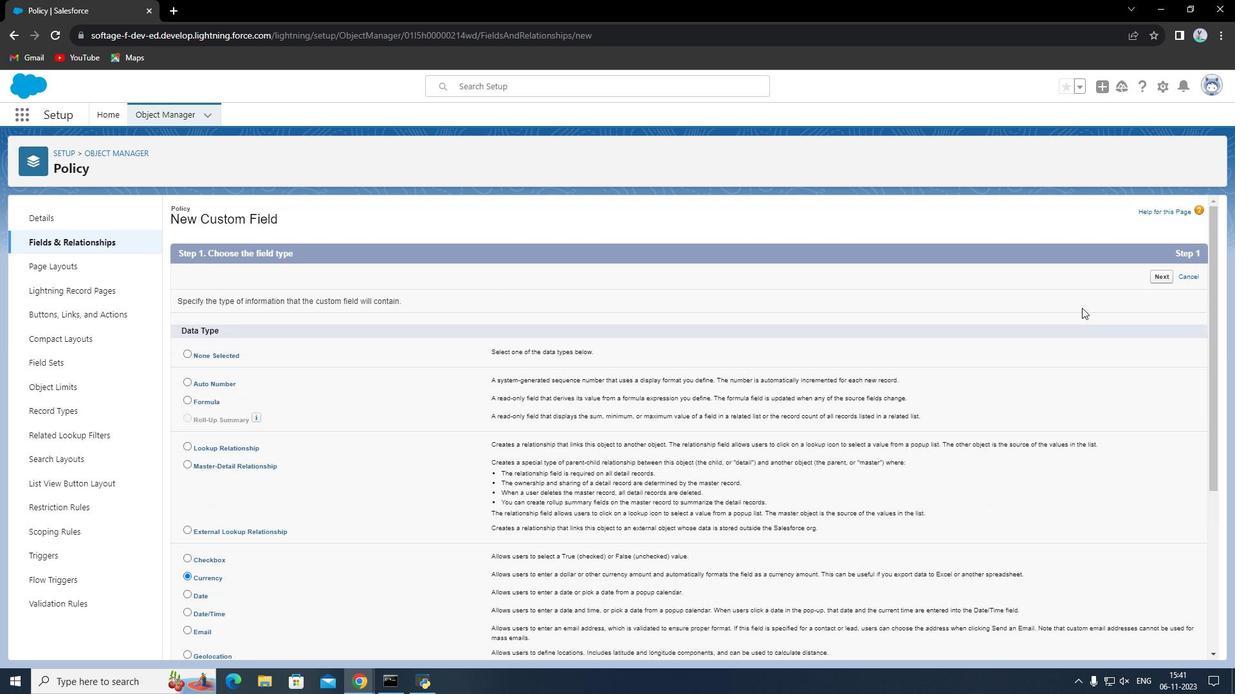 
Action: Mouse moved to (1157, 275)
Screenshot: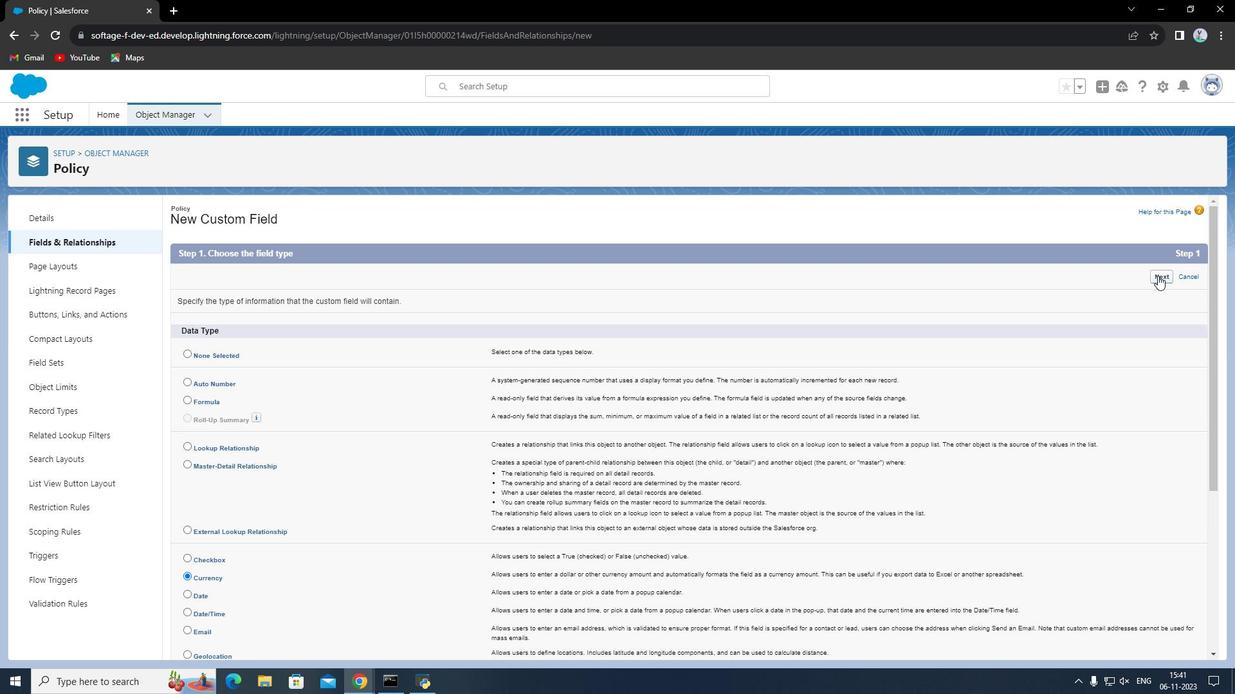 
Action: Mouse pressed left at (1157, 275)
Screenshot: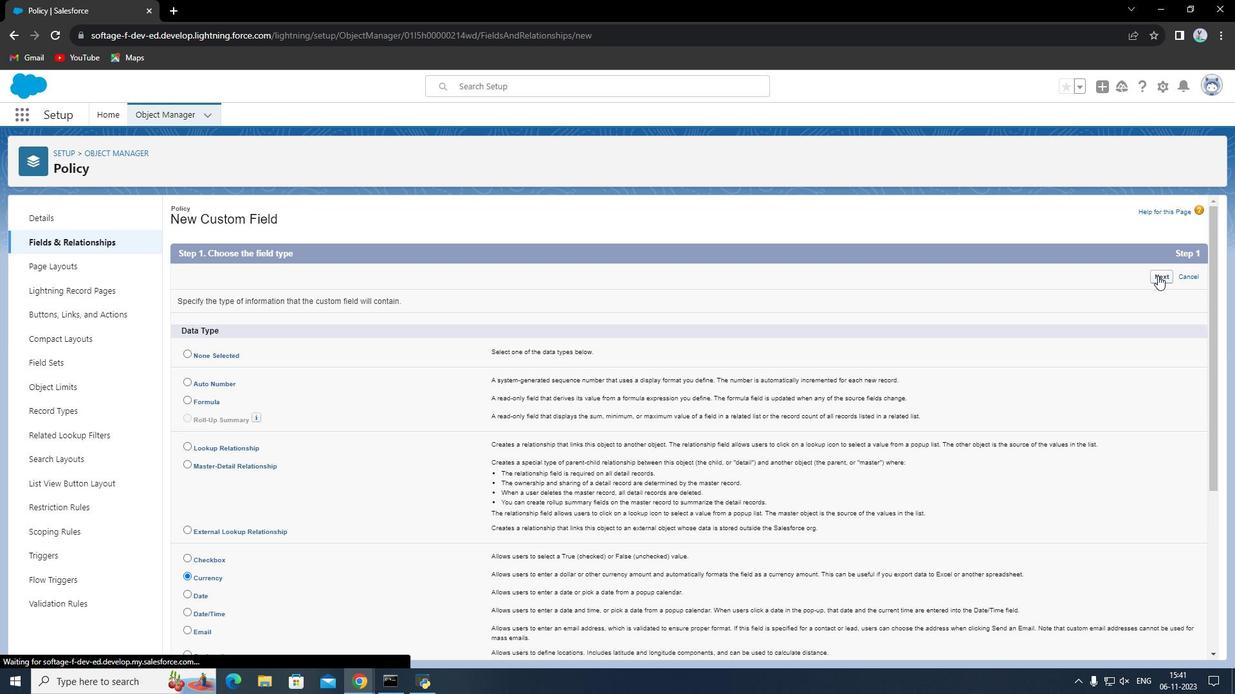 
Action: Mouse moved to (407, 303)
Screenshot: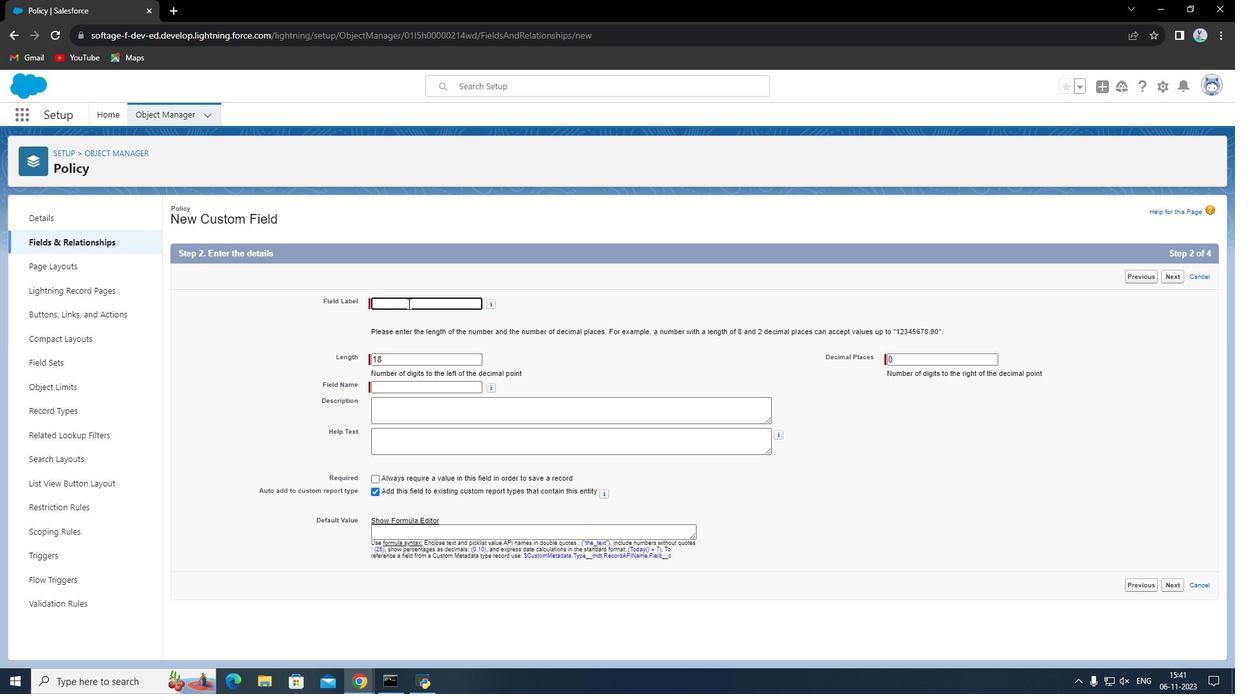 
Action: Mouse pressed left at (407, 303)
Screenshot: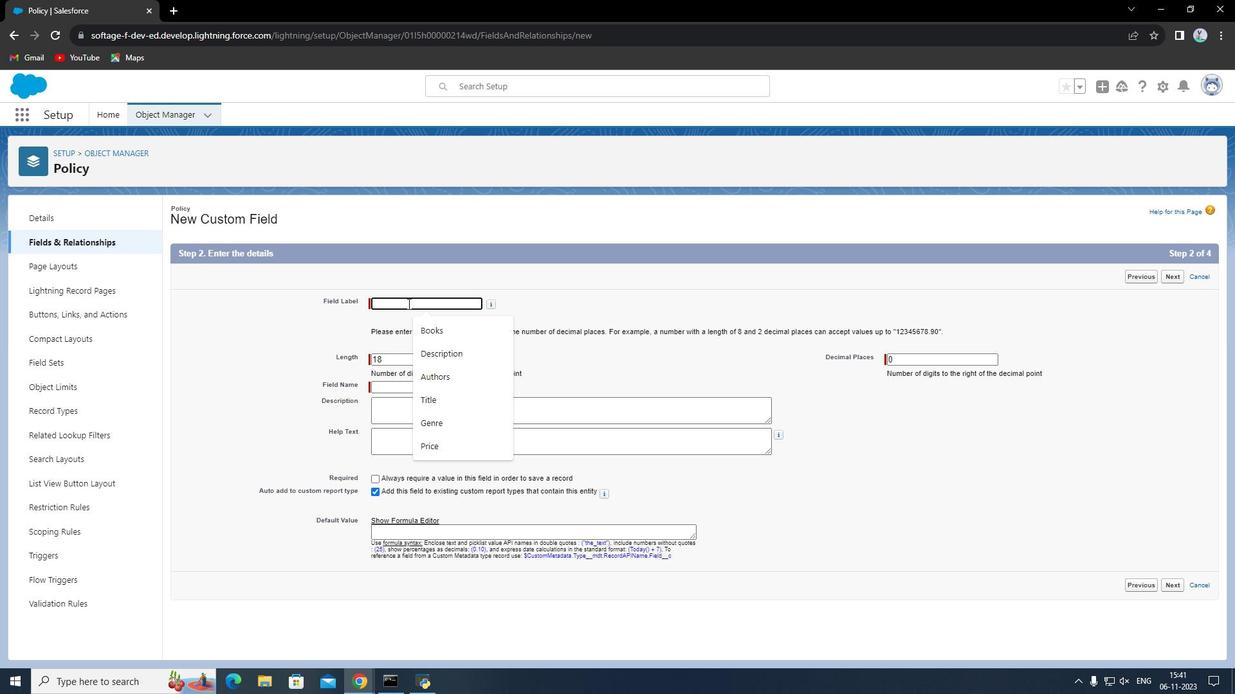 
Action: Key pressed <Key.shift><Key.shift>Coverage<Key.space><Key.shift><Key.shift><Key.shift><Key.shift><Key.shift><Key.shift><Key.shift><Key.shift><Key.shift><Key.shift><Key.shift><Key.shift><Key.shift><Key.shift><Key.shift><Key.shift><Key.shift>Amount
Screenshot: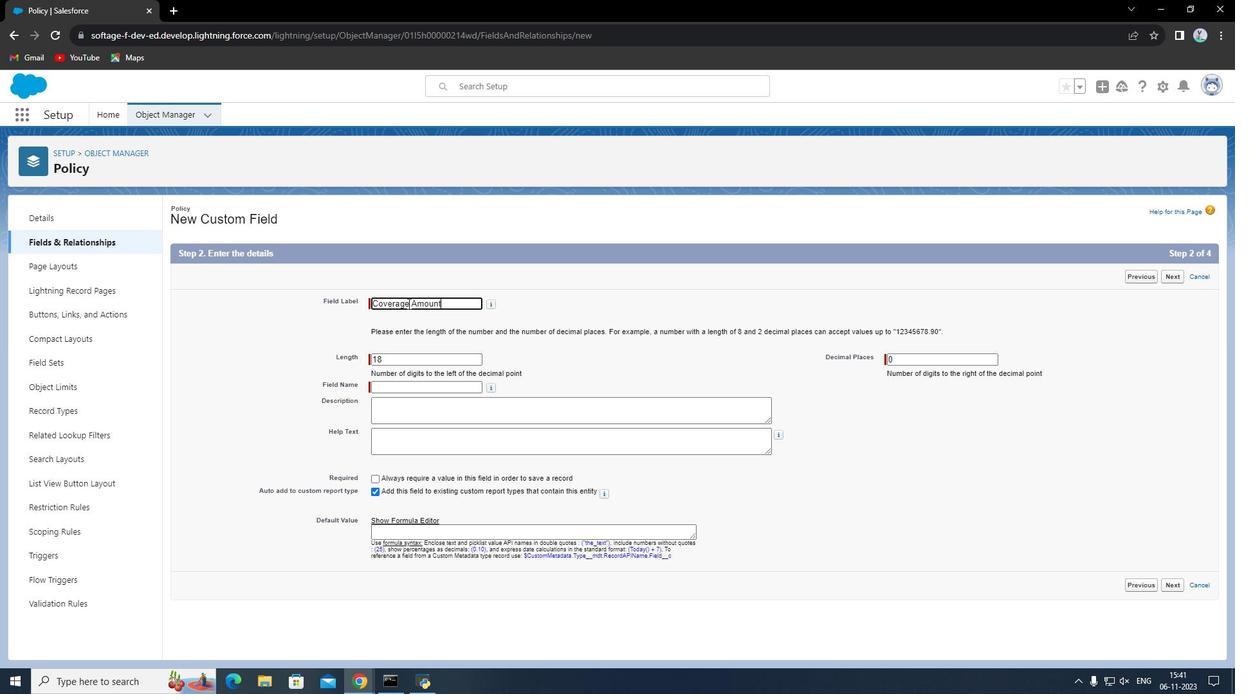 
Action: Mouse moved to (1165, 276)
Screenshot: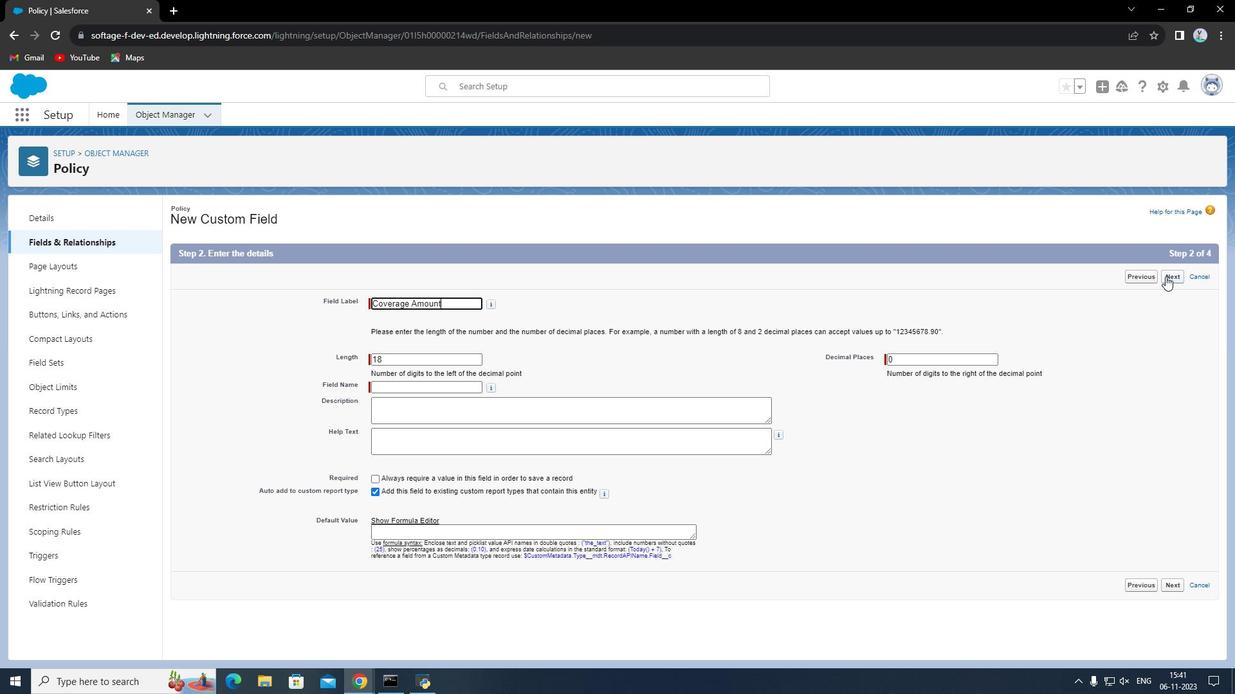 
Action: Mouse pressed left at (1165, 276)
Screenshot: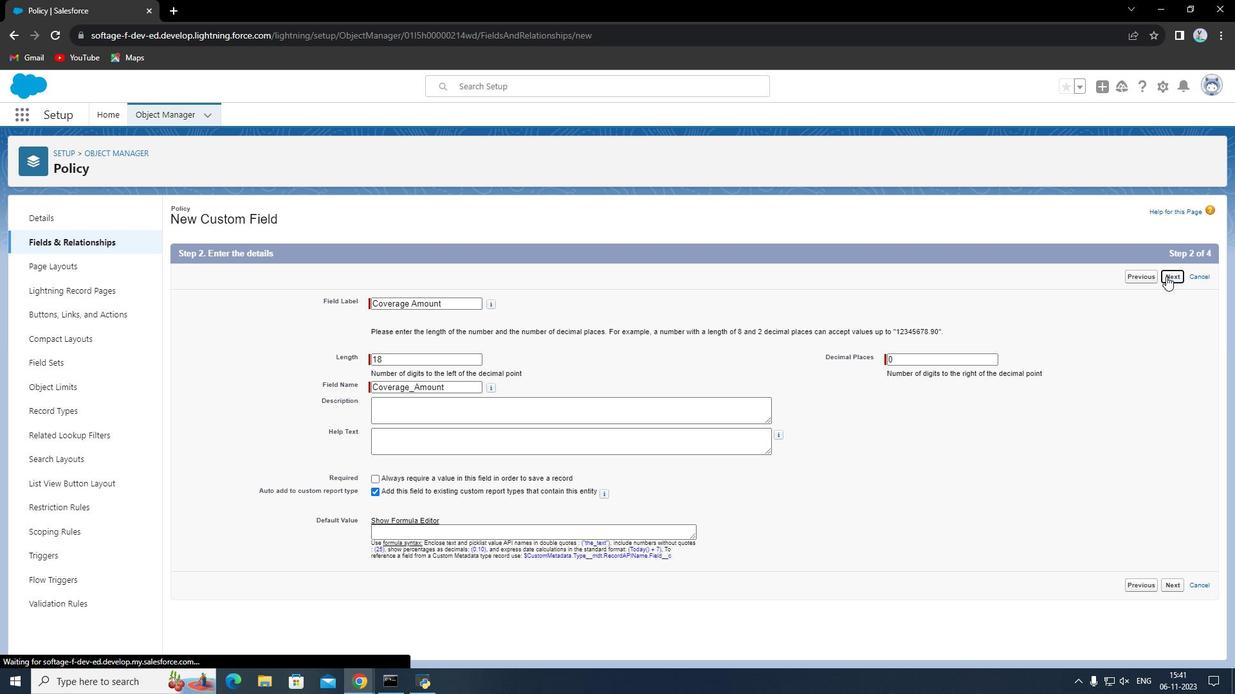 
Action: Mouse moved to (867, 383)
Screenshot: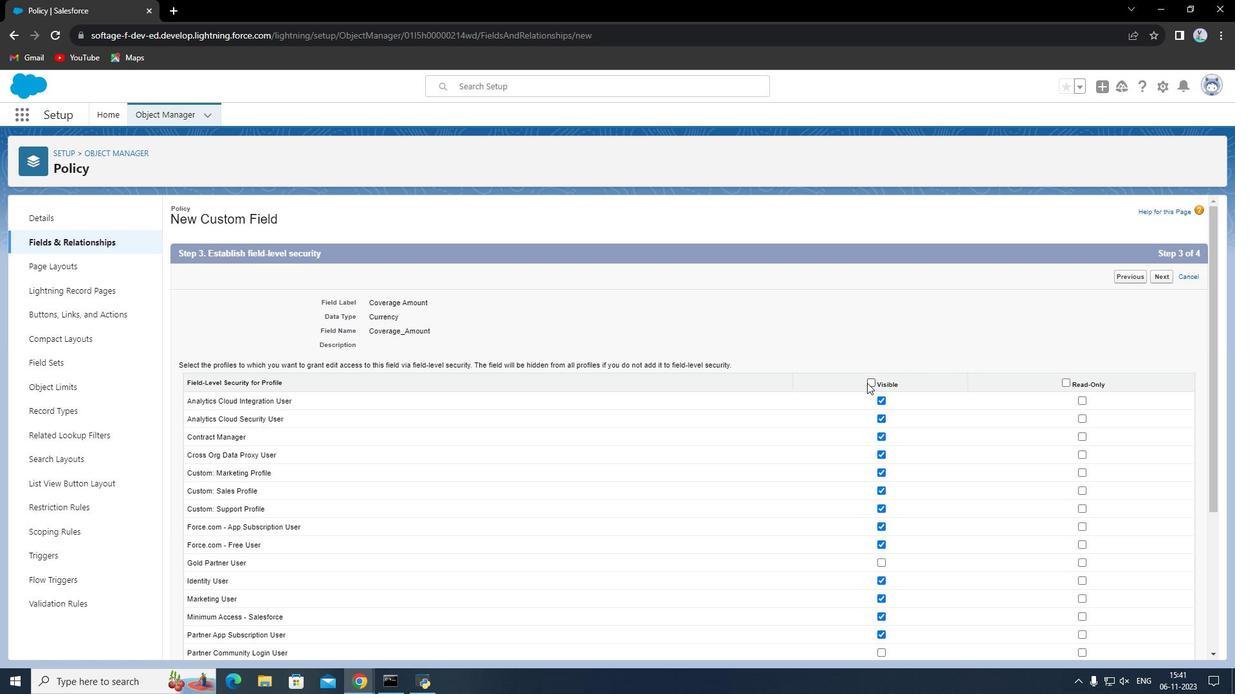 
Action: Mouse pressed left at (867, 383)
Screenshot: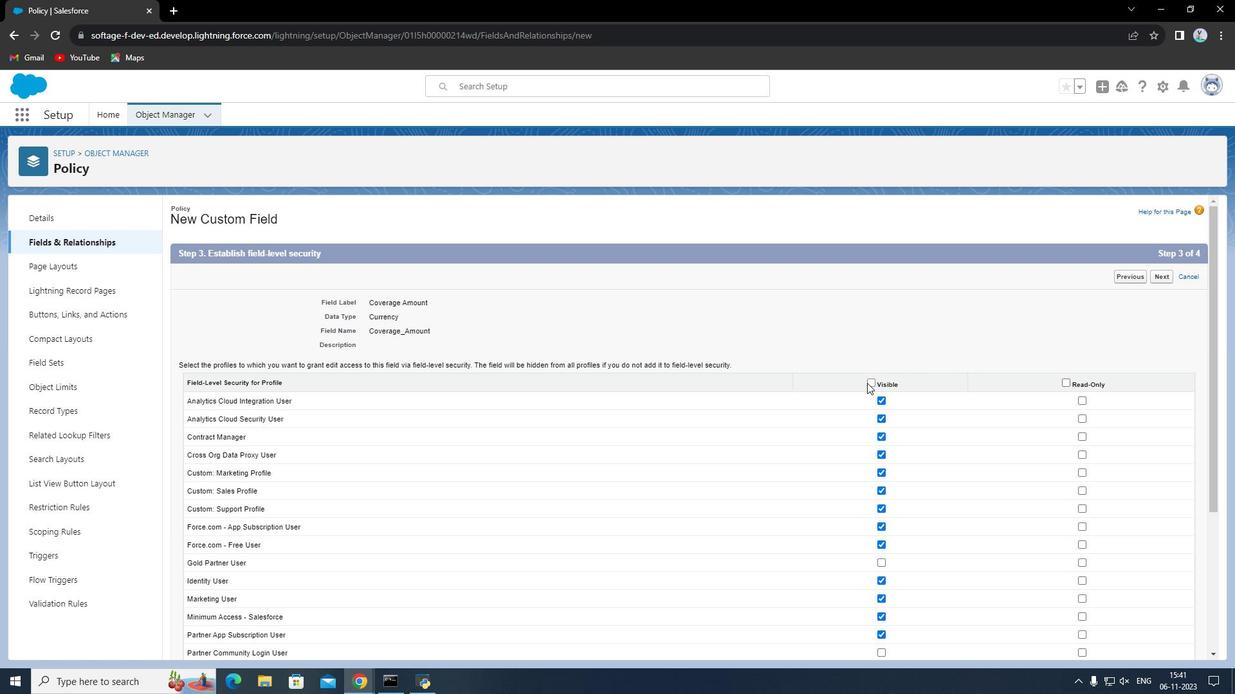 
Action: Mouse moved to (1165, 272)
Screenshot: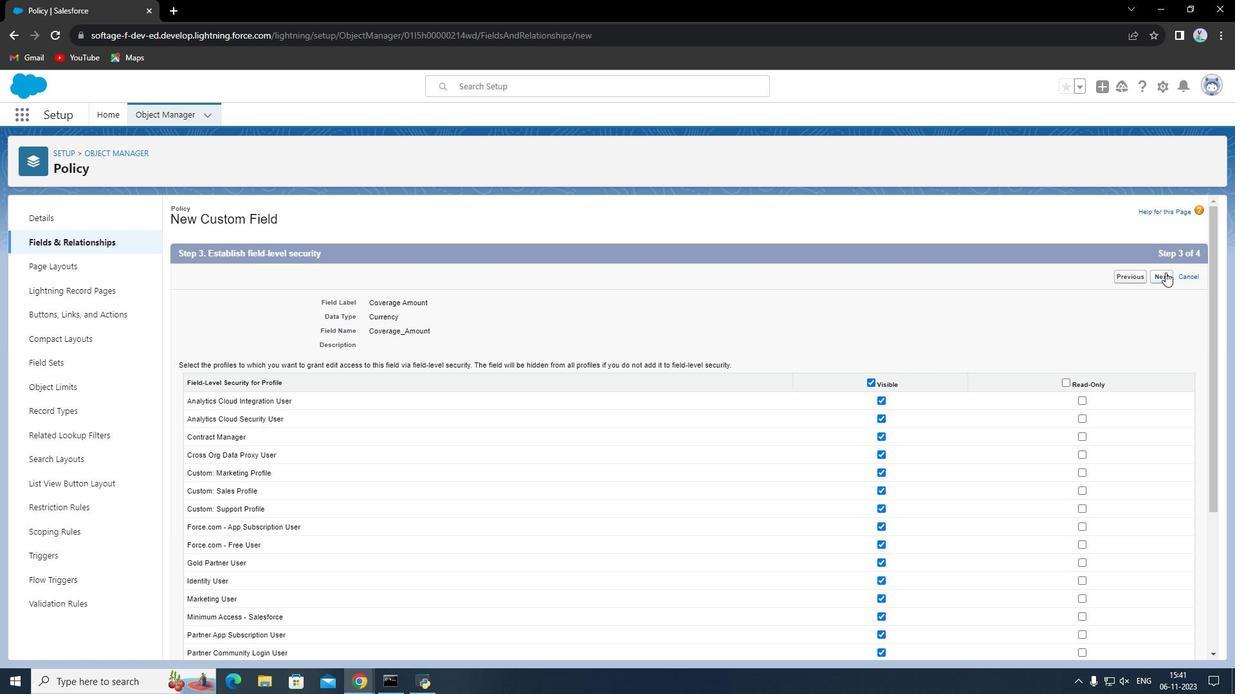 
Action: Mouse pressed left at (1165, 272)
Screenshot: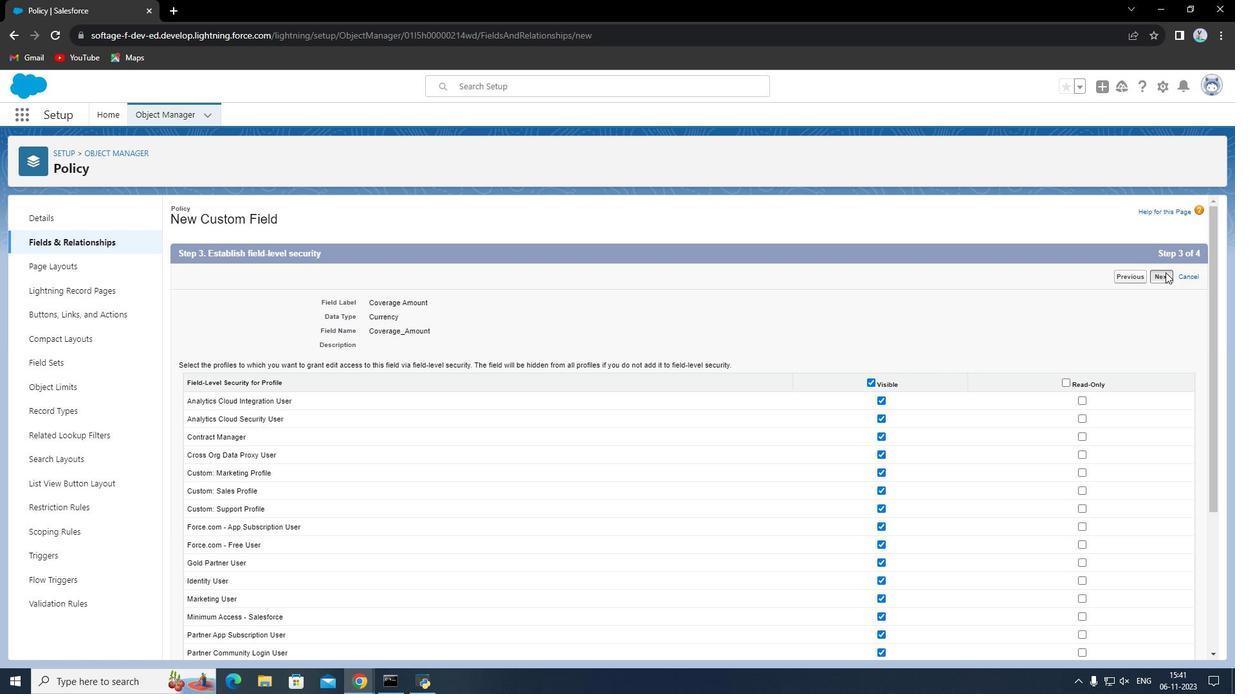 
Action: Mouse moved to (1176, 277)
Screenshot: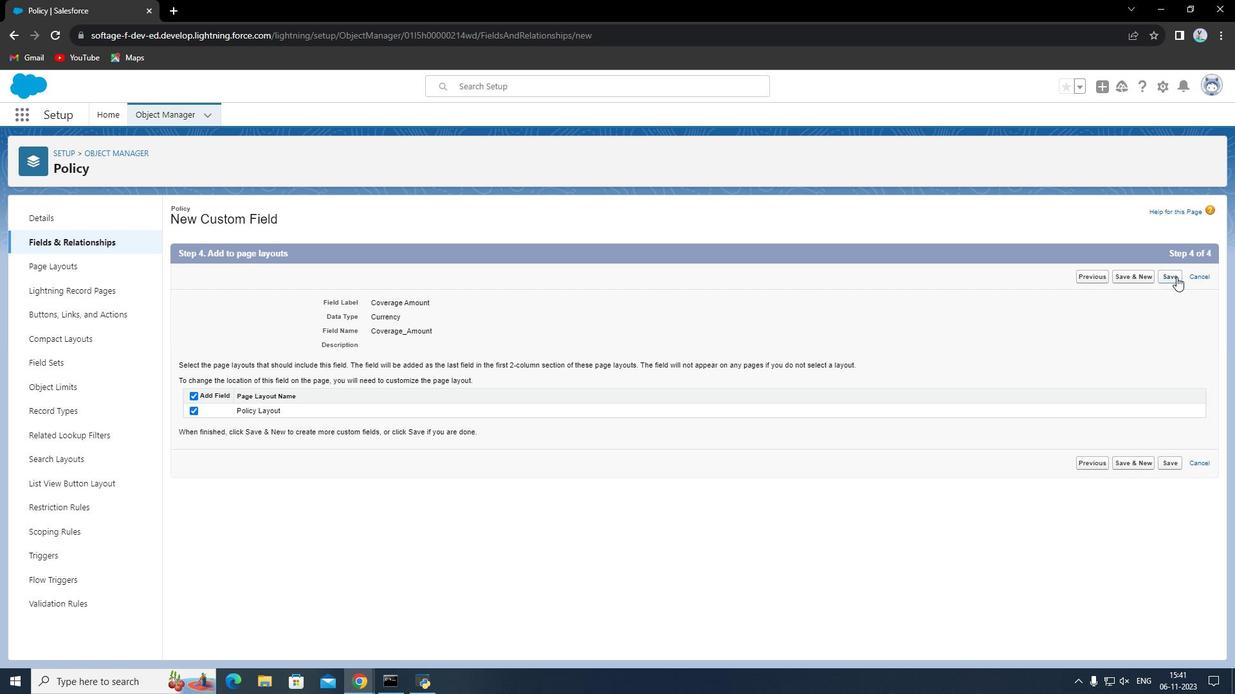 
Action: Mouse pressed left at (1176, 277)
Screenshot: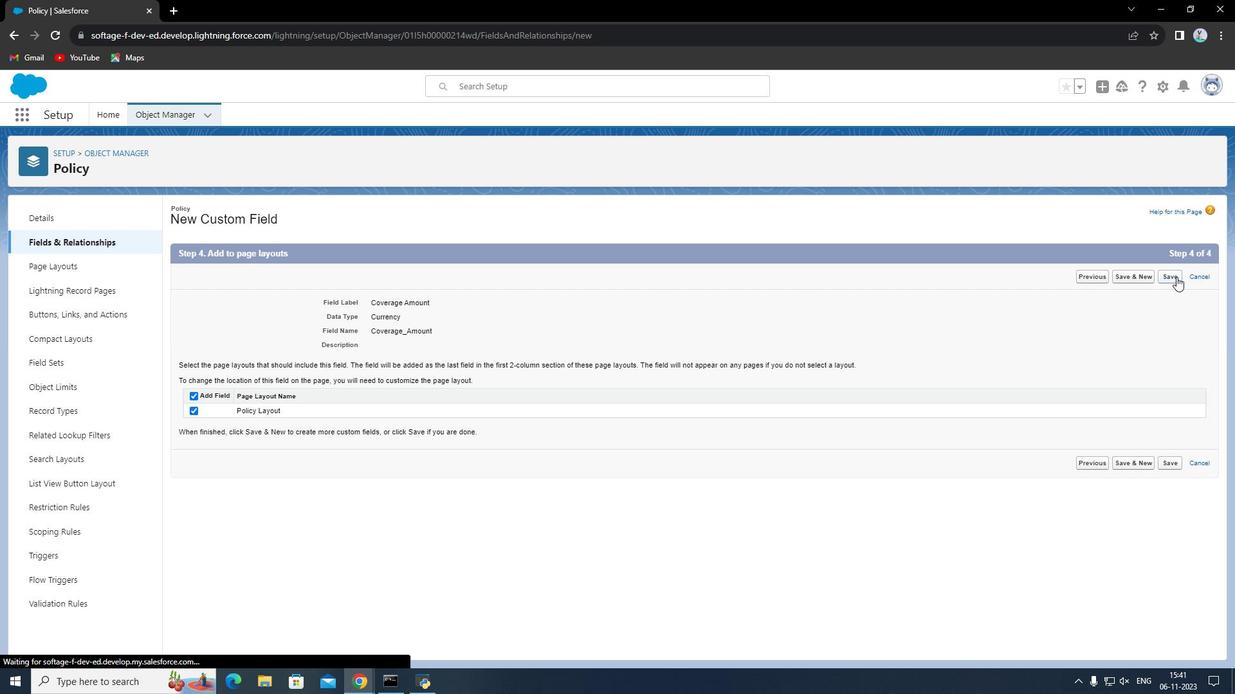 
Action: Mouse moved to (165, 111)
Screenshot: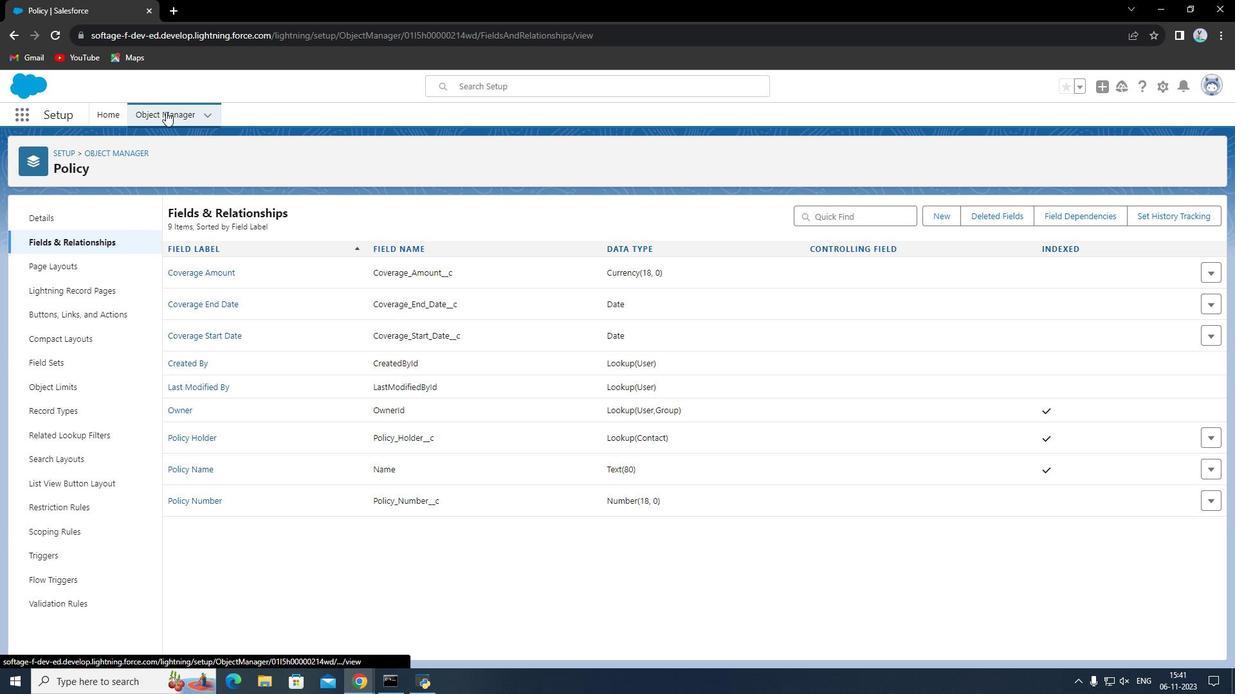 
Action: Mouse pressed left at (165, 111)
Screenshot: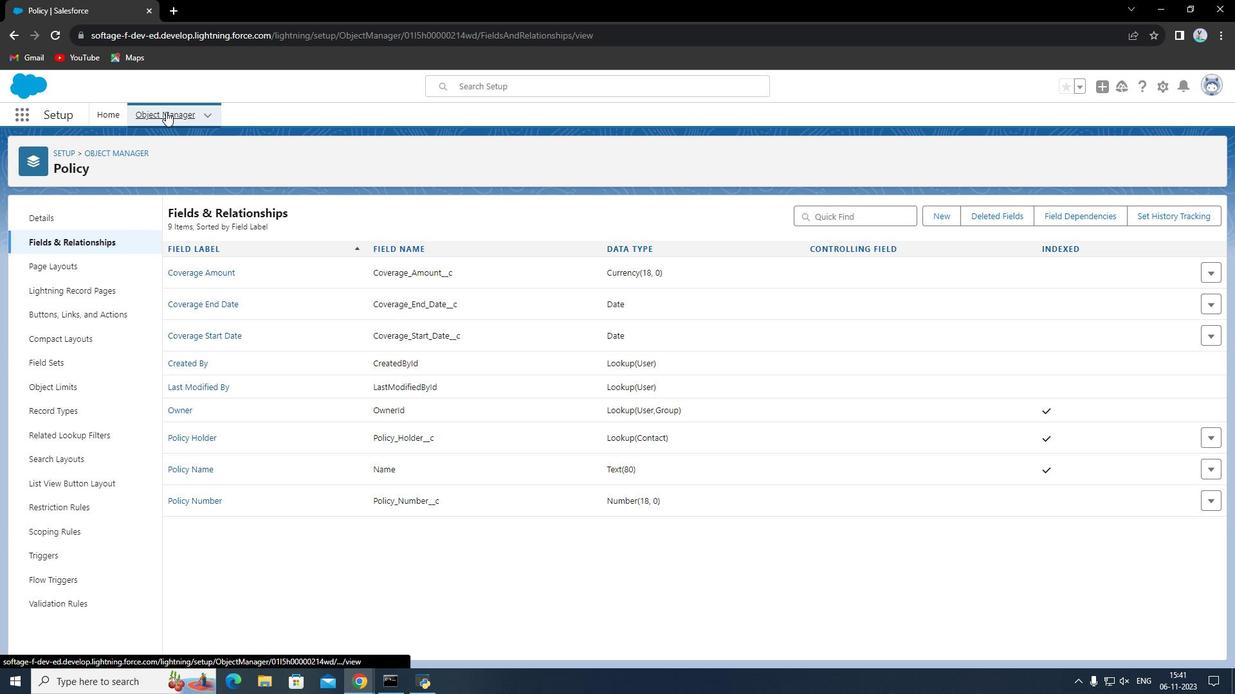 
Action: Mouse moved to (209, 117)
Screenshot: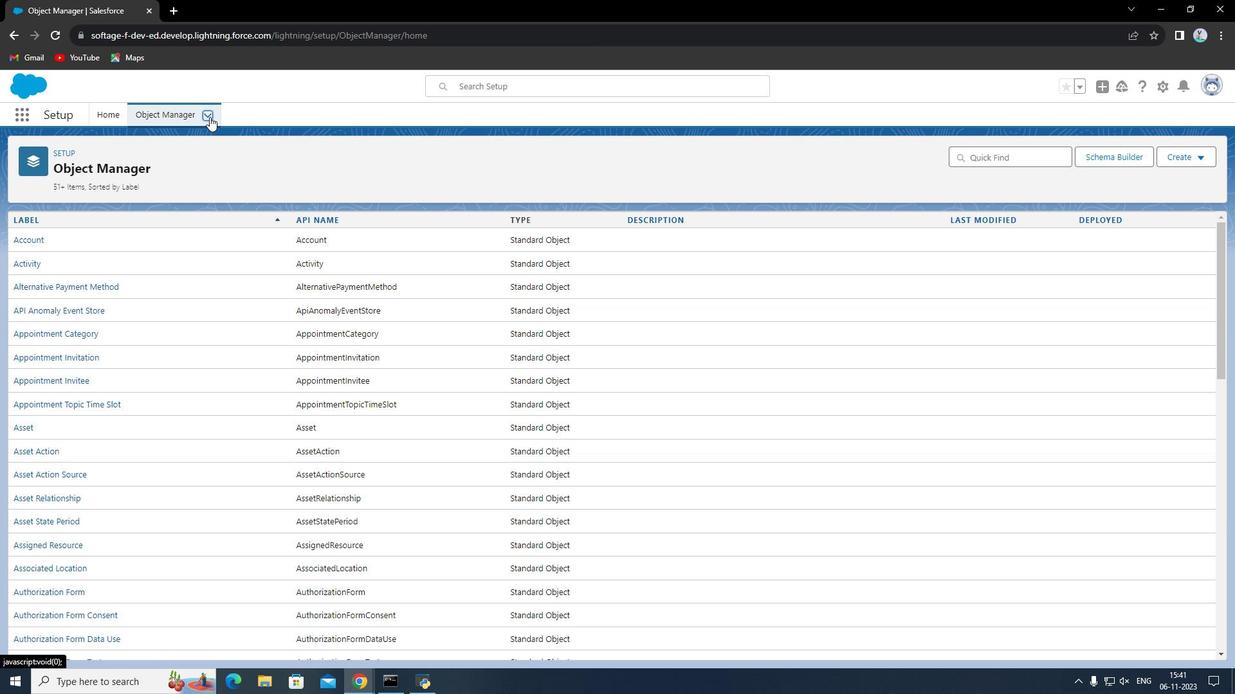 
Action: Mouse pressed left at (209, 117)
Screenshot: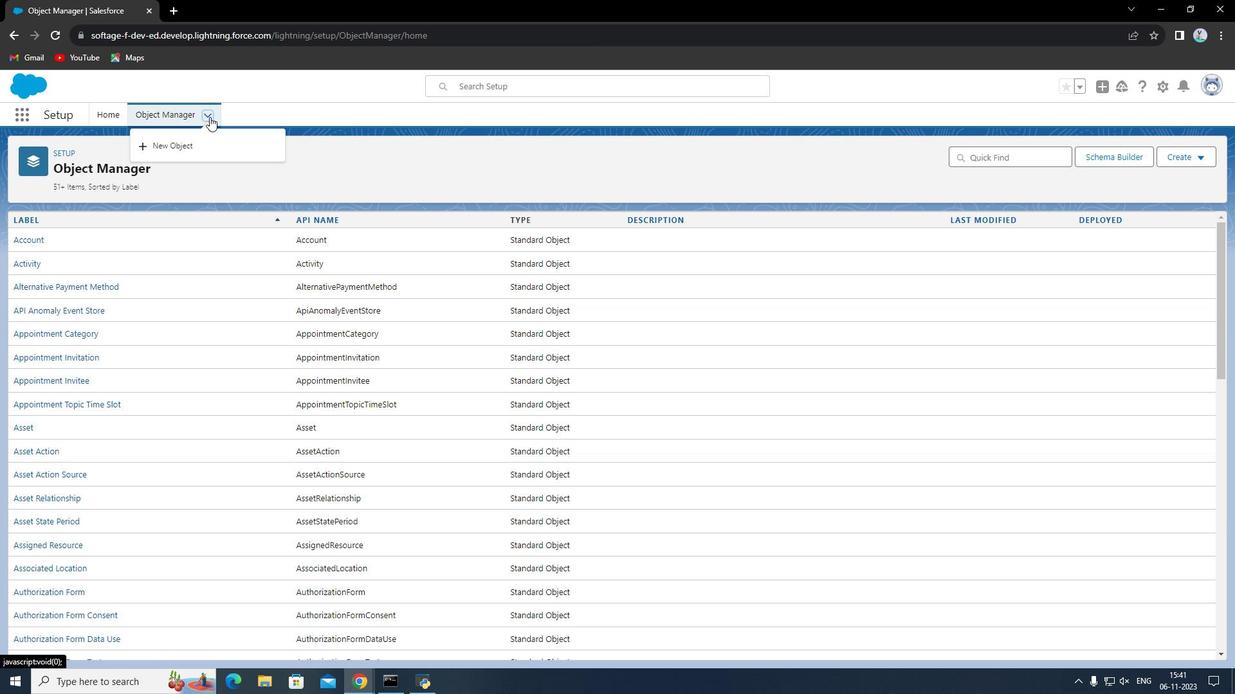 
Action: Mouse moved to (196, 141)
Screenshot: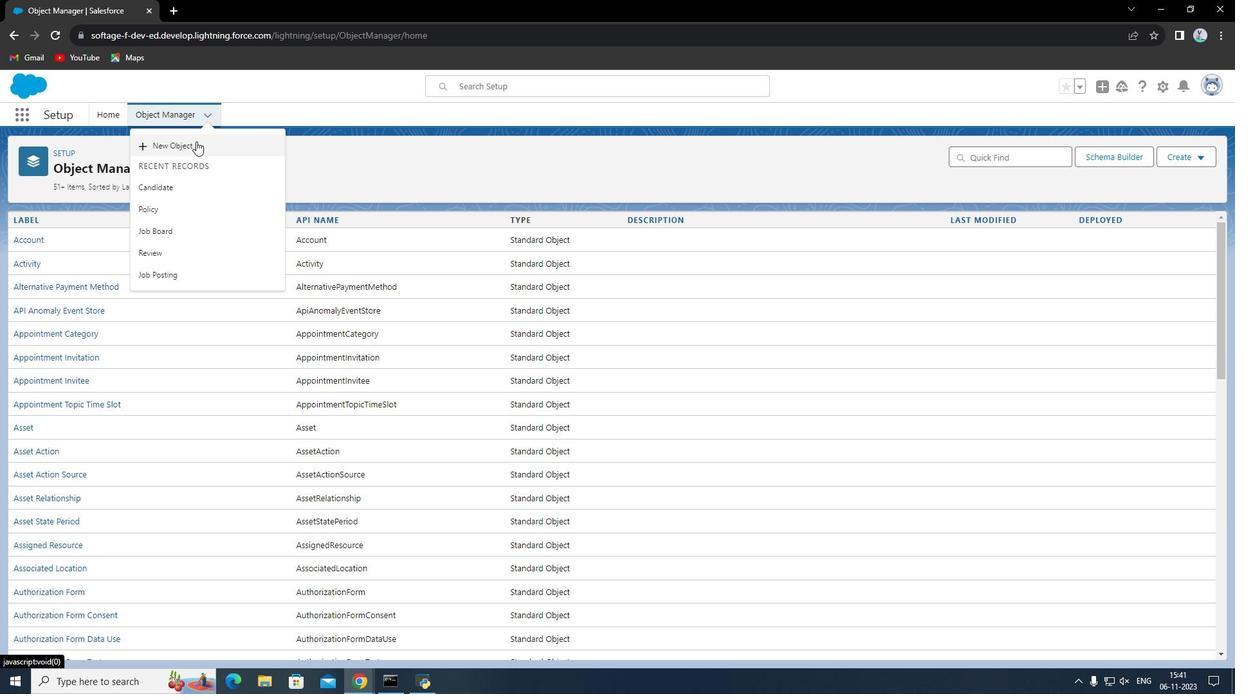 
Action: Mouse pressed left at (196, 141)
Screenshot: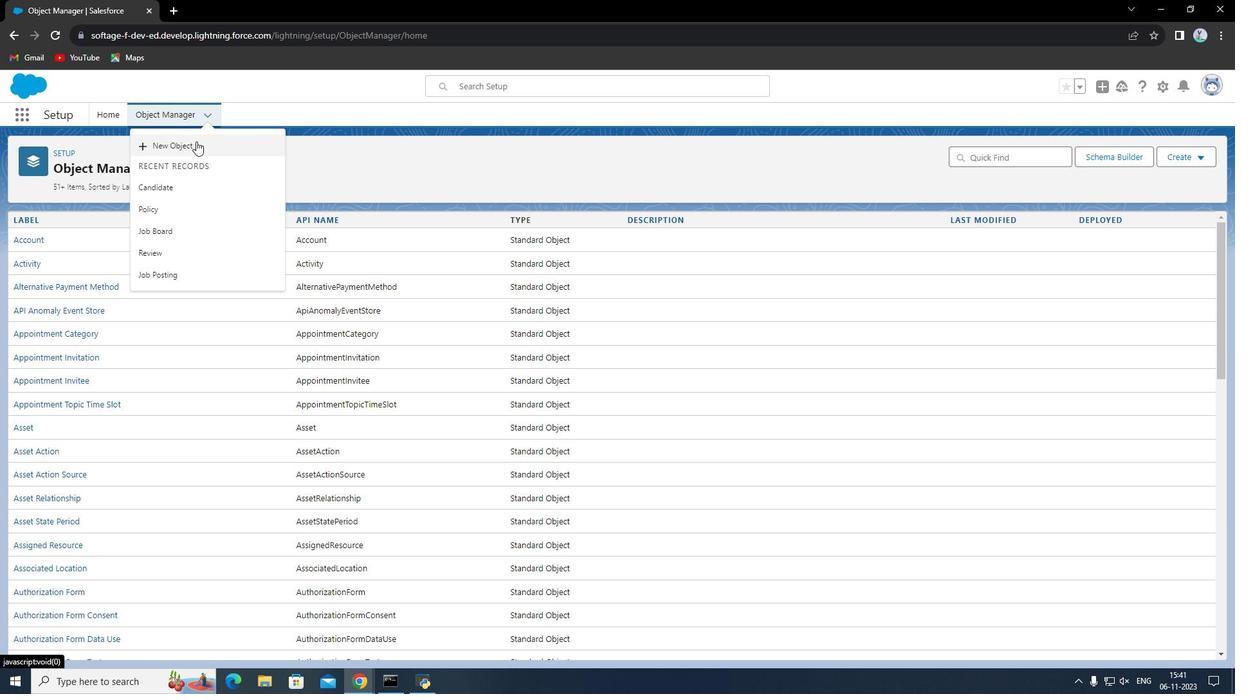 
Action: Mouse moved to (288, 313)
Screenshot: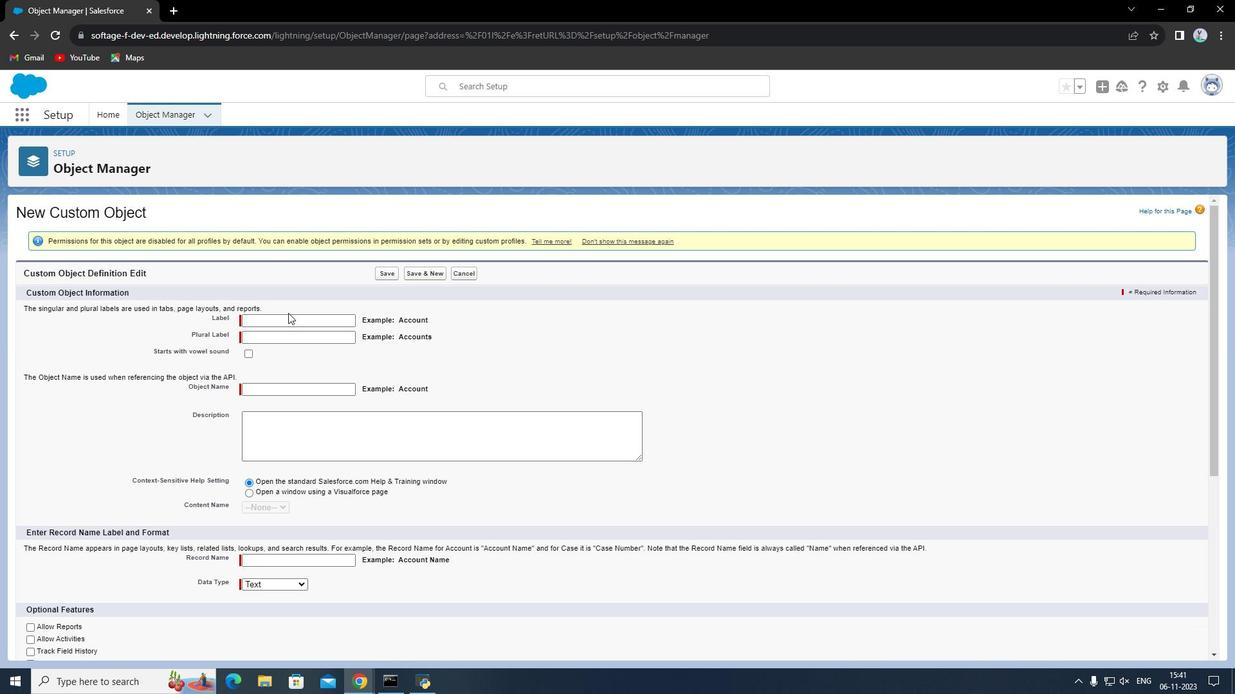 
Action: Mouse pressed left at (288, 313)
Screenshot: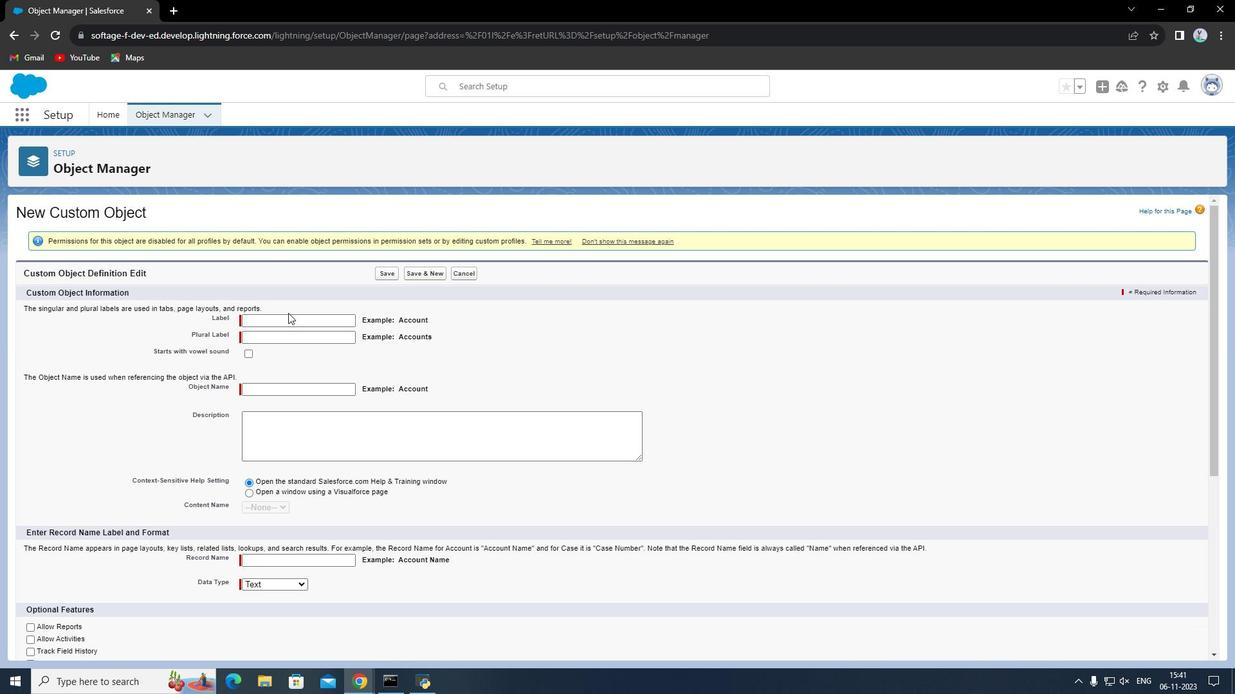 
Action: Mouse moved to (290, 319)
Screenshot: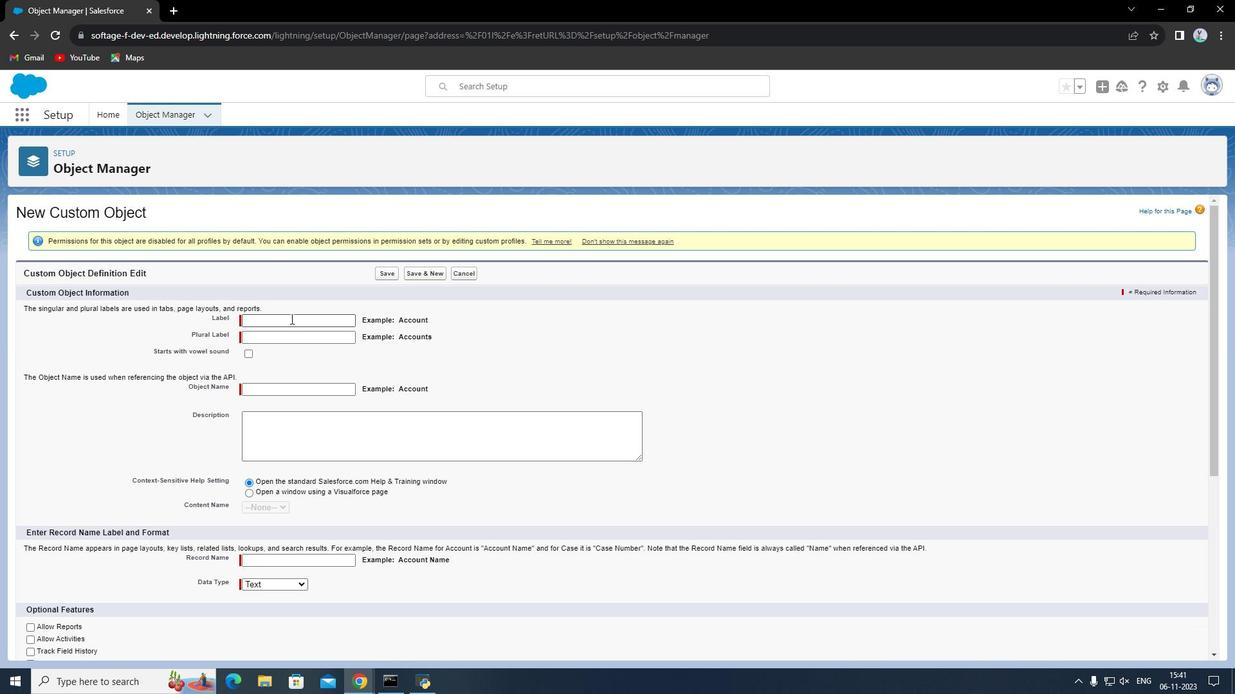 
Action: Mouse pressed left at (290, 319)
Screenshot: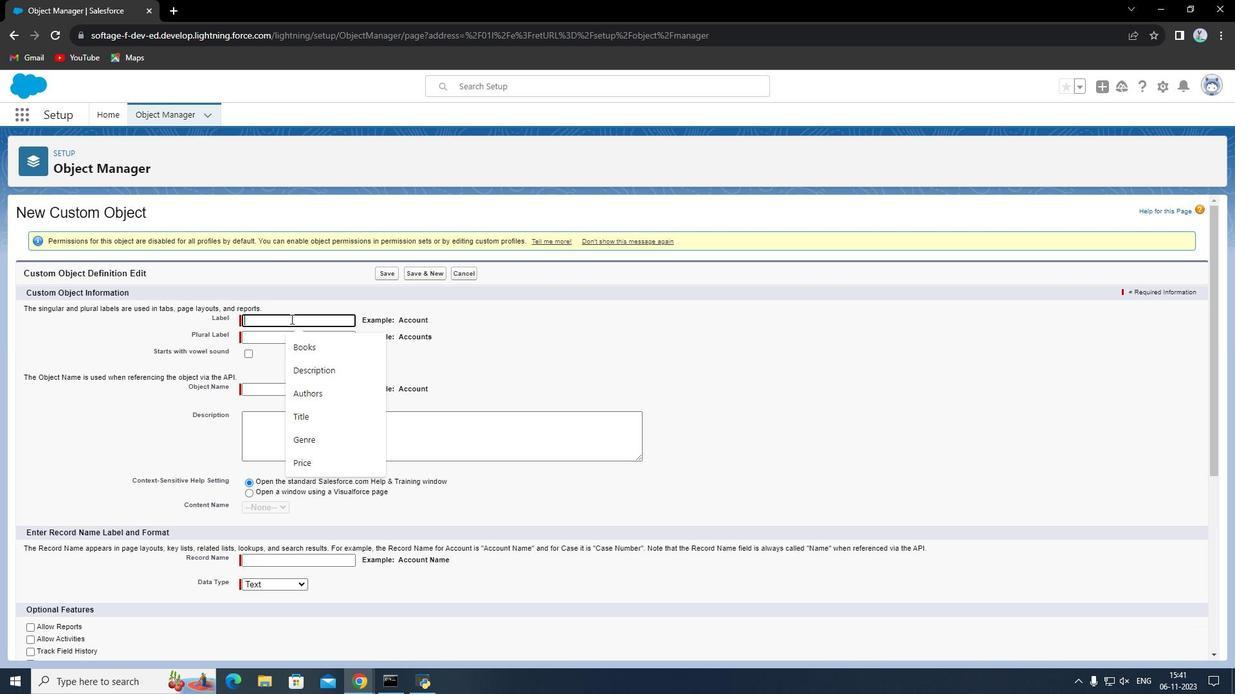 
Action: Key pressed <Key.shift><Key.shift>Claim
Screenshot: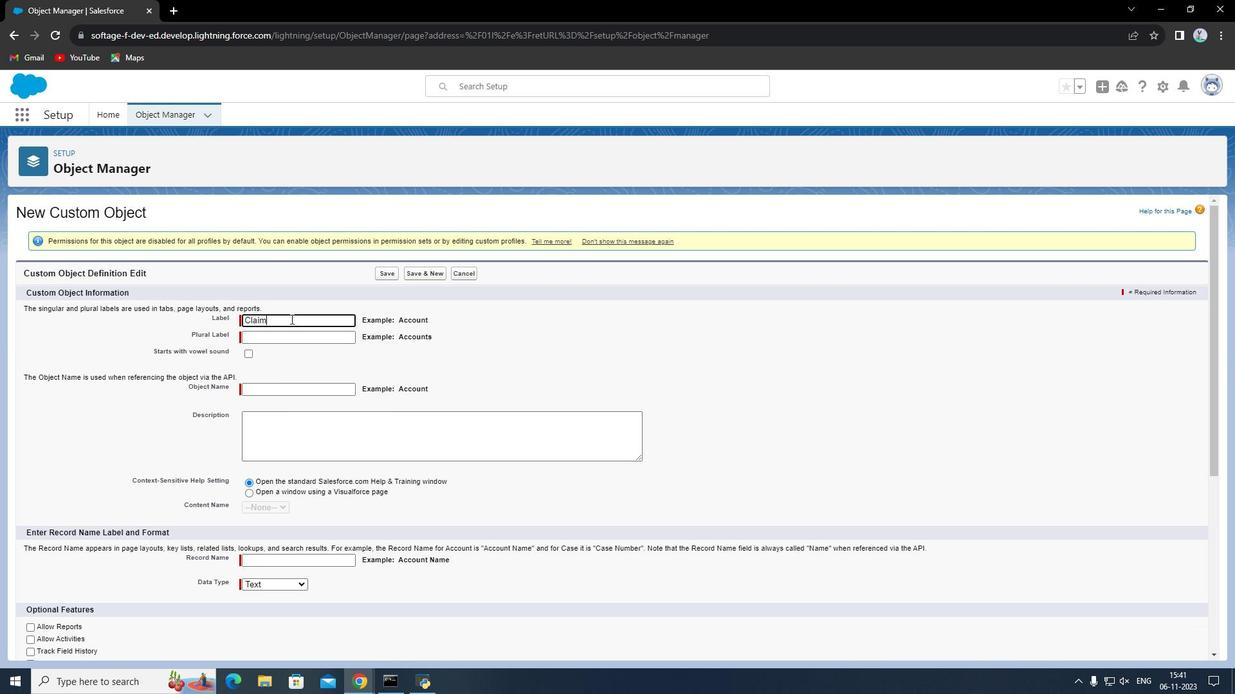 
Action: Mouse moved to (298, 337)
Screenshot: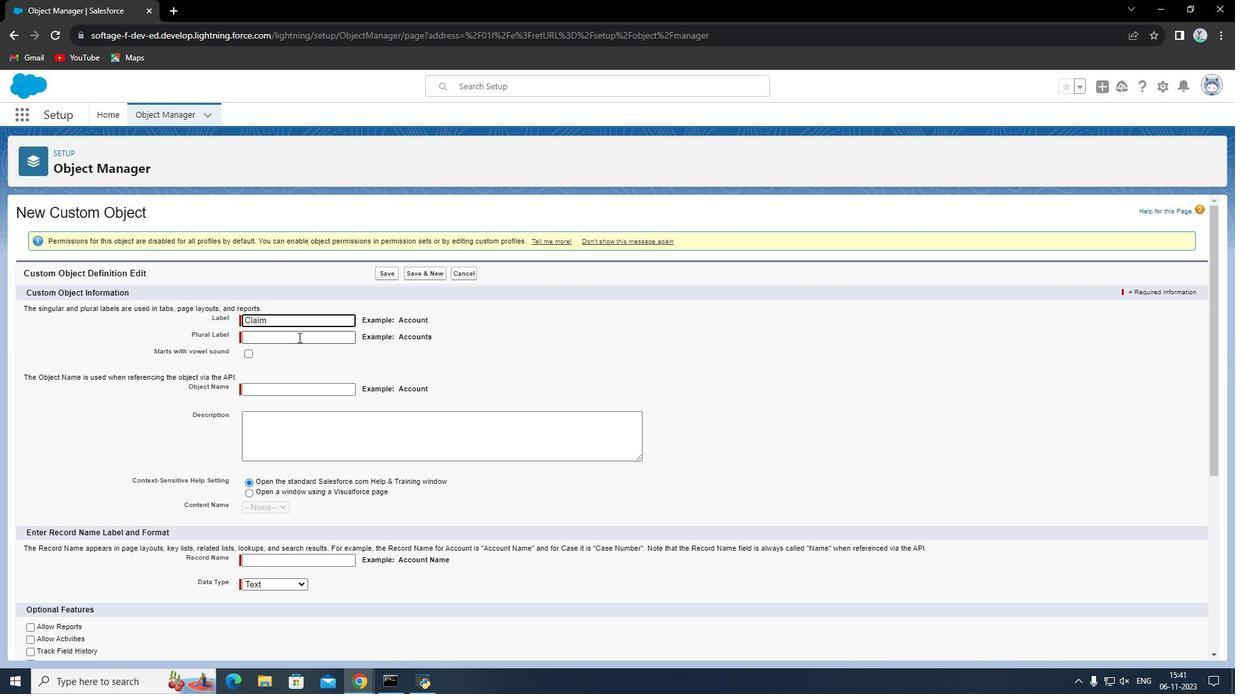 
Action: Mouse pressed left at (298, 337)
Screenshot: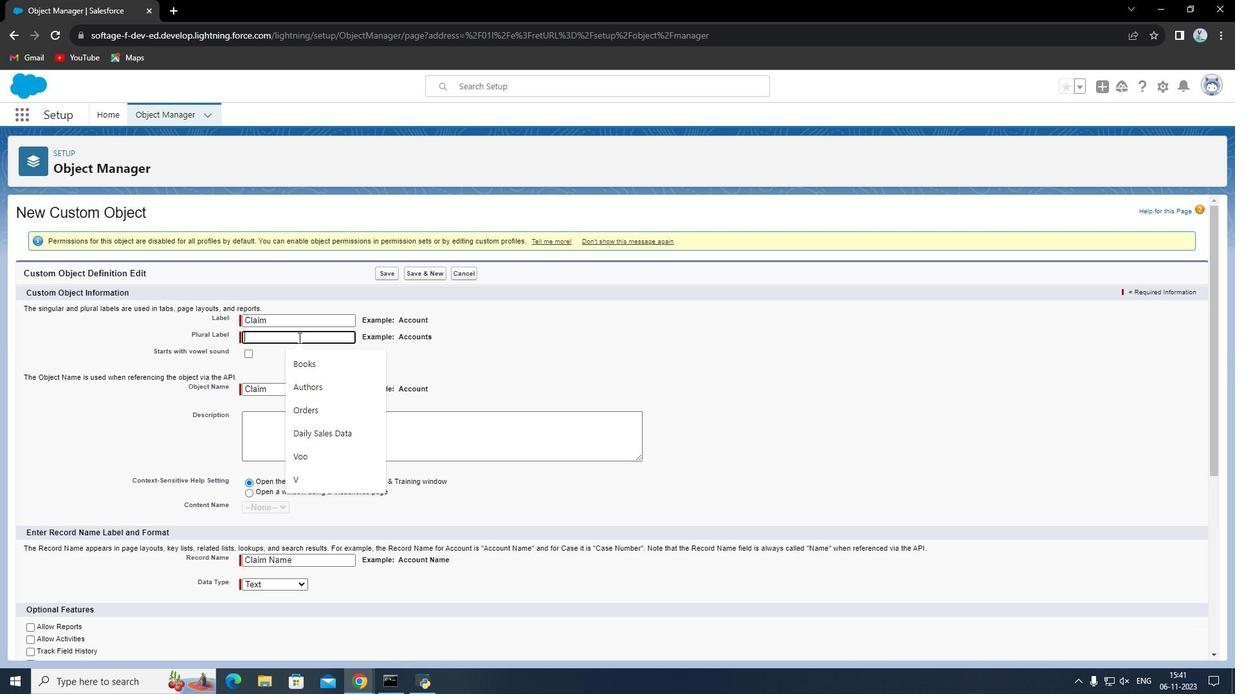 
Action: Key pressed <Key.shift>Claims
Screenshot: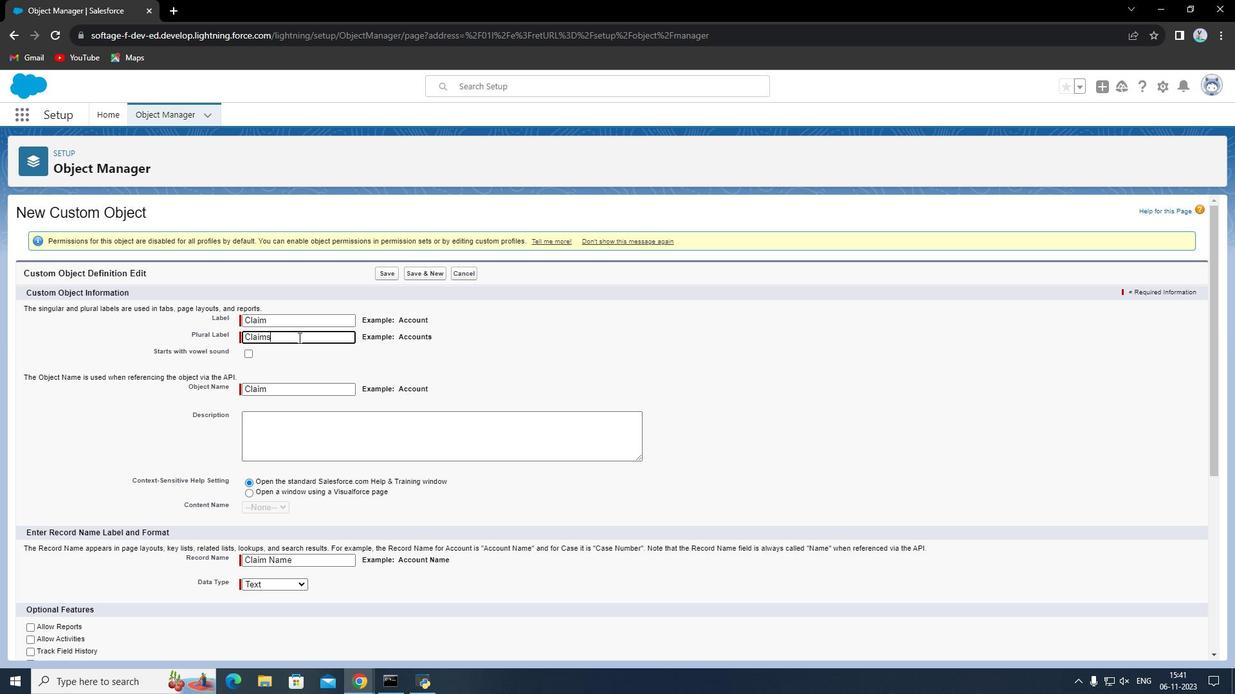 
Action: Mouse moved to (789, 539)
Screenshot: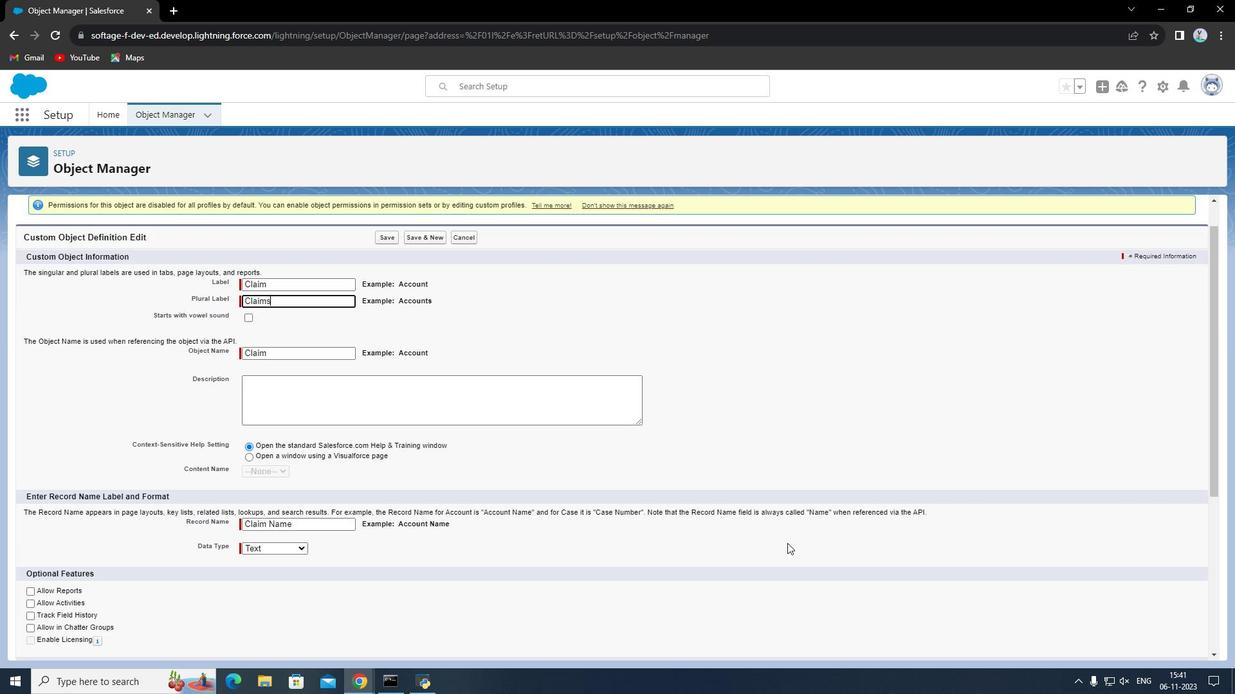 
Action: Mouse scrolled (789, 538) with delta (0, 0)
Screenshot: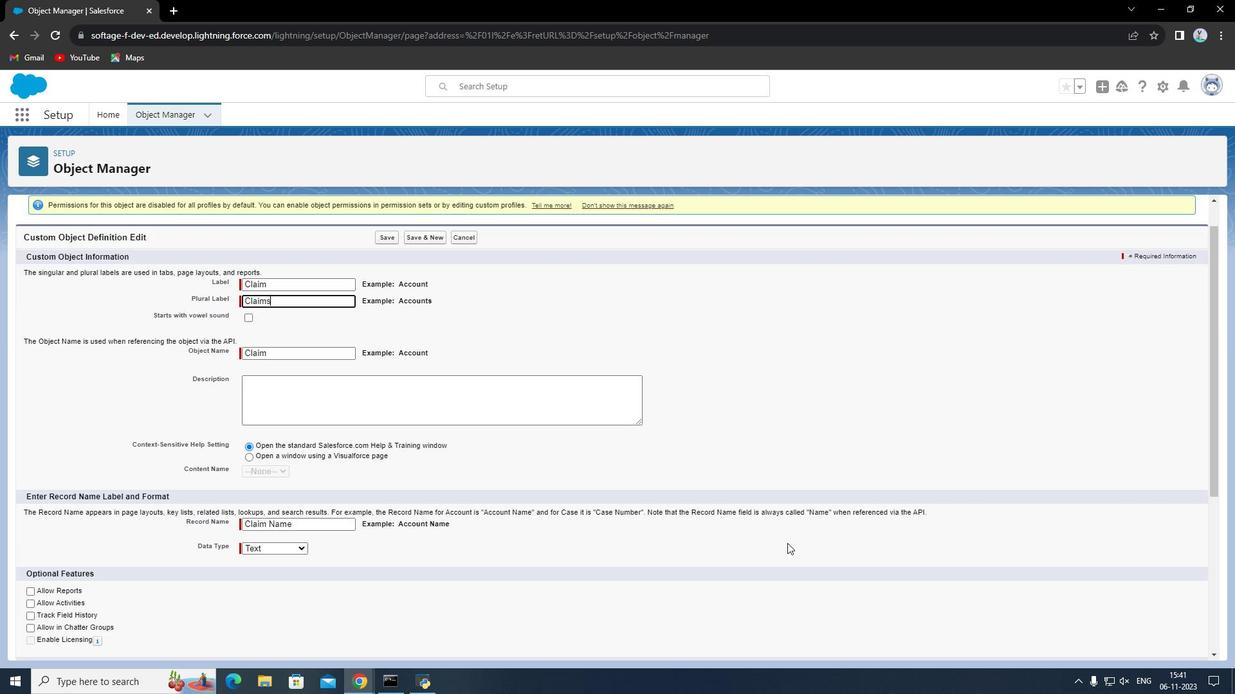 
Action: Mouse moved to (788, 541)
Screenshot: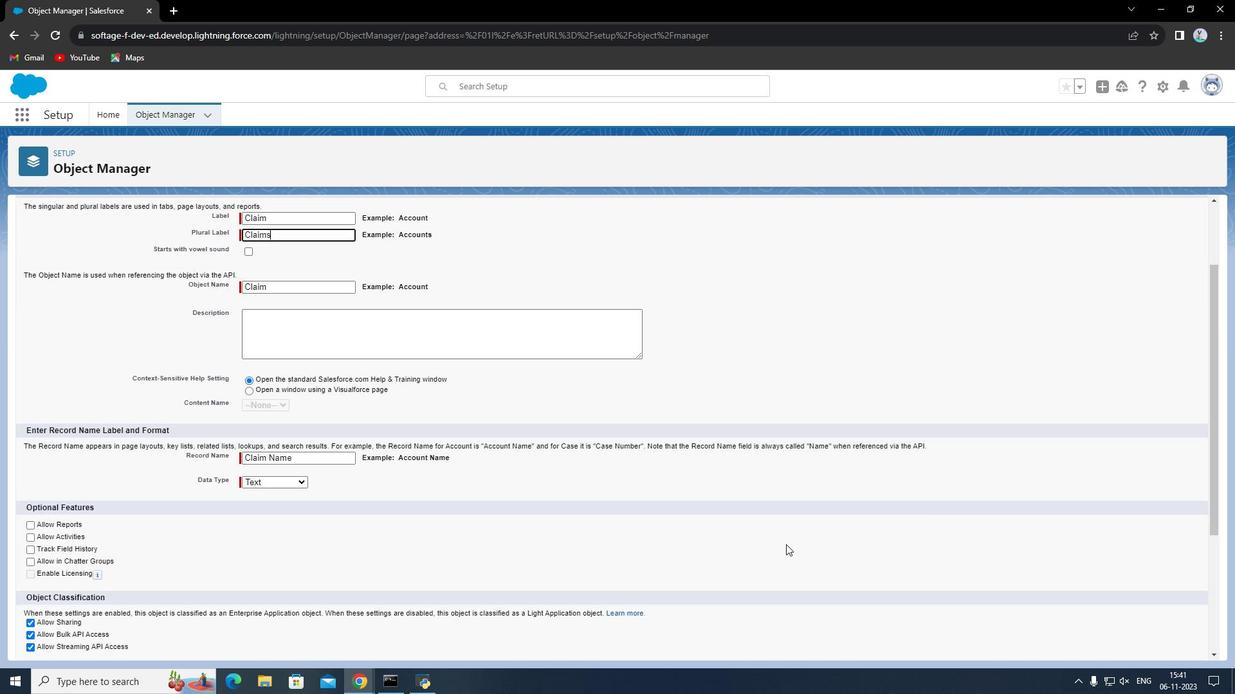 
Action: Mouse scrolled (788, 540) with delta (0, 0)
Screenshot: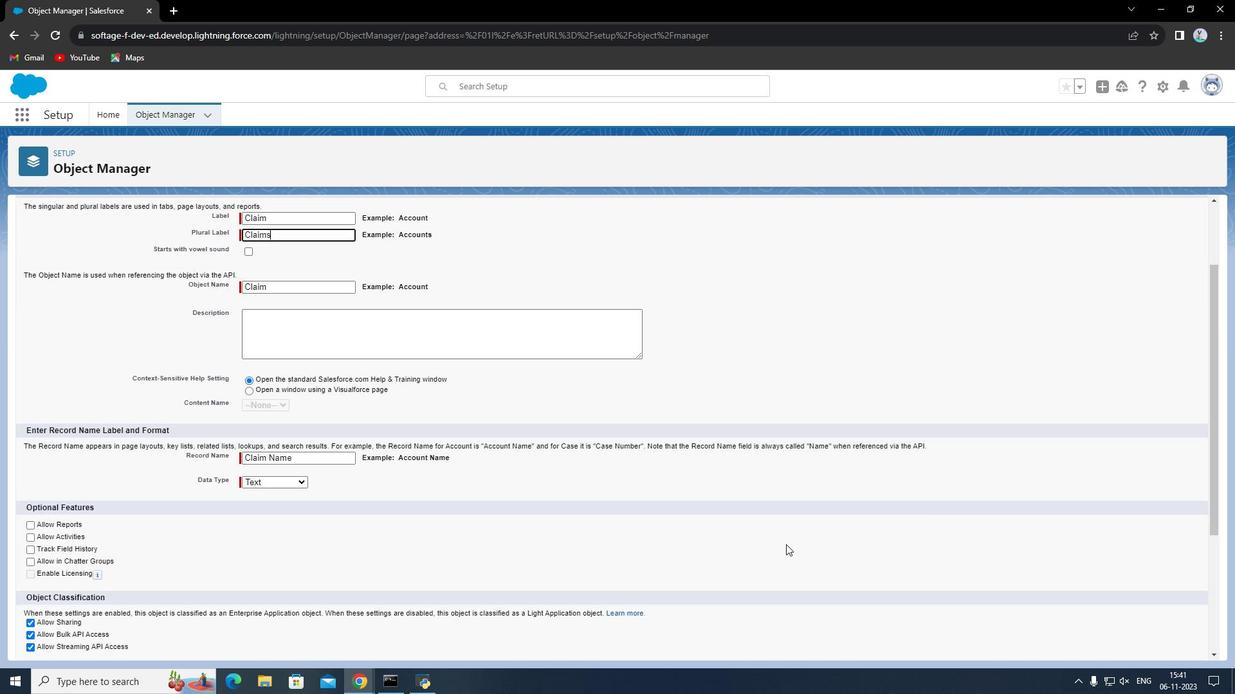 
Action: Mouse moved to (787, 542)
Screenshot: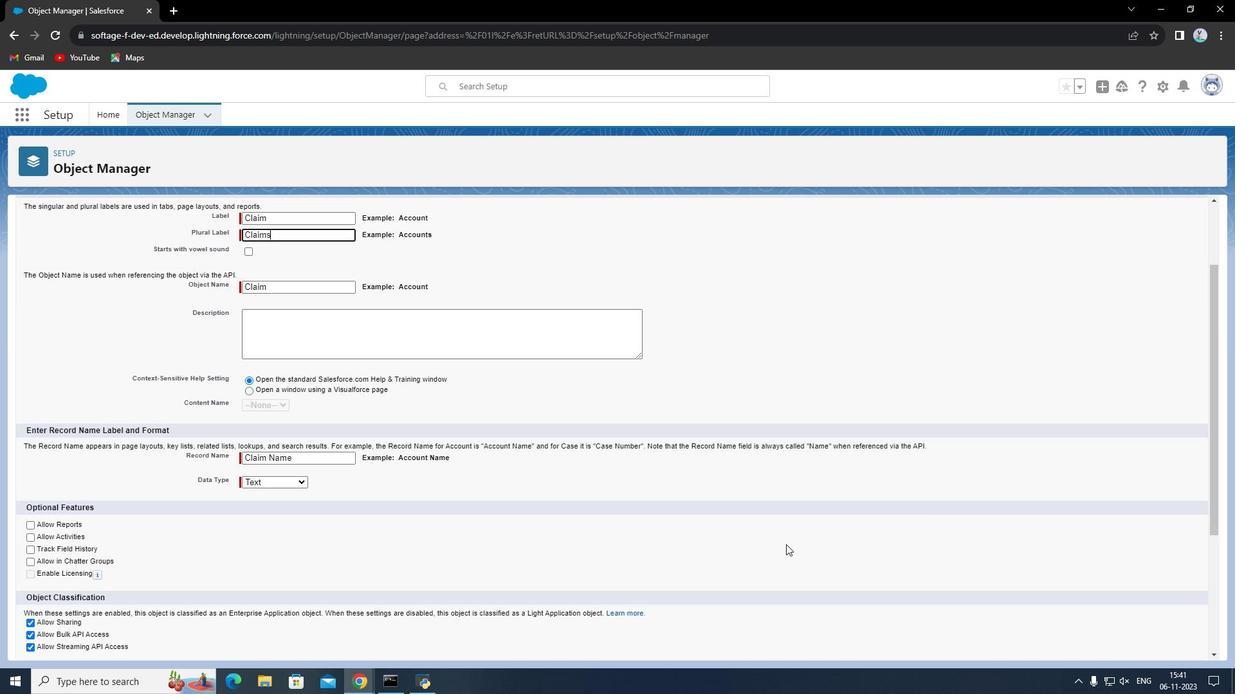 
Action: Mouse scrolled (787, 541) with delta (0, 0)
Screenshot: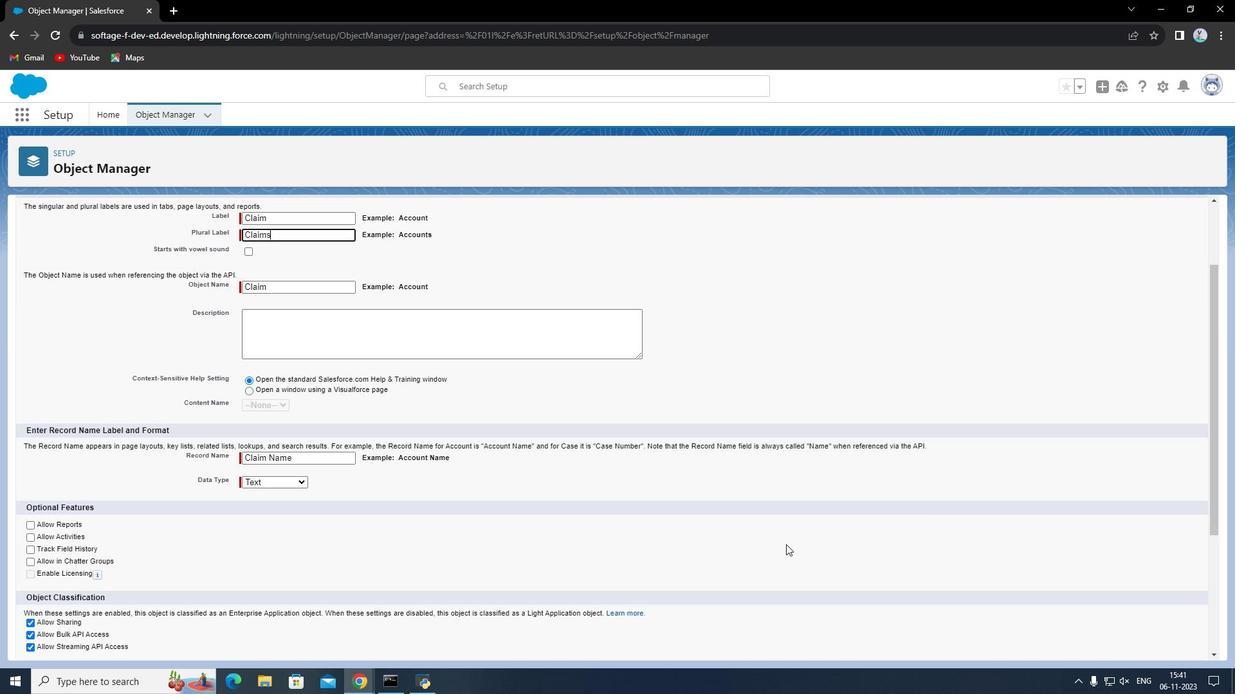 
Action: Mouse moved to (787, 542)
Screenshot: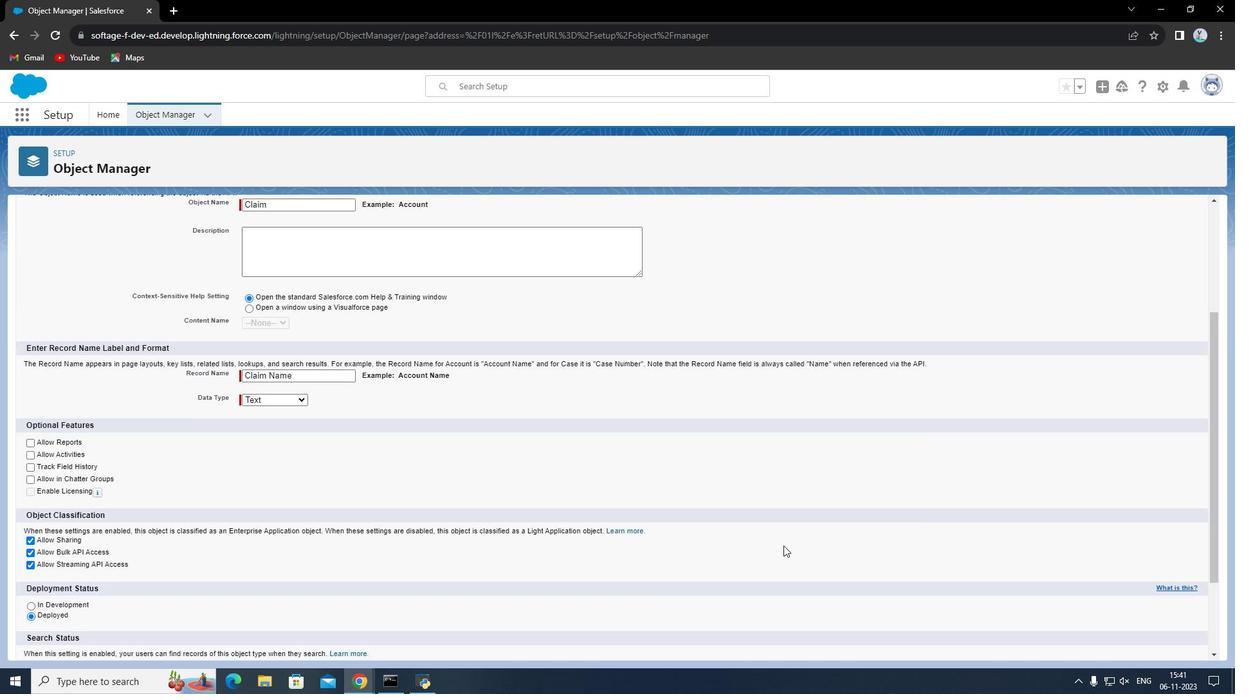 
Action: Mouse scrolled (787, 542) with delta (0, 0)
Screenshot: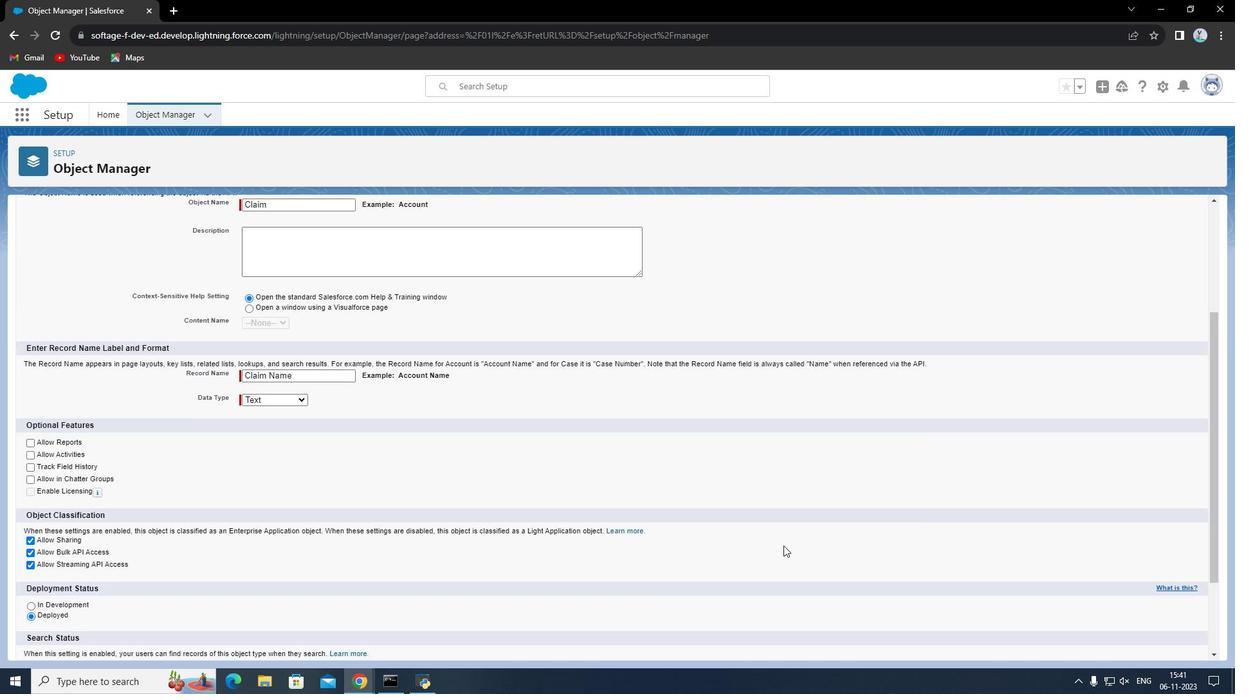 
Action: Mouse moved to (787, 544)
Screenshot: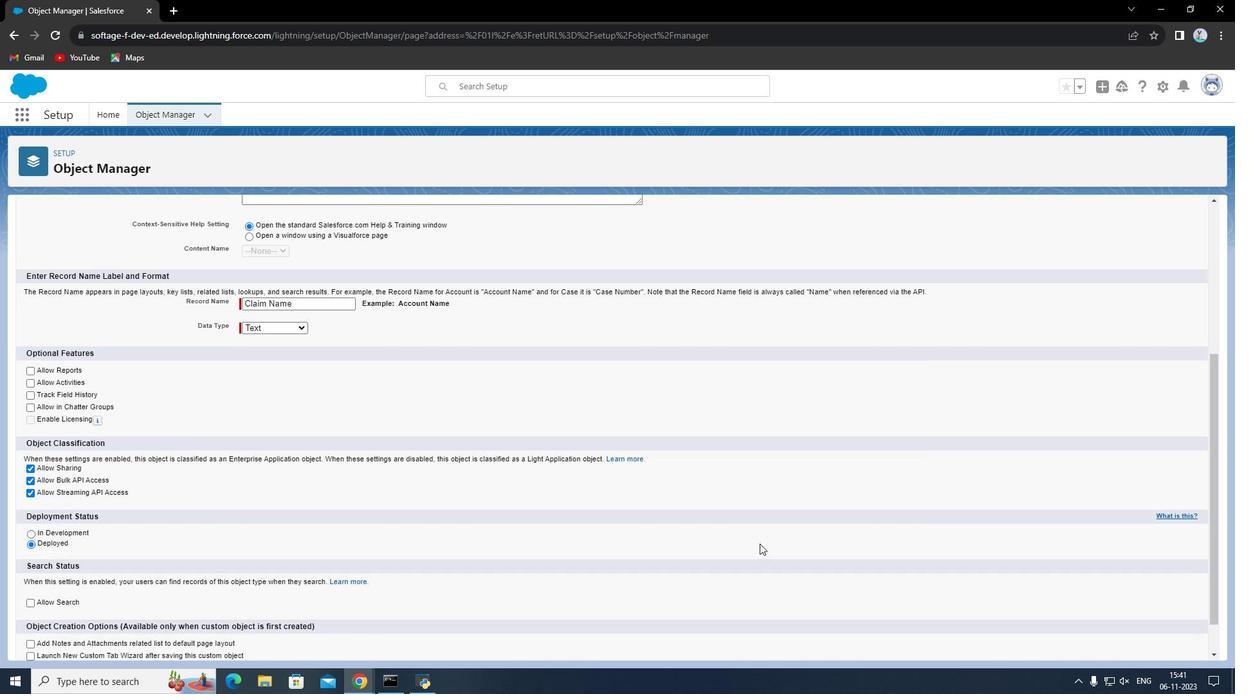 
Action: Mouse scrolled (787, 543) with delta (0, 0)
Screenshot: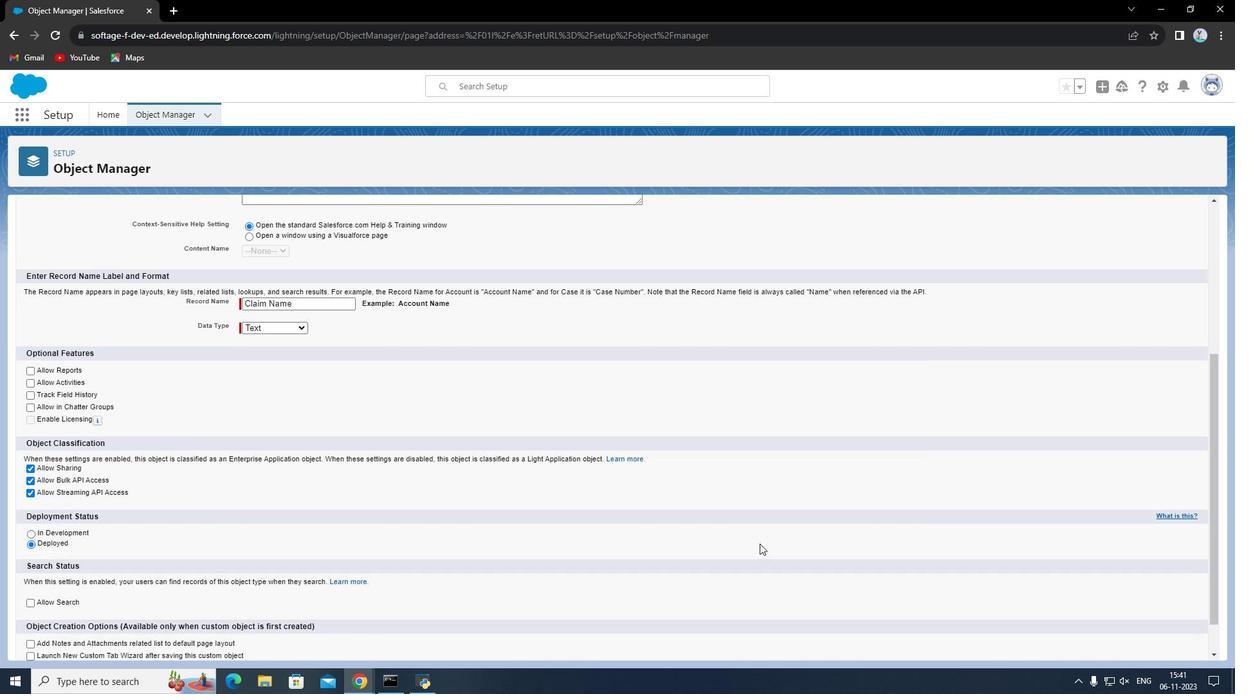 
Action: Mouse moved to (45, 328)
Screenshot: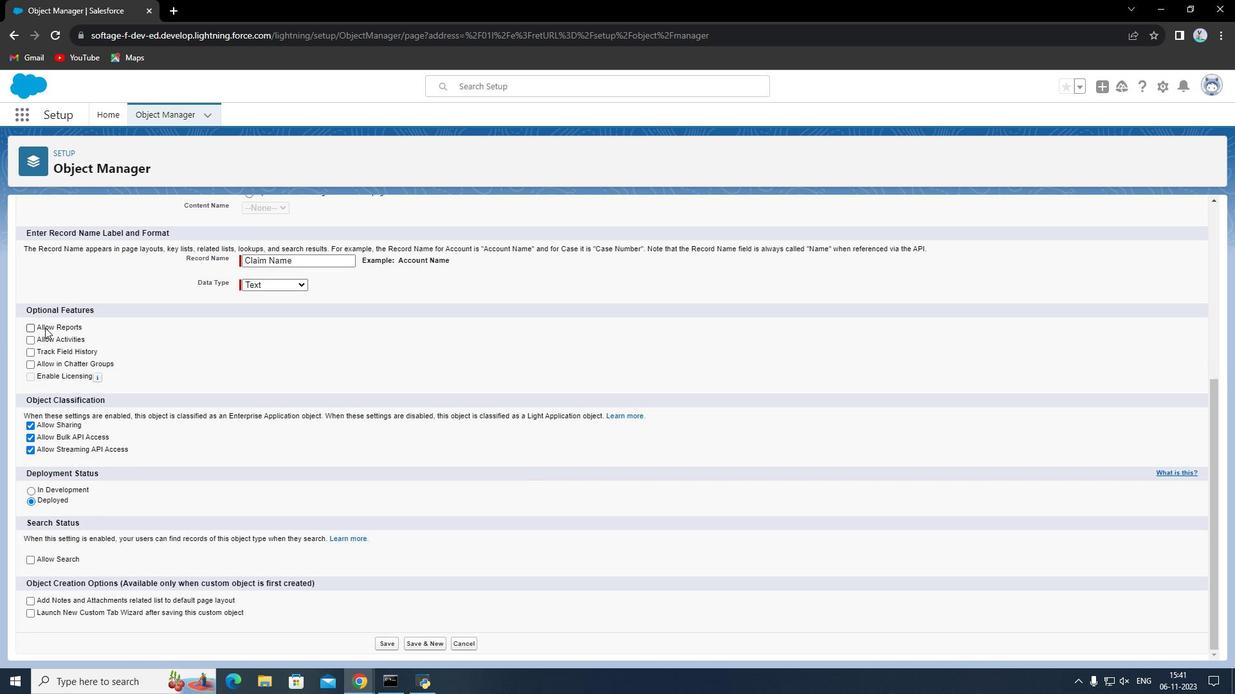 
Action: Mouse pressed left at (45, 328)
Screenshot: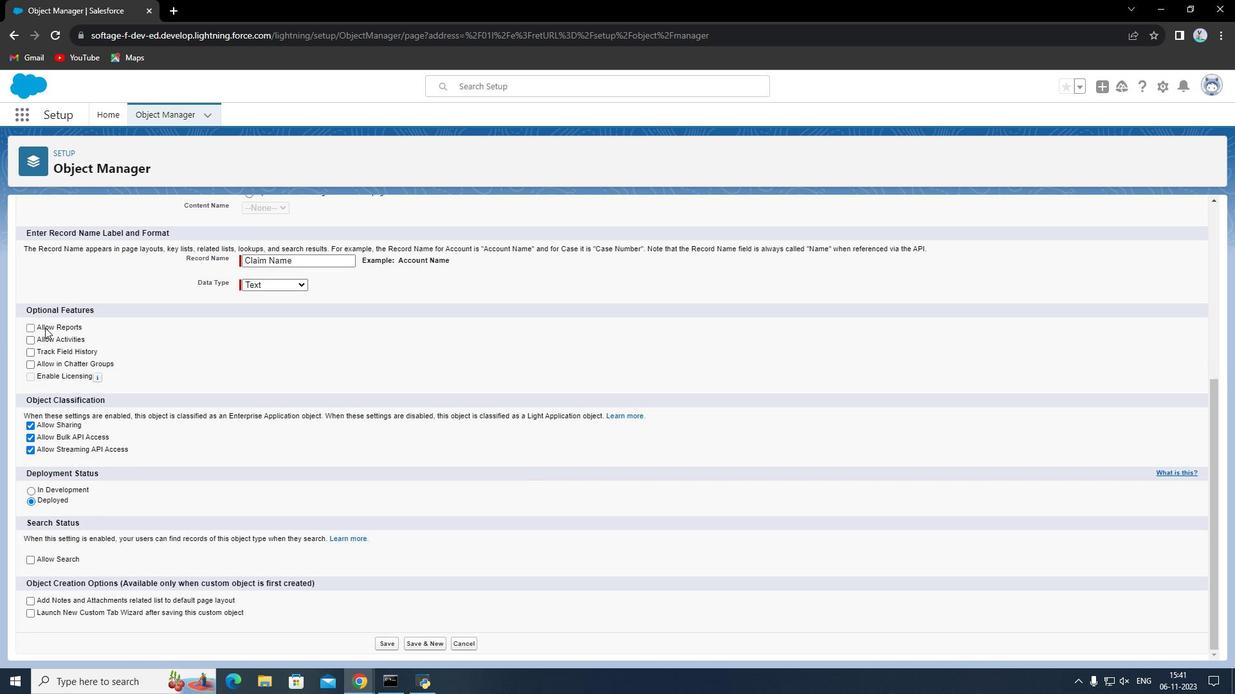 
Action: Mouse moved to (47, 337)
Screenshot: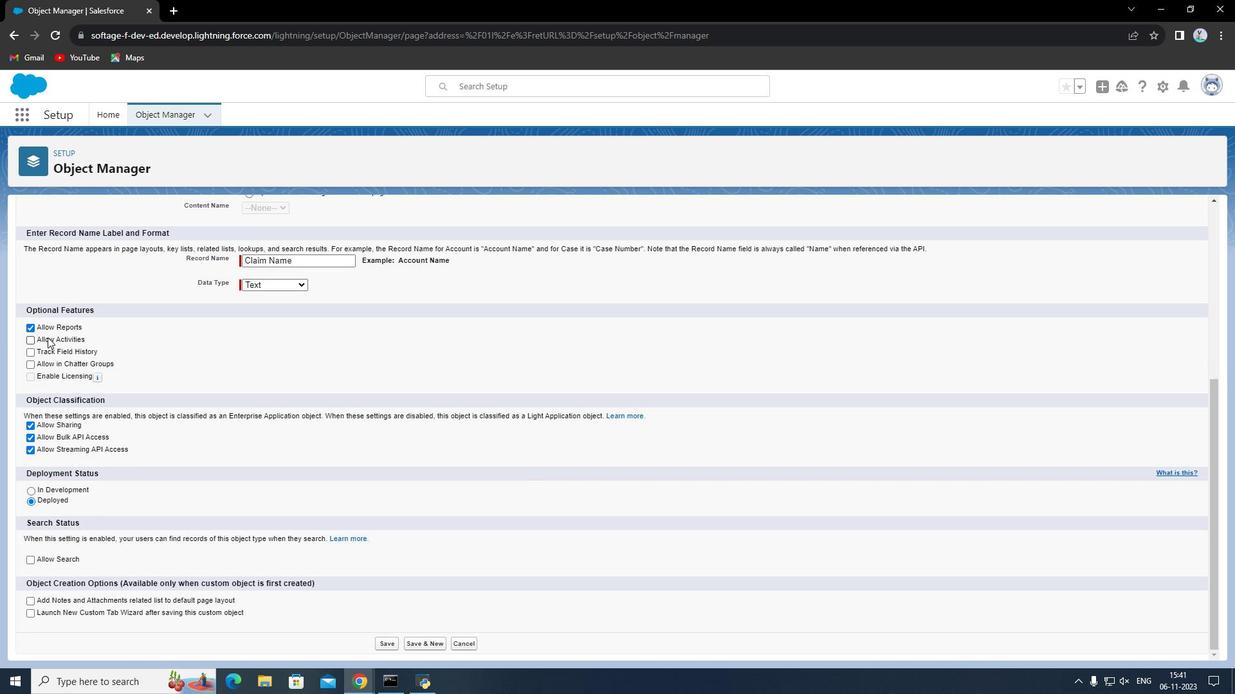 
Action: Mouse pressed left at (47, 337)
Screenshot: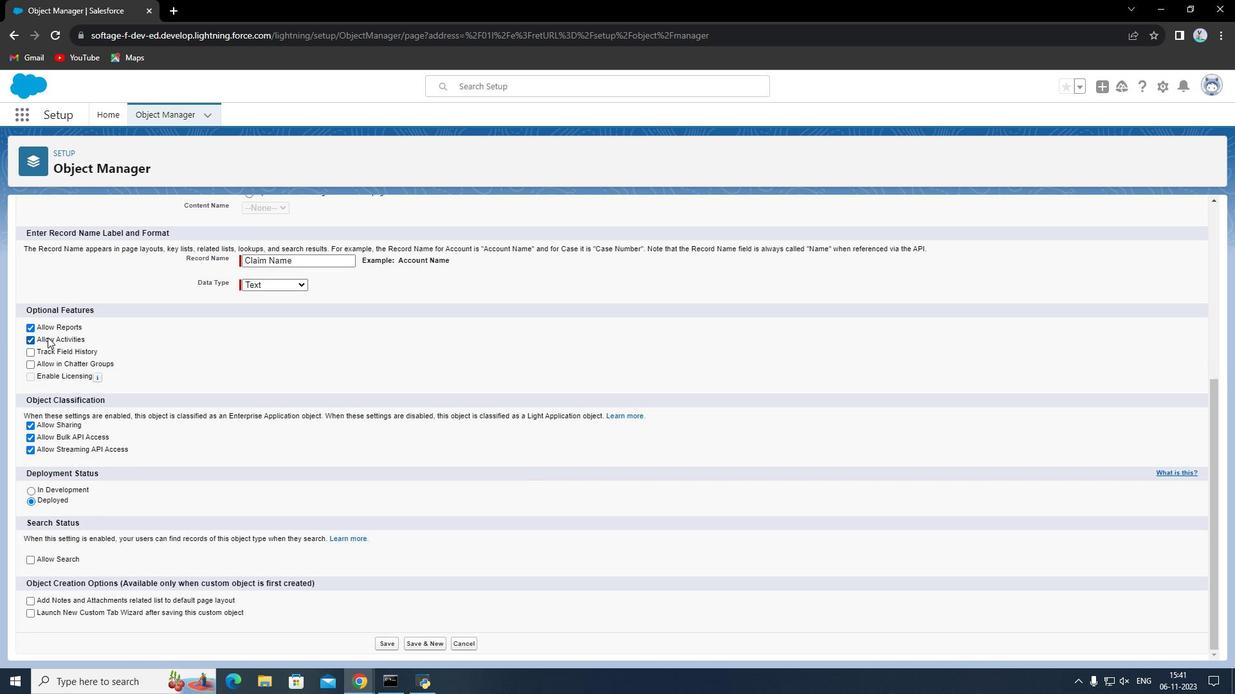 
Action: Mouse moved to (51, 352)
Screenshot: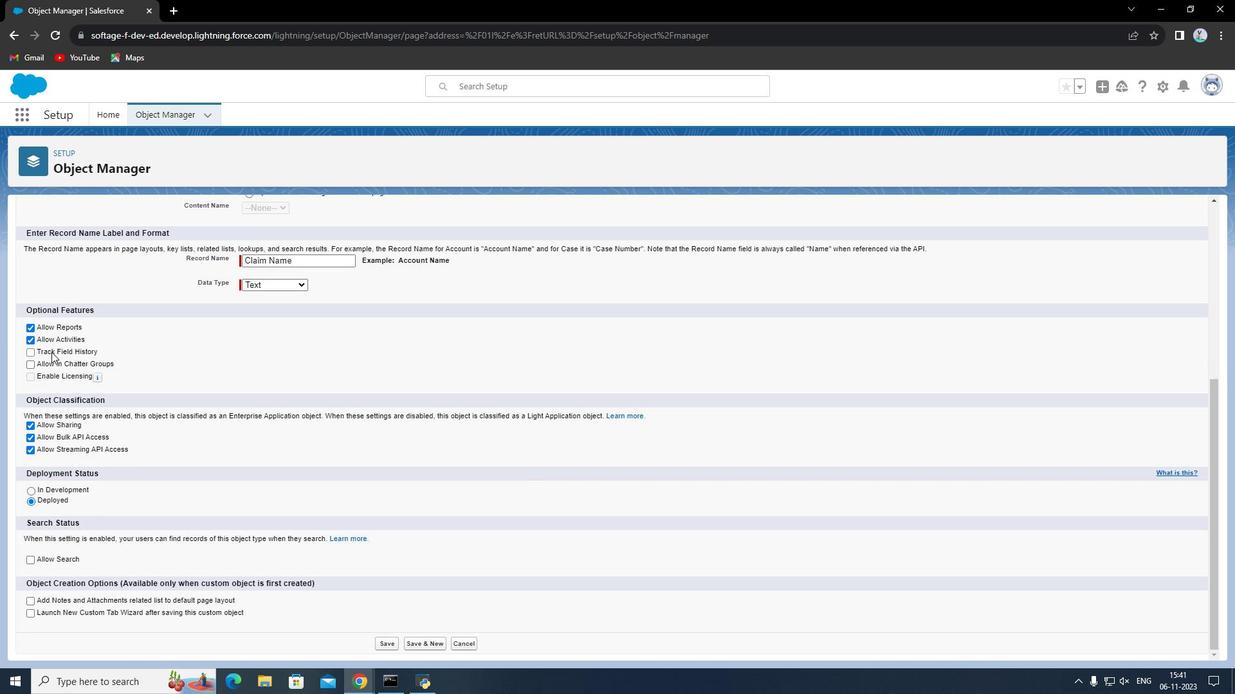 
Action: Mouse pressed left at (51, 352)
Screenshot: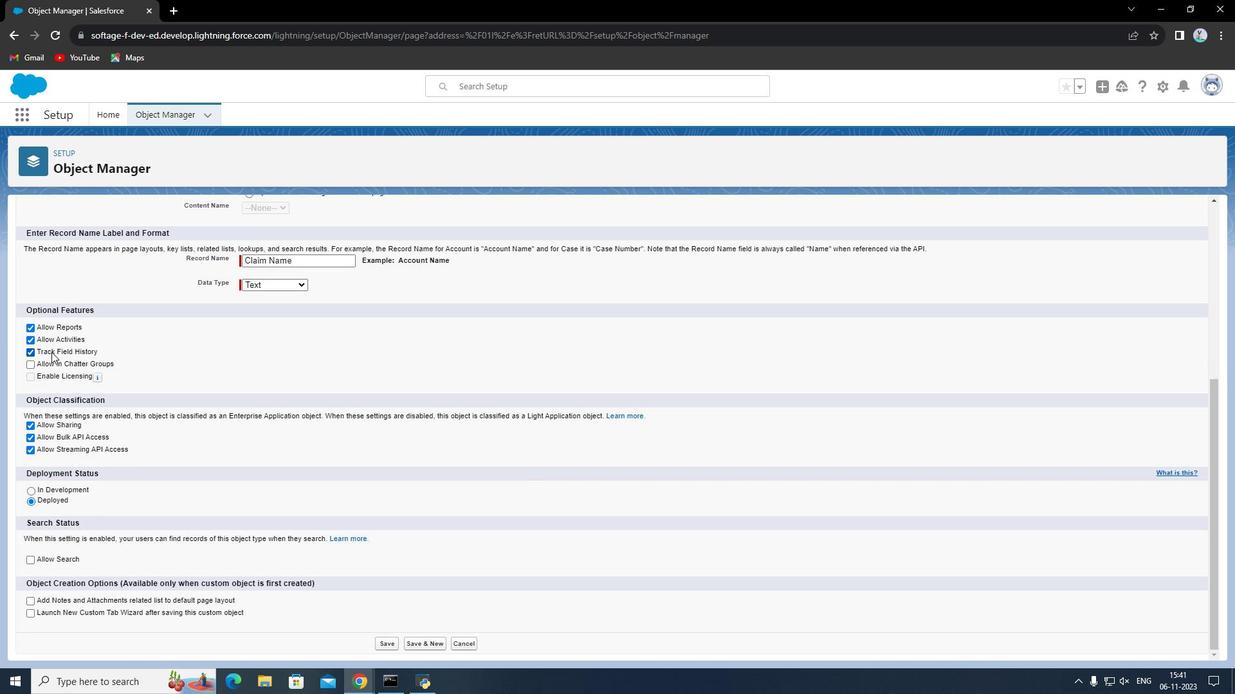 
Action: Mouse moved to (77, 393)
Screenshot: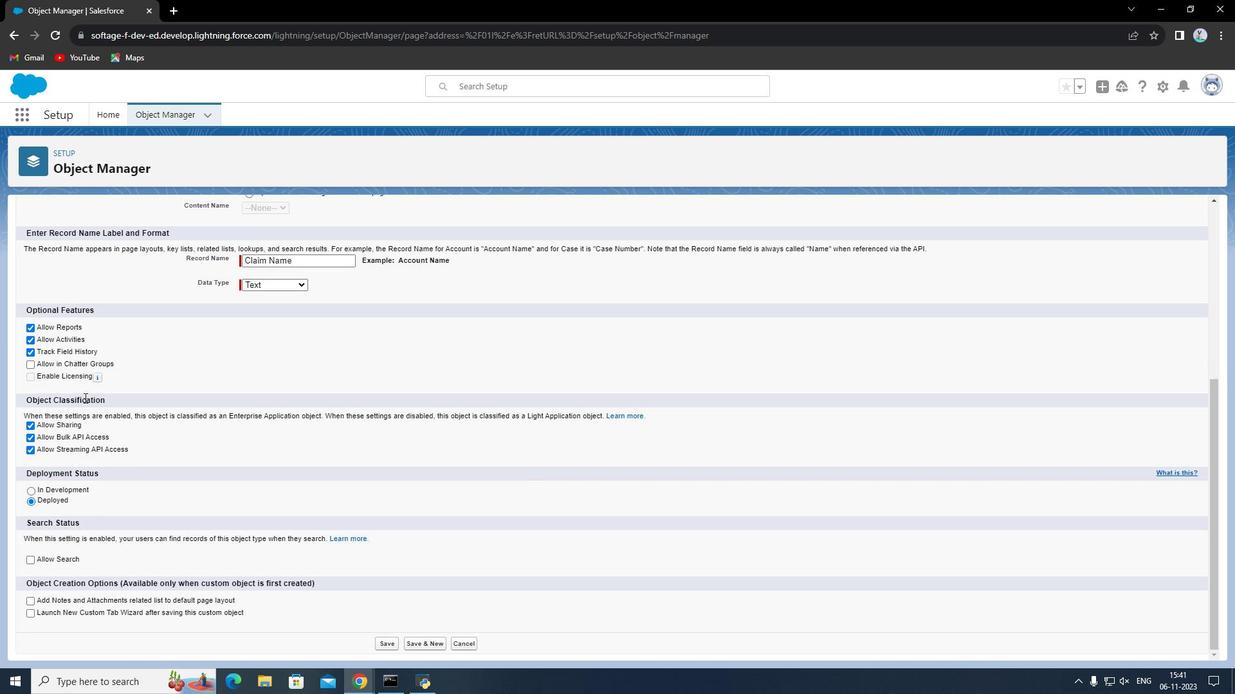 
Action: Mouse scrolled (77, 392) with delta (0, 0)
Screenshot: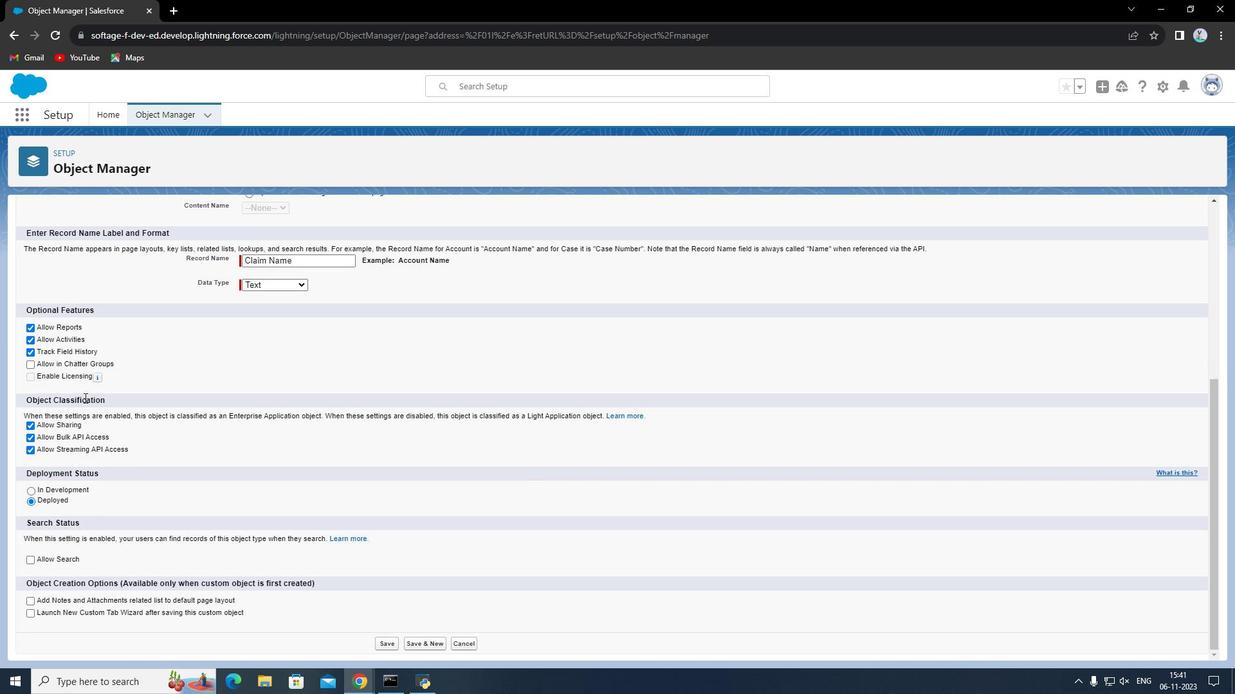 
Action: Mouse moved to (81, 394)
Screenshot: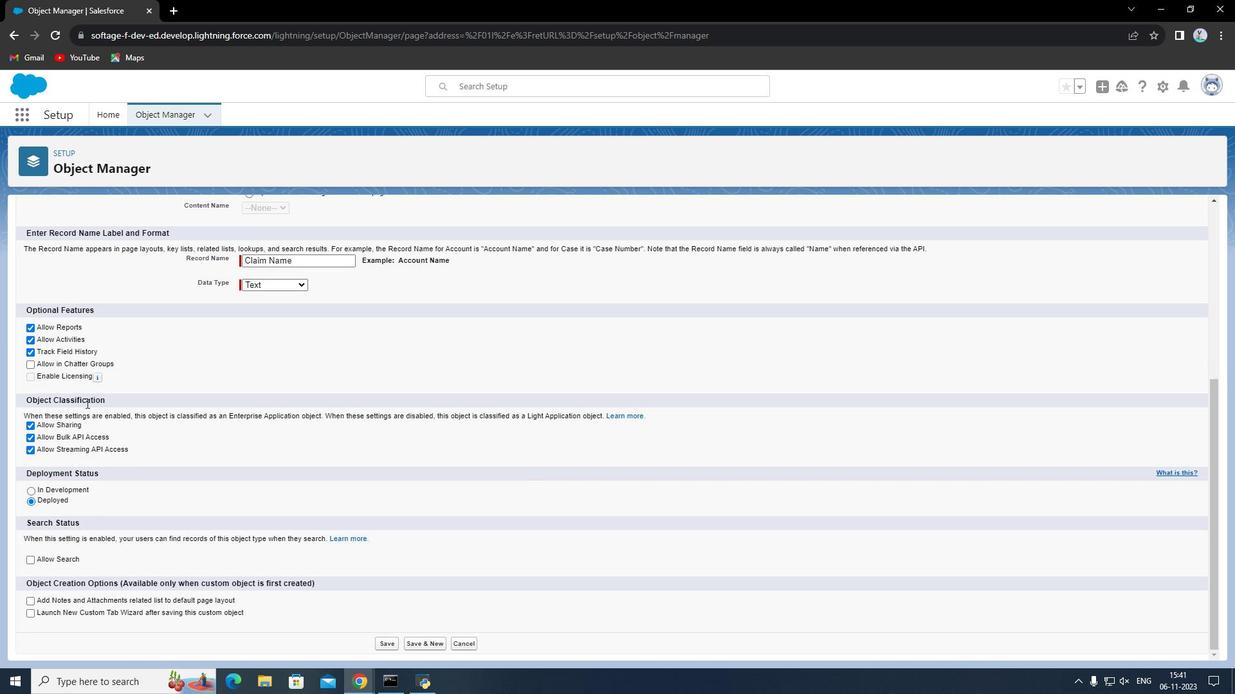 
Action: Mouse scrolled (81, 394) with delta (0, 0)
Screenshot: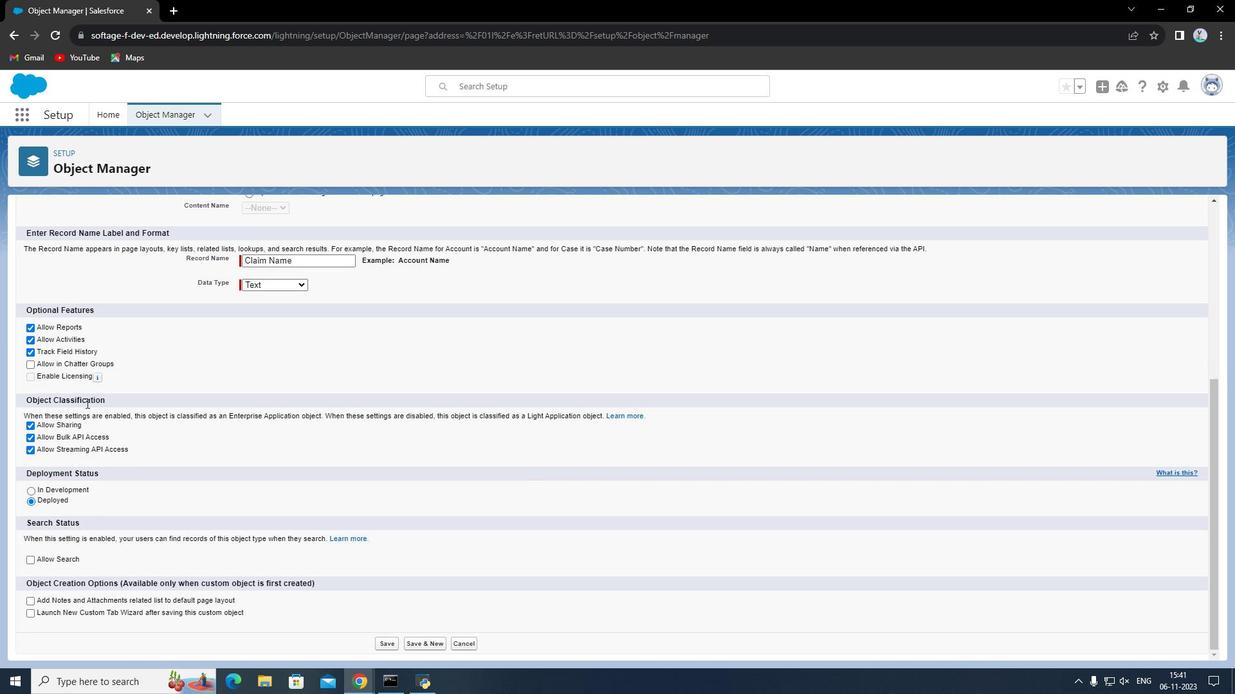 
Action: Mouse moved to (84, 398)
Screenshot: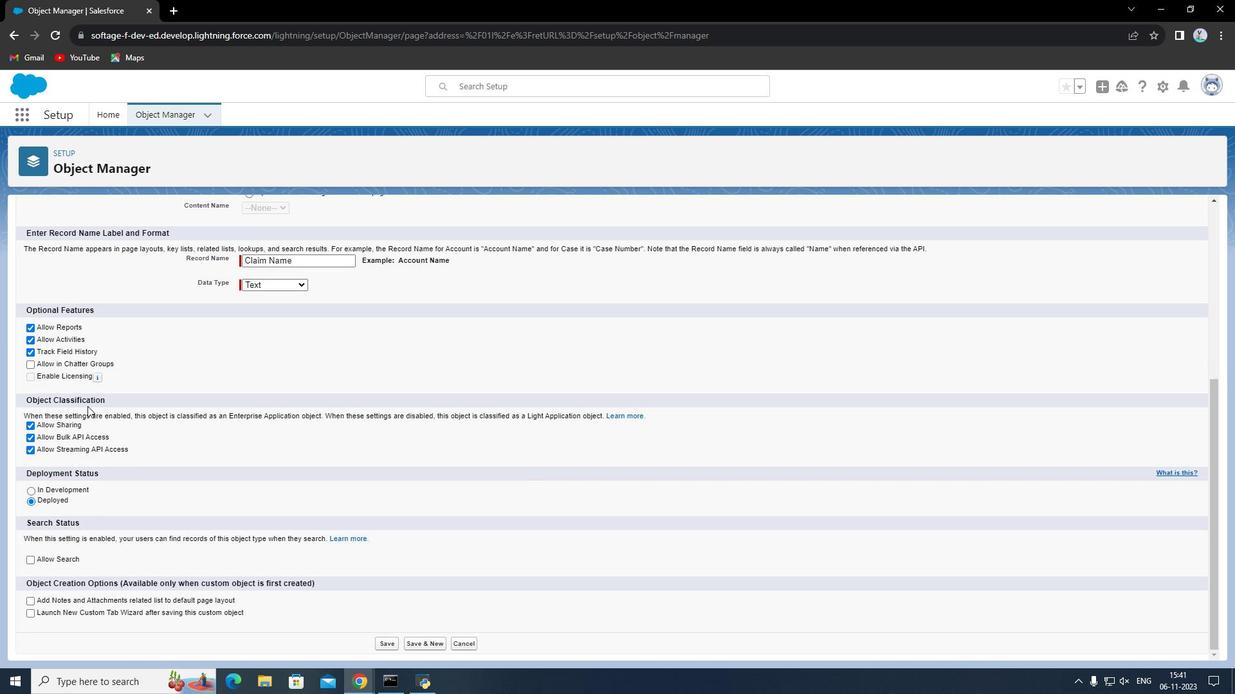 
Action: Mouse scrolled (84, 397) with delta (0, 0)
Screenshot: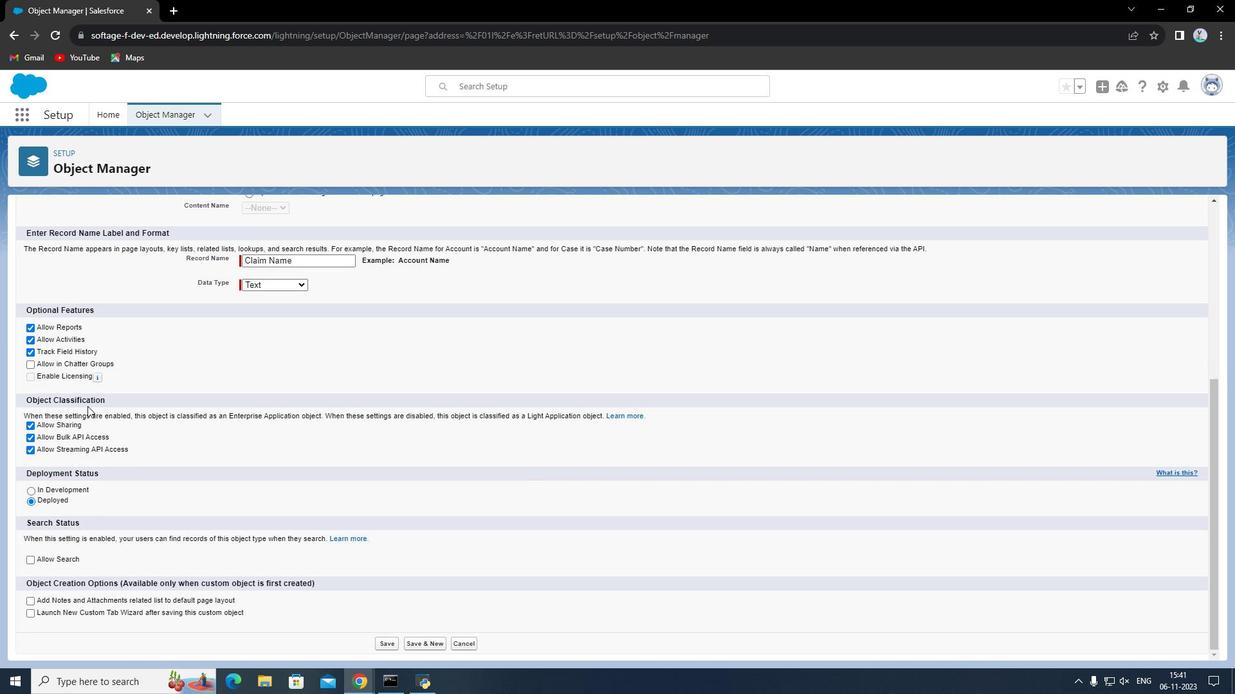 
Action: Mouse moved to (85, 400)
Screenshot: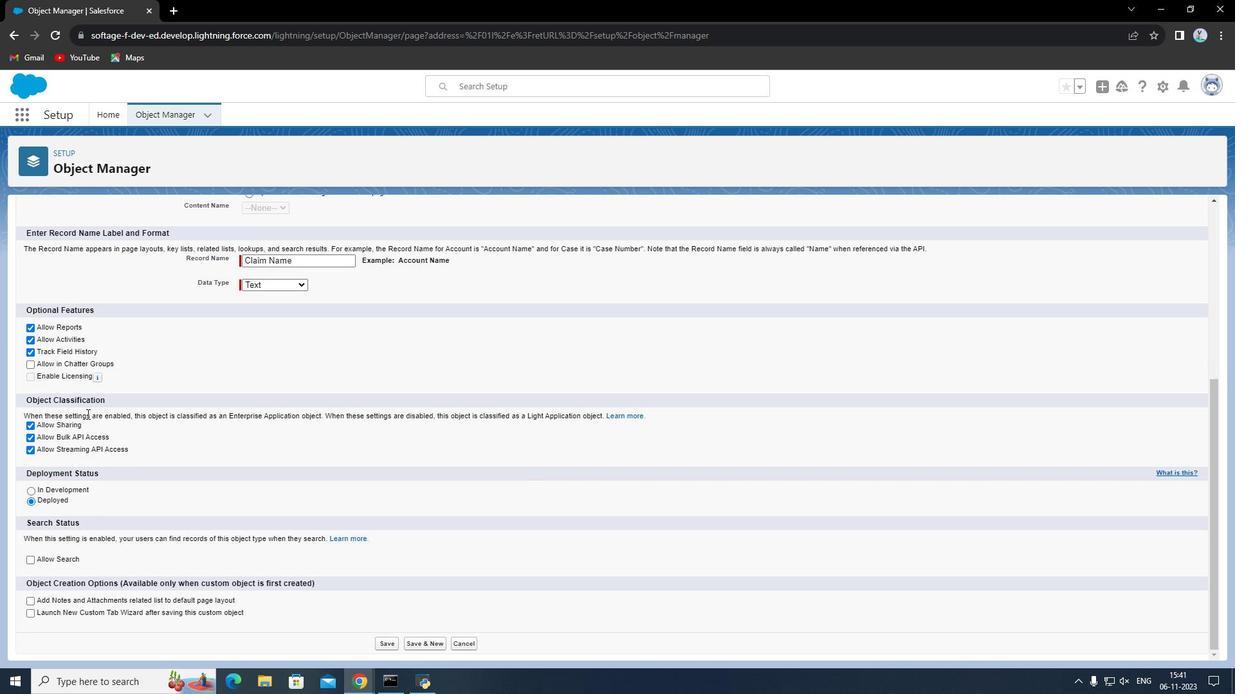 
Action: Mouse scrolled (85, 400) with delta (0, 0)
Screenshot: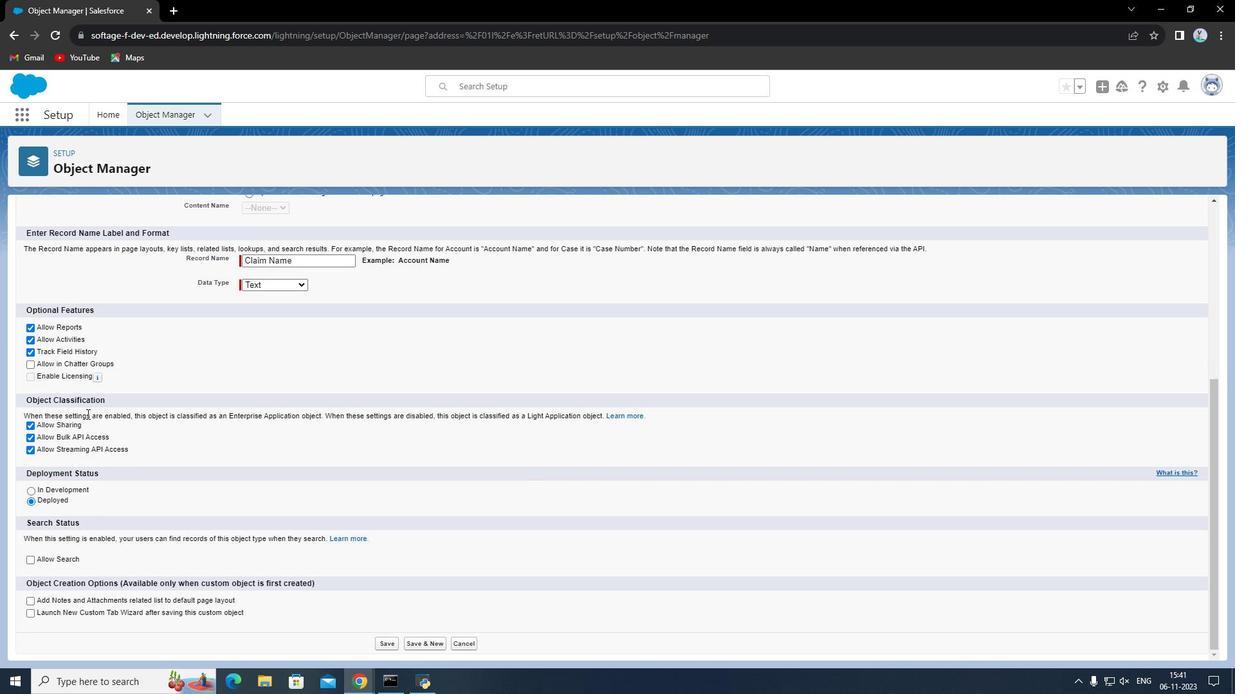 
Action: Mouse moved to (60, 562)
Screenshot: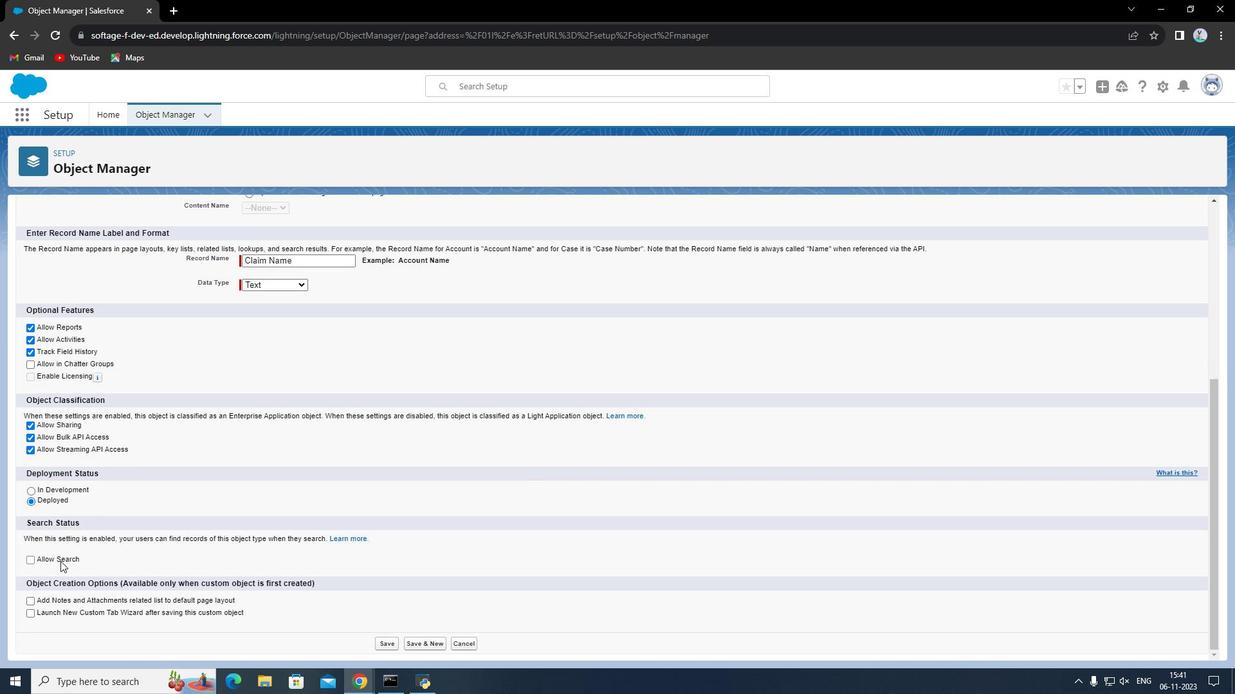 
Action: Mouse pressed left at (60, 562)
Screenshot: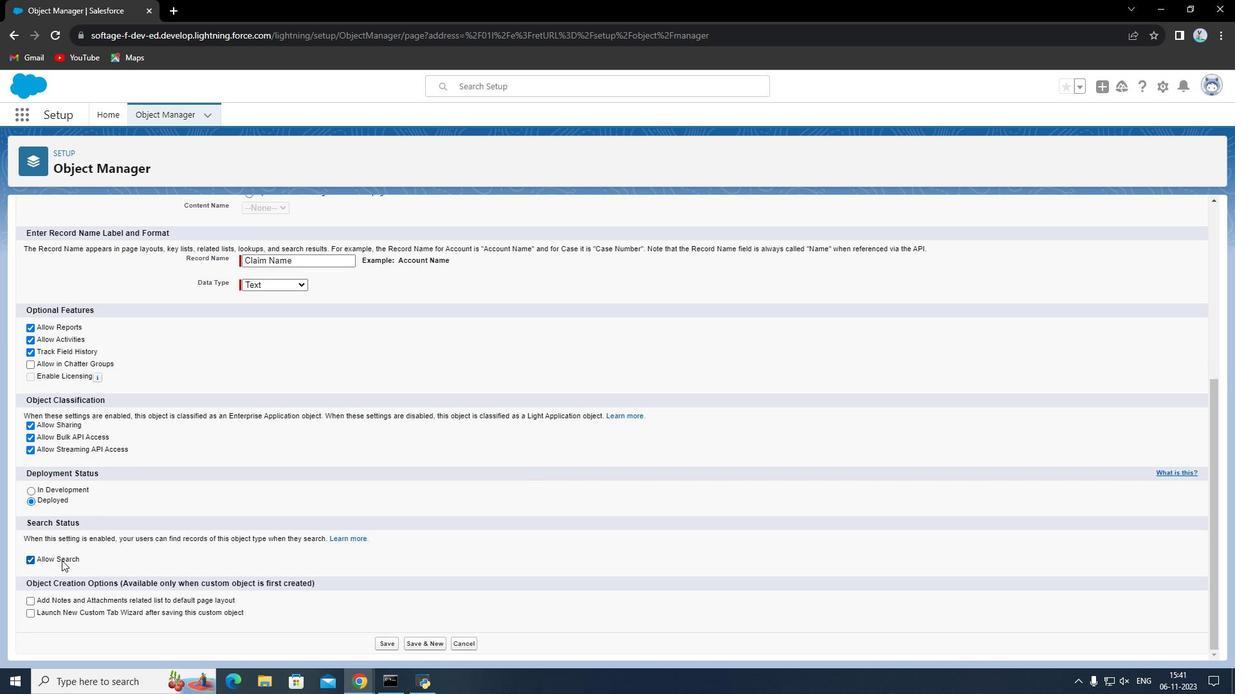 
Action: Mouse moved to (388, 646)
Screenshot: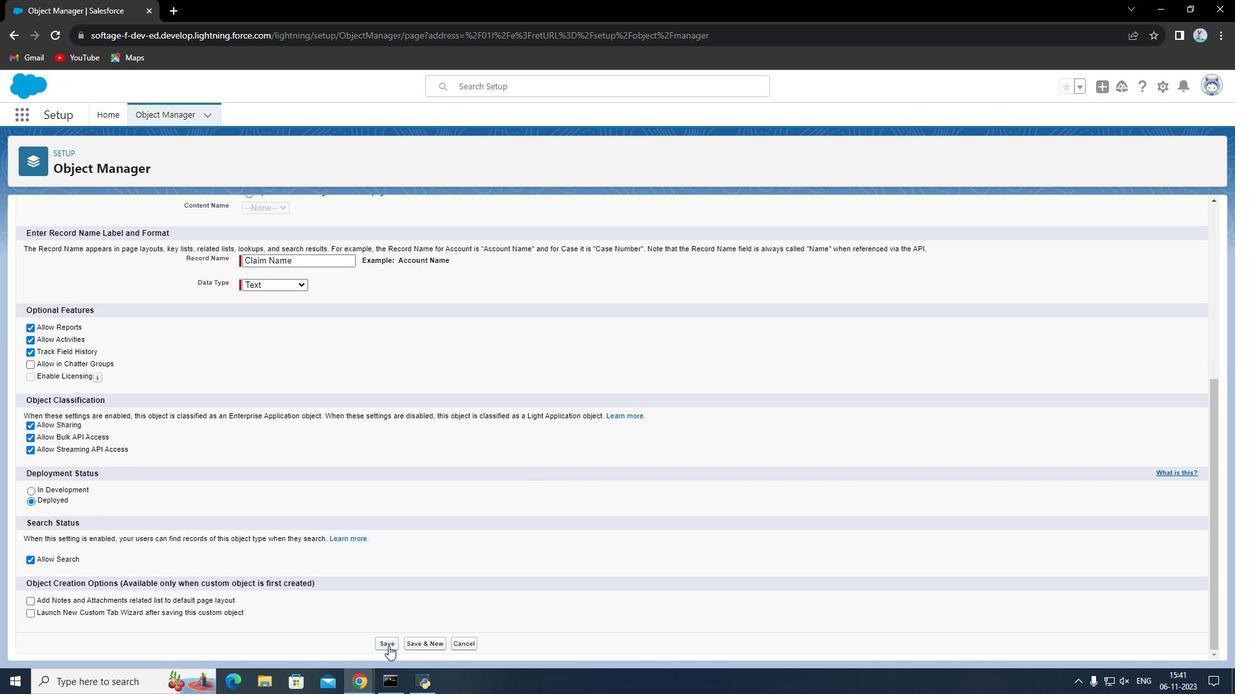 
Action: Mouse pressed left at (388, 646)
Screenshot: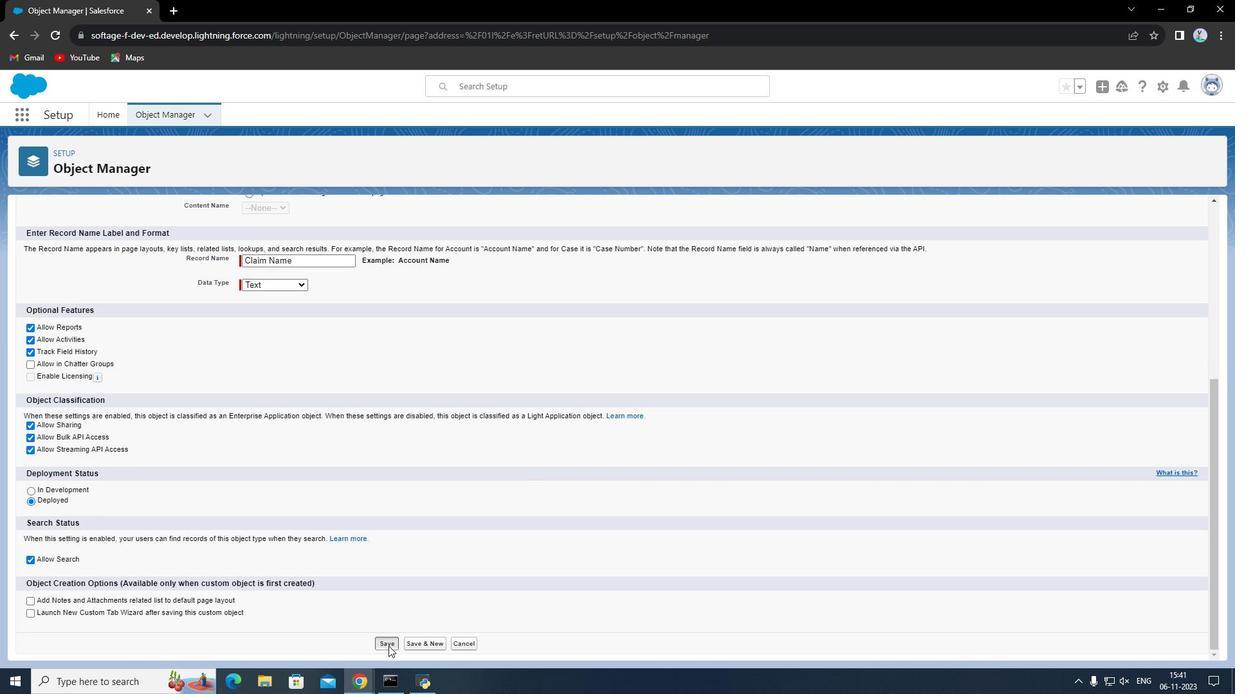 
Action: Mouse moved to (97, 242)
Screenshot: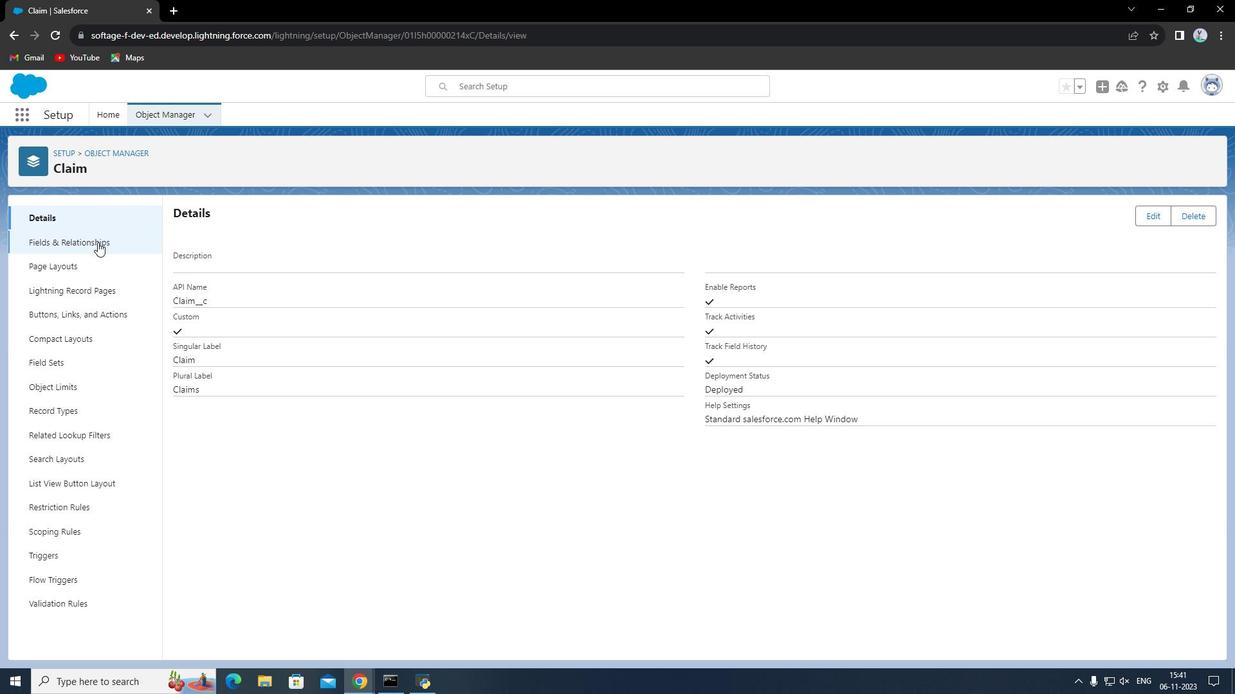 
Action: Mouse pressed left at (97, 242)
Screenshot: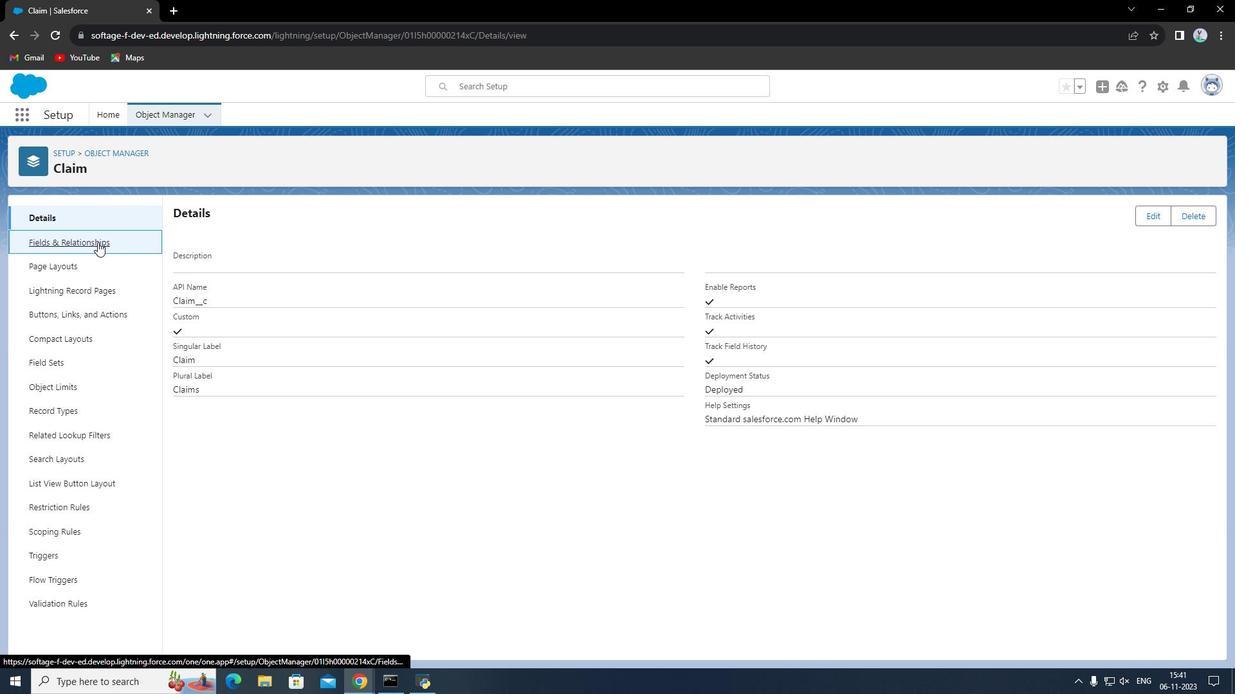 
Action: Mouse moved to (947, 209)
Screenshot: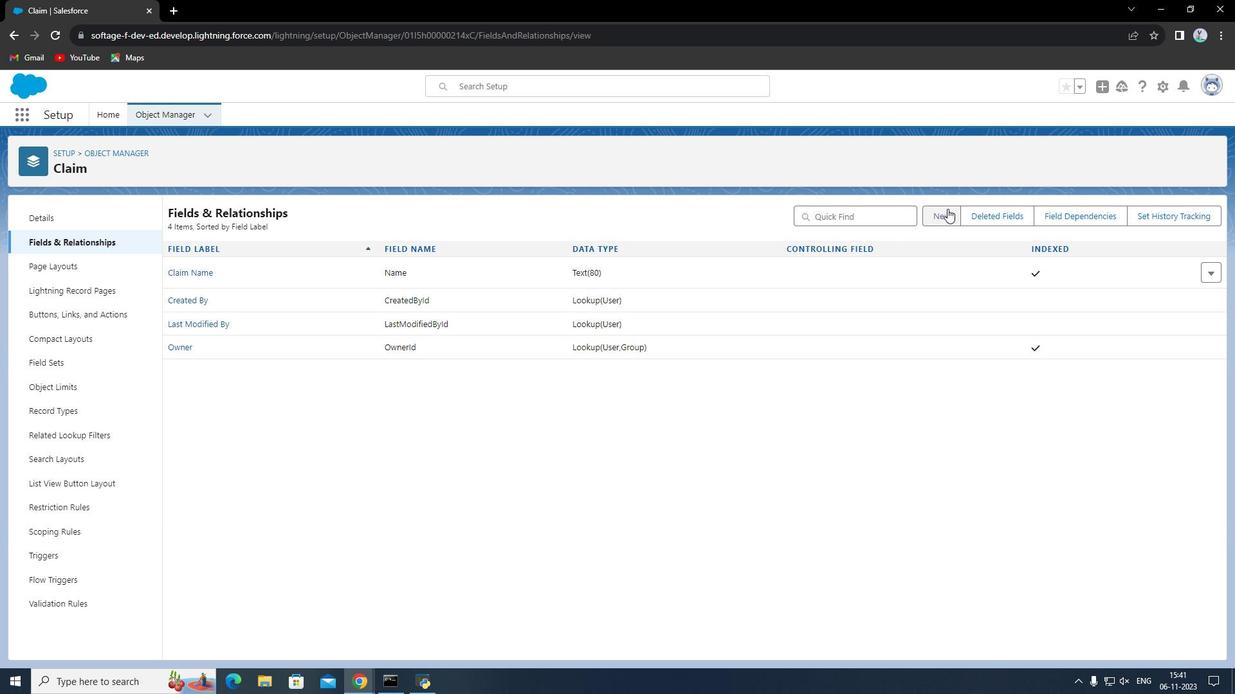 
Action: Mouse pressed left at (947, 209)
Screenshot: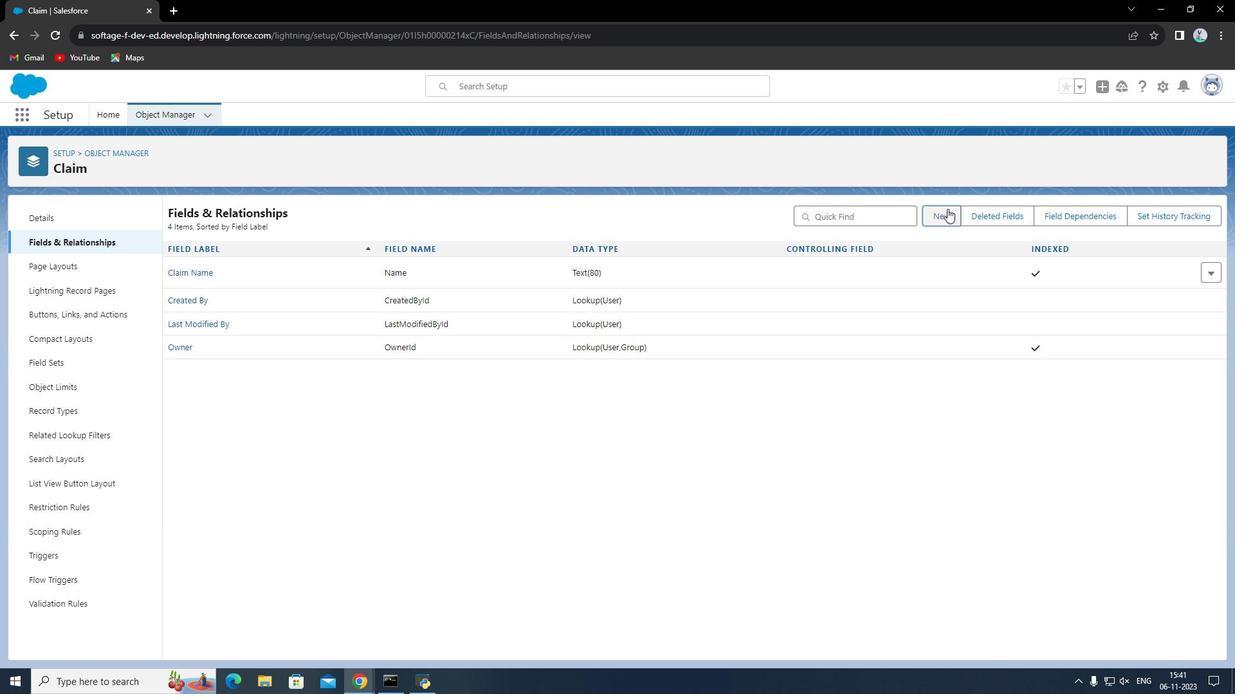 
Action: Mouse moved to (266, 421)
Screenshot: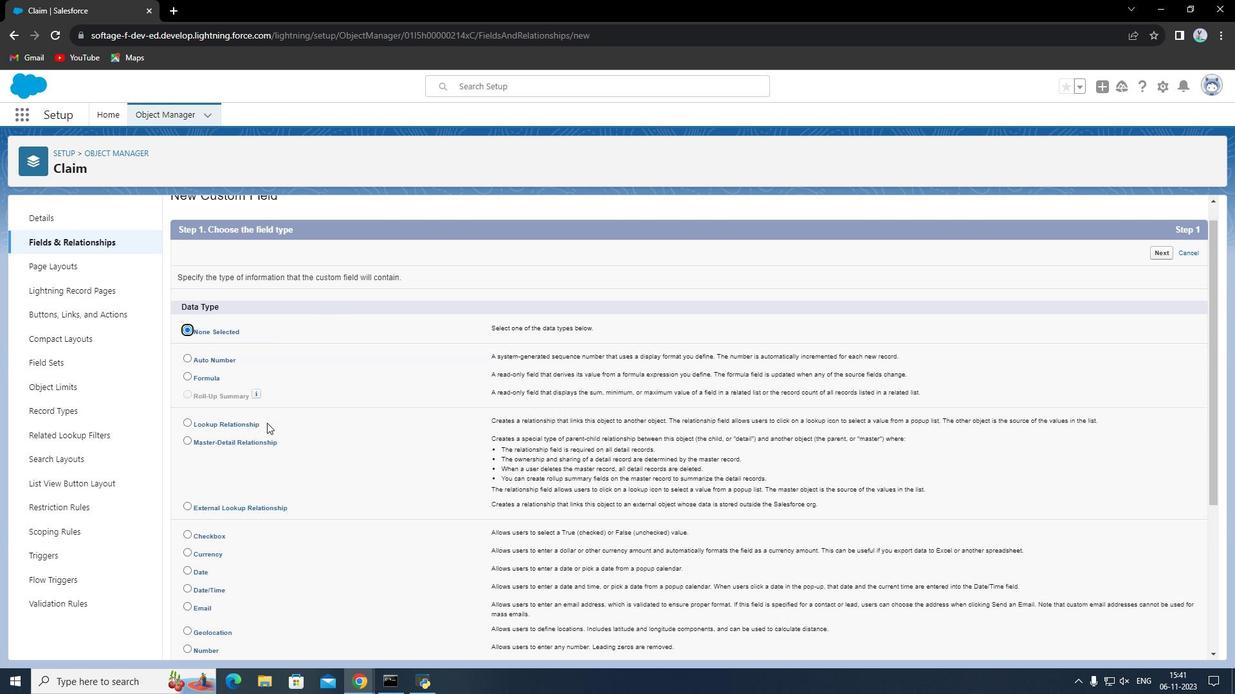 
Action: Mouse scrolled (266, 420) with delta (0, 0)
Screenshot: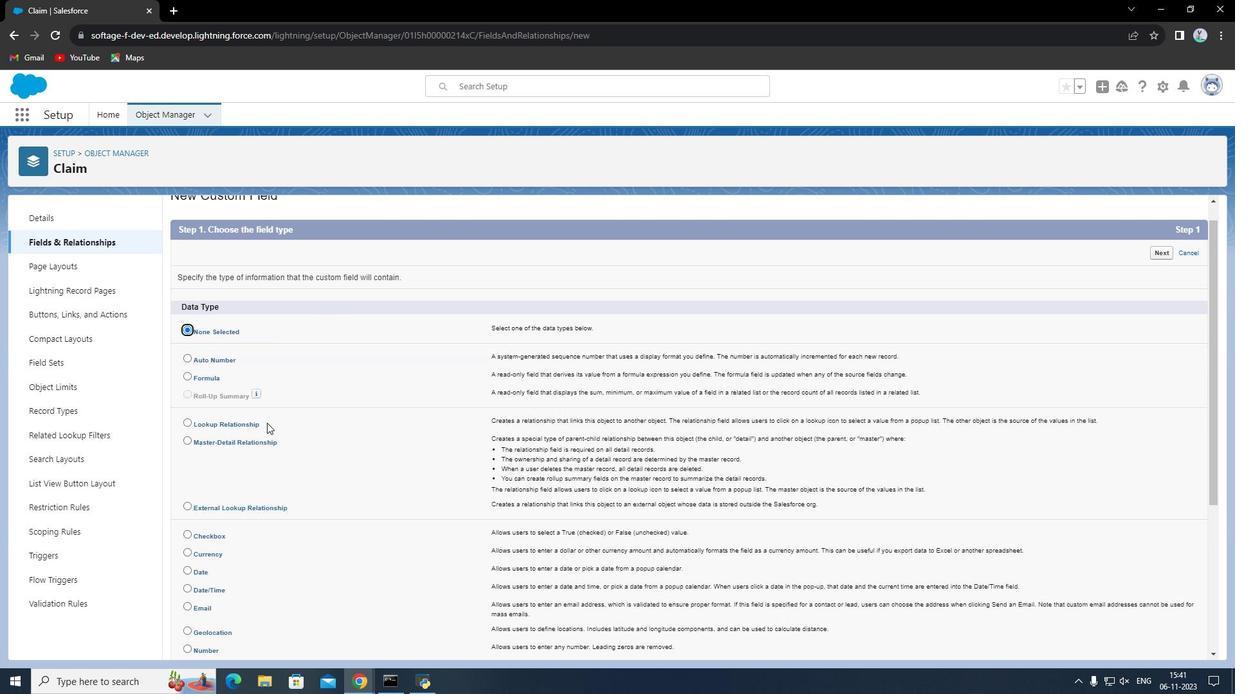 
Action: Mouse moved to (266, 423)
Screenshot: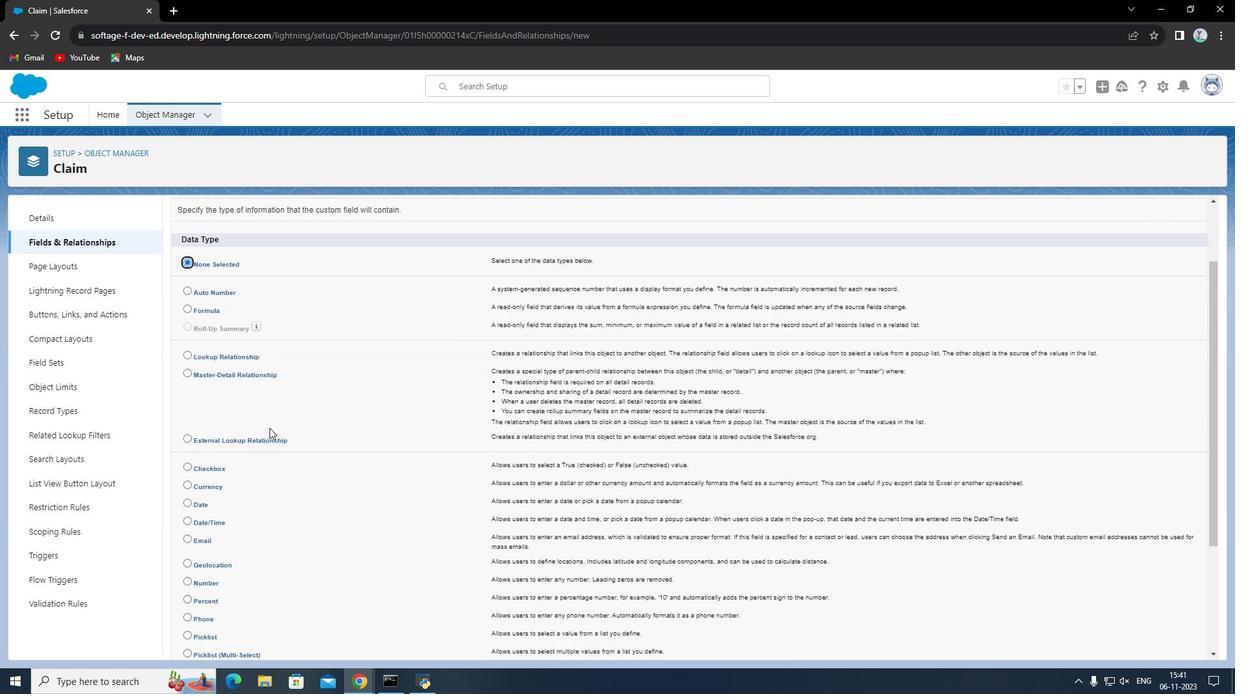 
Action: Mouse scrolled (266, 422) with delta (0, 0)
Screenshot: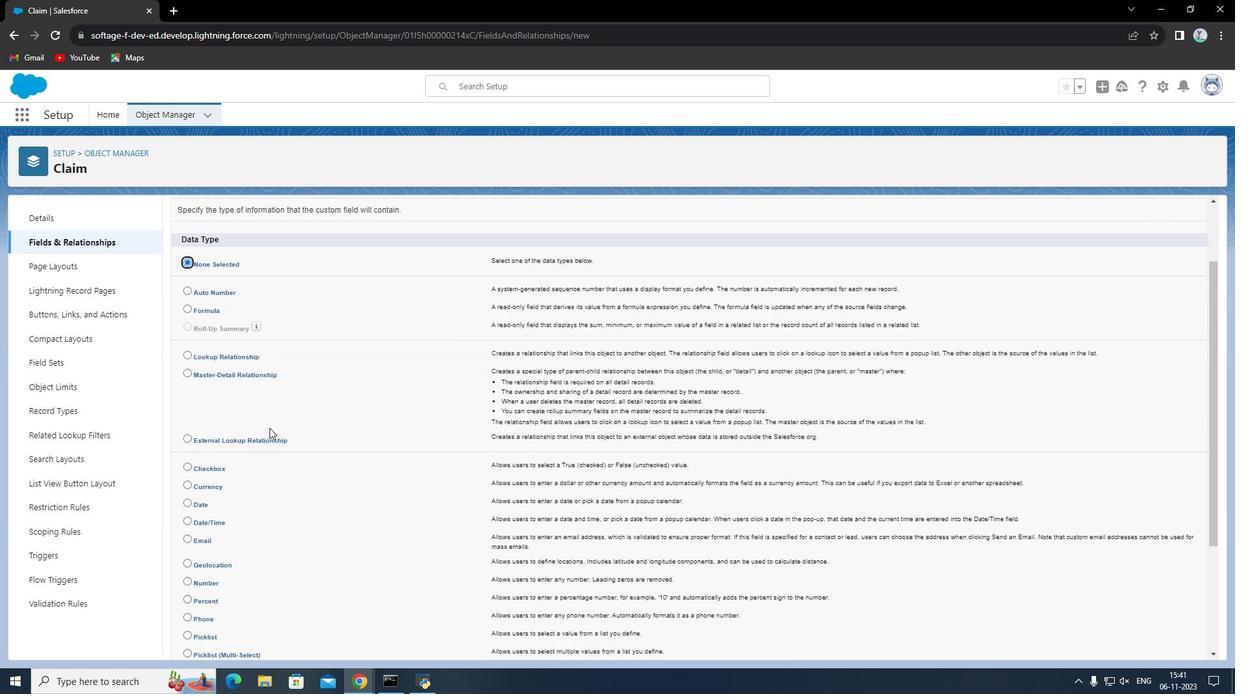
Action: Mouse moved to (268, 427)
Screenshot: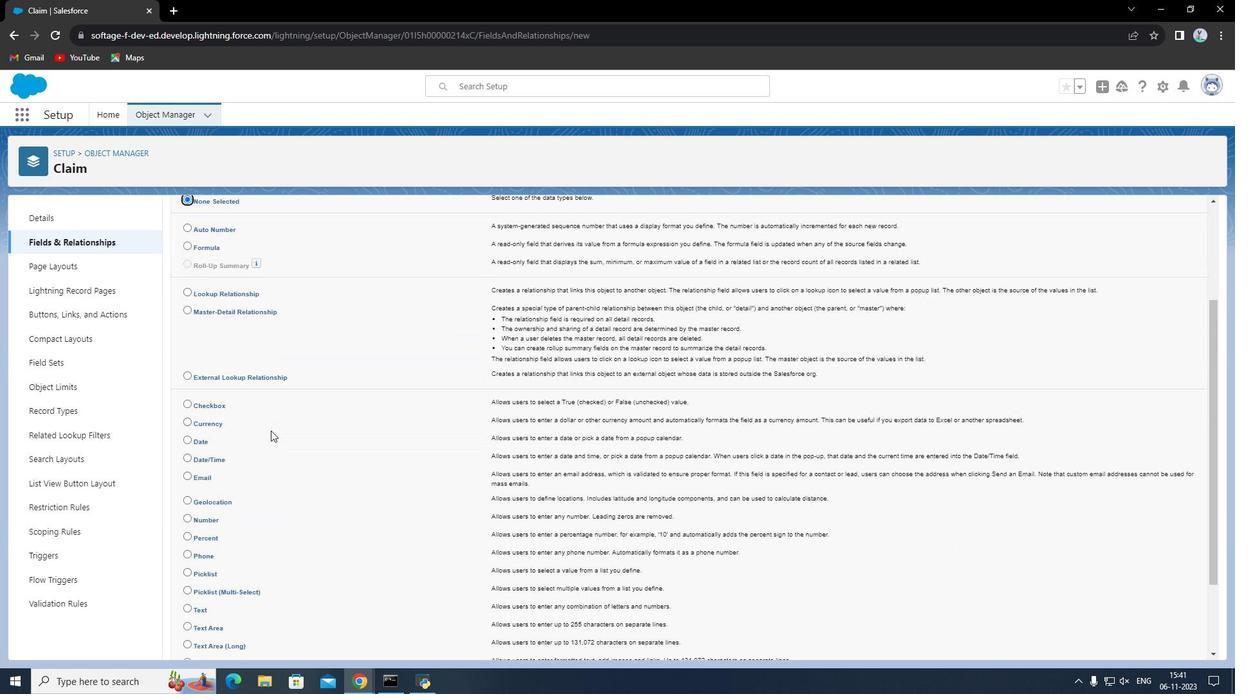 
Action: Mouse scrolled (268, 427) with delta (0, 0)
Screenshot: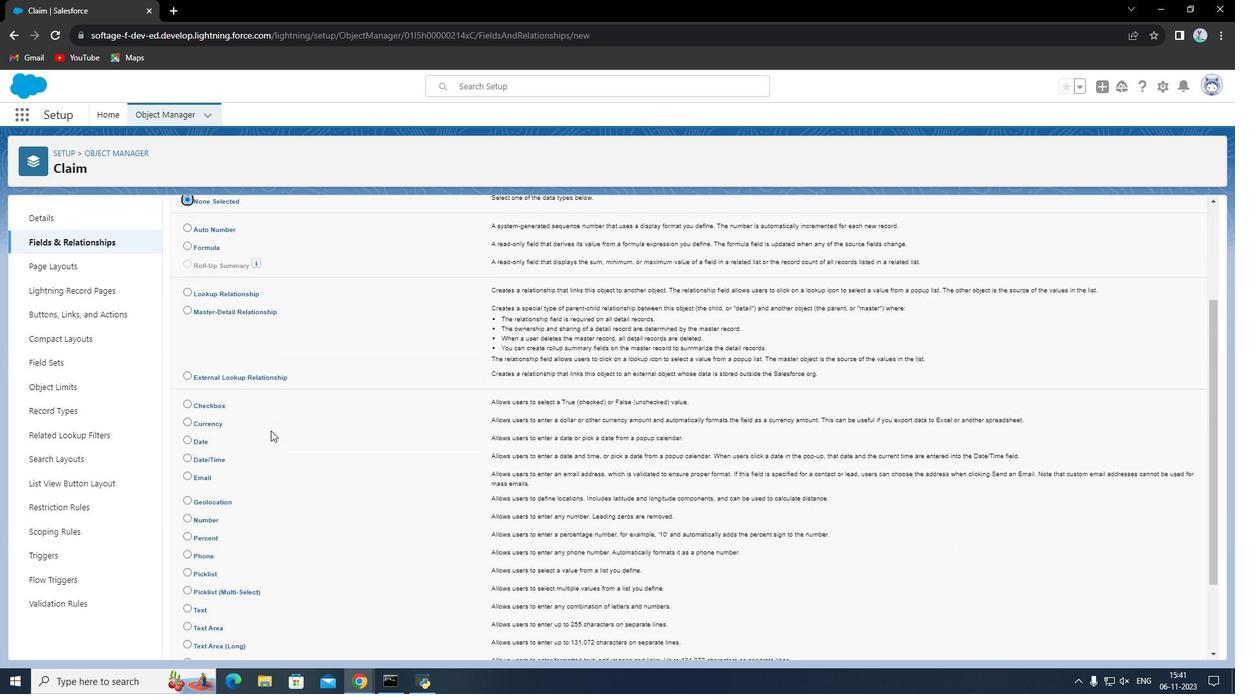 
Action: Mouse moved to (269, 429)
Screenshot: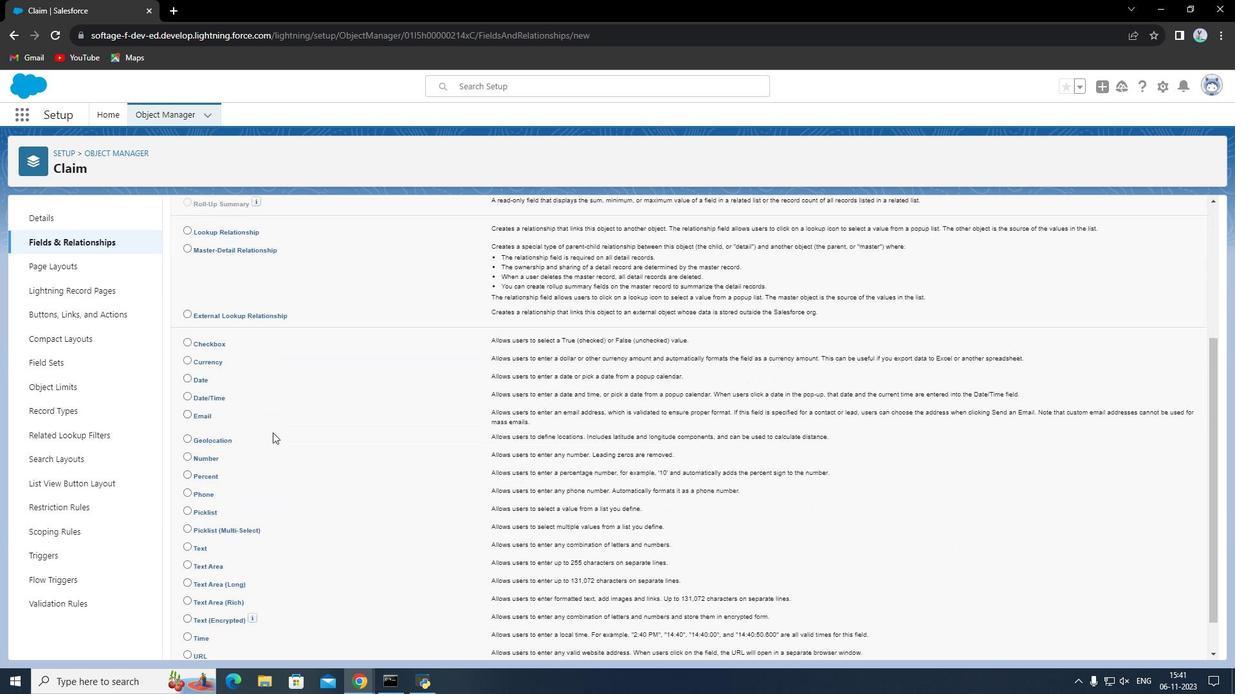 
Action: Mouse scrolled (269, 428) with delta (0, 0)
Screenshot: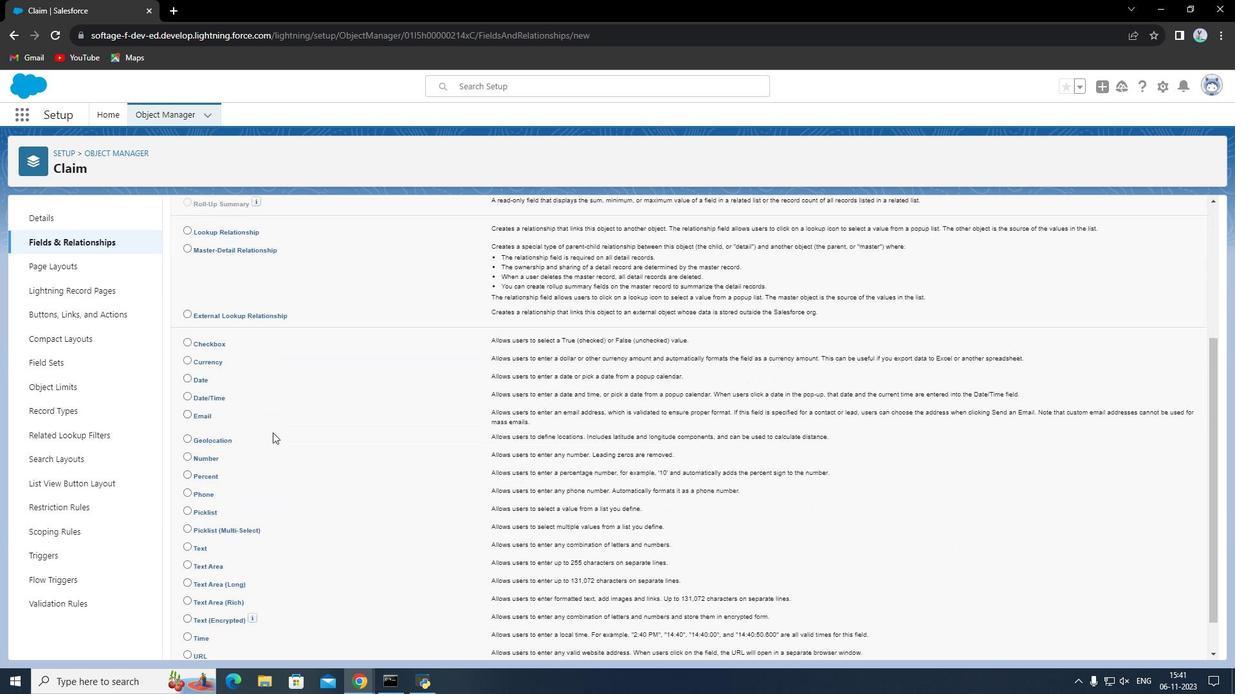 
Action: Mouse moved to (270, 430)
Screenshot: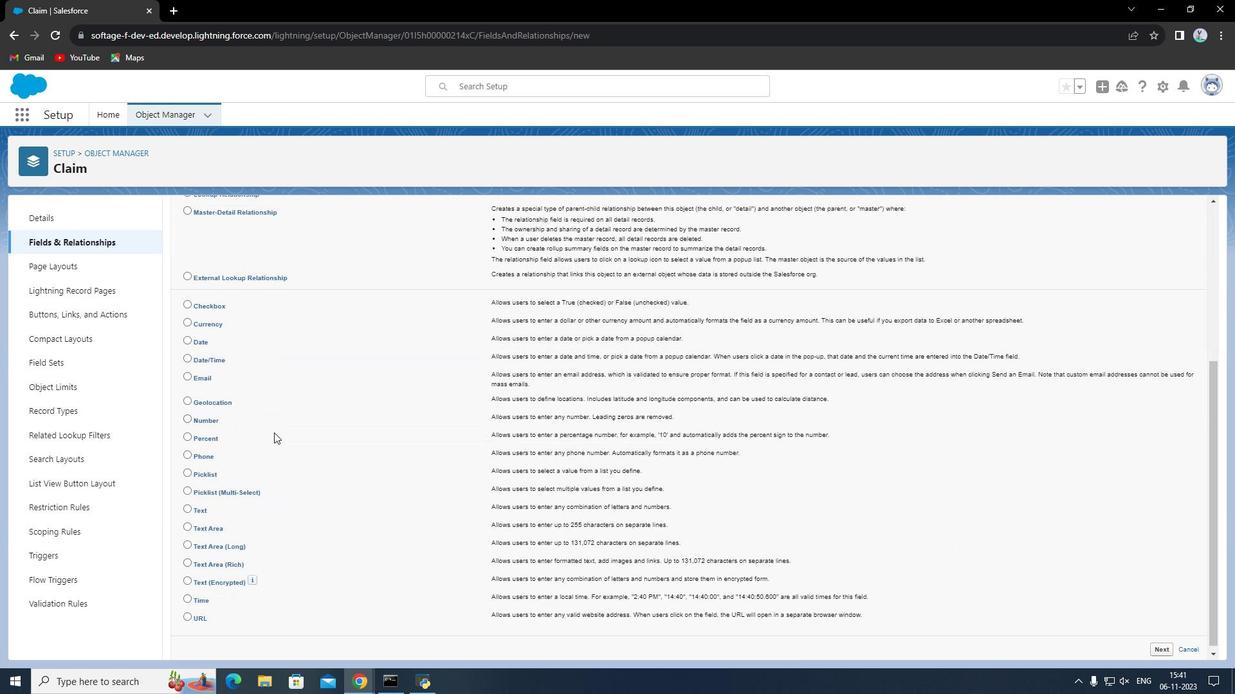 
Action: Mouse scrolled (270, 430) with delta (0, 0)
Screenshot: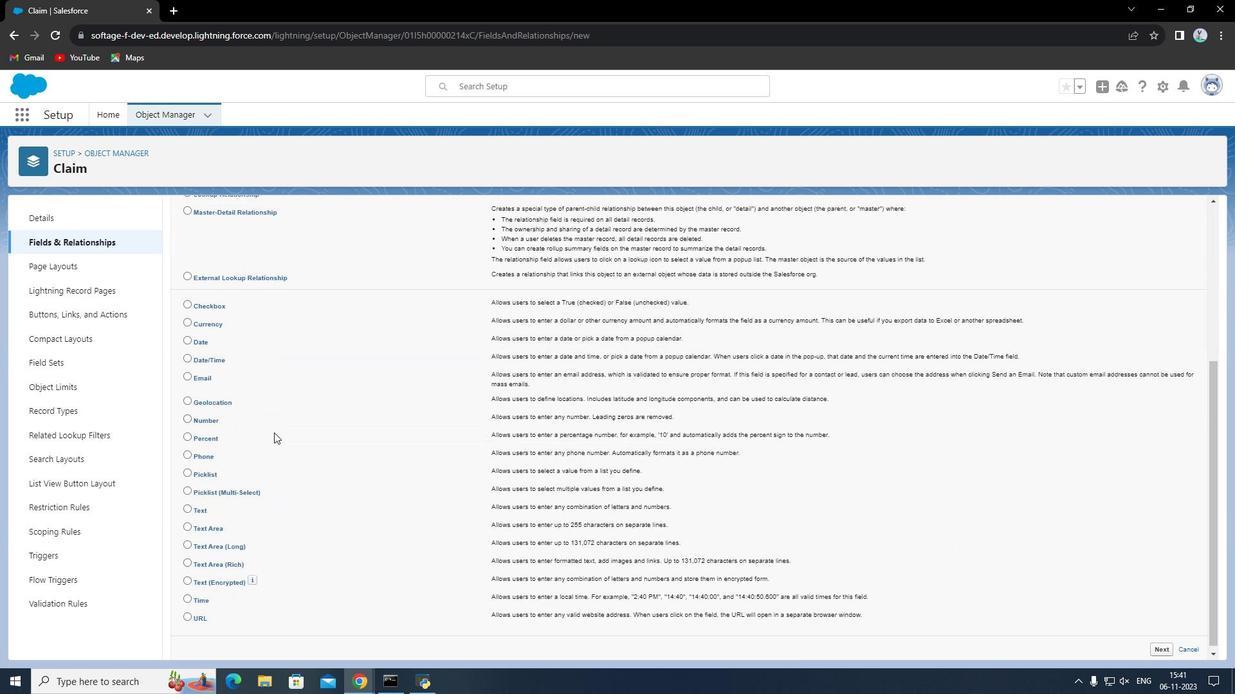 
Action: Mouse moved to (196, 506)
Screenshot: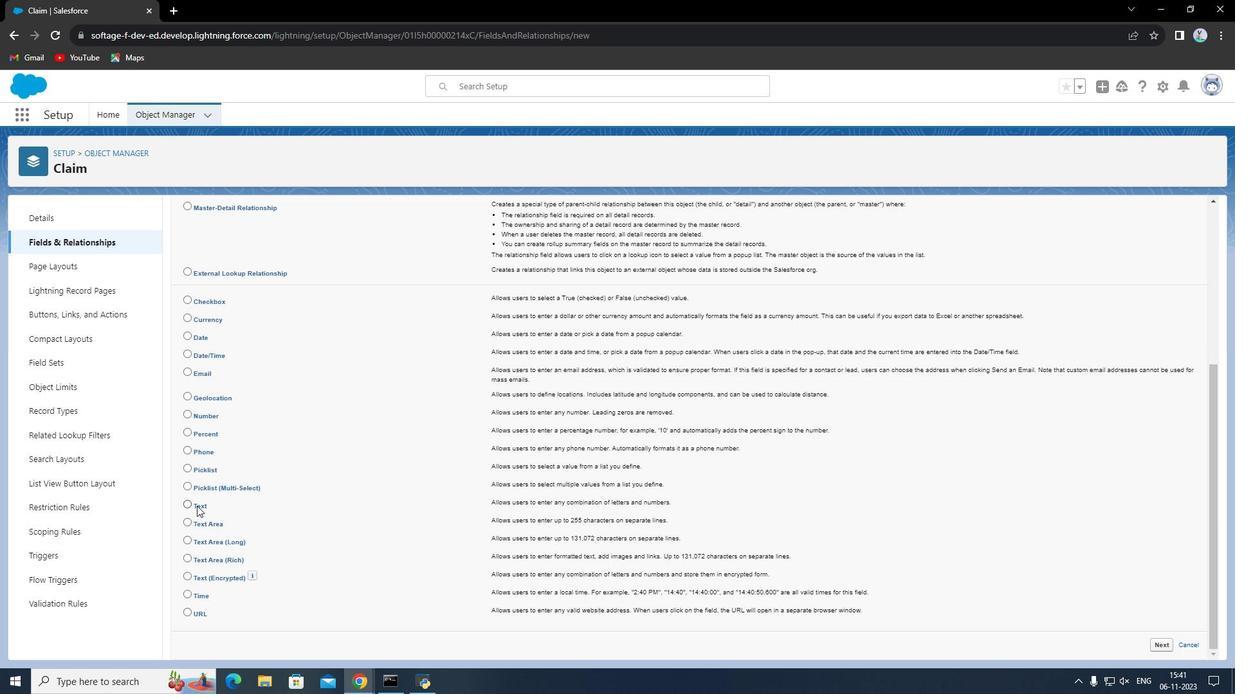 
Action: Mouse pressed left at (196, 506)
Screenshot: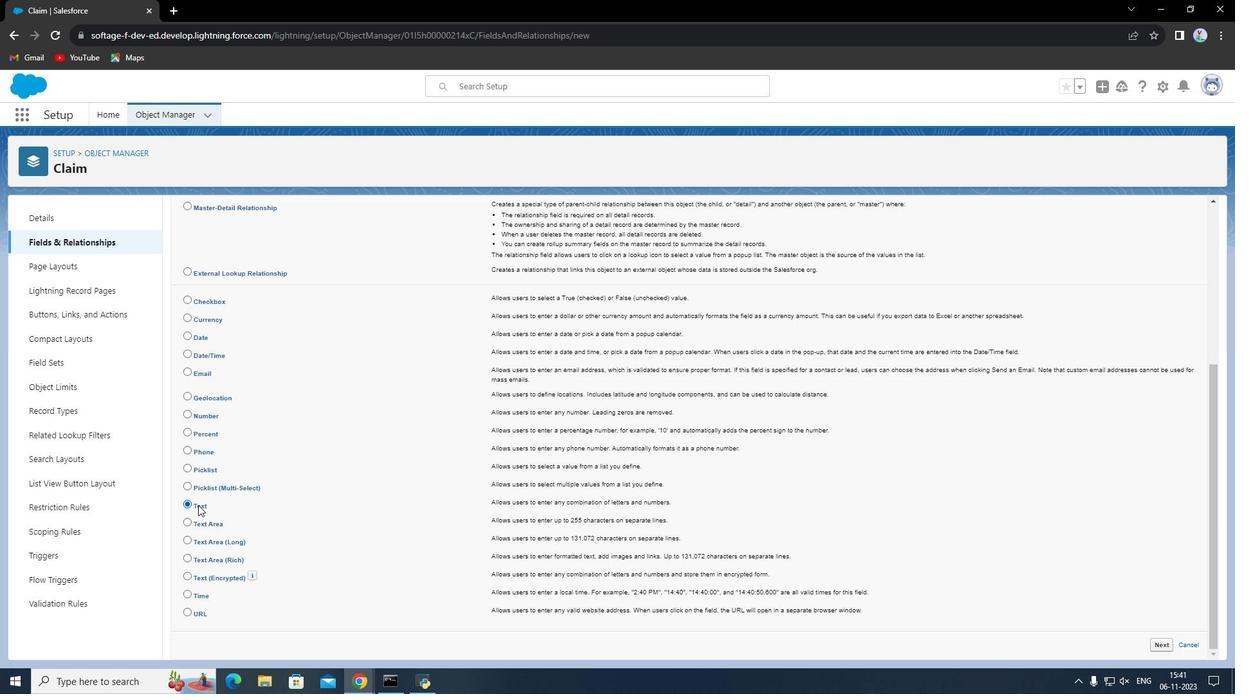 
Action: Mouse moved to (1166, 647)
Screenshot: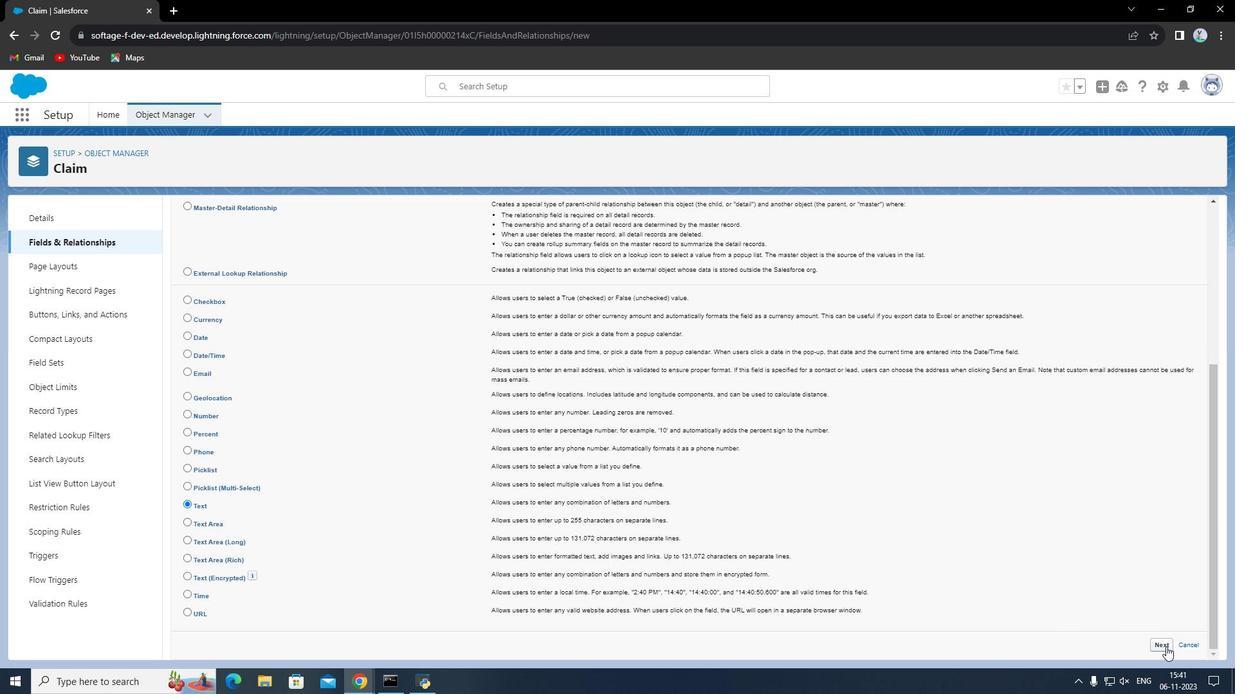 
Action: Mouse pressed left at (1166, 647)
Screenshot: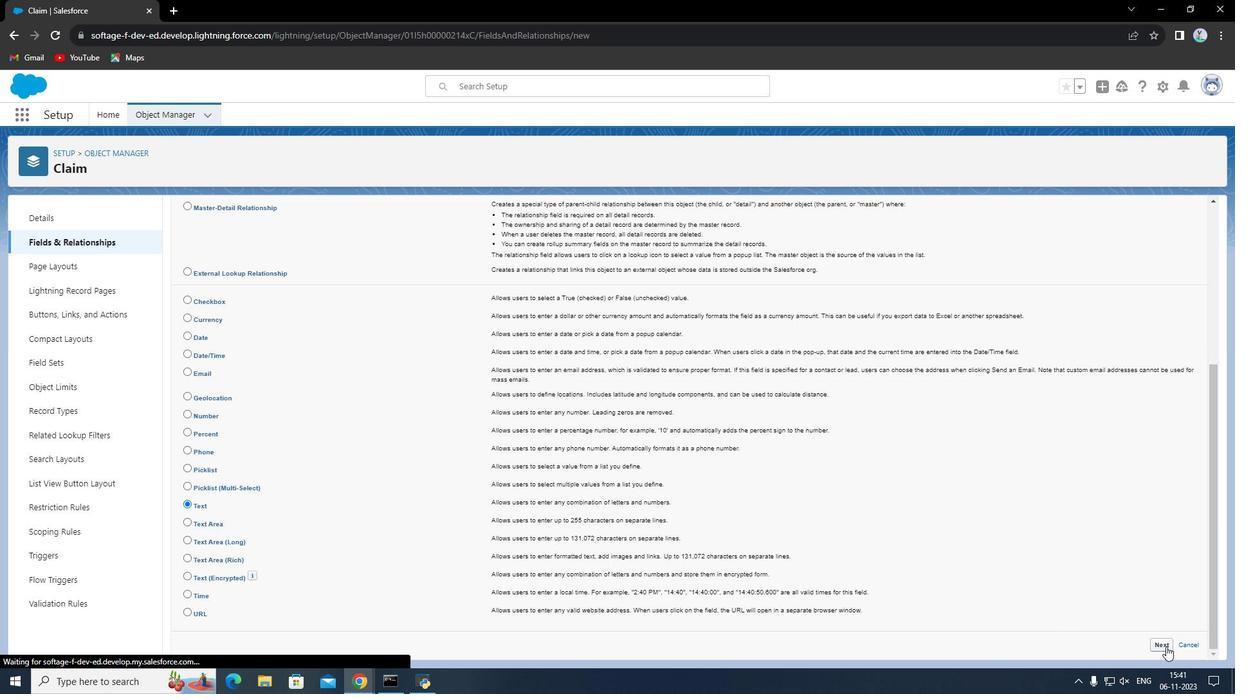
Action: Mouse moved to (435, 302)
Screenshot: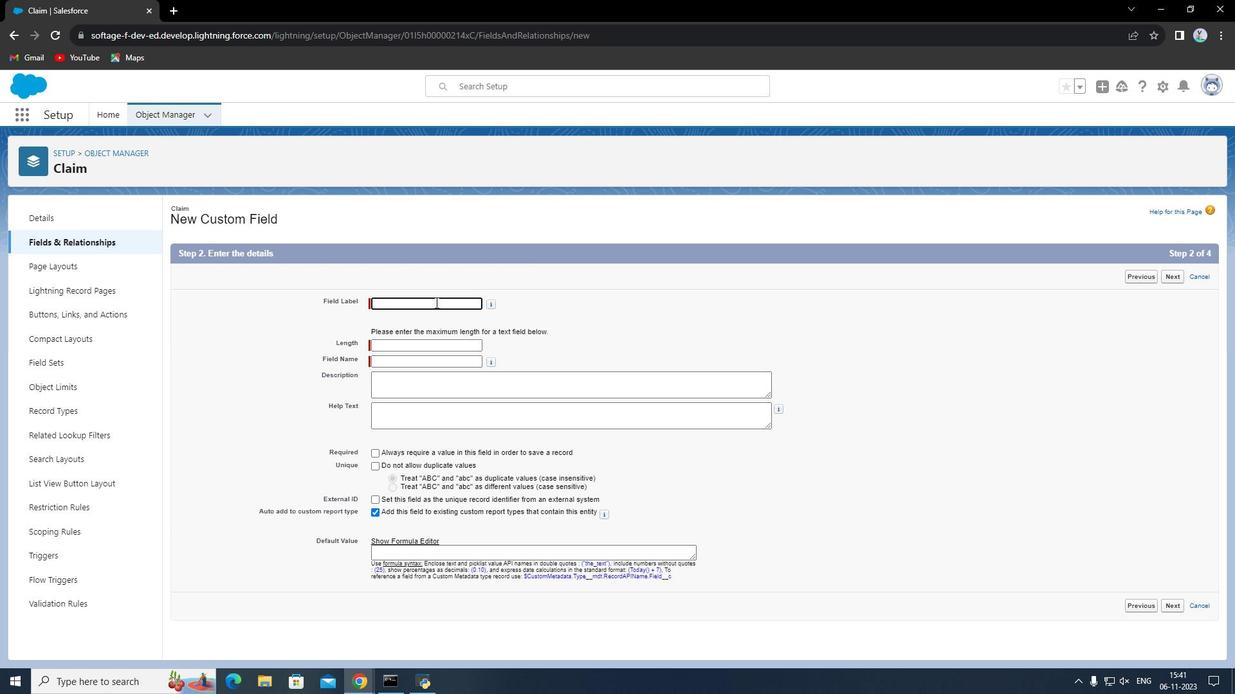
Action: Mouse pressed left at (435, 302)
Screenshot: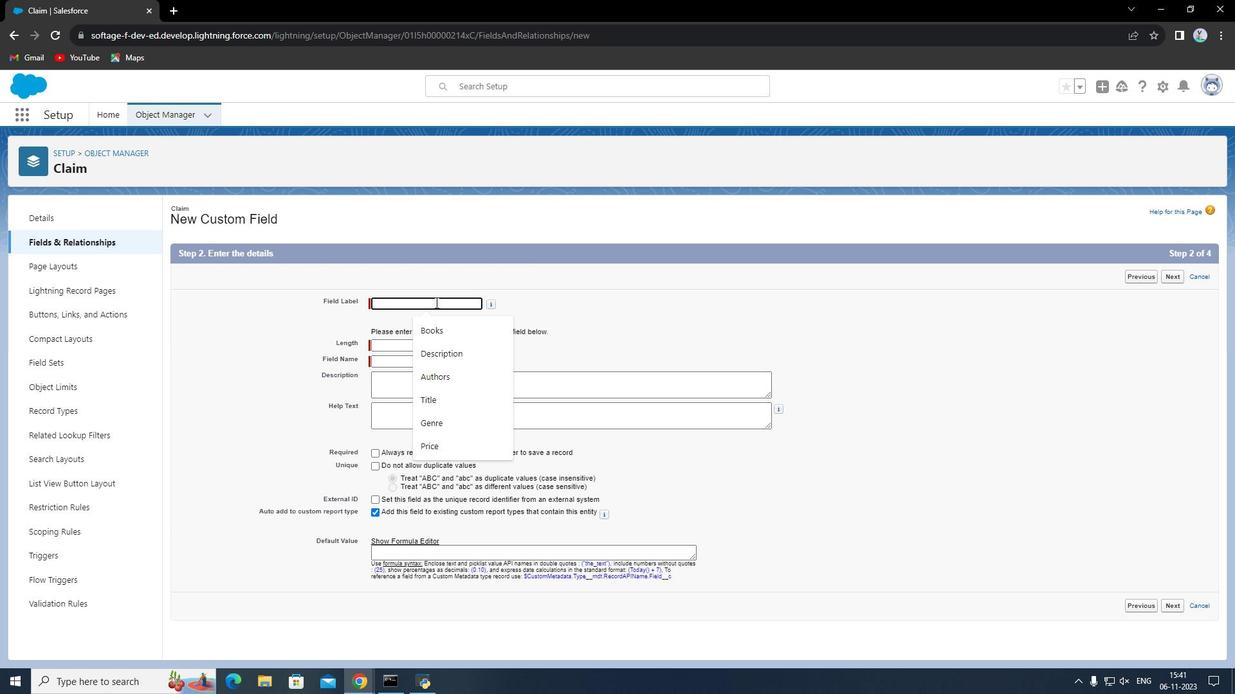 
Action: Mouse moved to (436, 302)
Screenshot: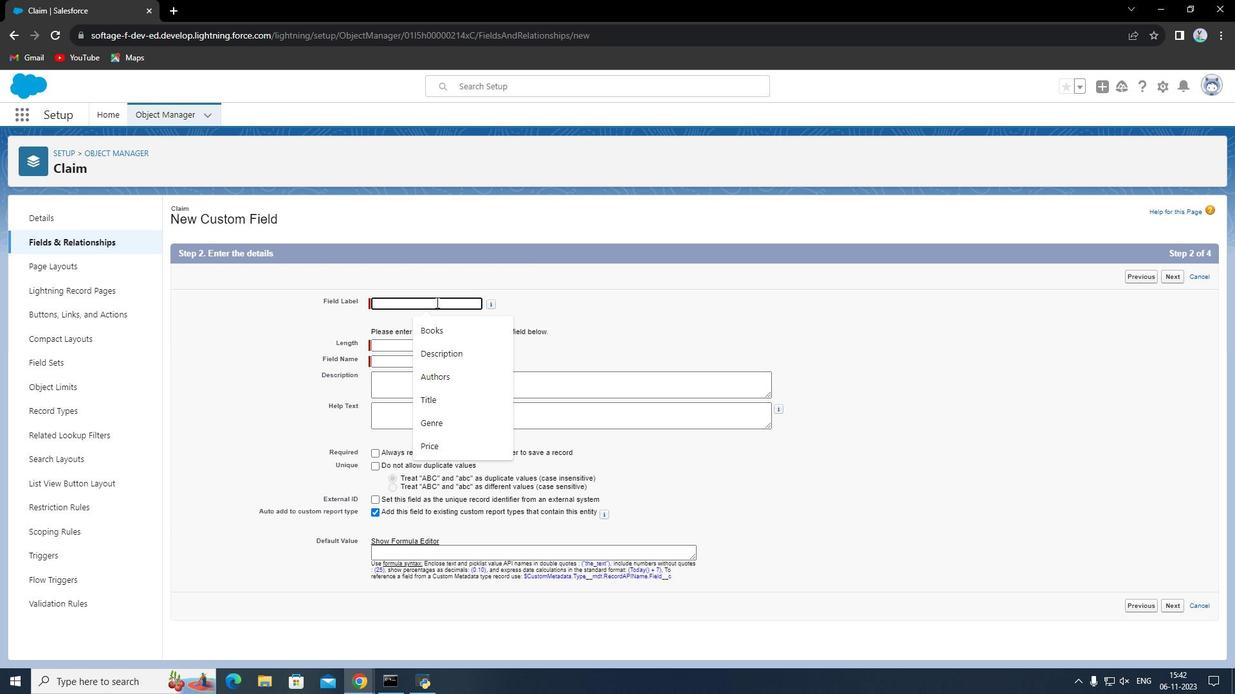 
Action: Key pressed <Key.shift>
Screenshot: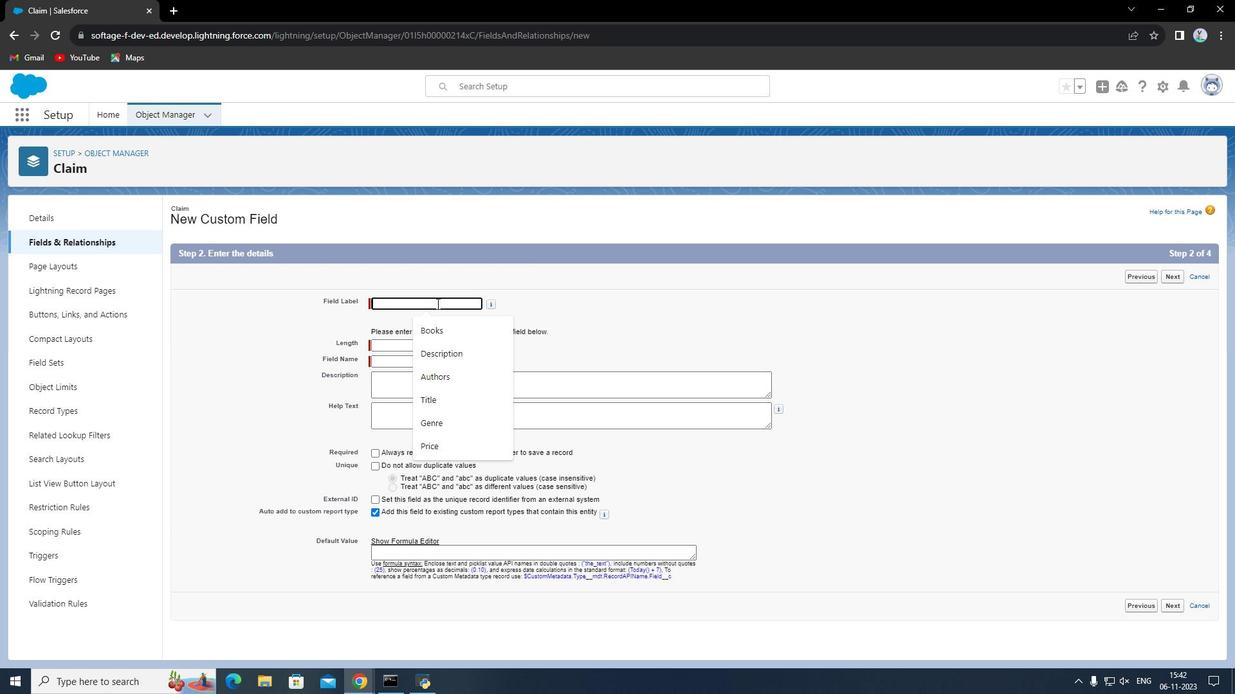 
Action: Mouse moved to (436, 303)
Screenshot: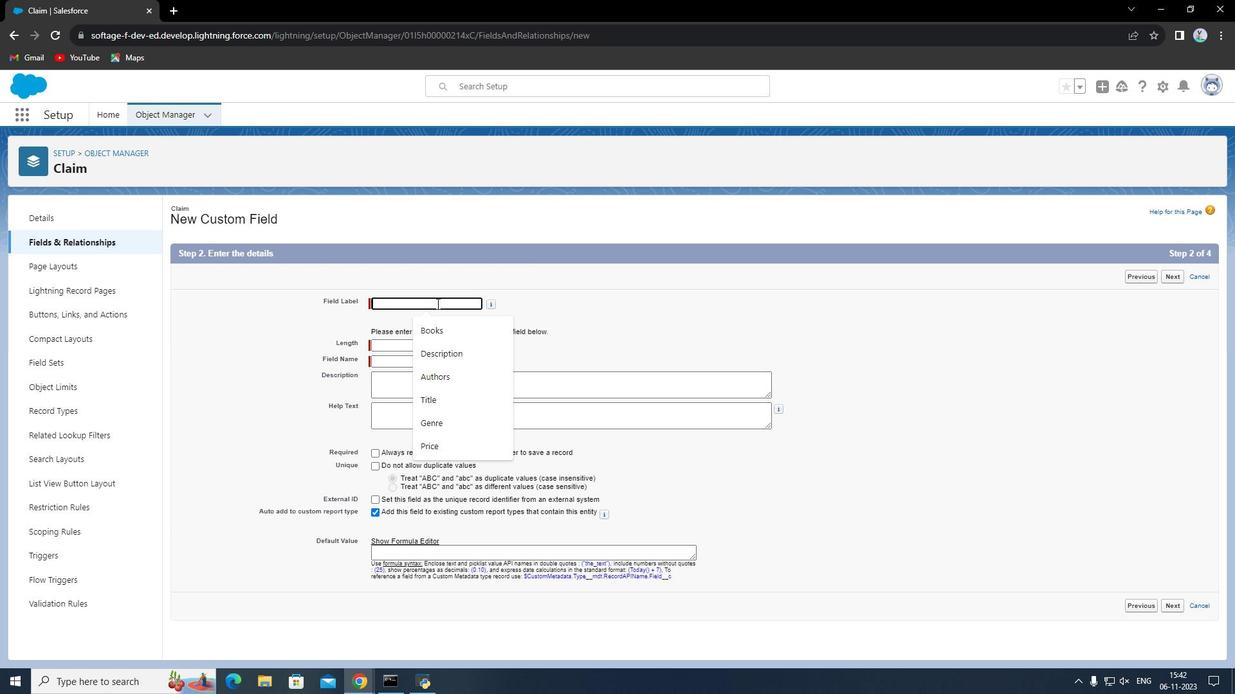
Action: Key pressed <Key.shift>Claim<Key.space><Key.shift>Number
Screenshot: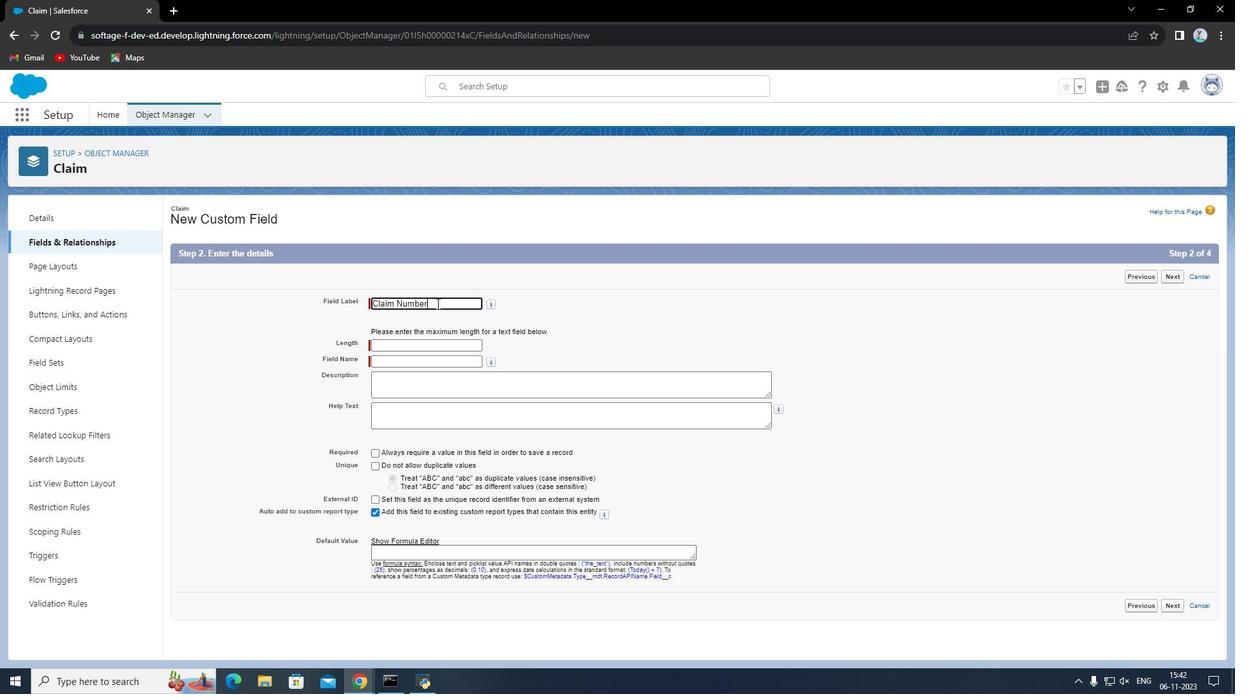
Action: Mouse moved to (417, 346)
Screenshot: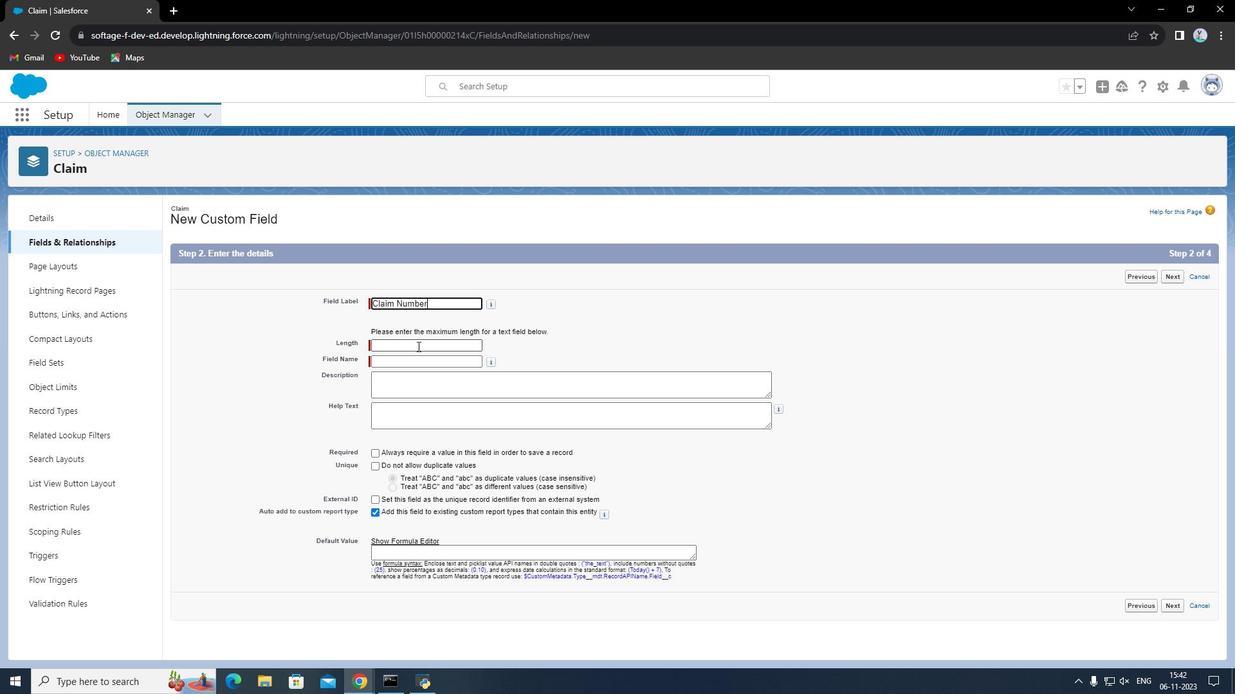 
Action: Mouse pressed left at (417, 346)
Screenshot: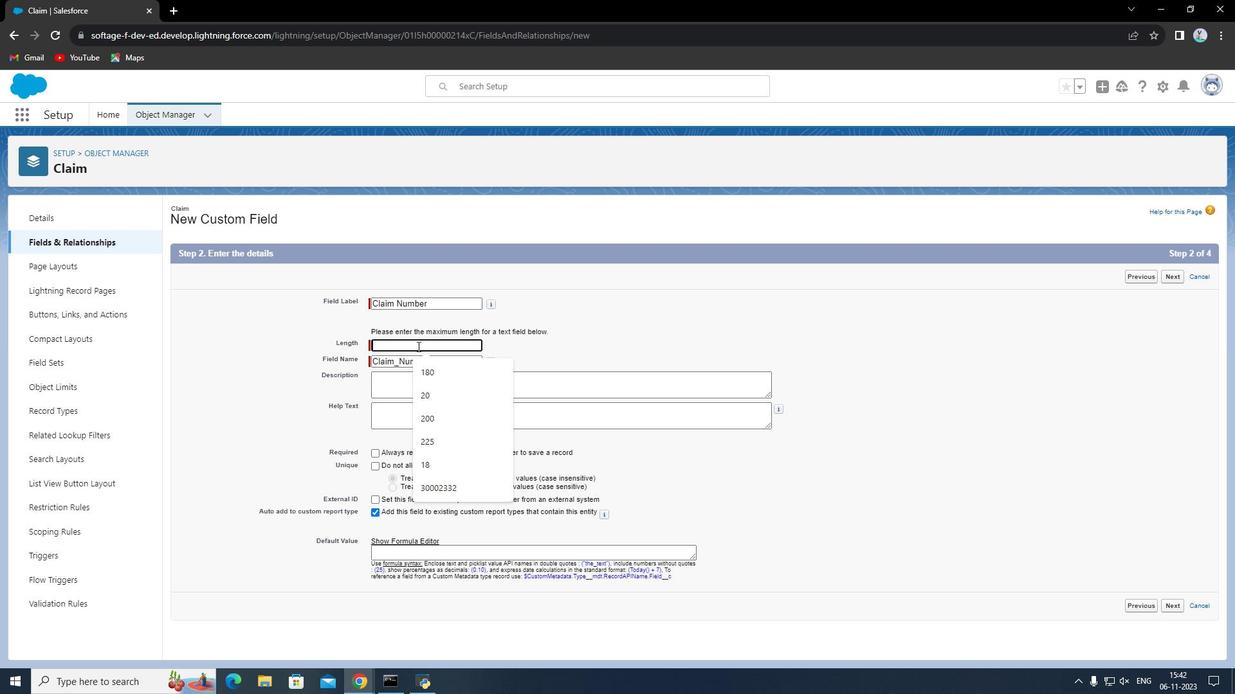 
Action: Mouse moved to (416, 346)
Screenshot: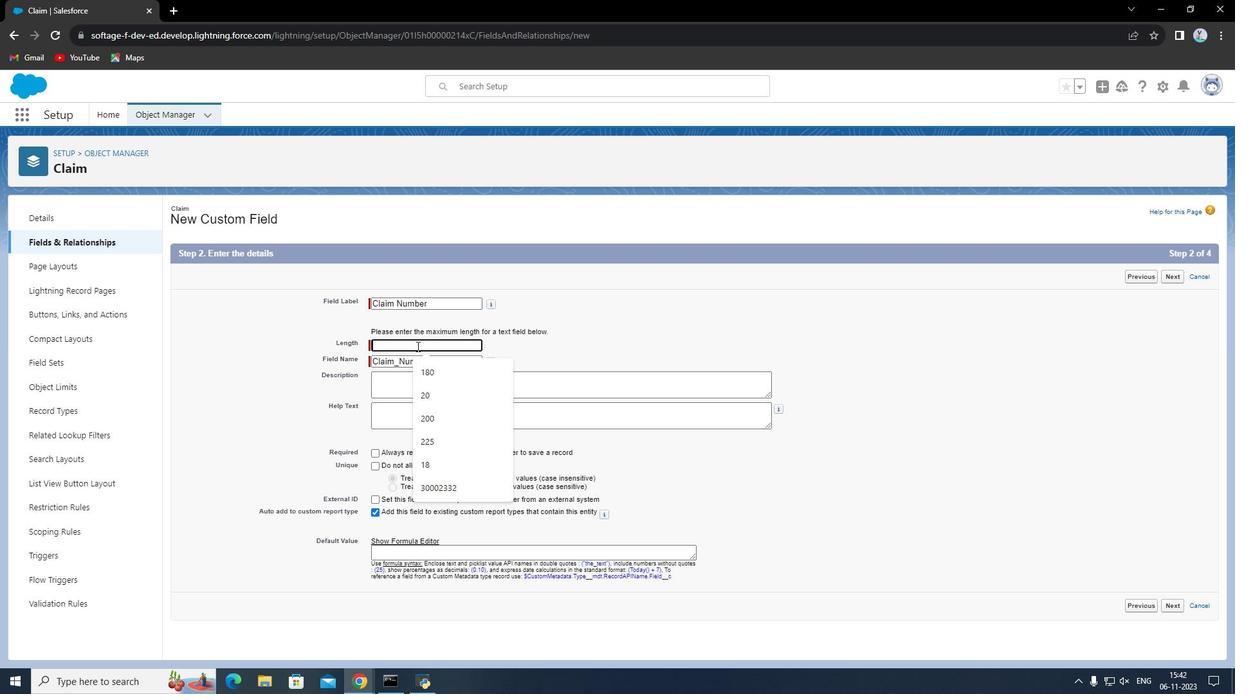 
Action: Key pressed <Key.shift>123
